 Task: Buy 3 Seat Belt Warning from Sensors section under best seller category for shipping address: Lorenzo Gonzalez, 303 Lake Floyd Circle, Hockessin, Delaware 19707, Cell Number 3022398079. Pay from credit card ending with 7965, CVV 549
Action: Key pressed amazon.com<Key.enter>
Screenshot: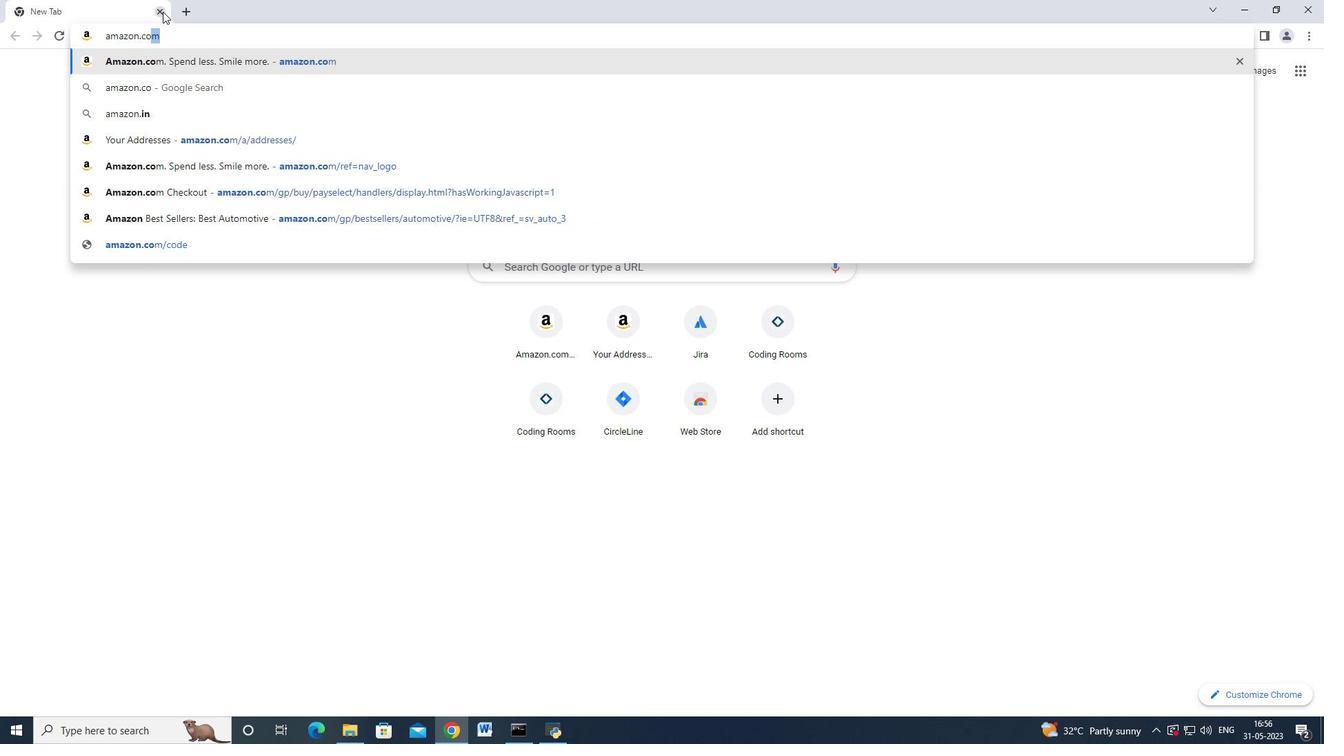 
Action: Mouse moved to (22, 106)
Screenshot: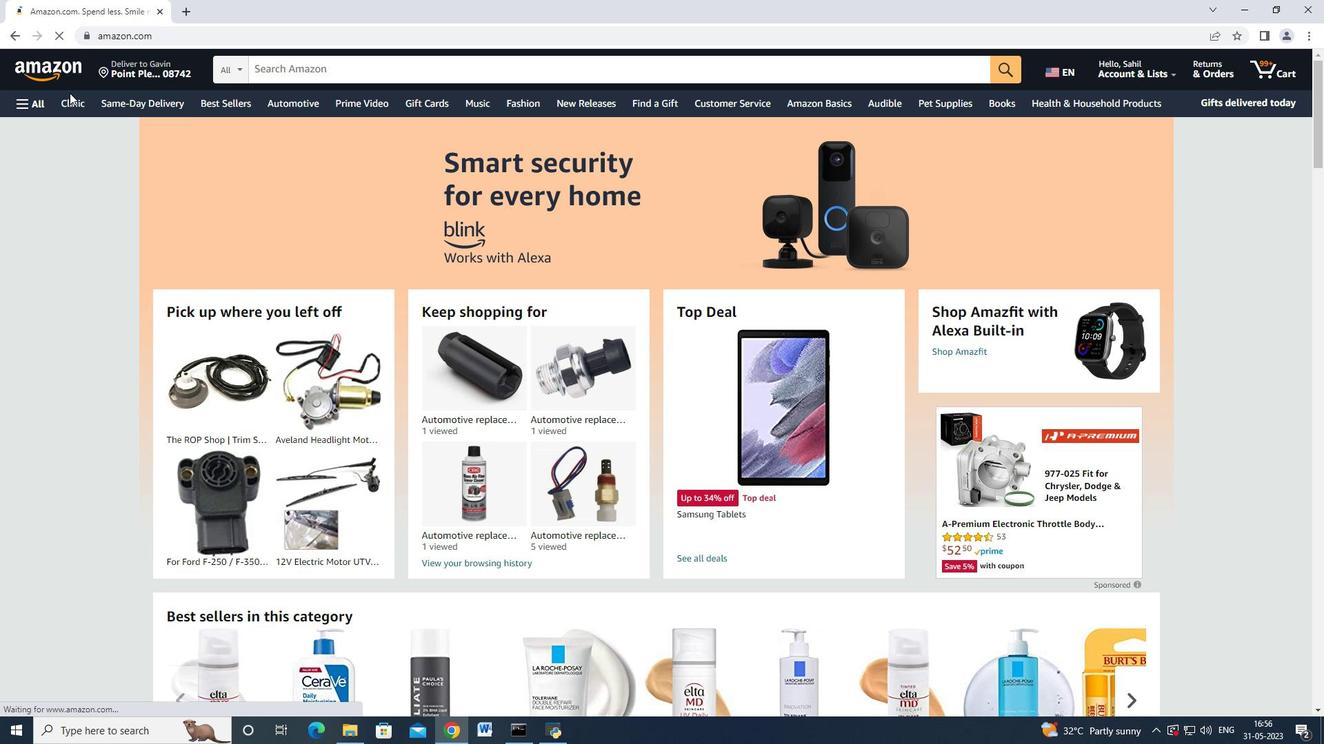 
Action: Mouse pressed left at (22, 106)
Screenshot: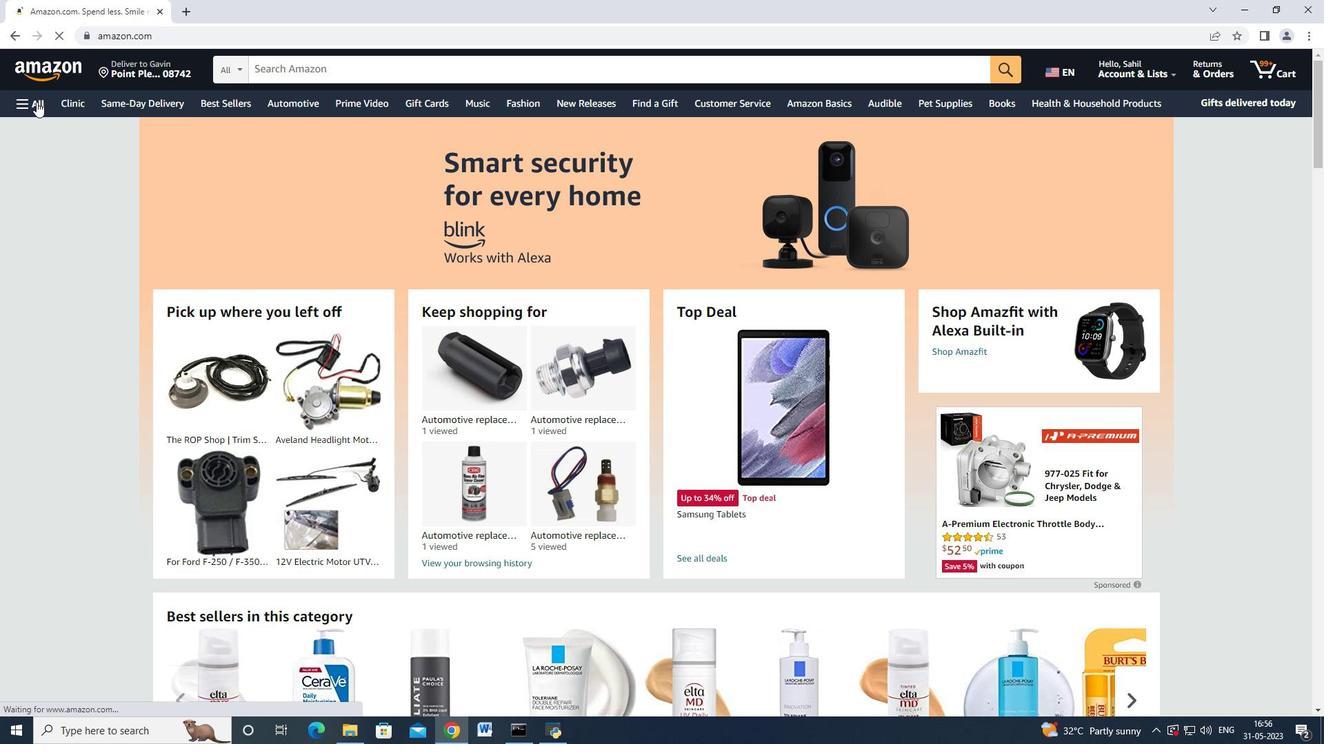
Action: Mouse moved to (64, 286)
Screenshot: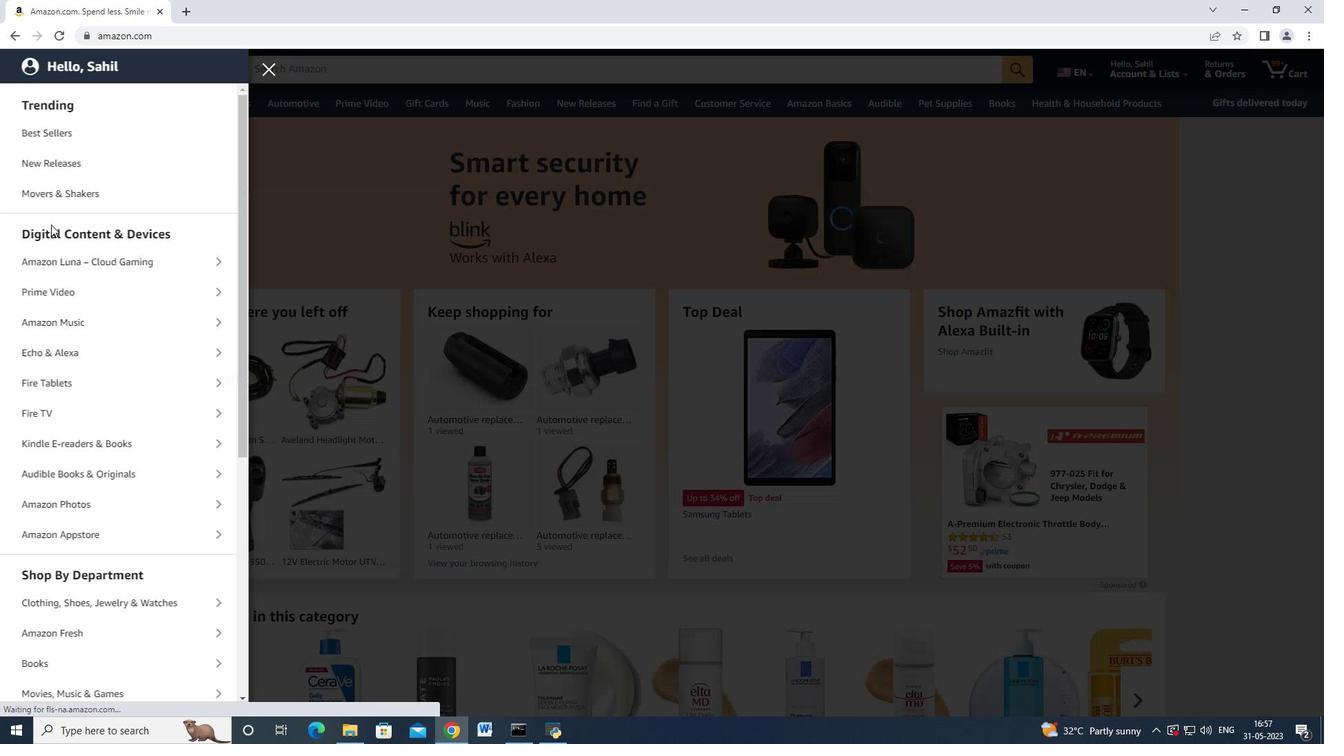
Action: Mouse scrolled (64, 286) with delta (0, 0)
Screenshot: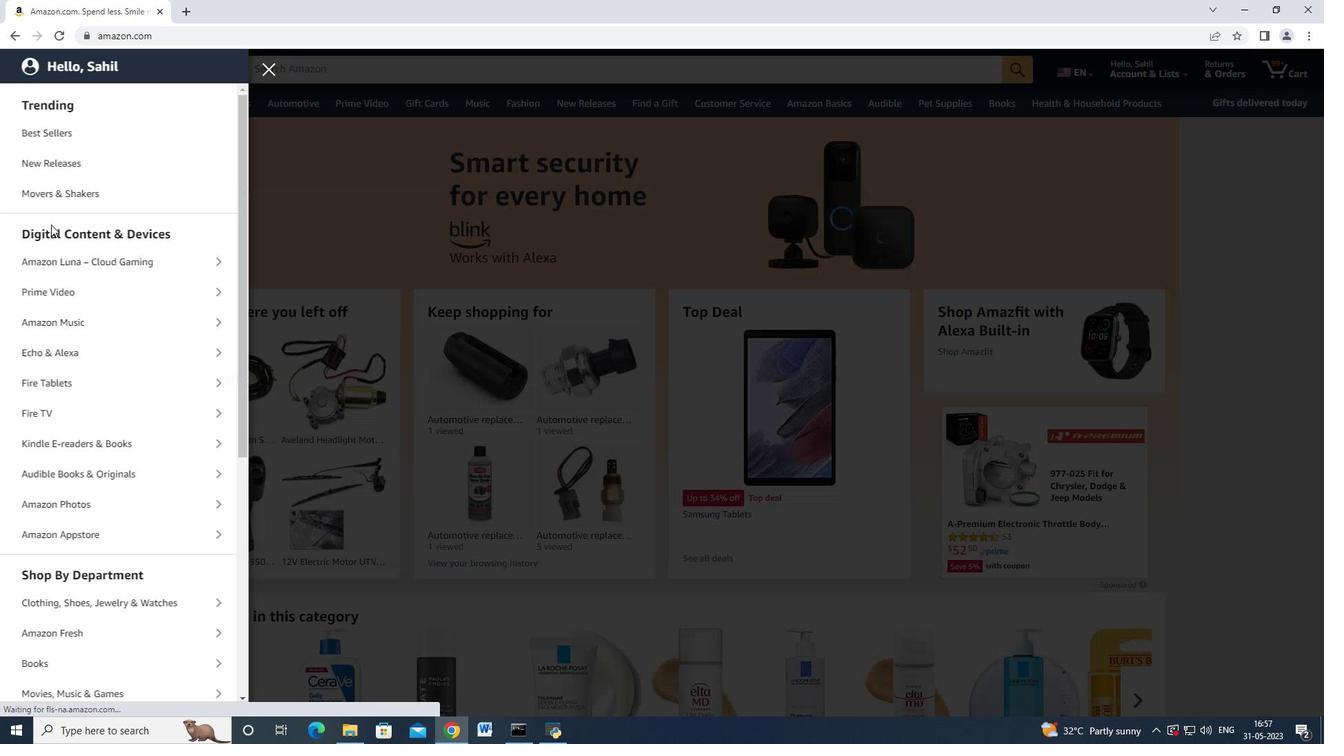 
Action: Mouse moved to (64, 289)
Screenshot: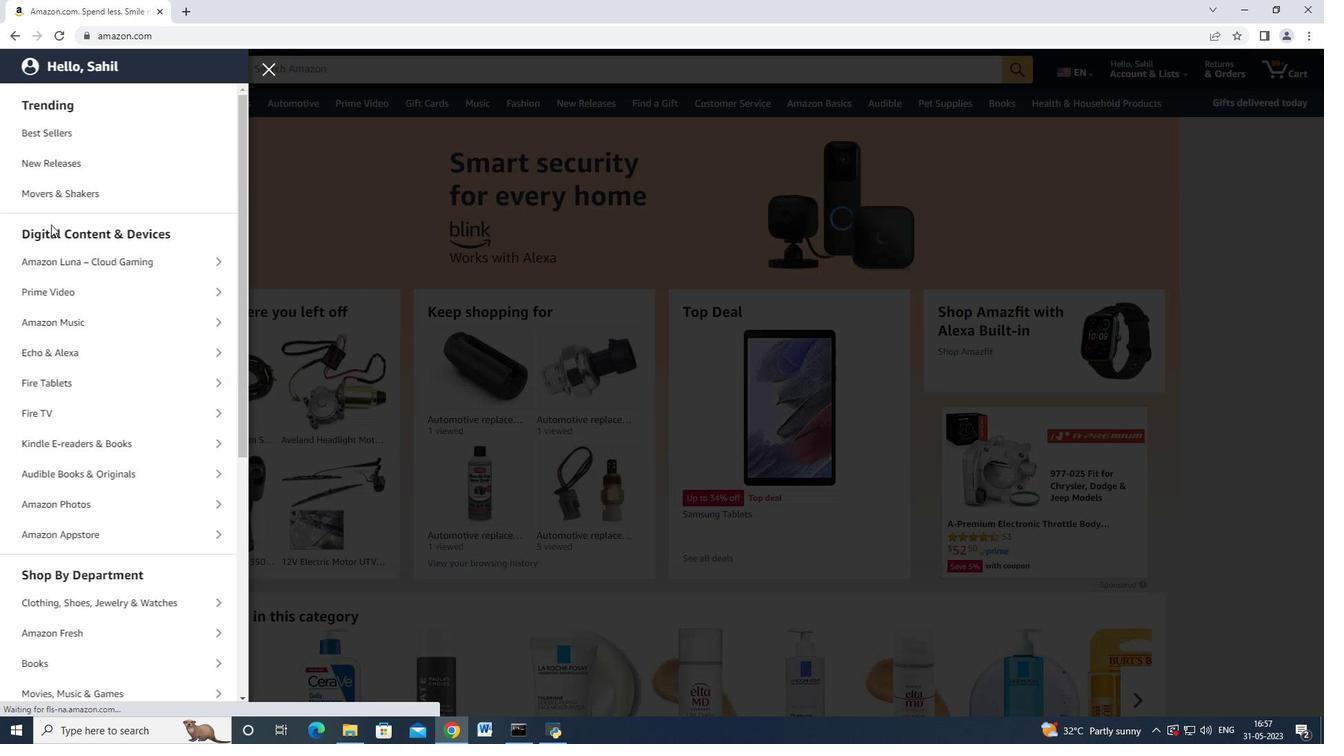 
Action: Mouse scrolled (64, 288) with delta (0, 0)
Screenshot: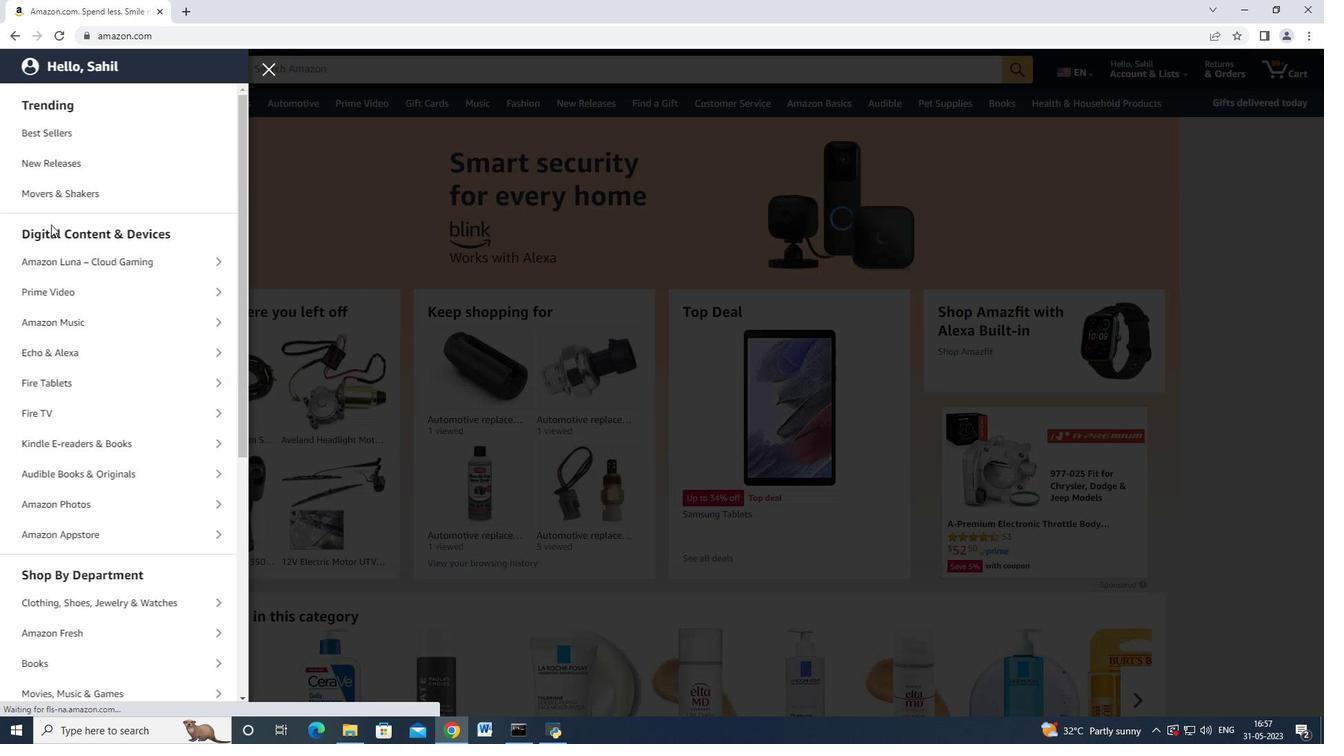 
Action: Mouse moved to (66, 292)
Screenshot: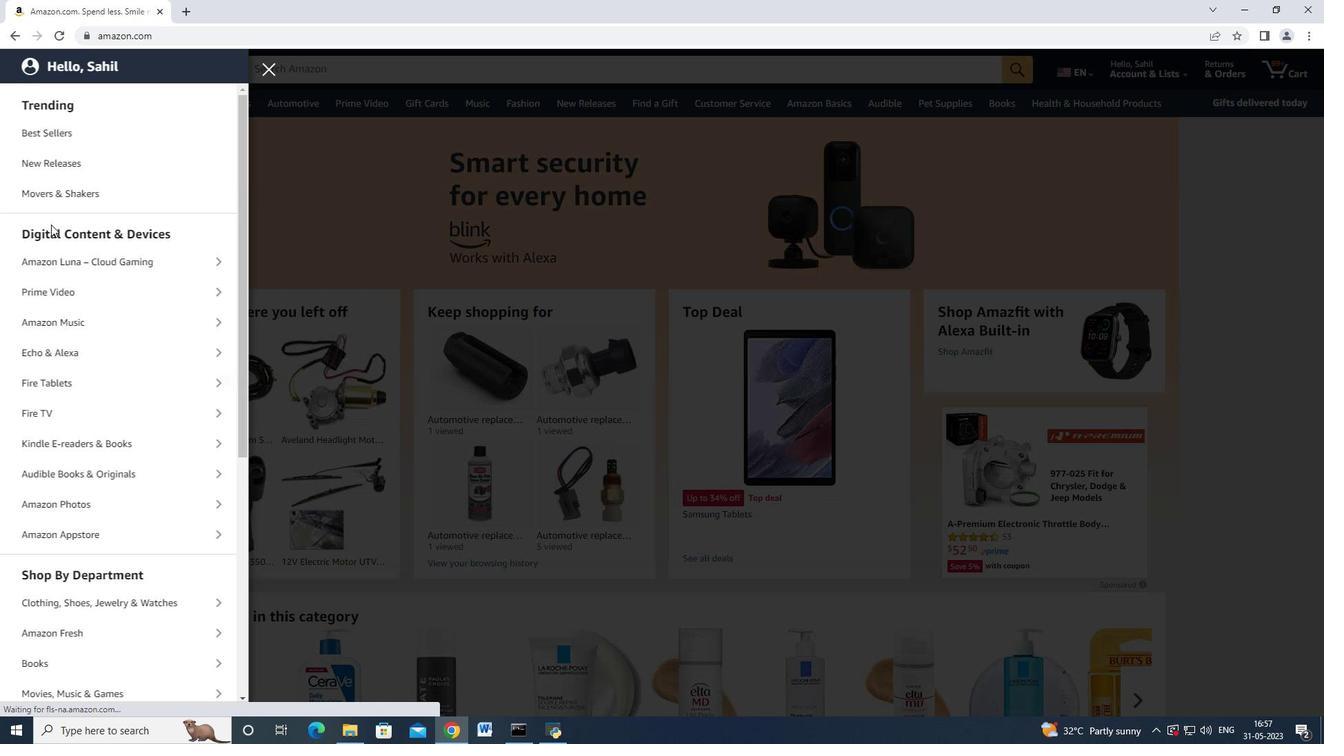 
Action: Mouse scrolled (66, 291) with delta (0, 0)
Screenshot: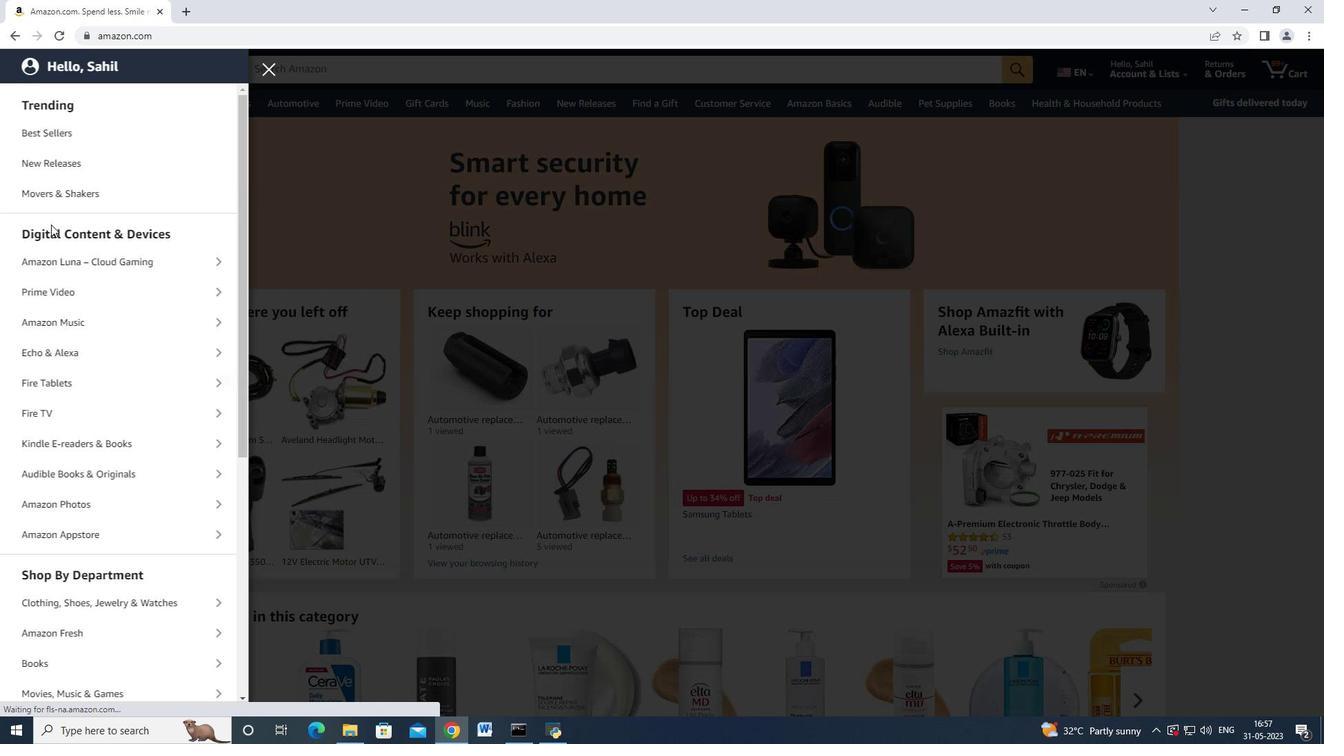 
Action: Mouse moved to (48, 517)
Screenshot: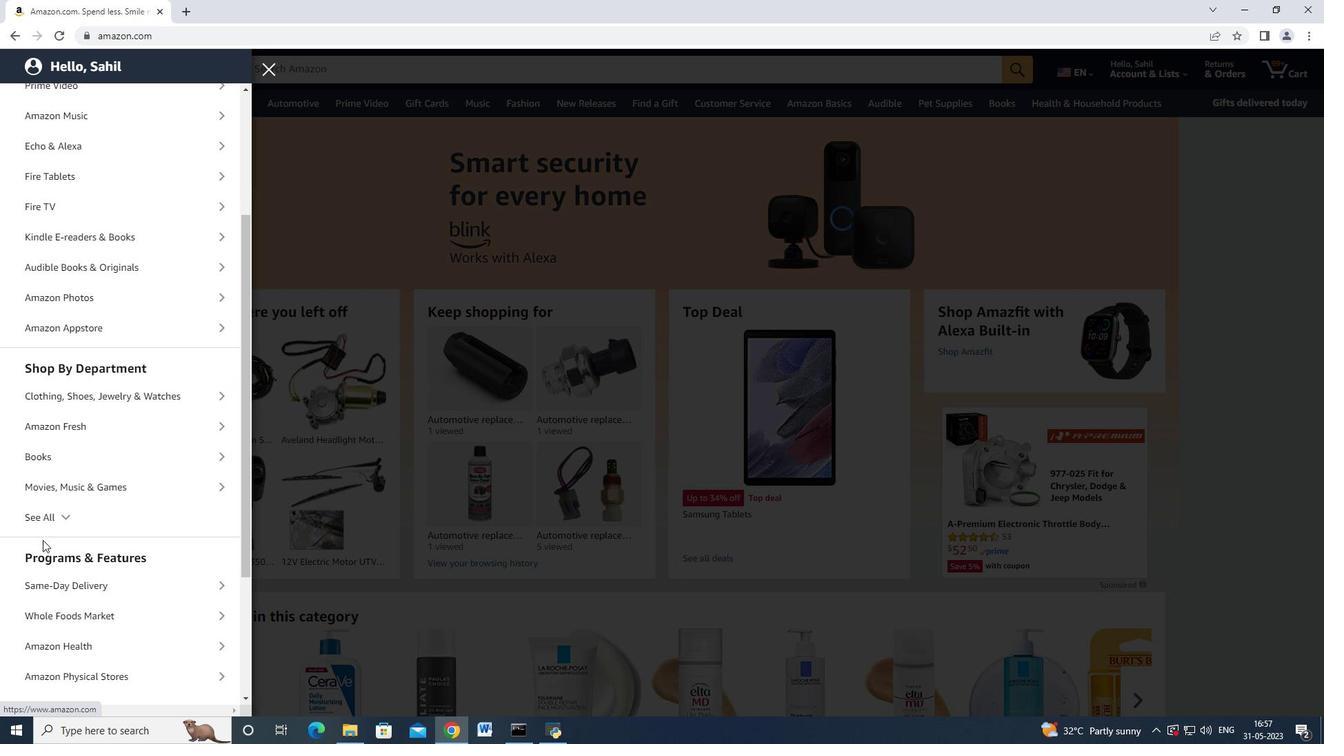 
Action: Mouse pressed left at (48, 517)
Screenshot: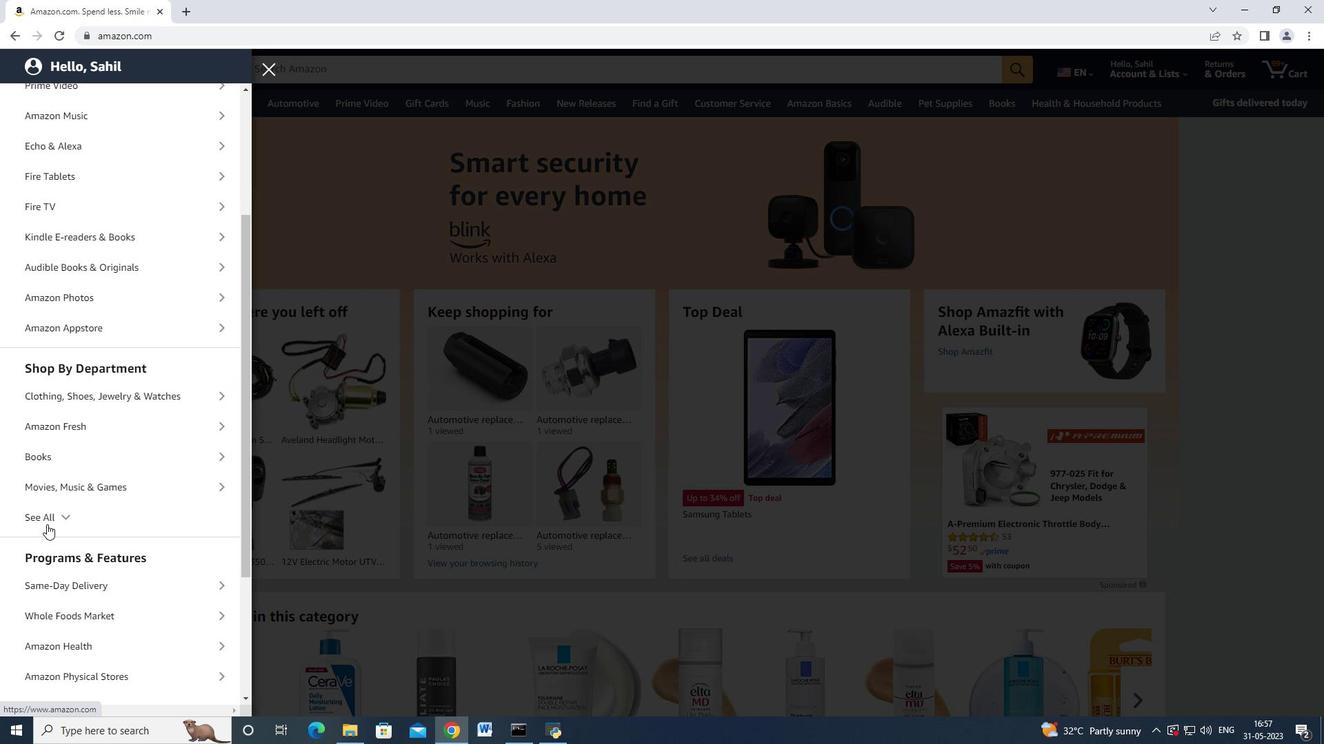 
Action: Mouse moved to (95, 442)
Screenshot: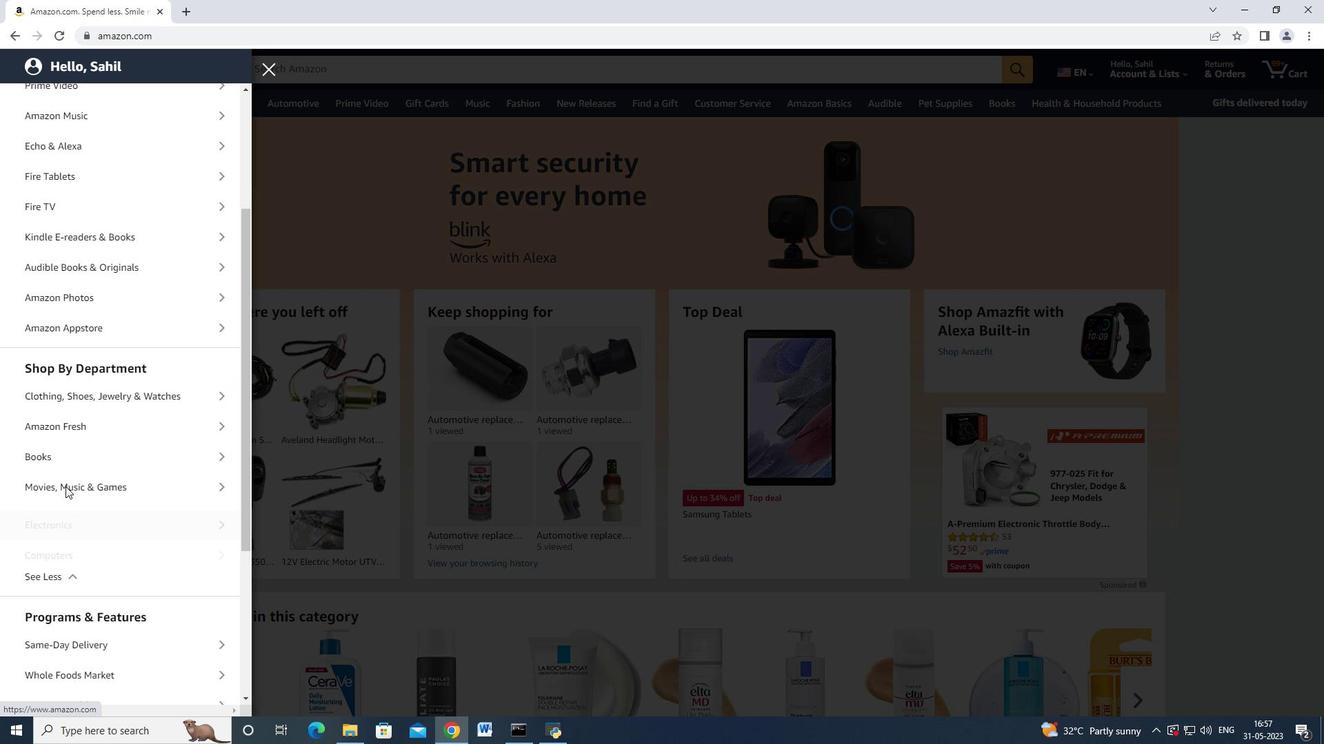 
Action: Mouse scrolled (95, 441) with delta (0, 0)
Screenshot: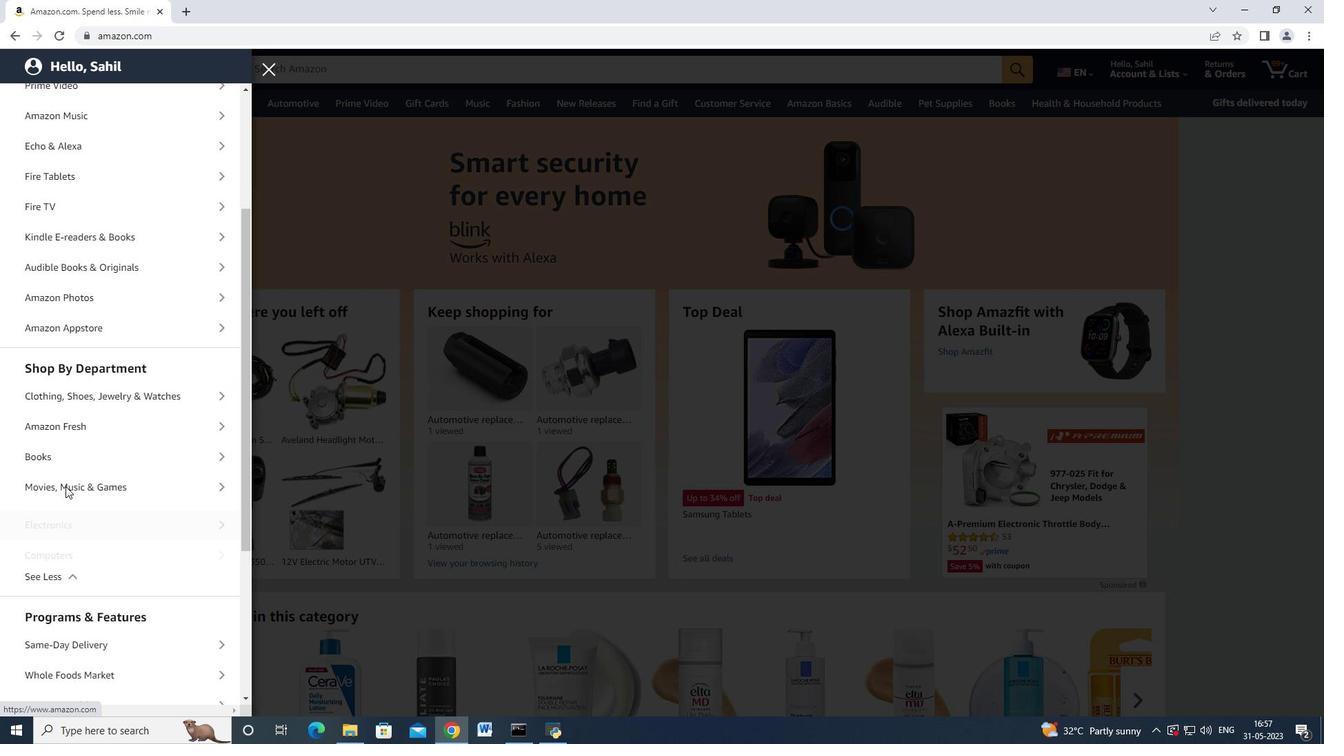 
Action: Mouse scrolled (95, 441) with delta (0, 0)
Screenshot: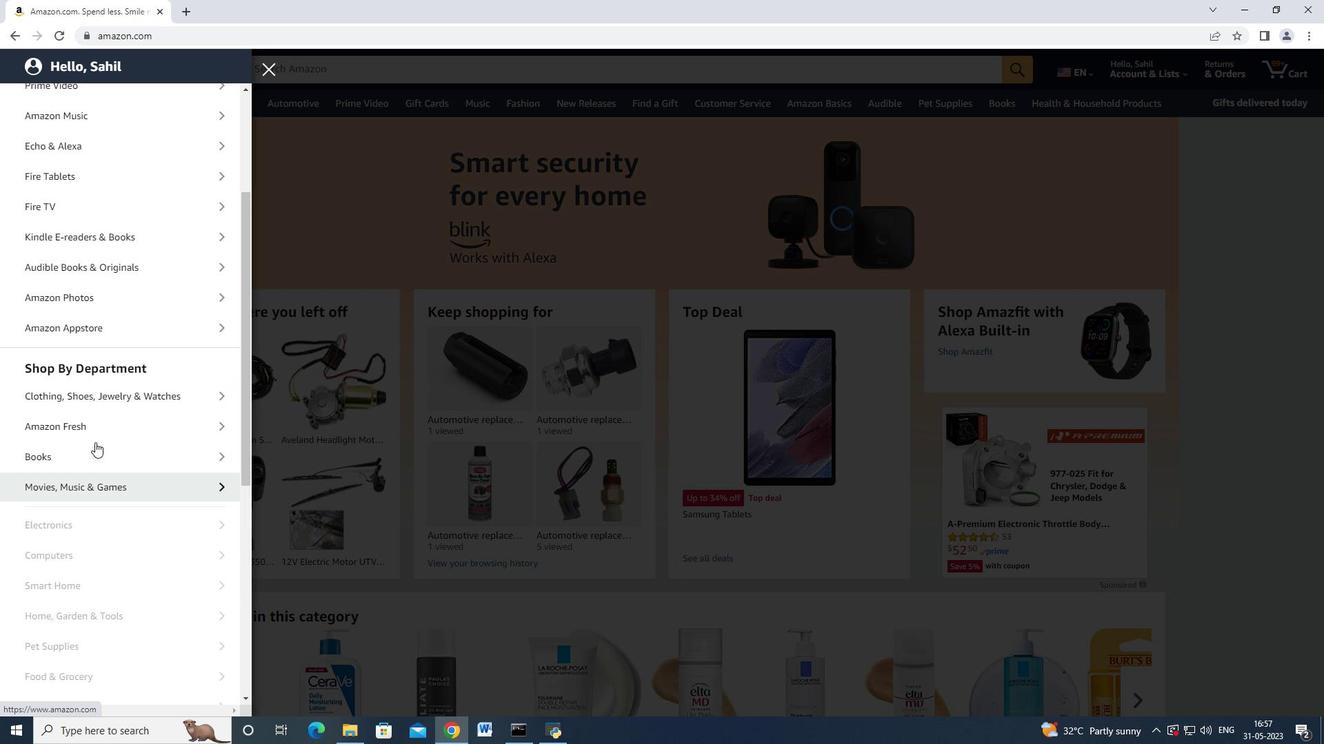 
Action: Mouse scrolled (95, 441) with delta (0, 0)
Screenshot: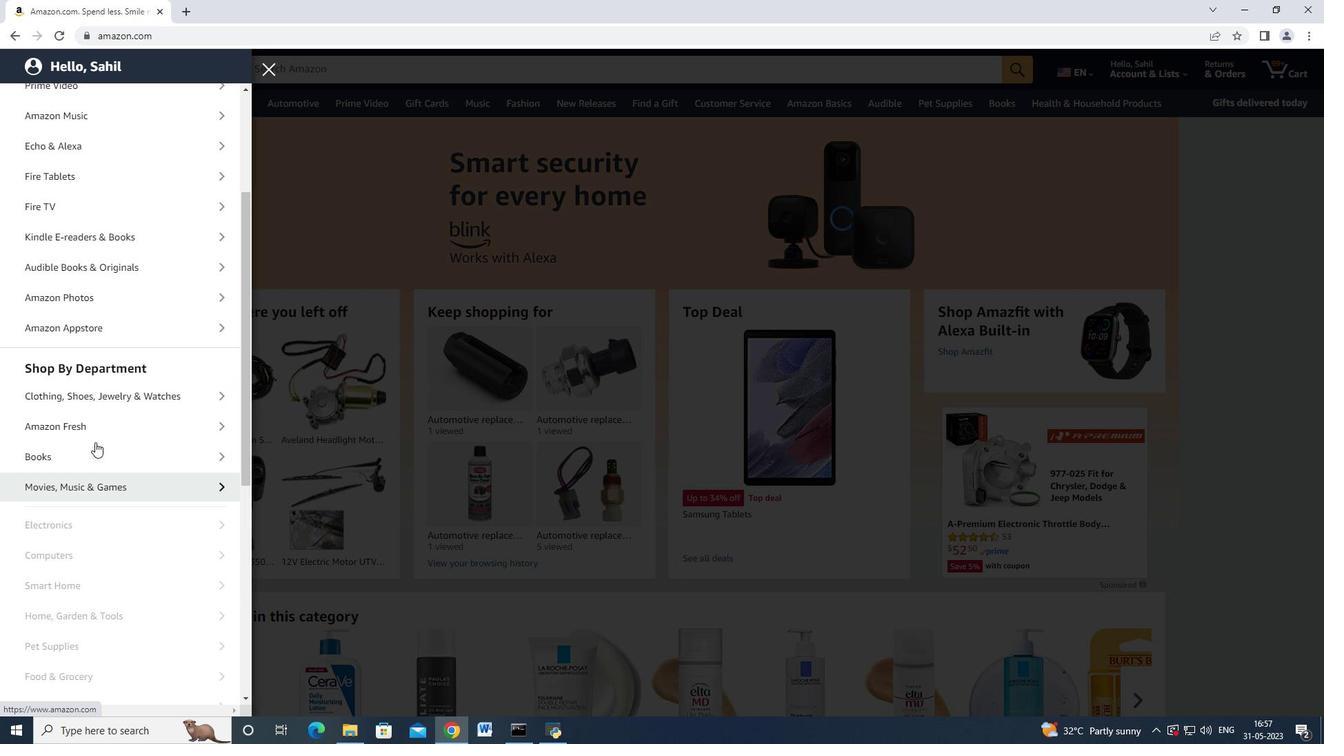 
Action: Mouse scrolled (95, 441) with delta (0, 0)
Screenshot: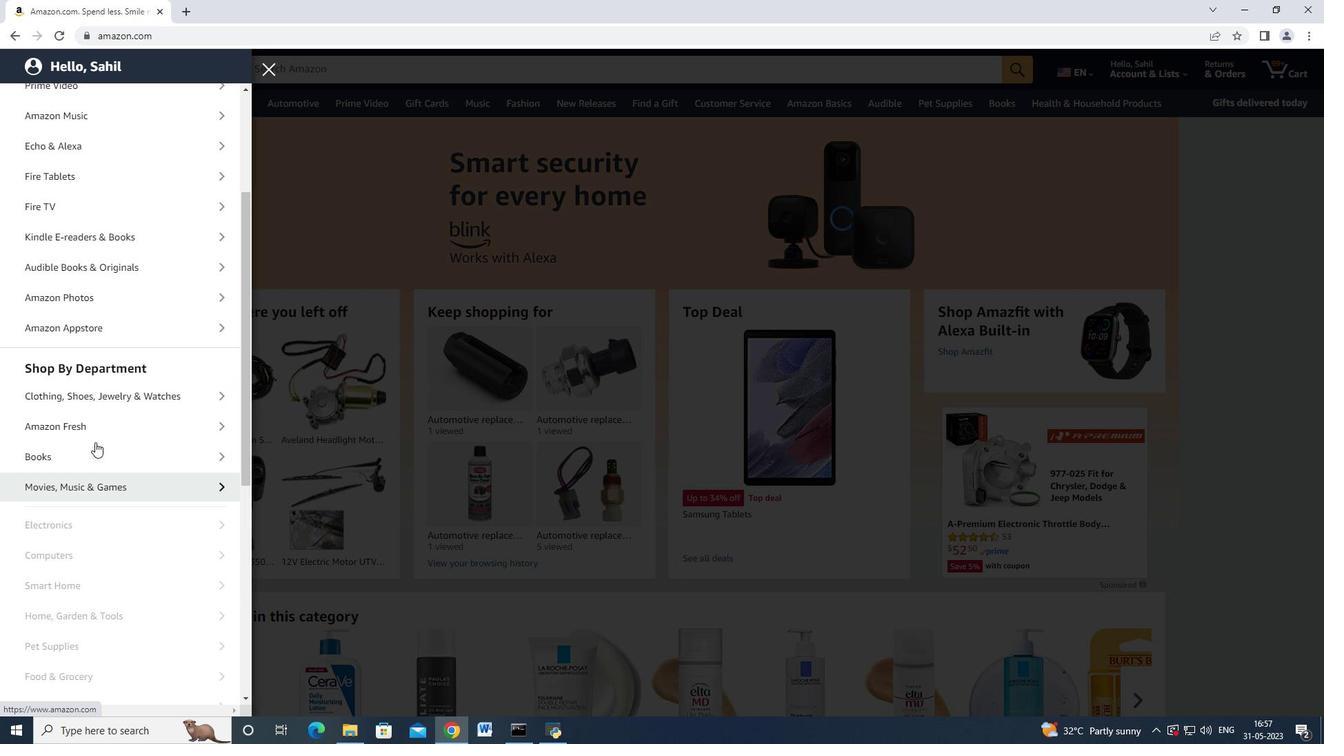 
Action: Mouse scrolled (95, 441) with delta (0, 0)
Screenshot: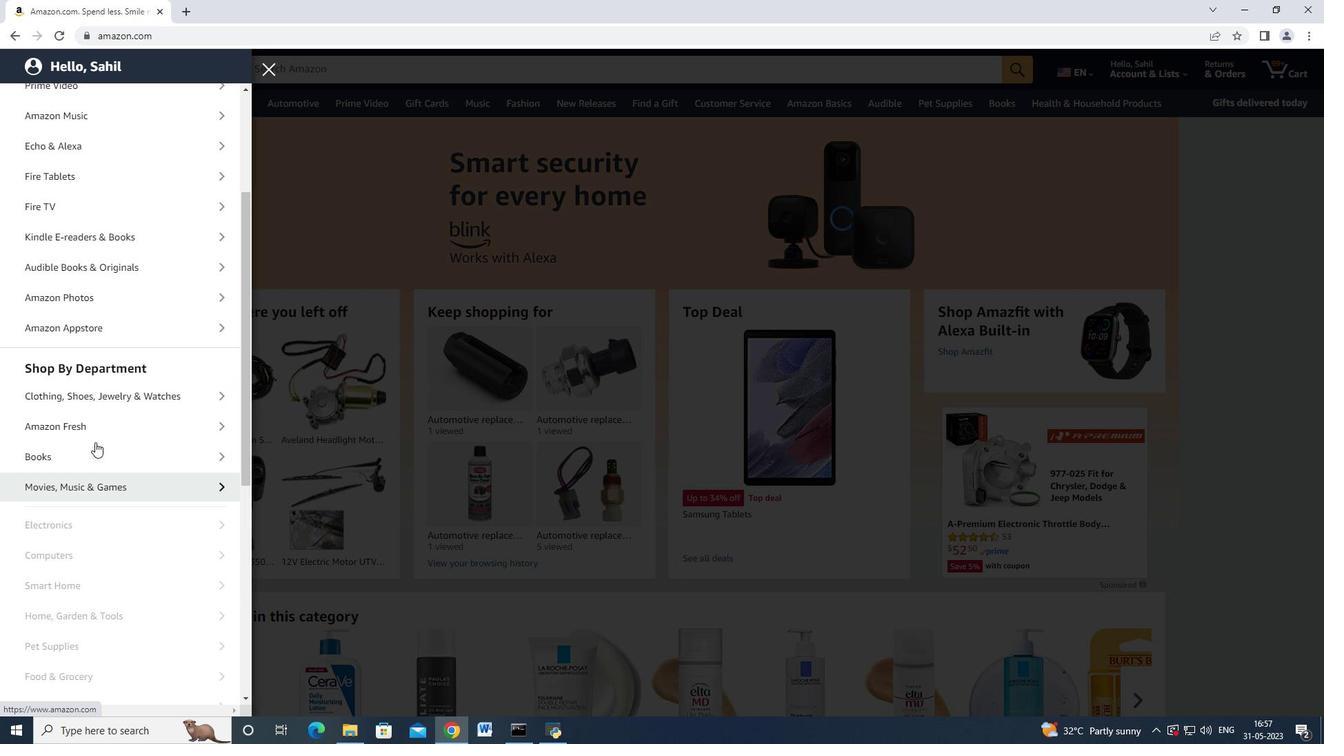 
Action: Mouse scrolled (95, 441) with delta (0, 0)
Screenshot: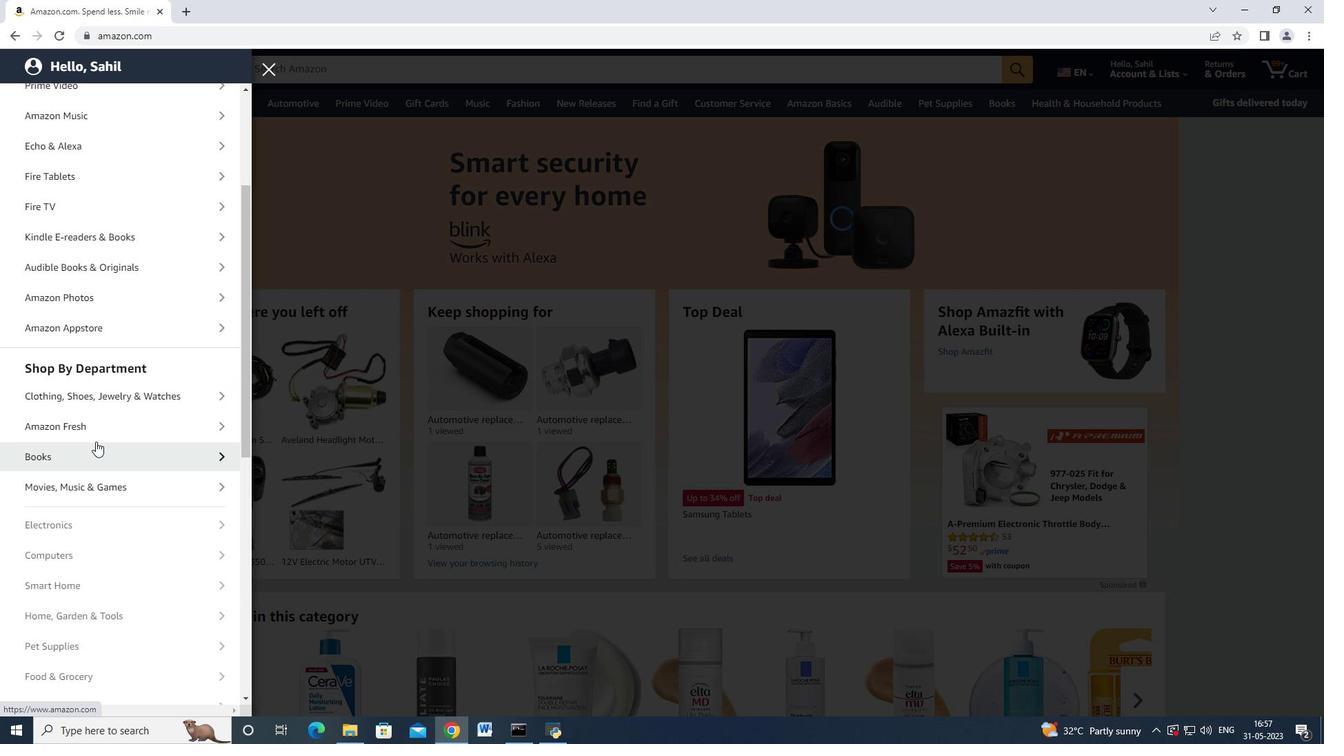 
Action: Mouse moved to (109, 449)
Screenshot: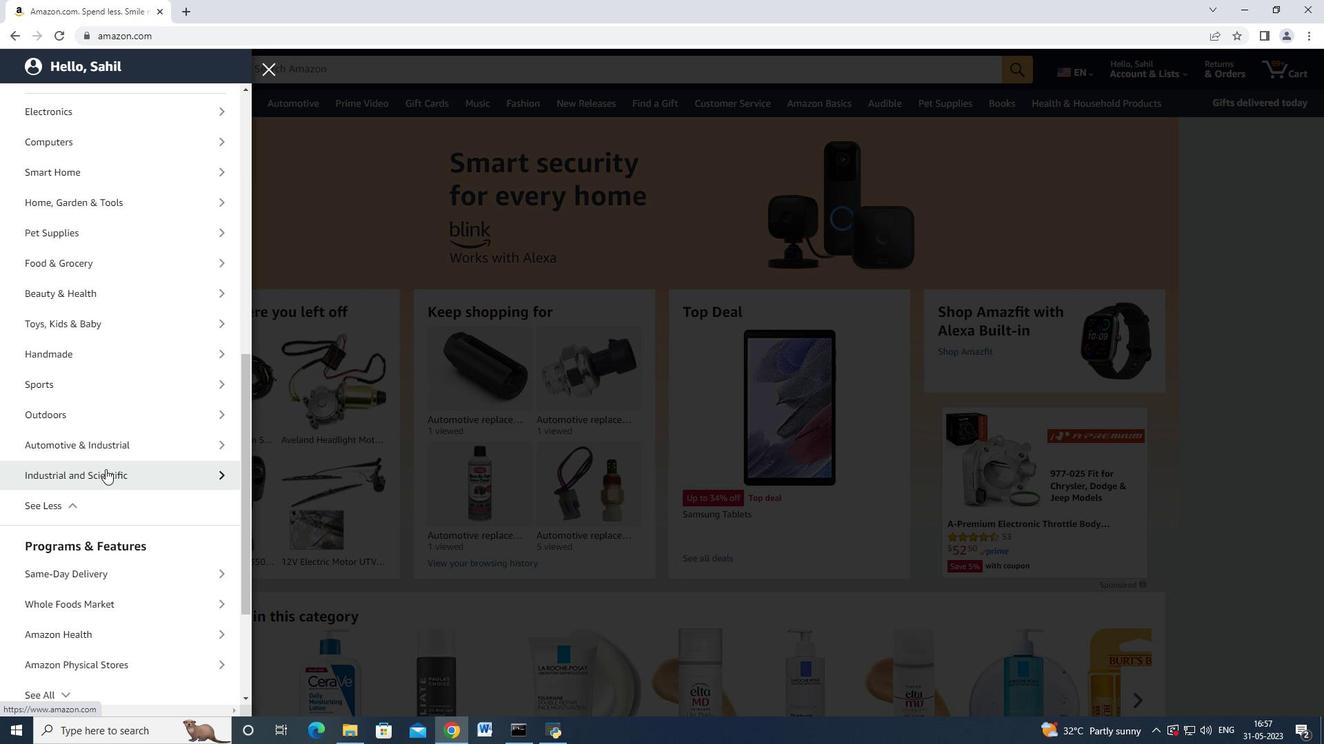 
Action: Mouse pressed left at (109, 449)
Screenshot: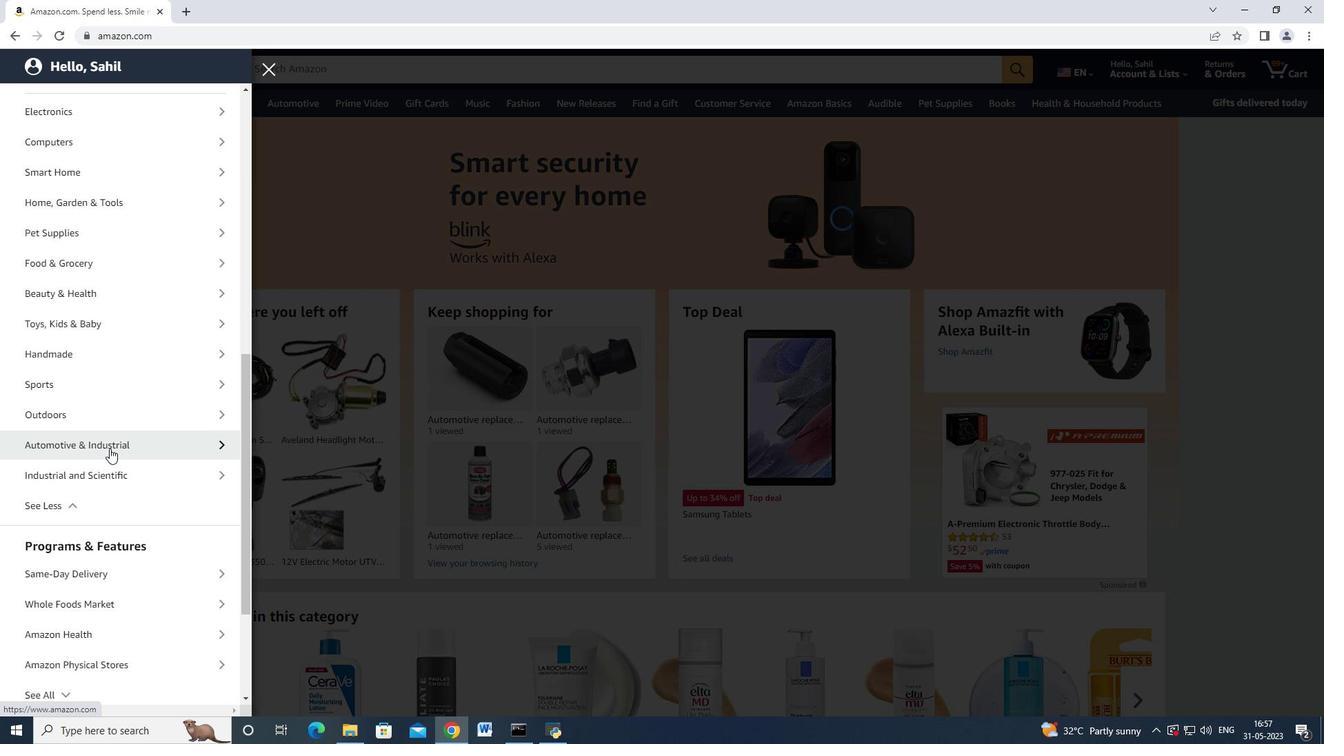 
Action: Mouse moved to (117, 168)
Screenshot: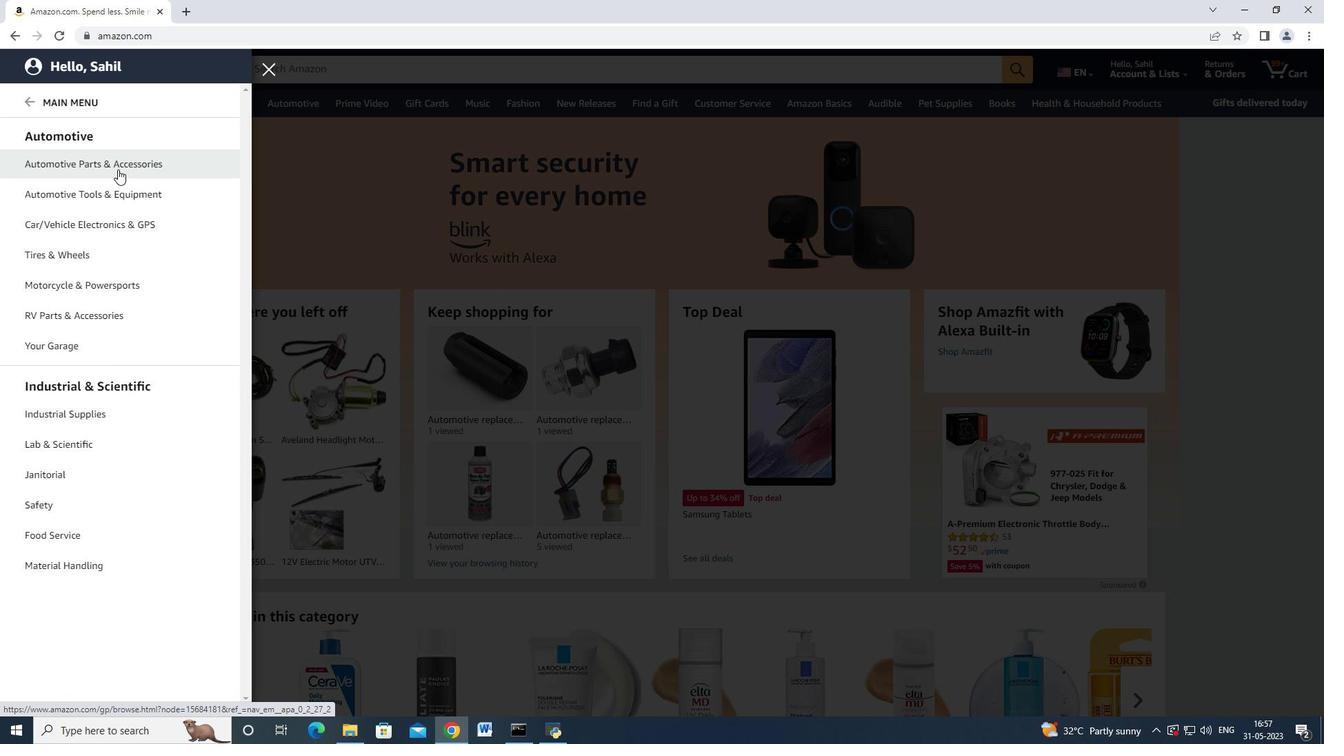 
Action: Mouse pressed left at (117, 168)
Screenshot: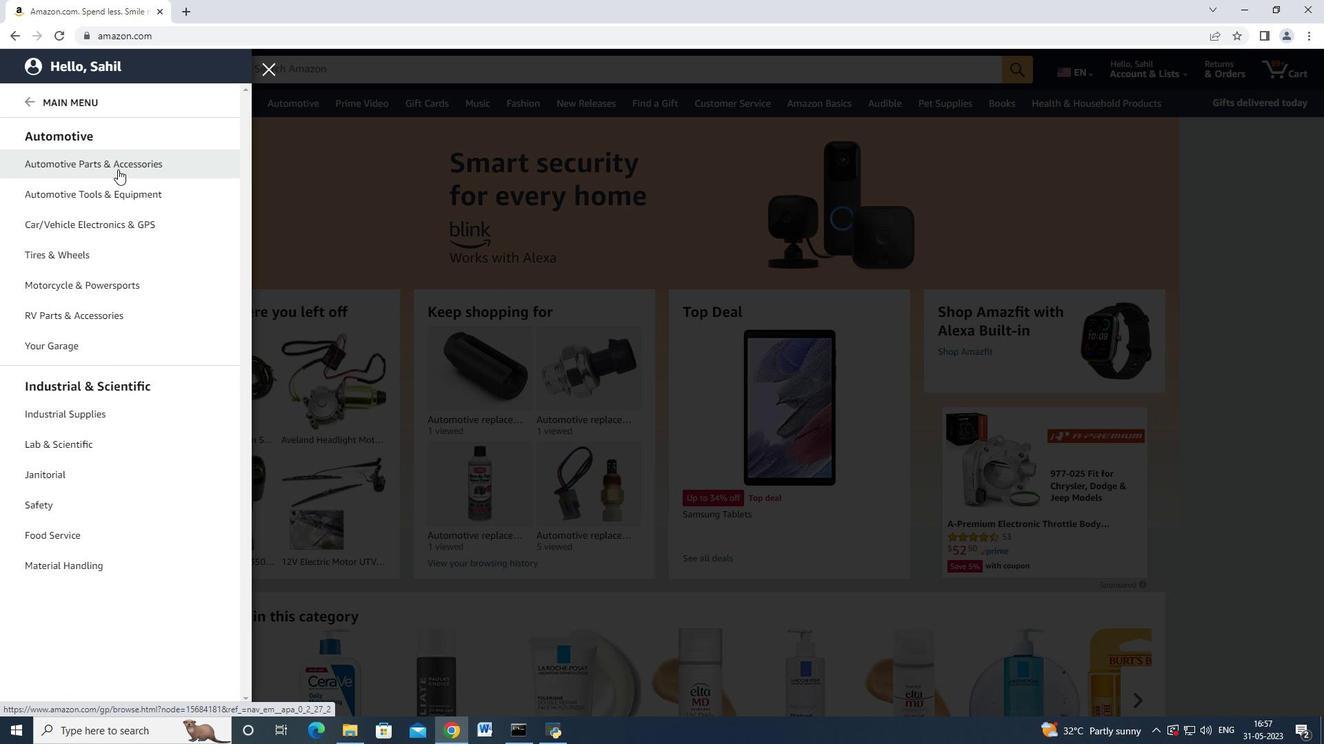 
Action: Mouse moved to (228, 124)
Screenshot: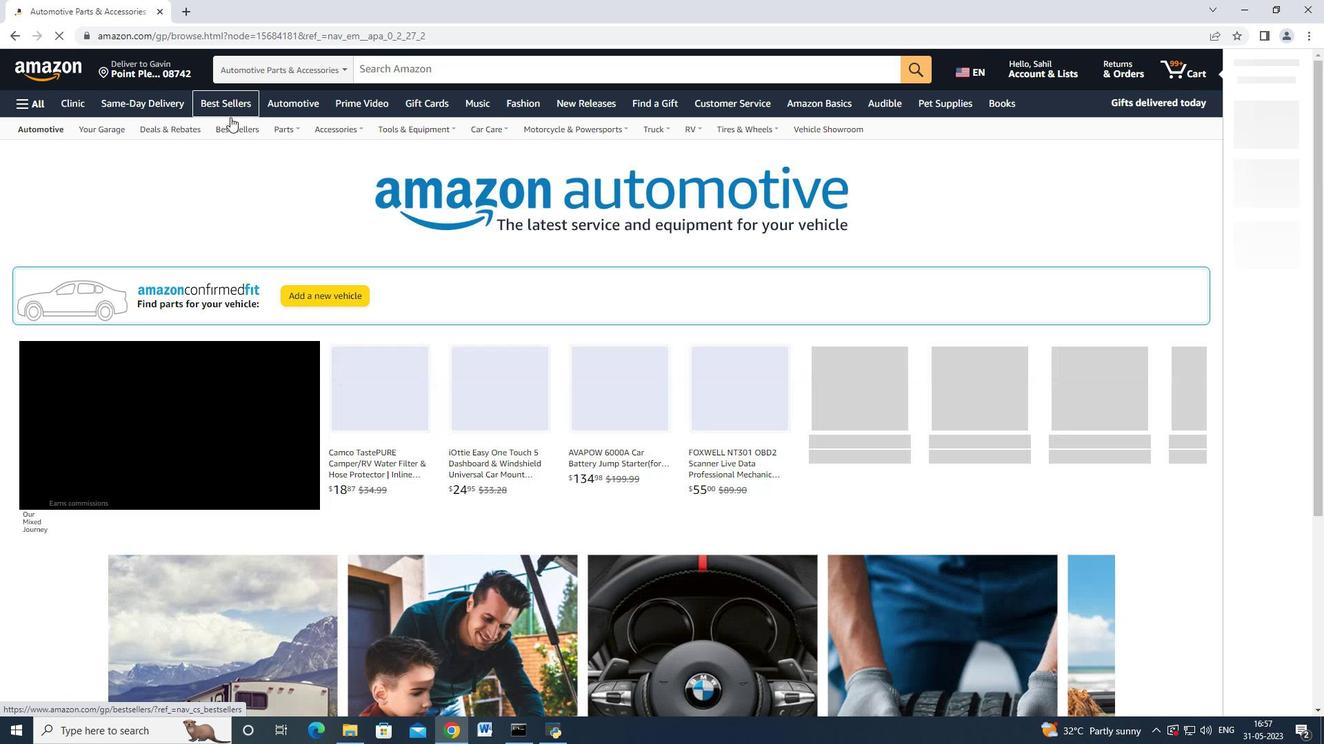 
Action: Mouse pressed left at (228, 124)
Screenshot: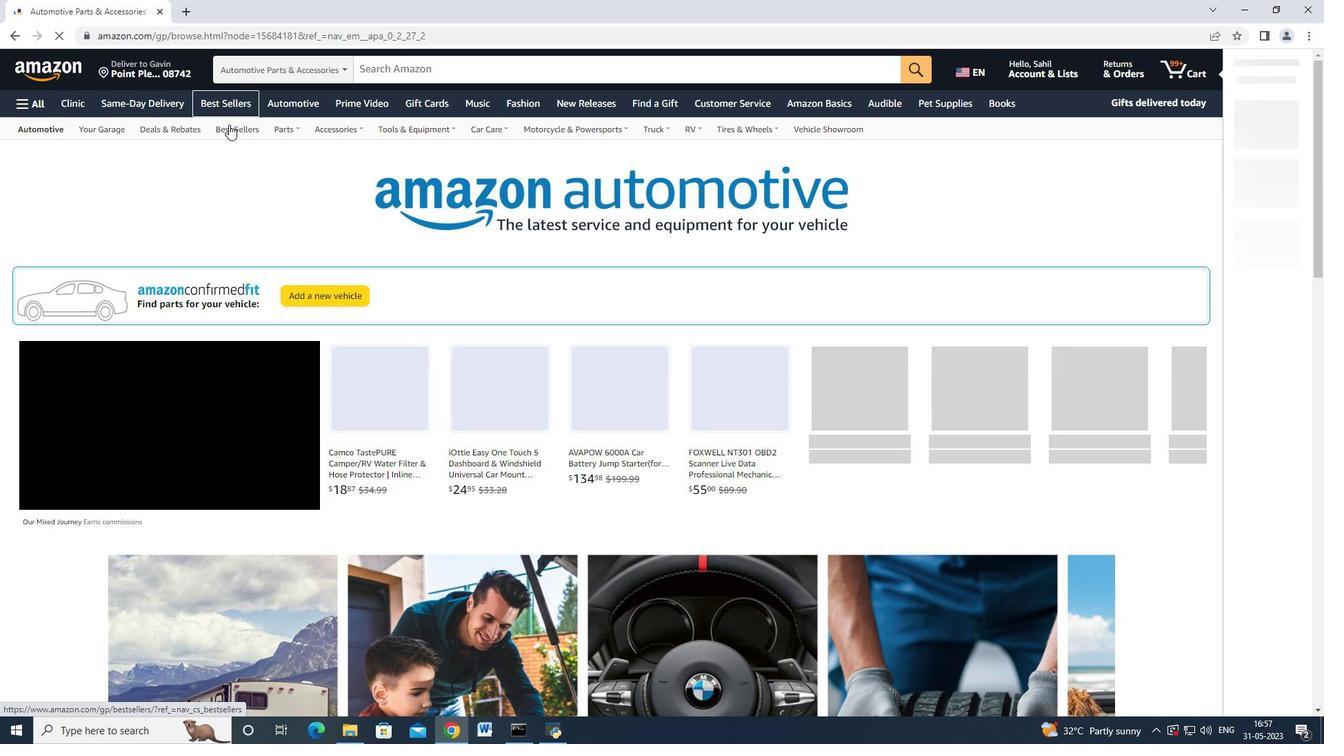 
Action: Mouse moved to (176, 210)
Screenshot: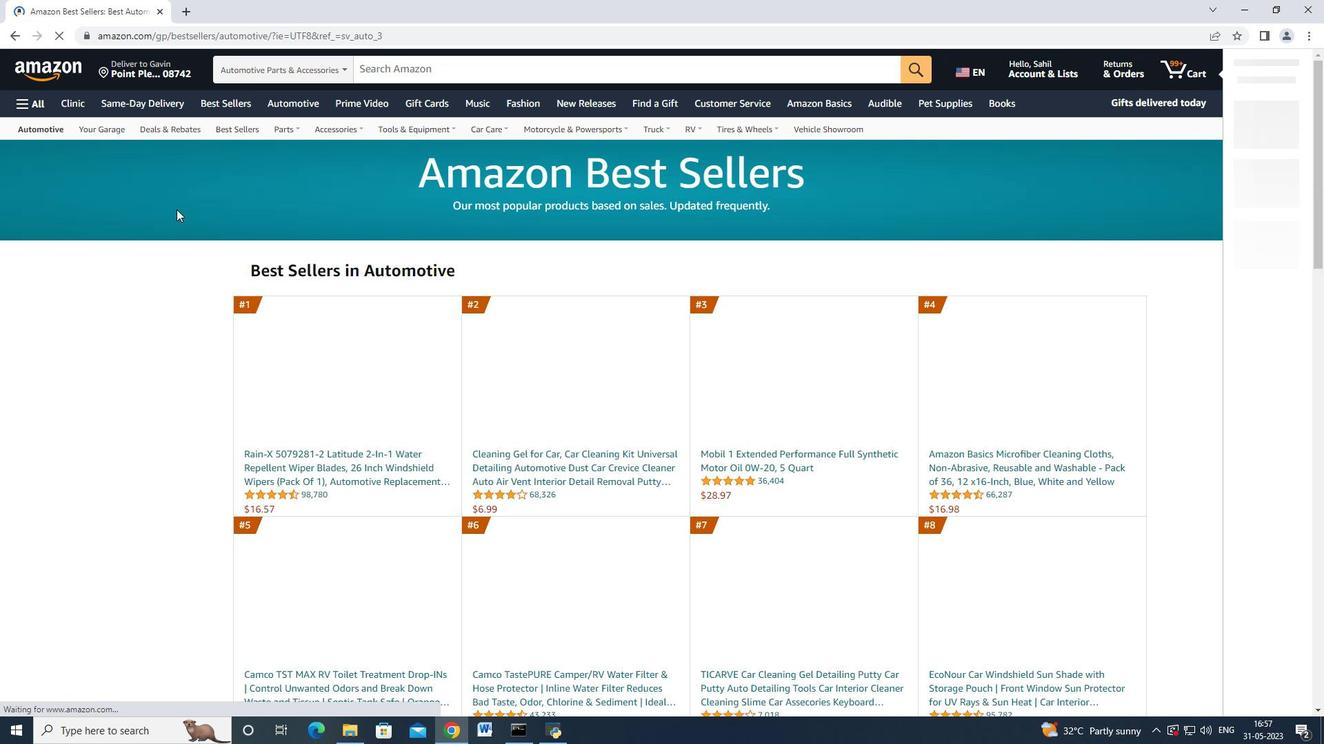 
Action: Mouse scrolled (176, 209) with delta (0, 0)
Screenshot: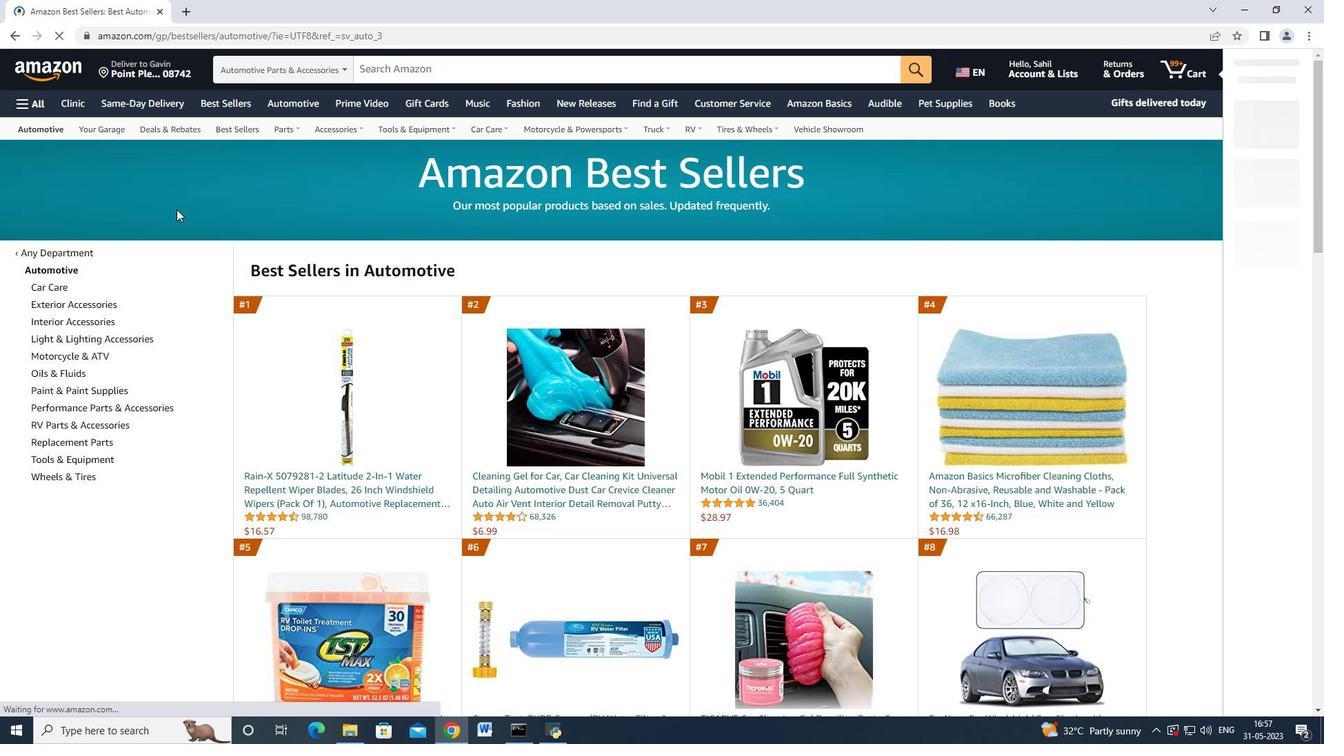 
Action: Mouse moved to (95, 377)
Screenshot: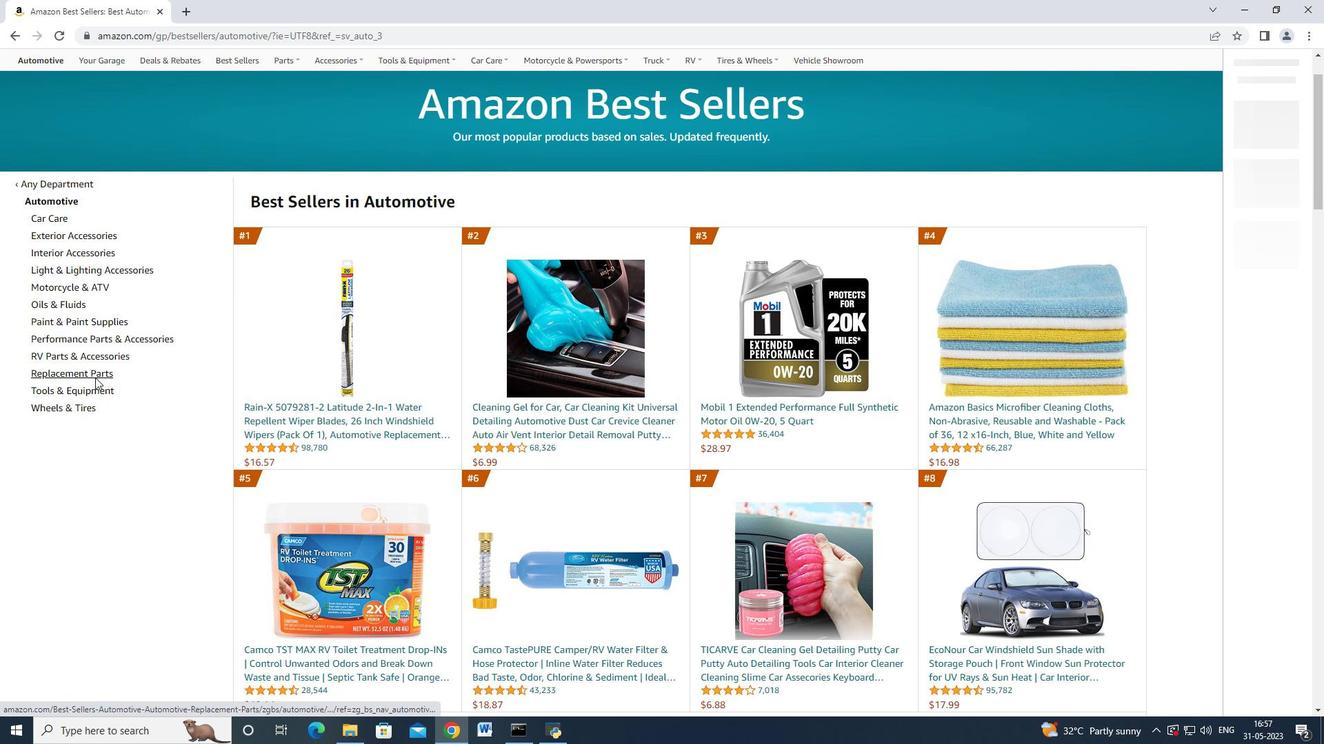 
Action: Mouse pressed left at (95, 377)
Screenshot: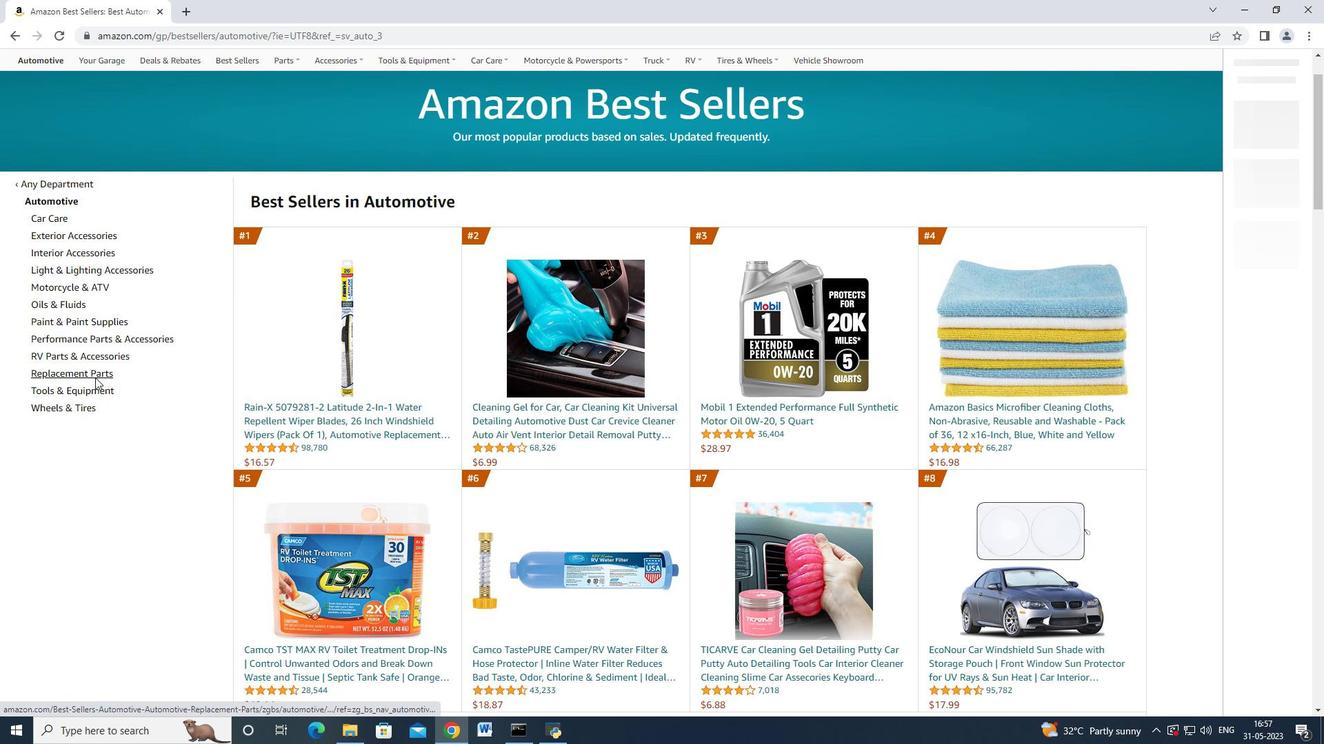 
Action: Mouse moved to (156, 282)
Screenshot: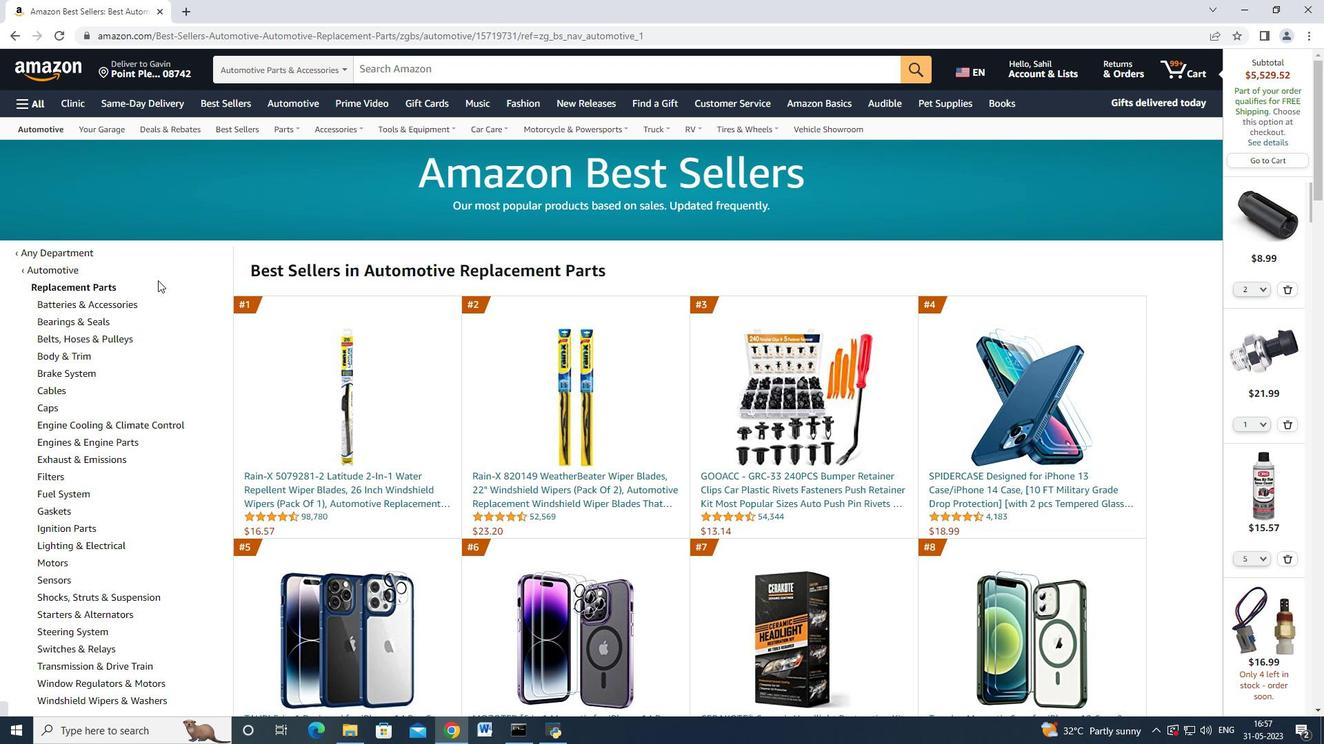 
Action: Mouse scrolled (156, 282) with delta (0, 0)
Screenshot: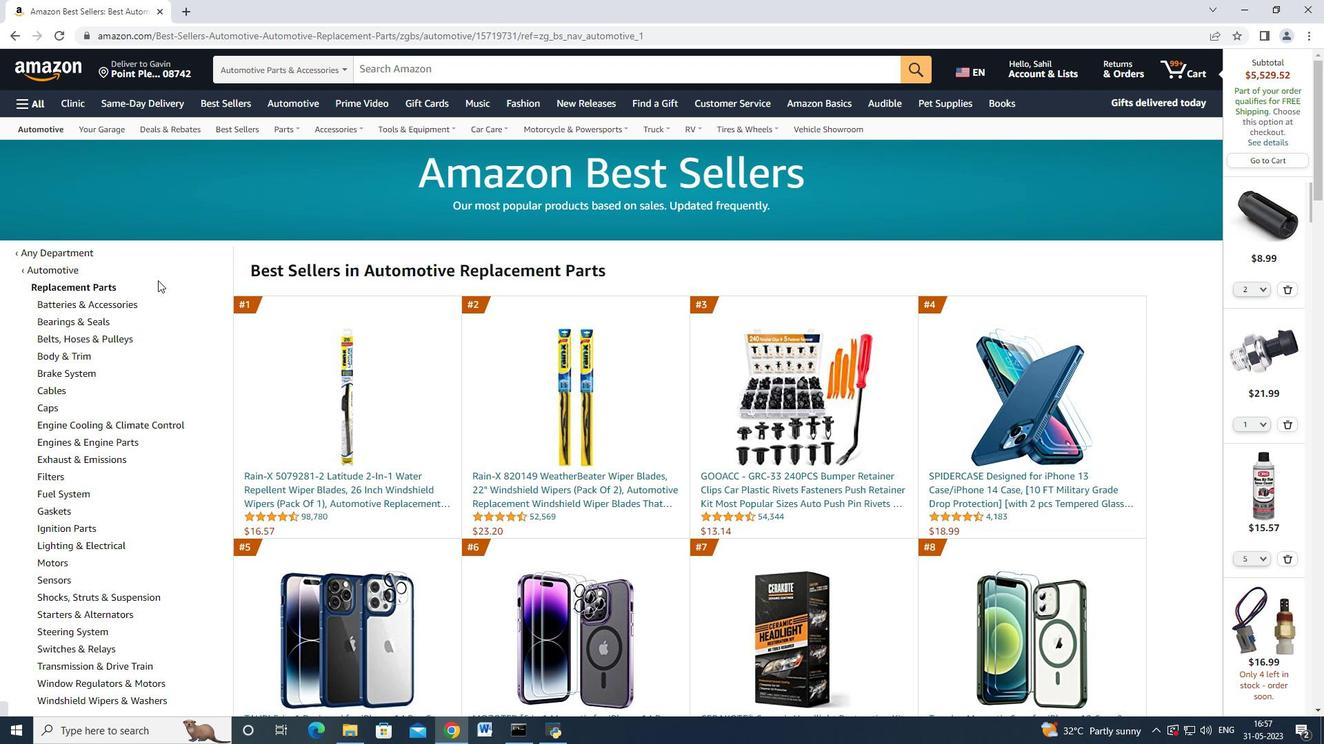 
Action: Mouse scrolled (156, 282) with delta (0, 0)
Screenshot: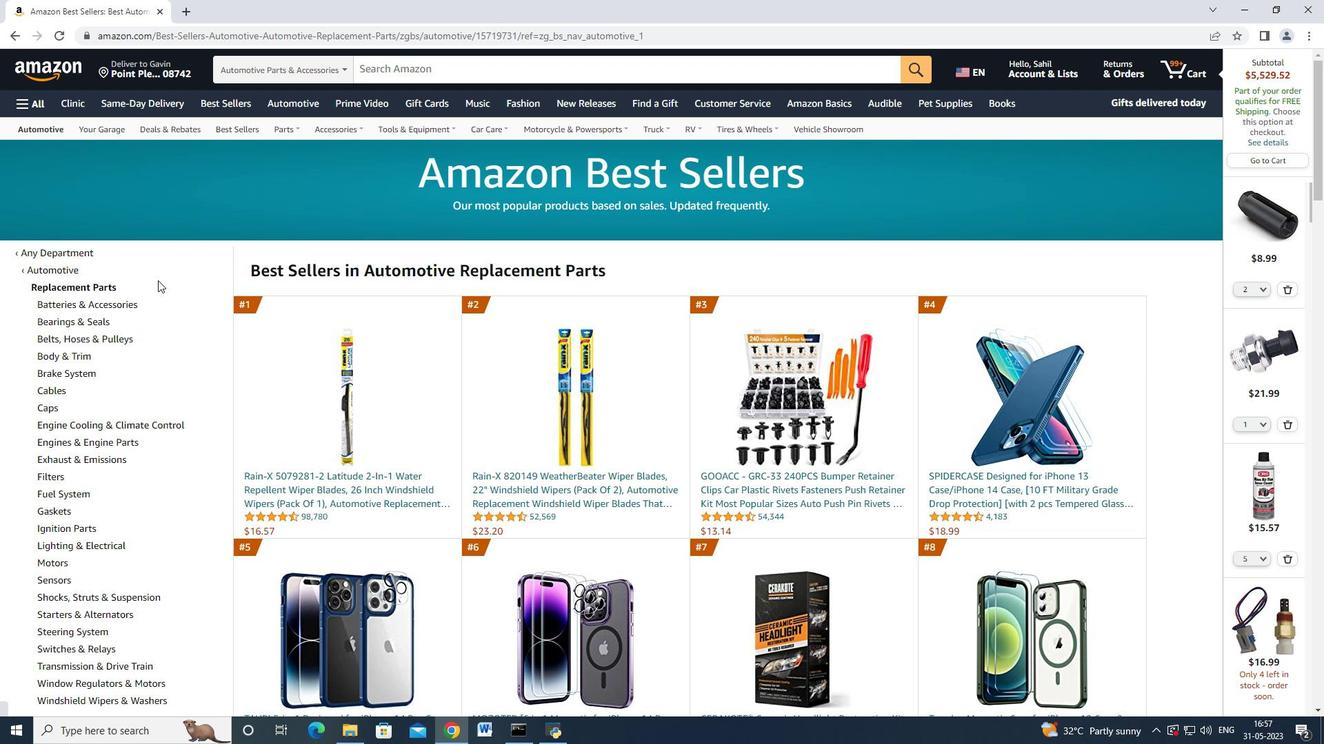 
Action: Mouse scrolled (156, 282) with delta (0, 0)
Screenshot: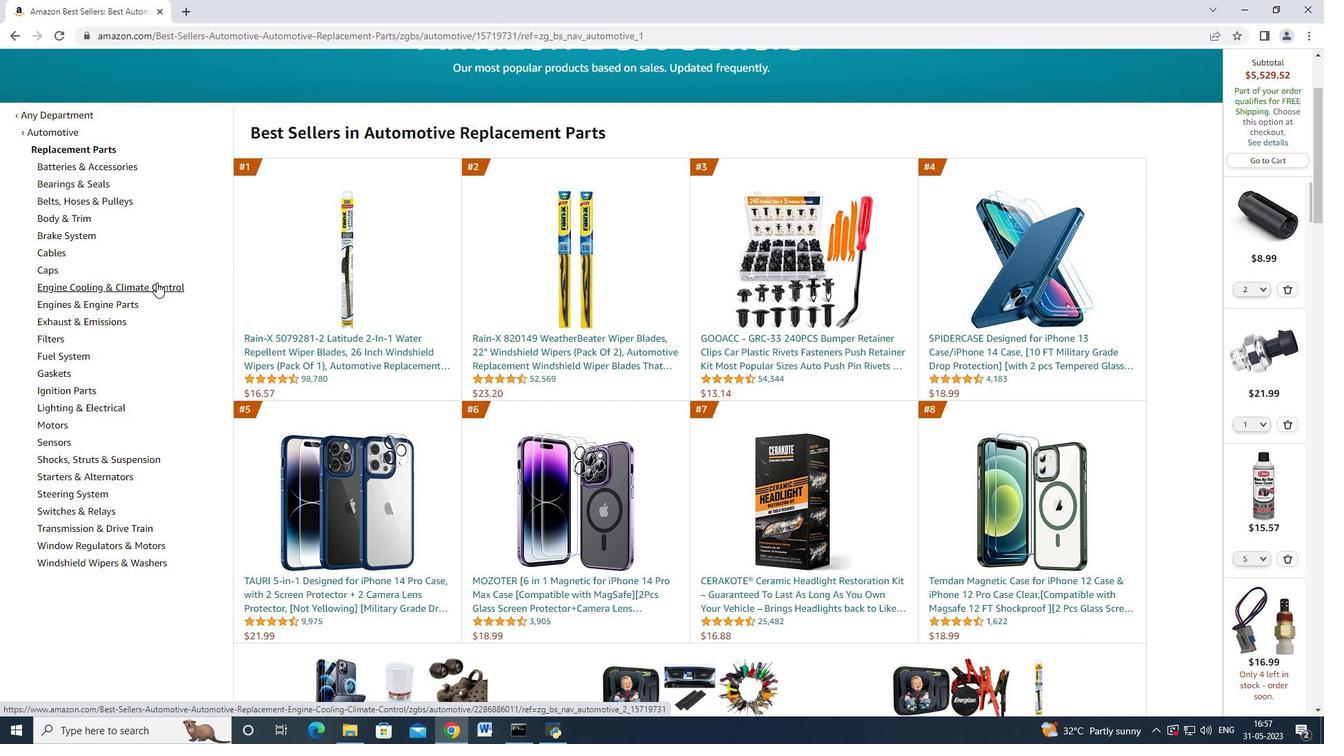 
Action: Mouse moved to (57, 374)
Screenshot: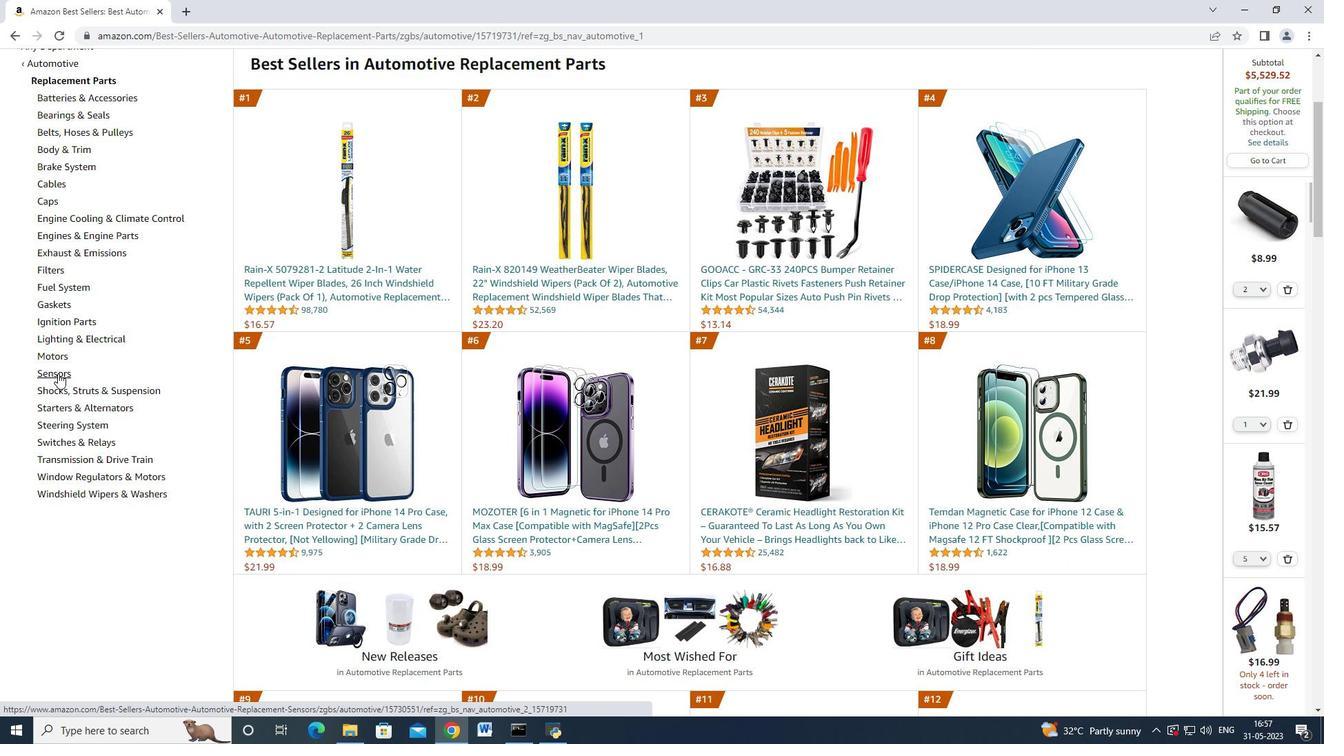 
Action: Mouse pressed left at (57, 374)
Screenshot: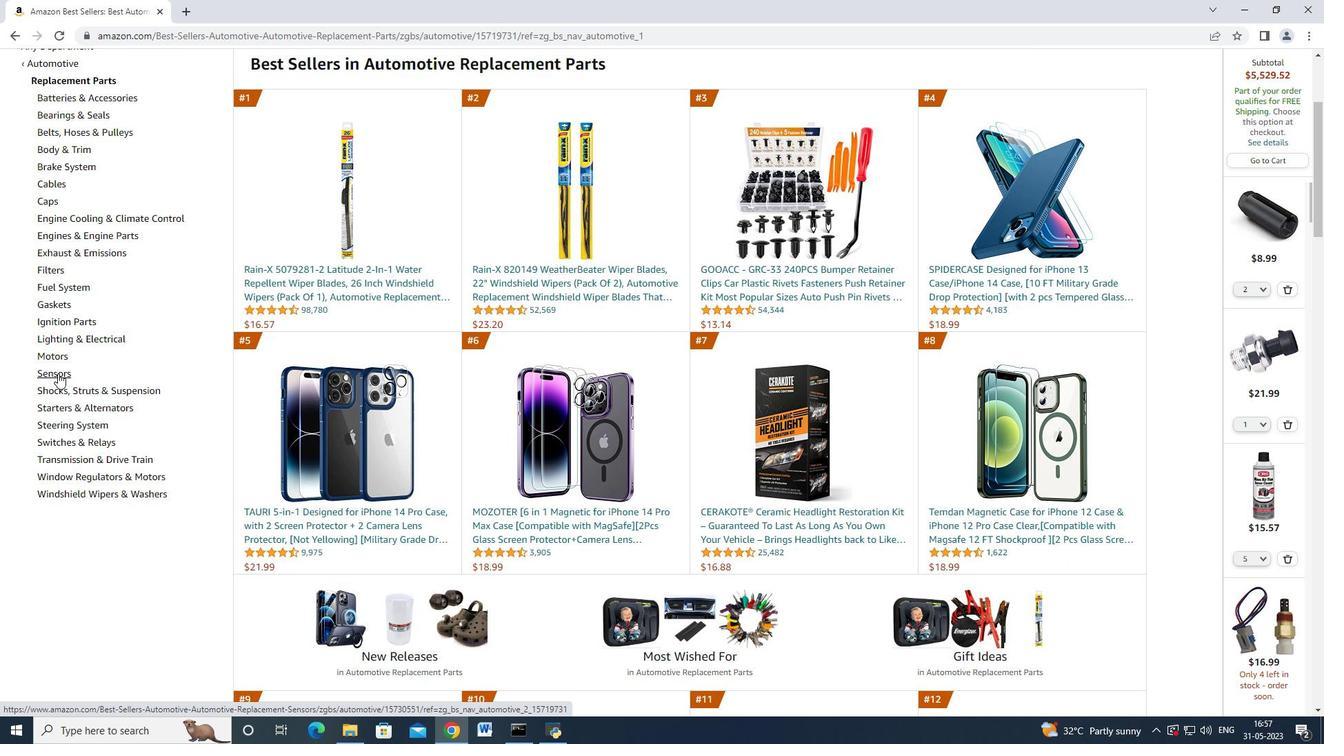 
Action: Mouse moved to (152, 313)
Screenshot: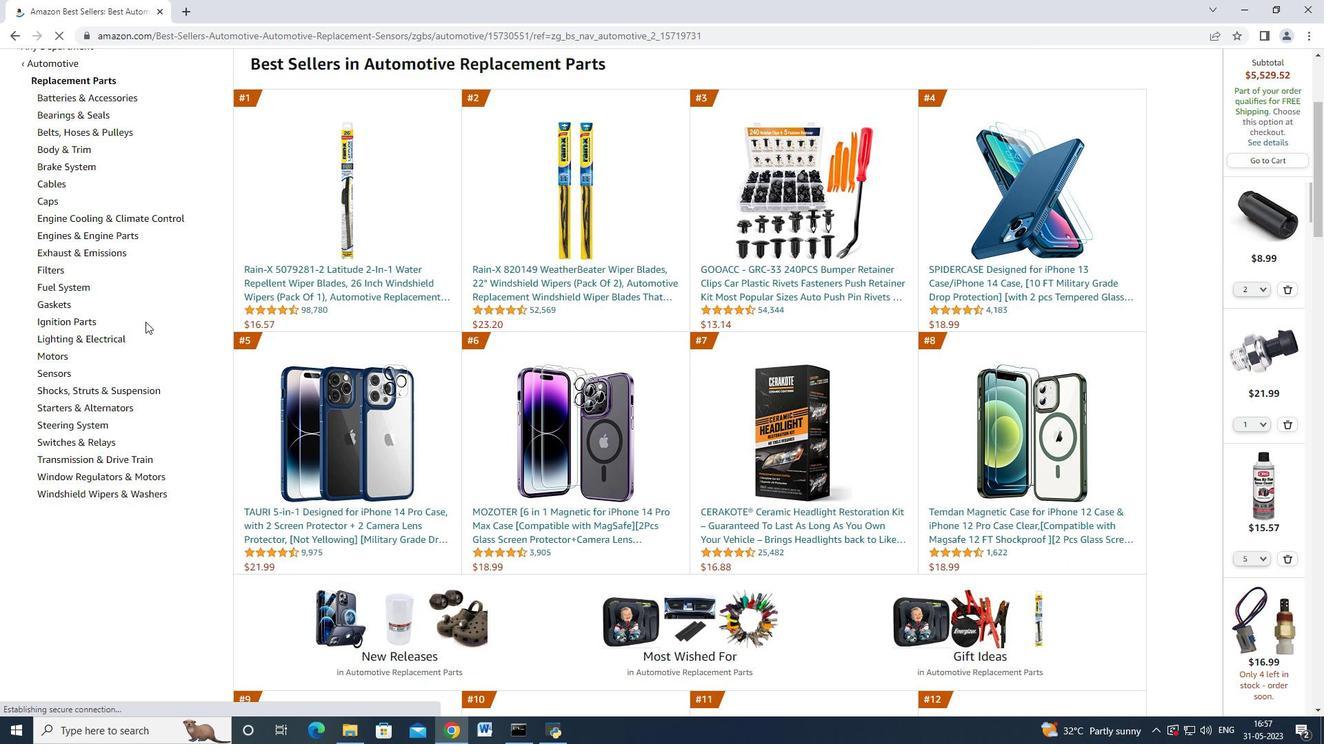 
Action: Mouse scrolled (152, 312) with delta (0, 0)
Screenshot: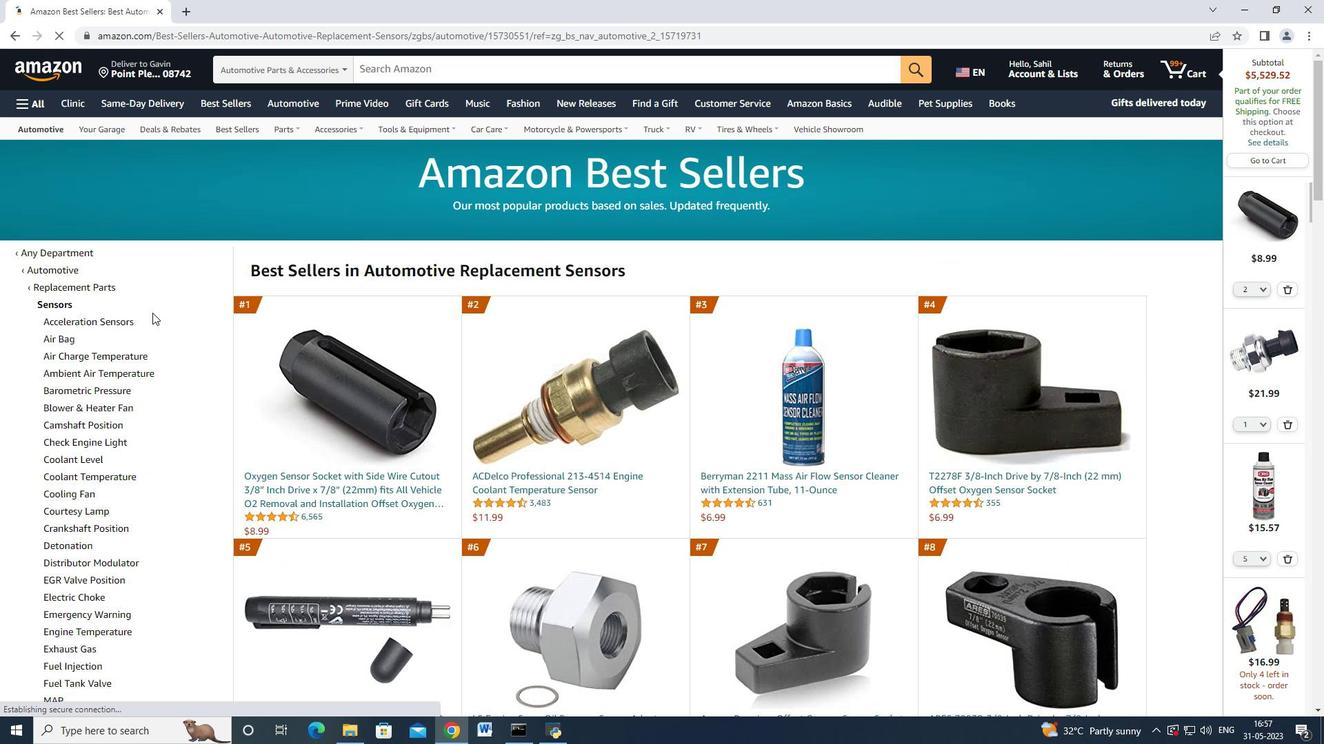 
Action: Mouse scrolled (152, 312) with delta (0, 0)
Screenshot: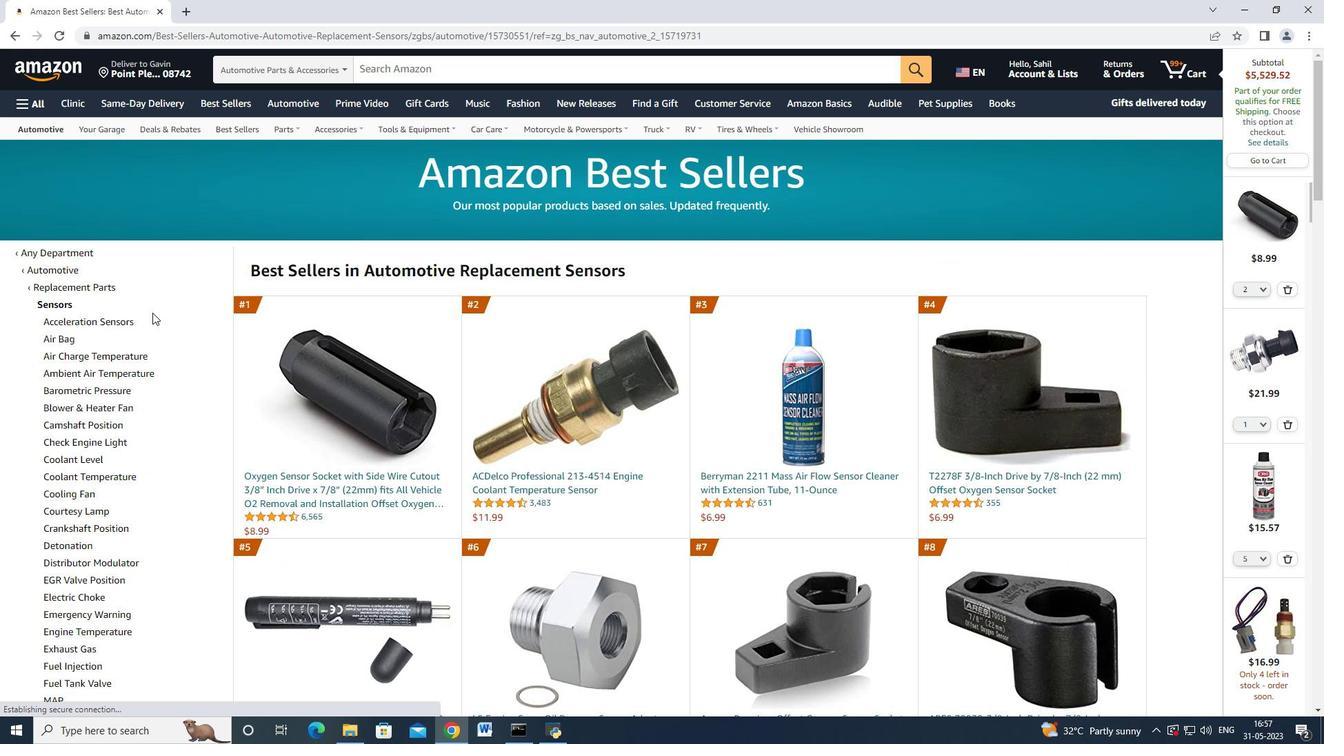 
Action: Mouse moved to (152, 313)
Screenshot: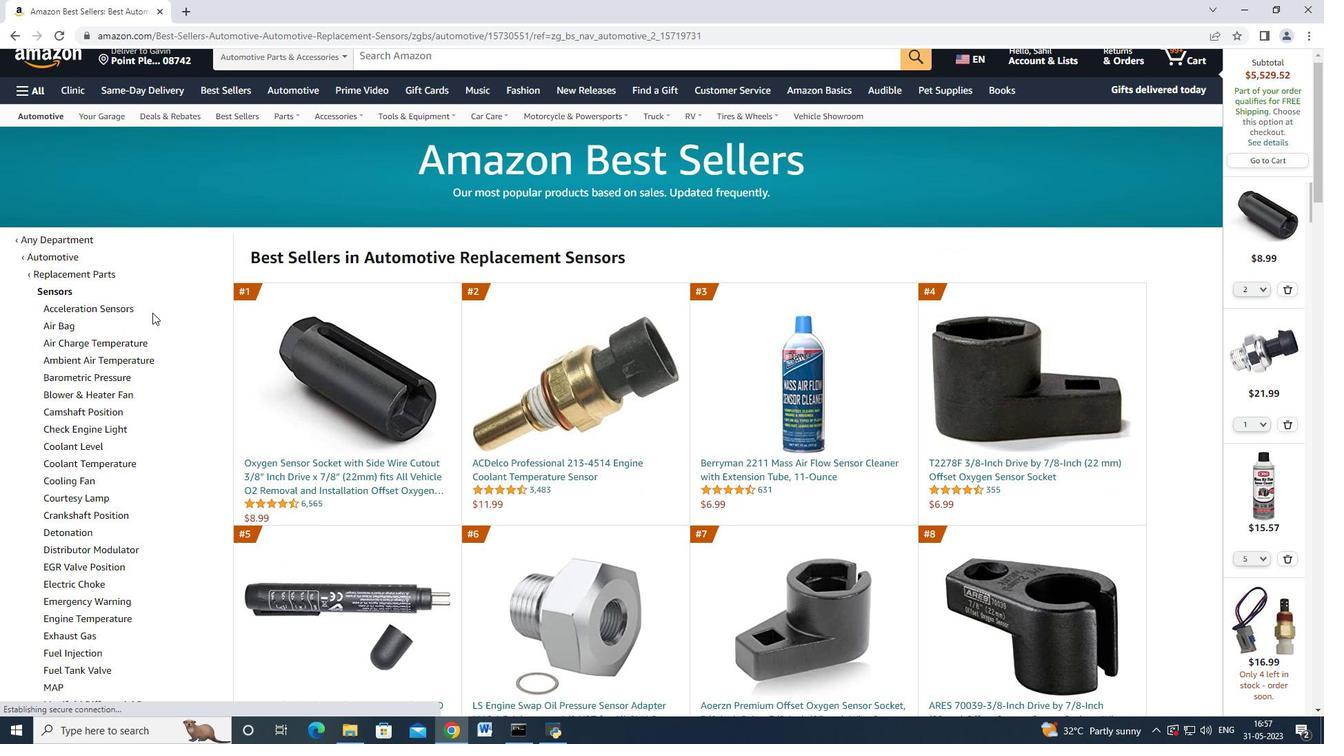 
Action: Mouse scrolled (152, 312) with delta (0, 0)
Screenshot: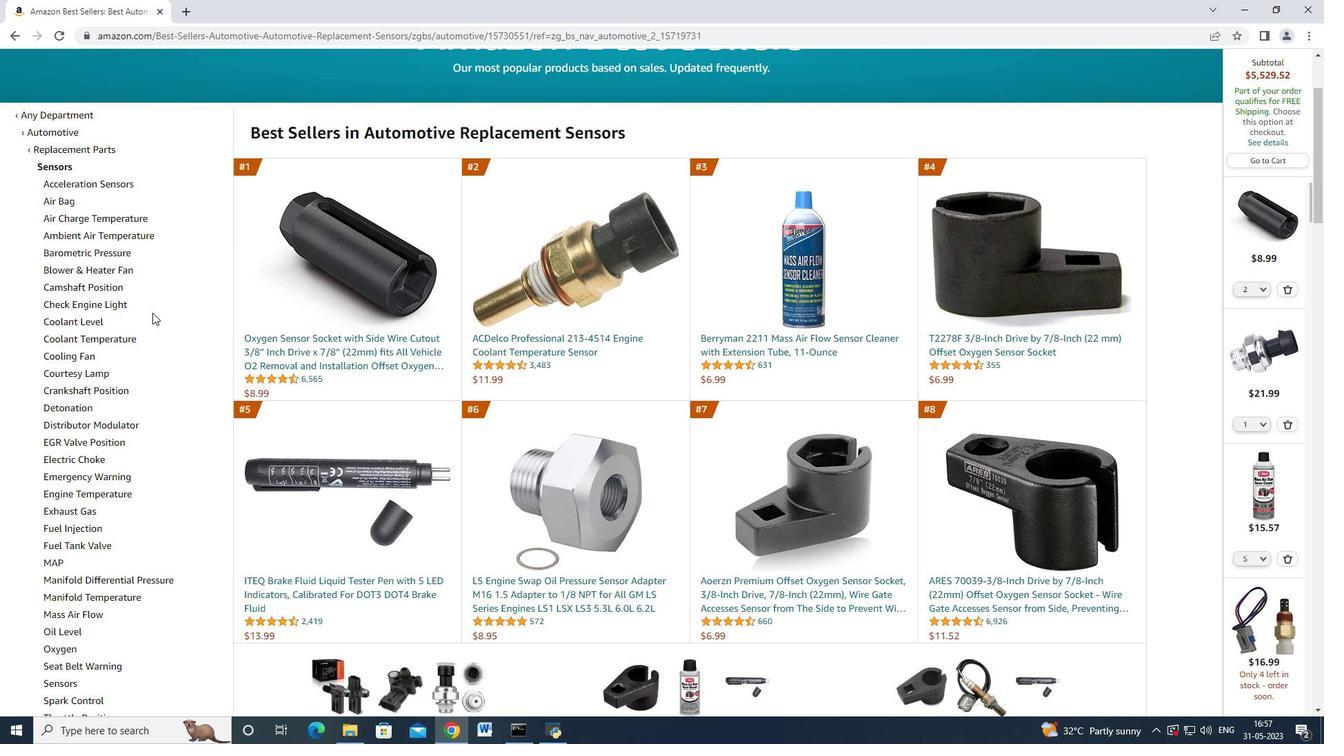 
Action: Mouse scrolled (152, 312) with delta (0, 0)
Screenshot: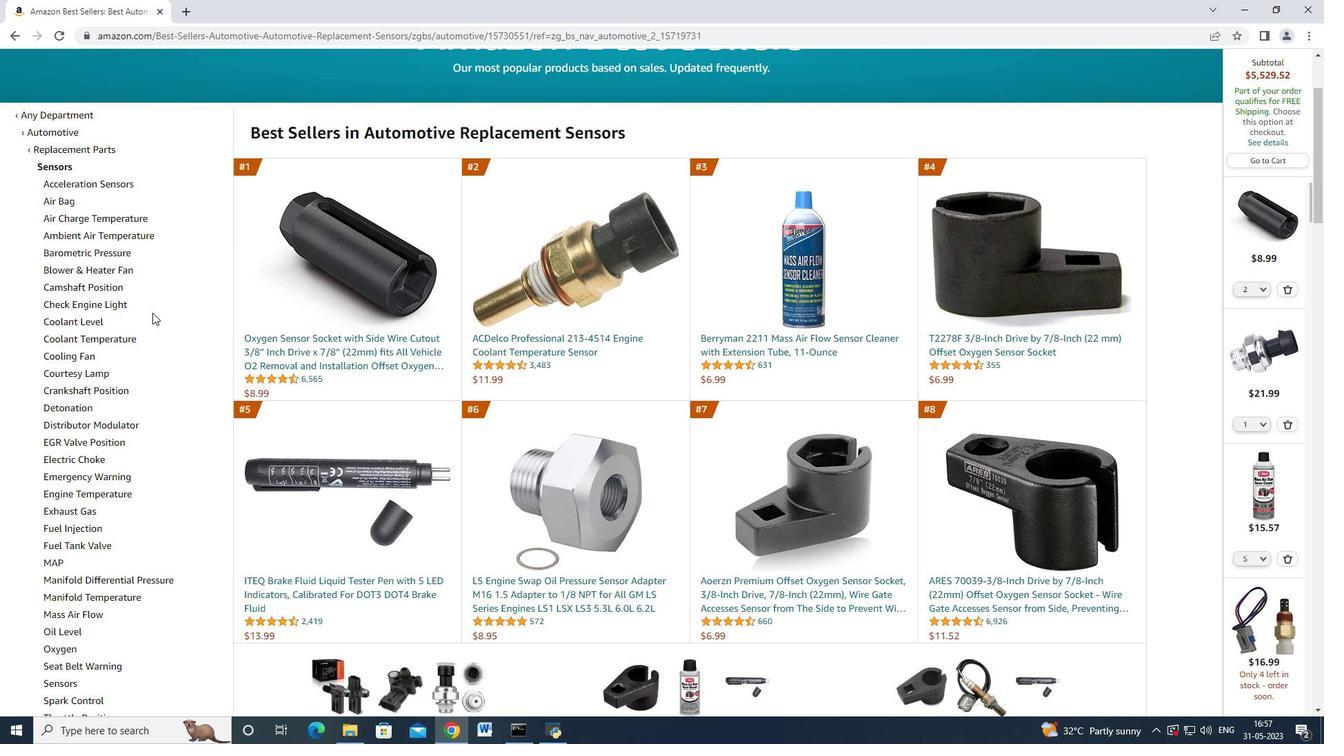 
Action: Mouse scrolled (152, 312) with delta (0, 0)
Screenshot: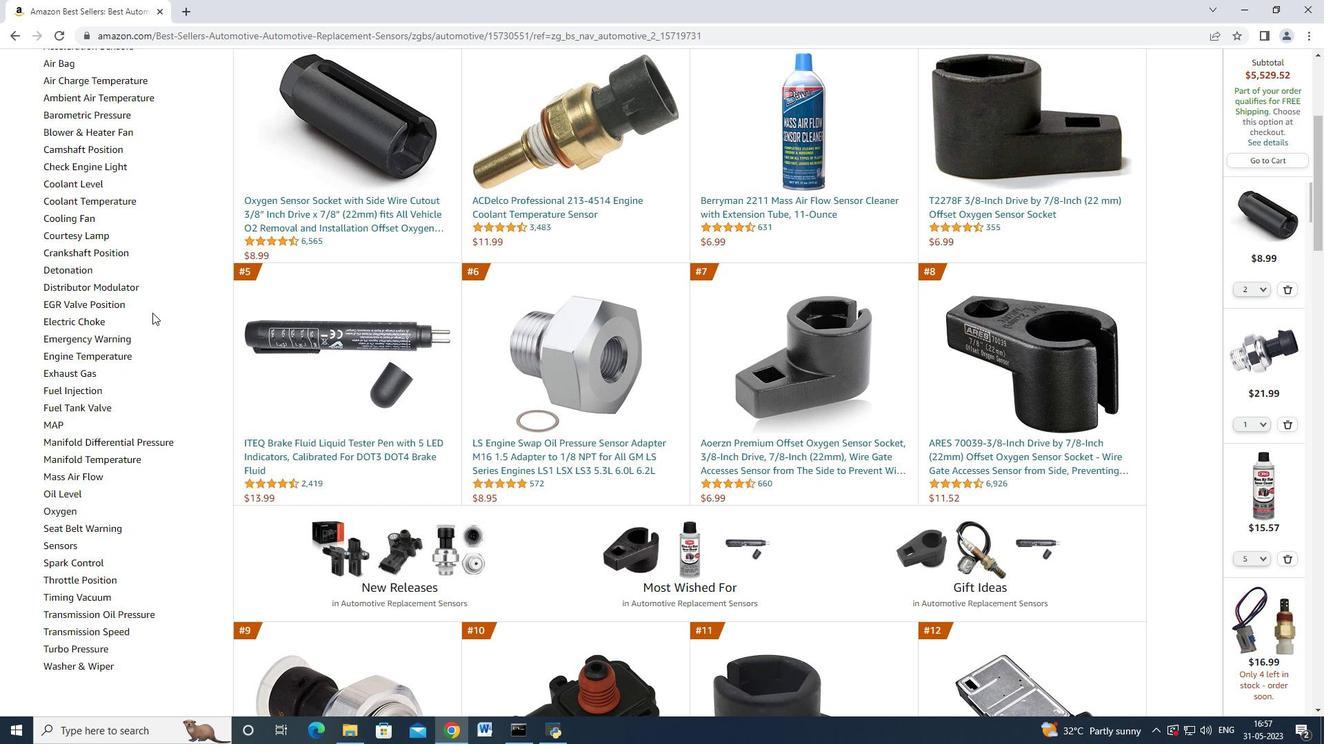 
Action: Mouse scrolled (152, 312) with delta (0, 0)
Screenshot: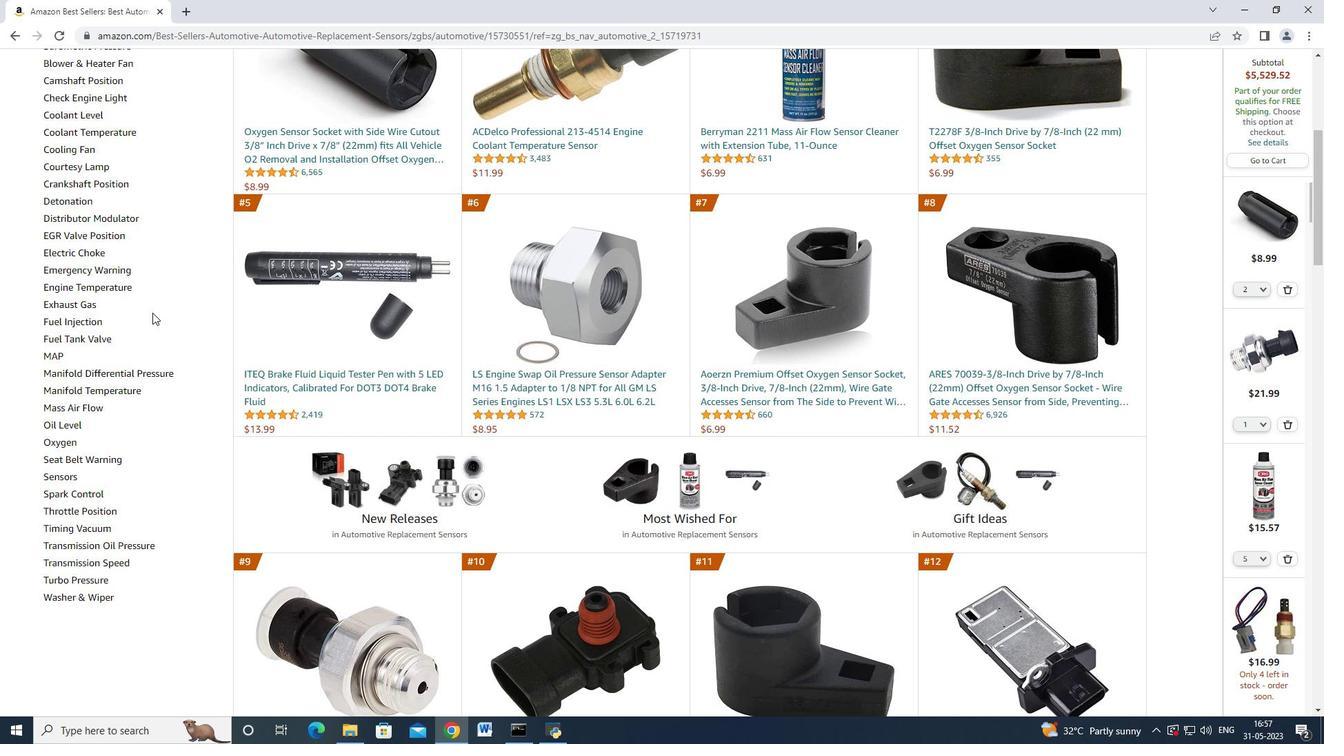 
Action: Mouse scrolled (152, 312) with delta (0, 0)
Screenshot: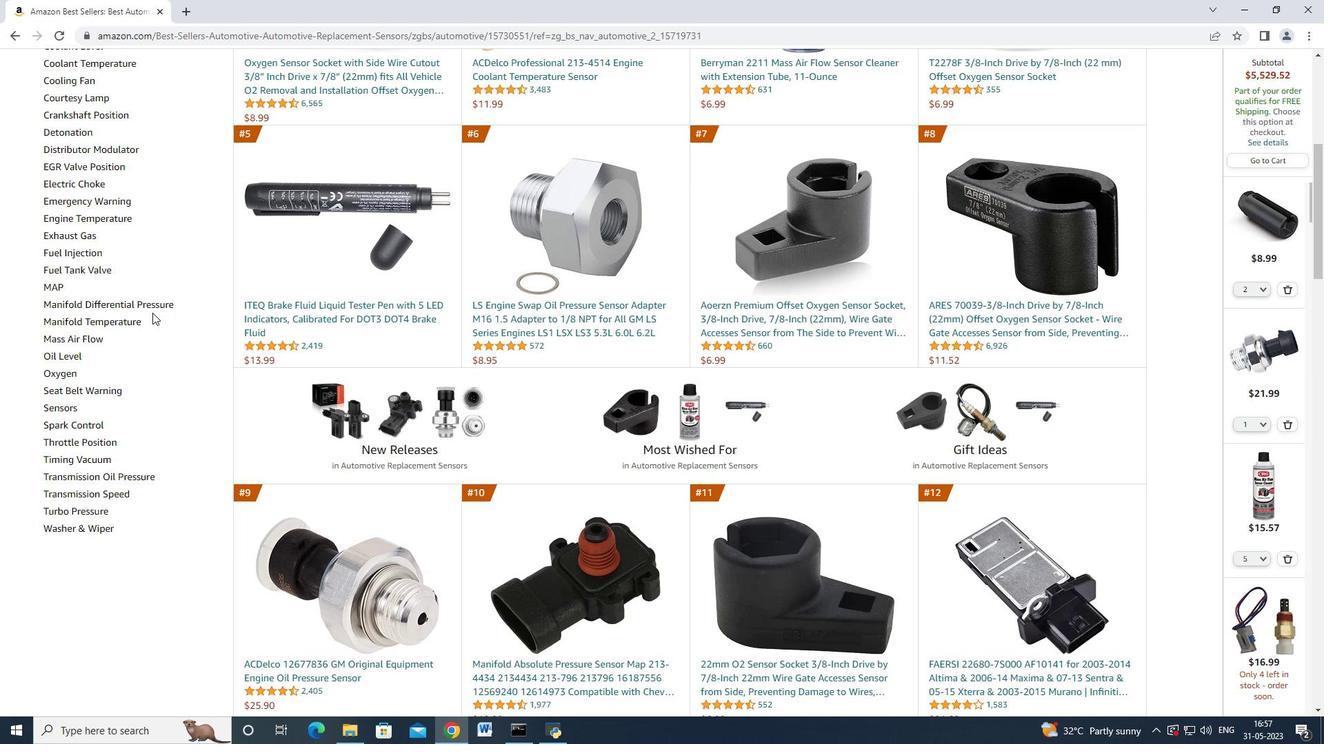 
Action: Mouse moved to (86, 320)
Screenshot: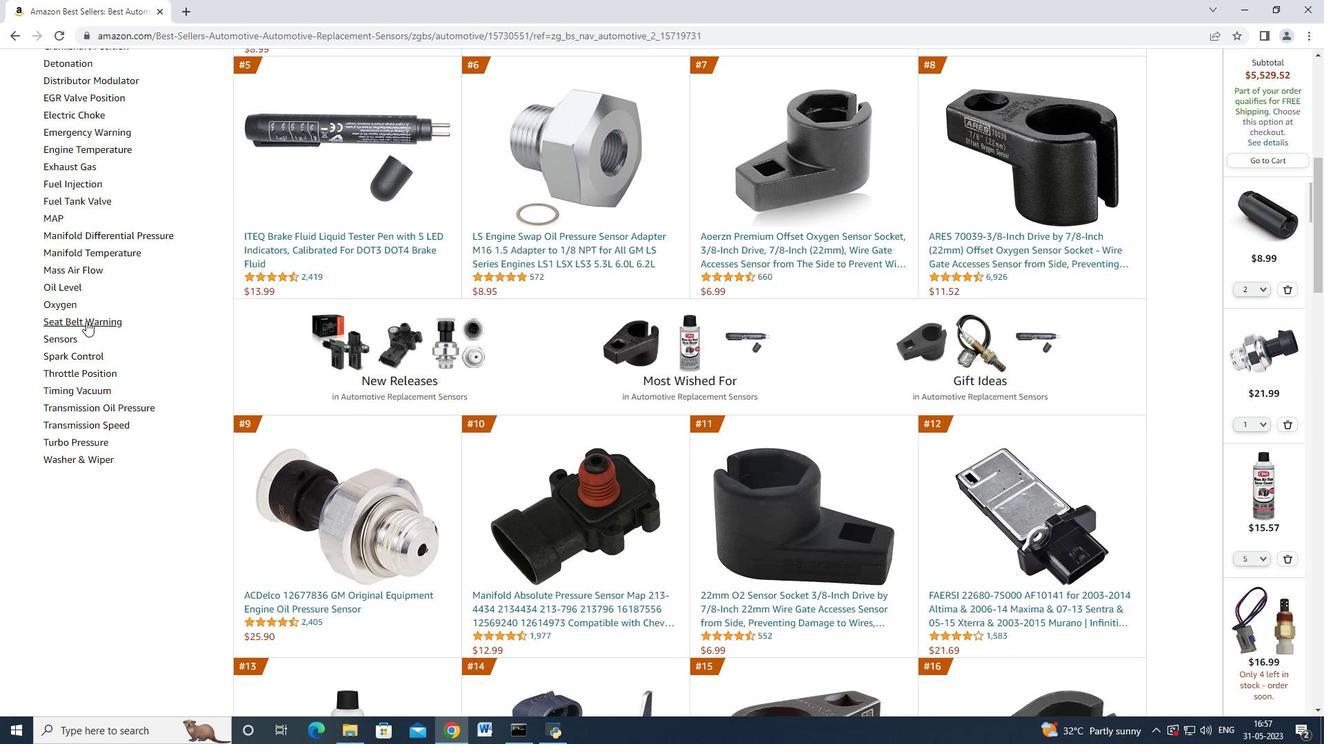 
Action: Mouse pressed left at (86, 320)
Screenshot: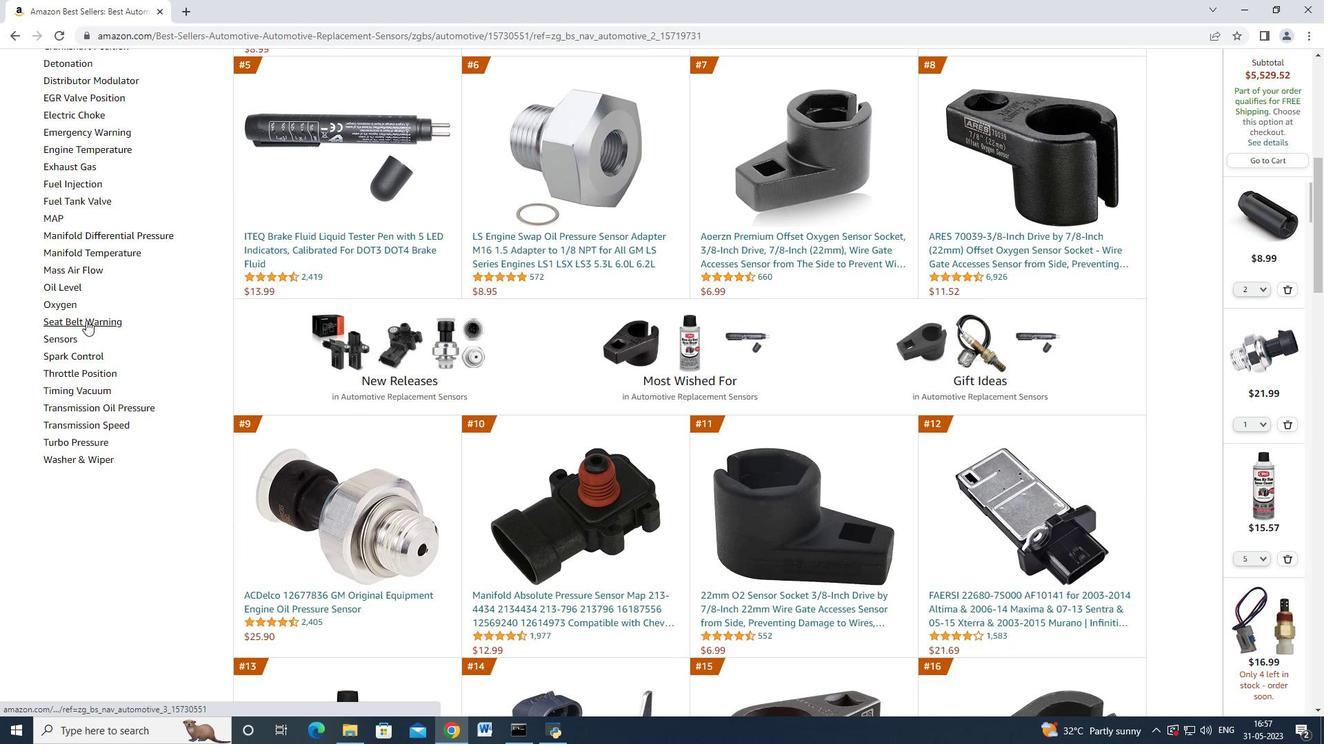 
Action: Mouse moved to (449, 398)
Screenshot: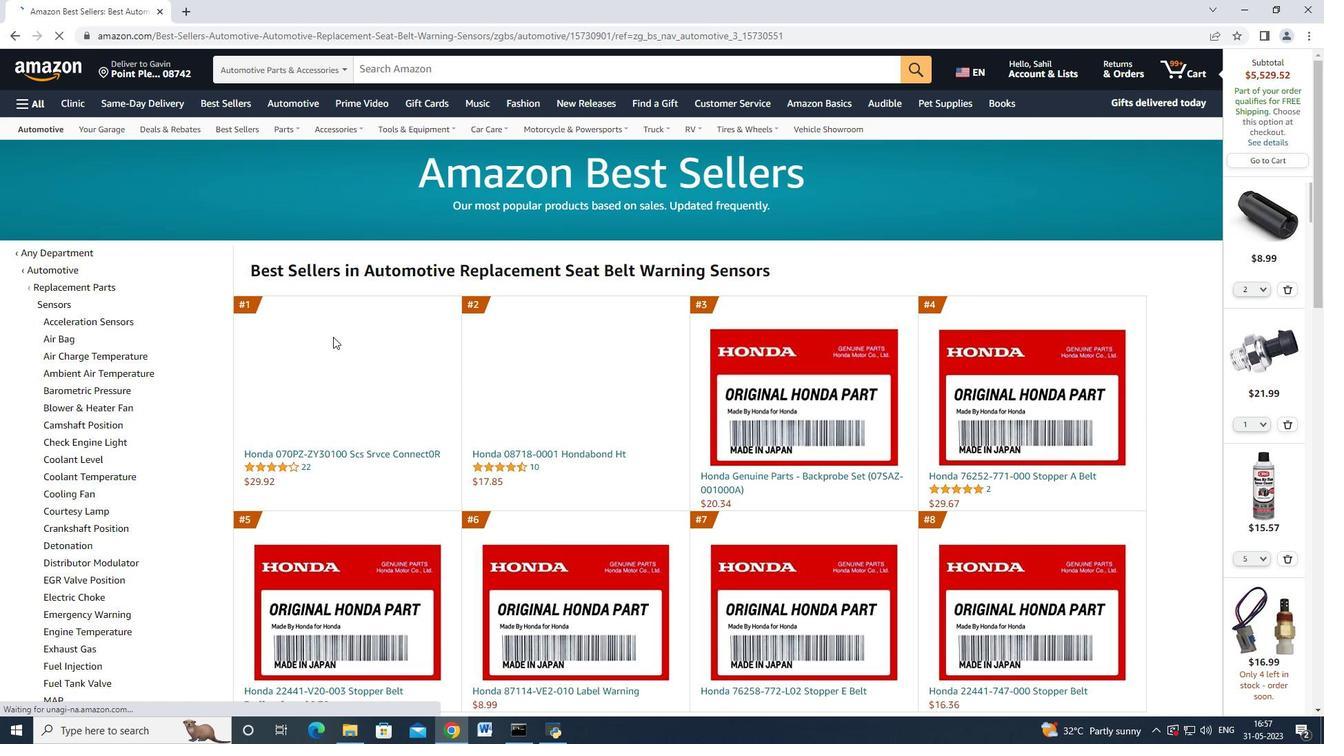 
Action: Mouse scrolled (449, 397) with delta (0, 0)
Screenshot: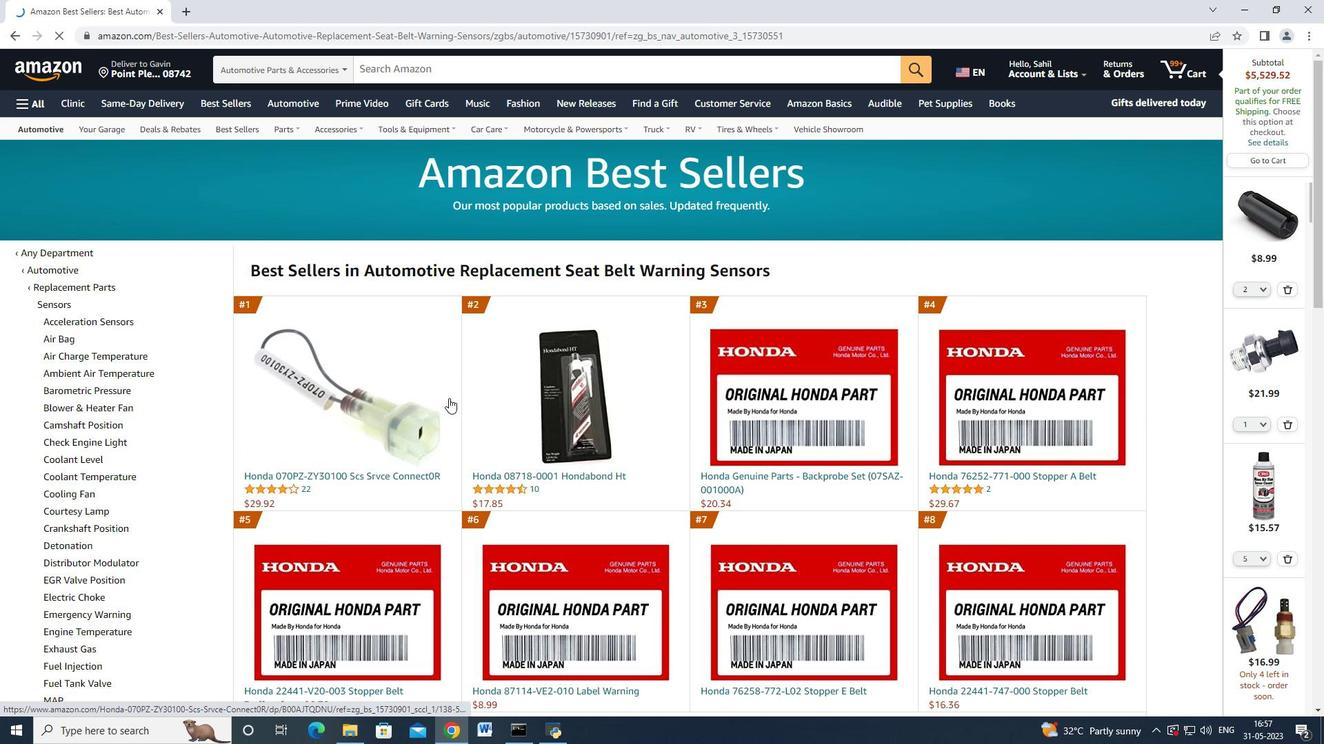 
Action: Mouse moved to (486, 401)
Screenshot: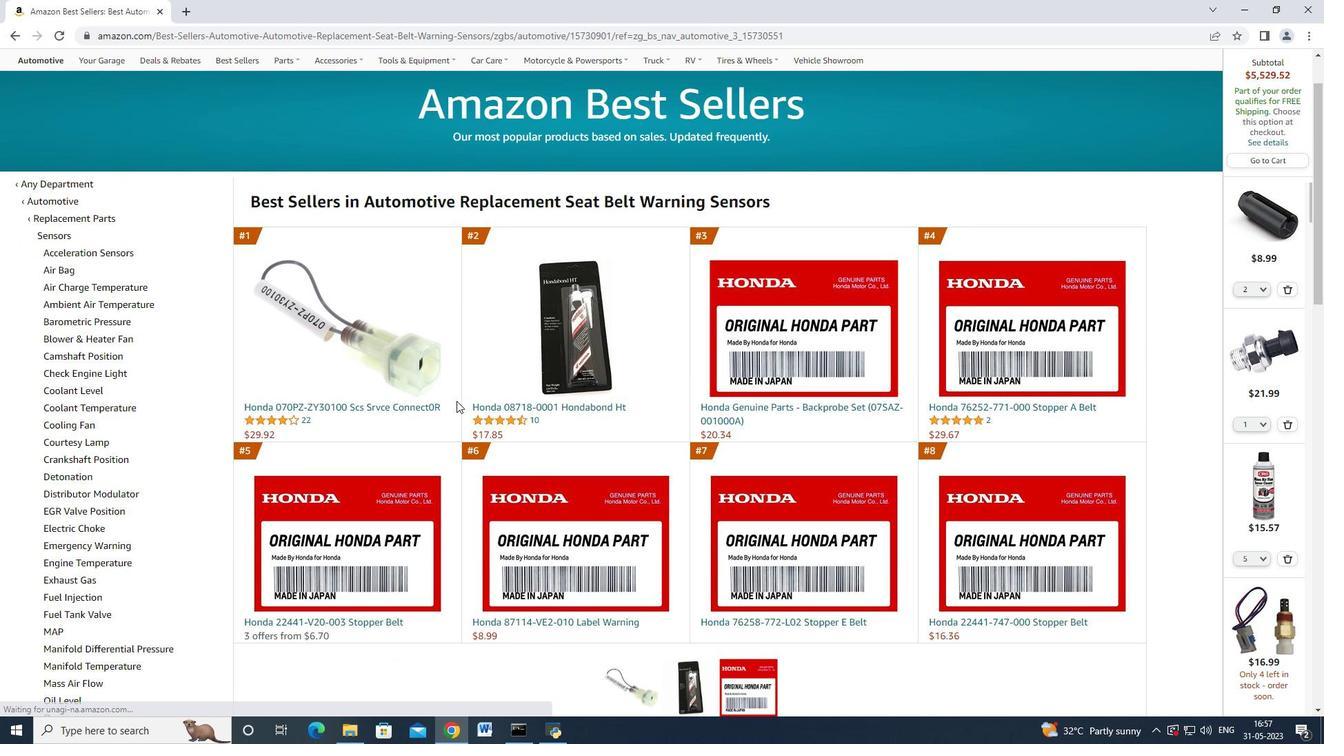 
Action: Mouse pressed left at (486, 401)
Screenshot: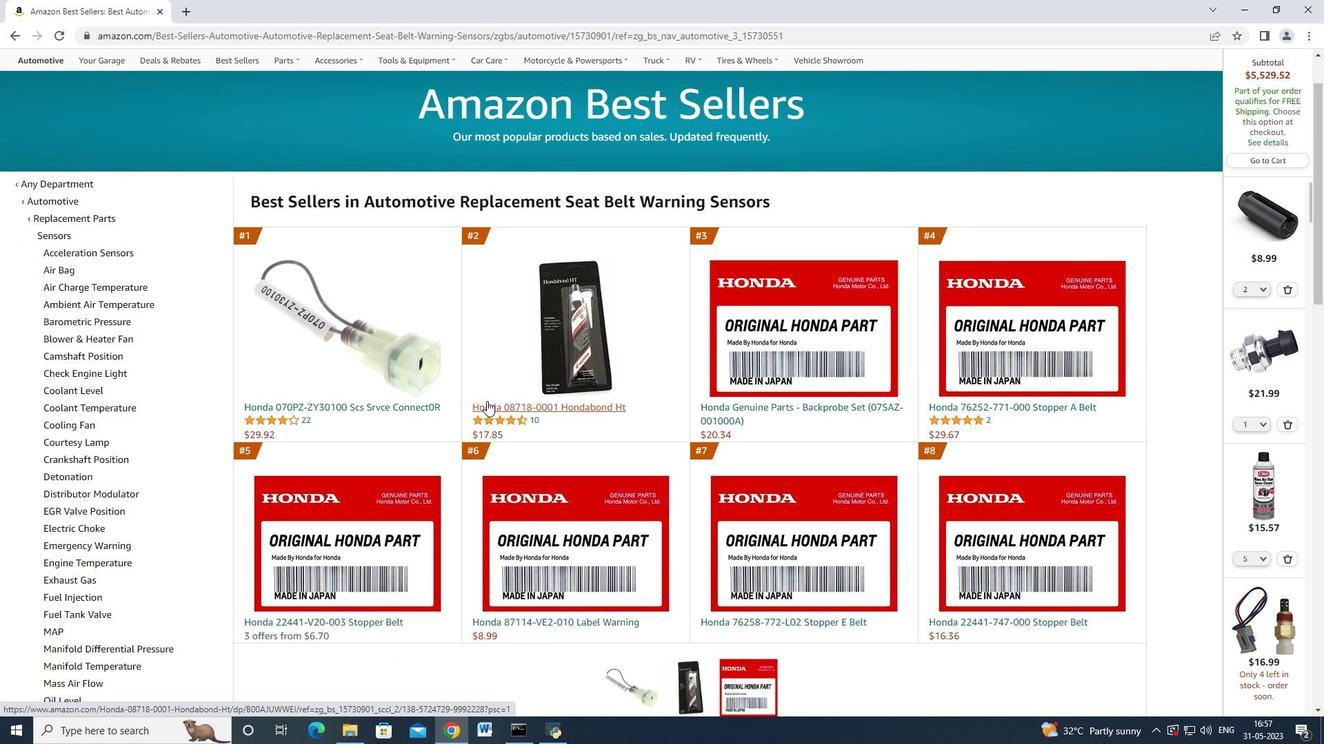 
Action: Mouse moved to (977, 368)
Screenshot: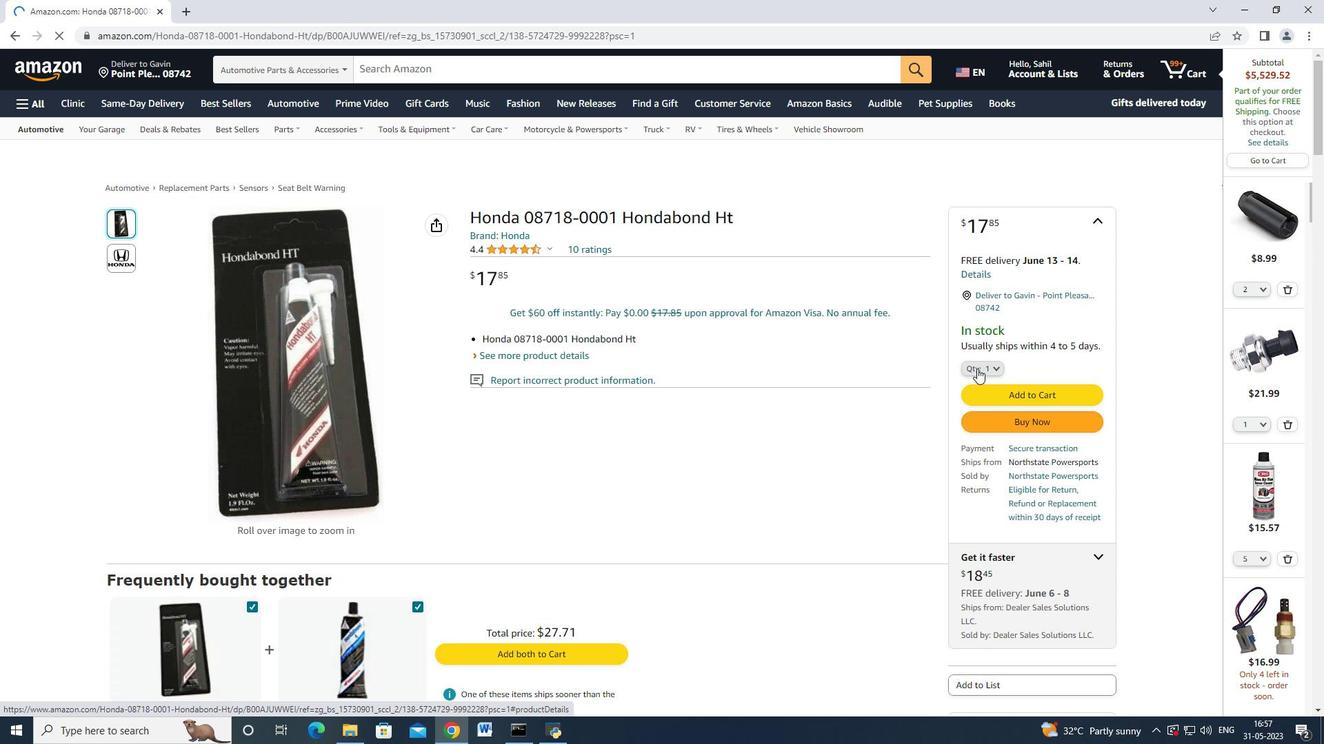 
Action: Mouse pressed left at (977, 368)
Screenshot: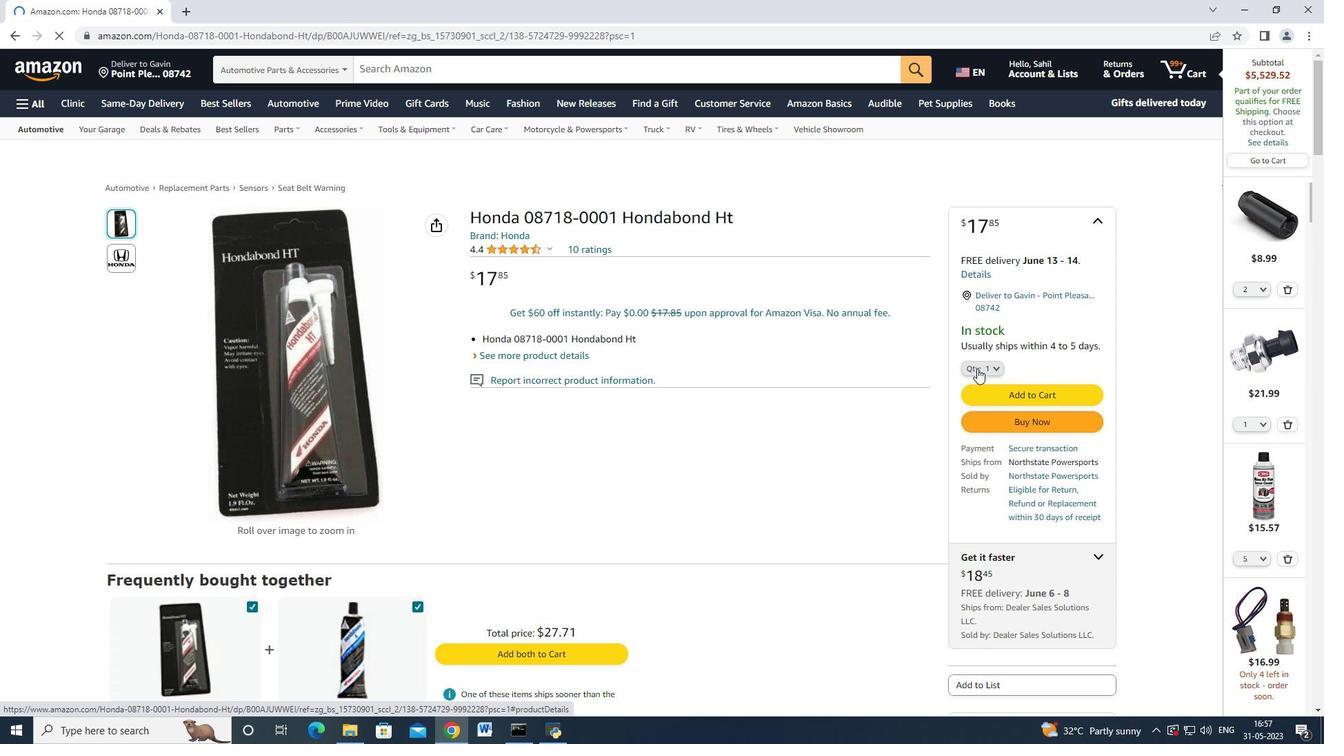 
Action: Mouse moved to (978, 411)
Screenshot: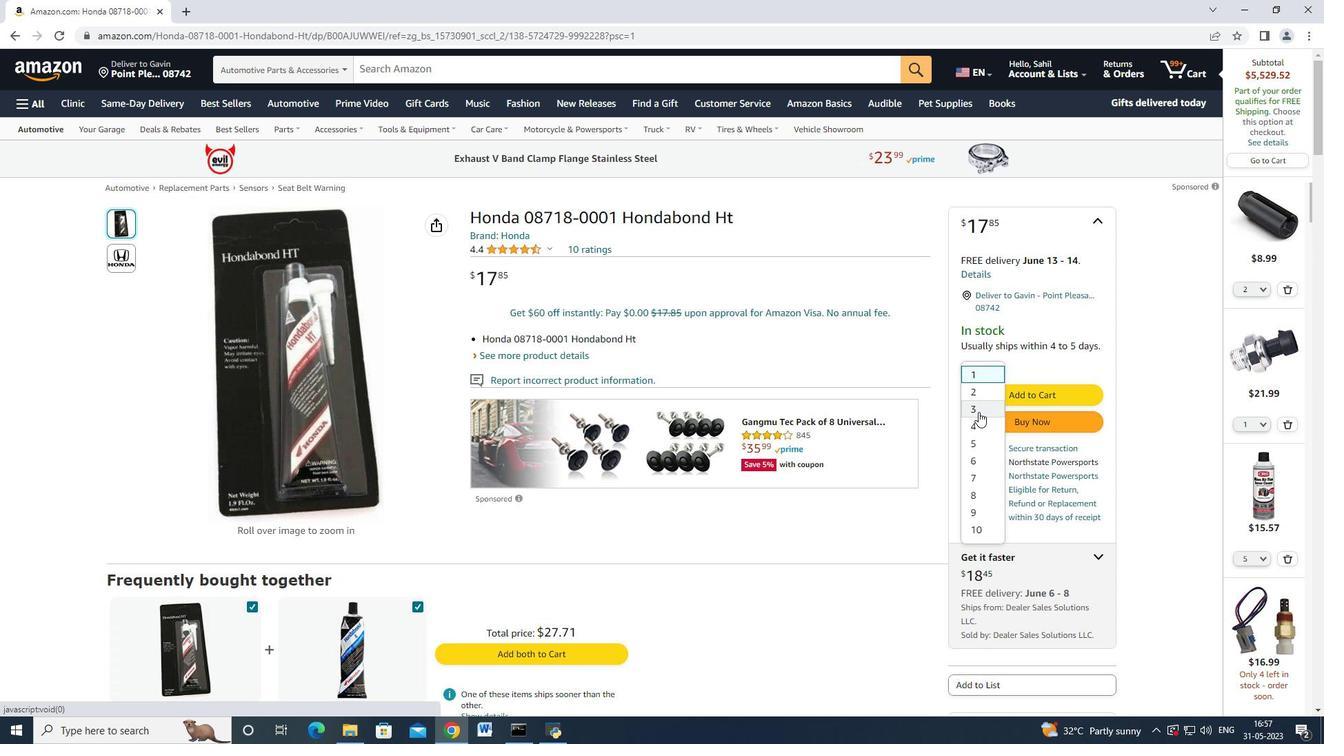 
Action: Mouse pressed left at (978, 411)
Screenshot: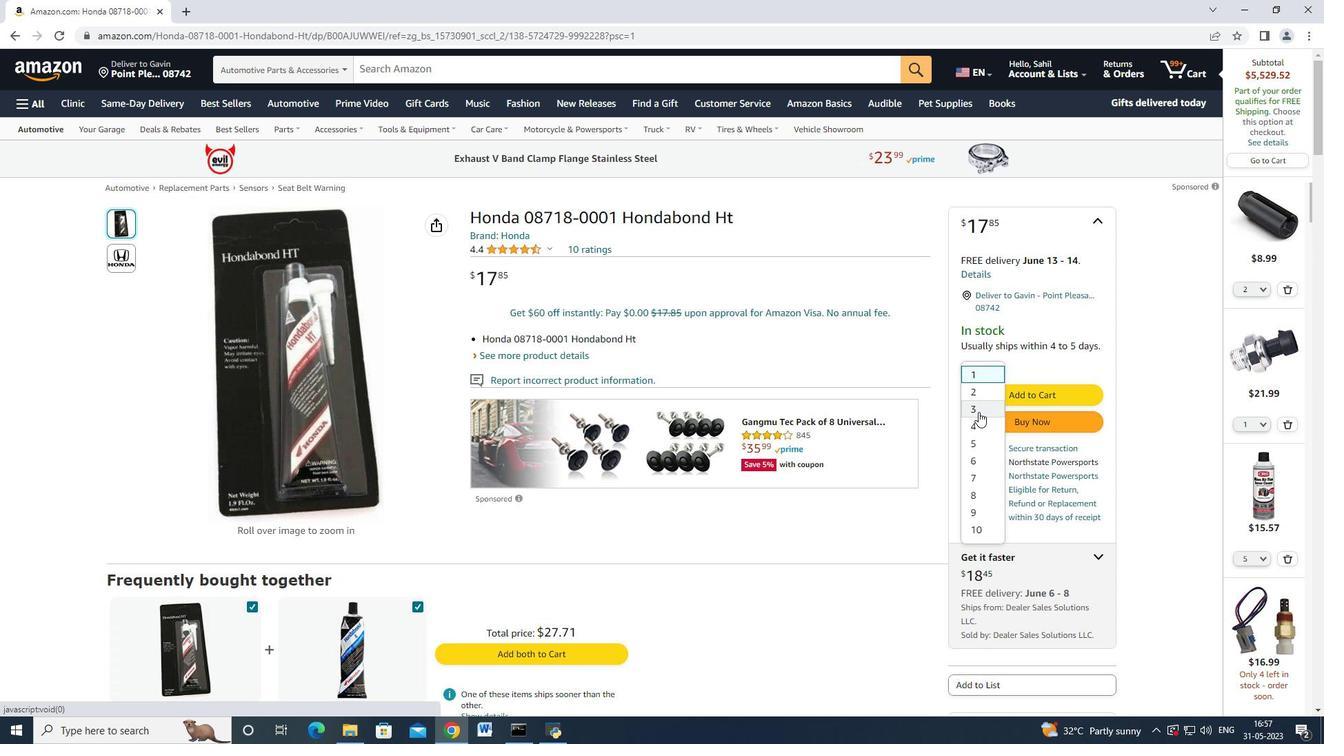 
Action: Mouse moved to (1009, 420)
Screenshot: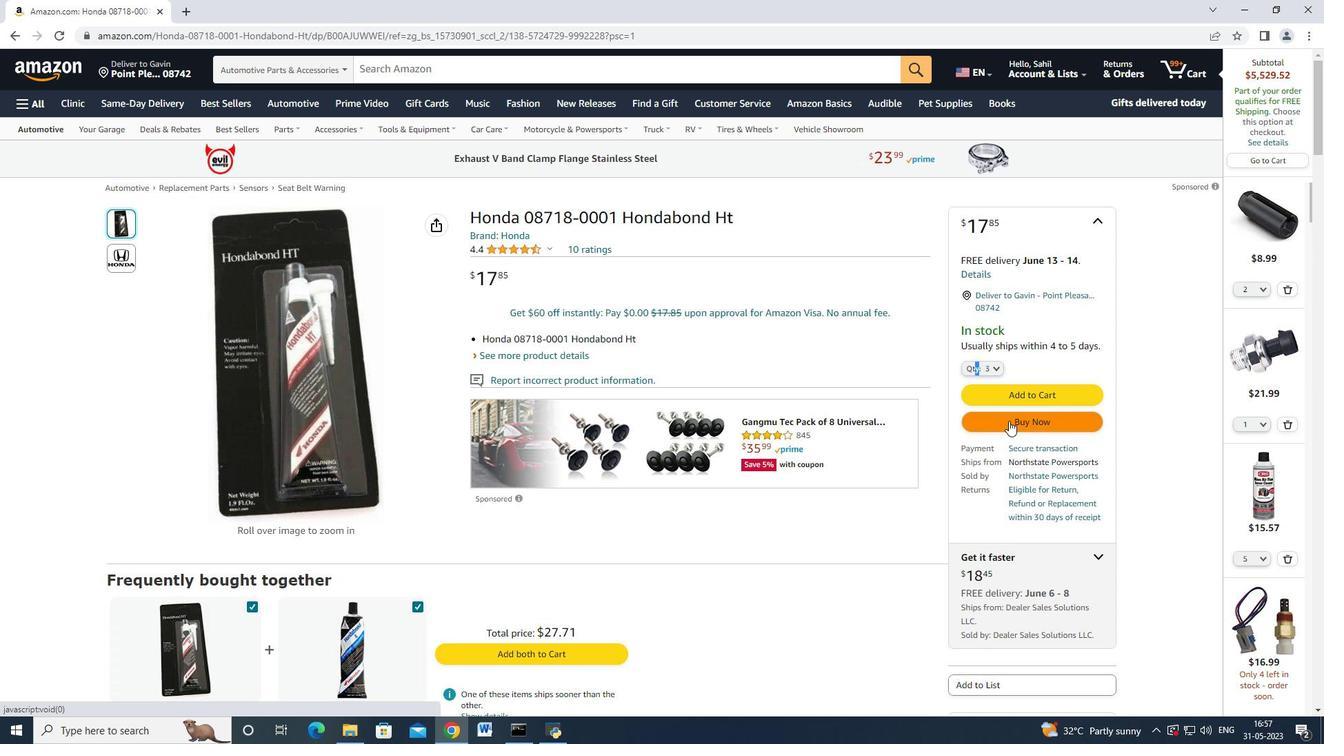 
Action: Mouse pressed left at (1009, 420)
Screenshot: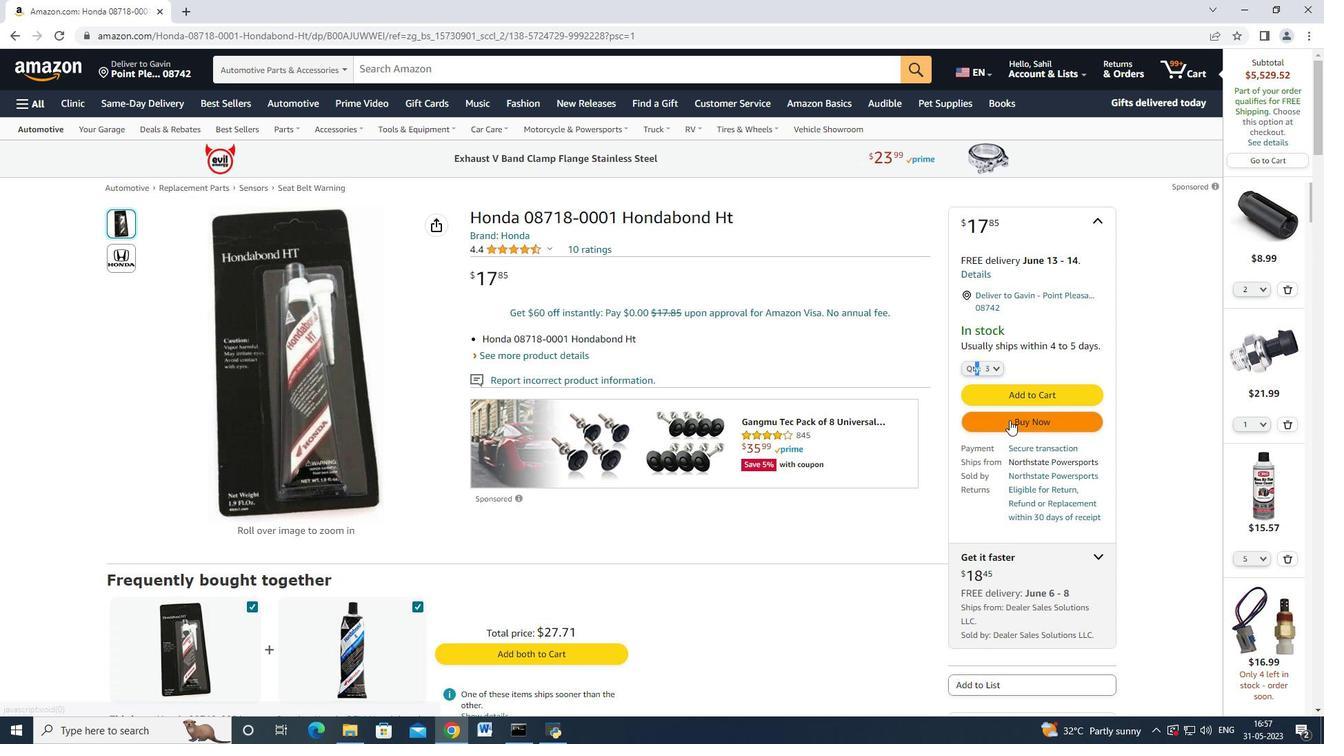 
Action: Mouse moved to (626, 288)
Screenshot: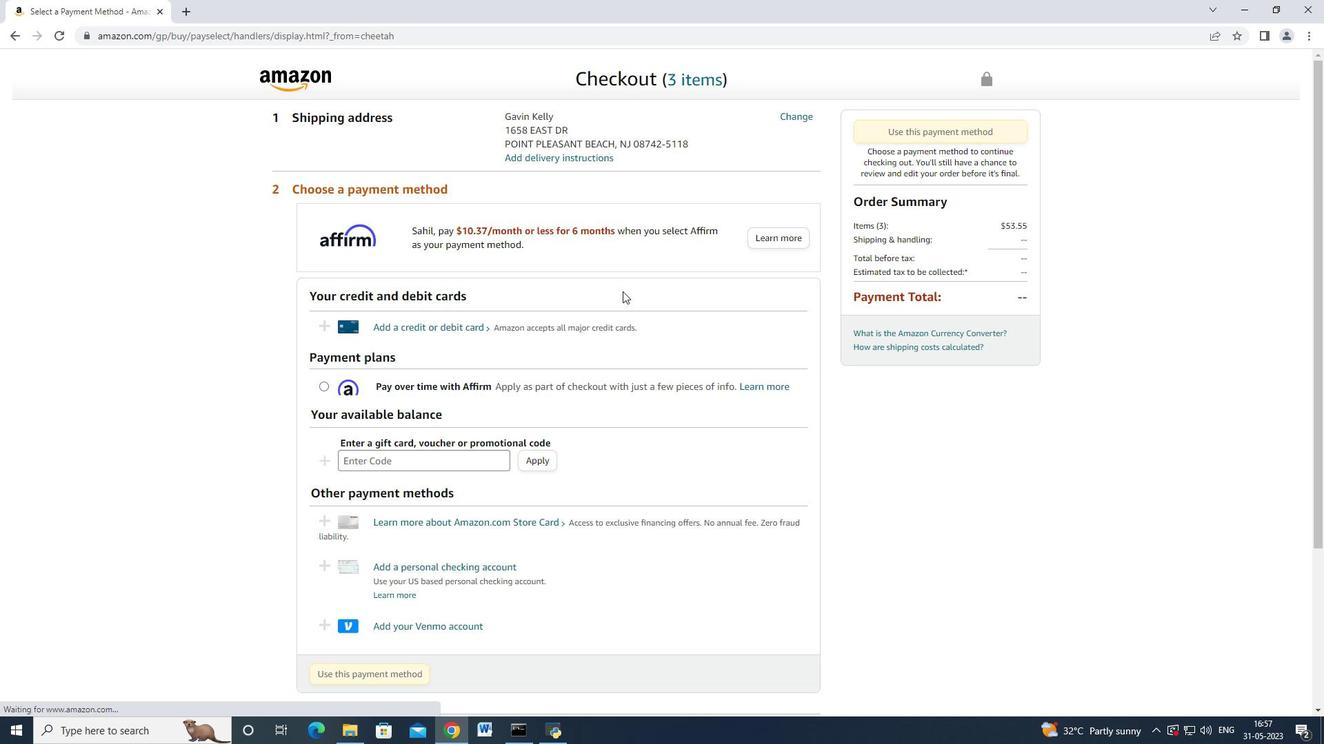 
Action: Mouse scrolled (626, 288) with delta (0, 0)
Screenshot: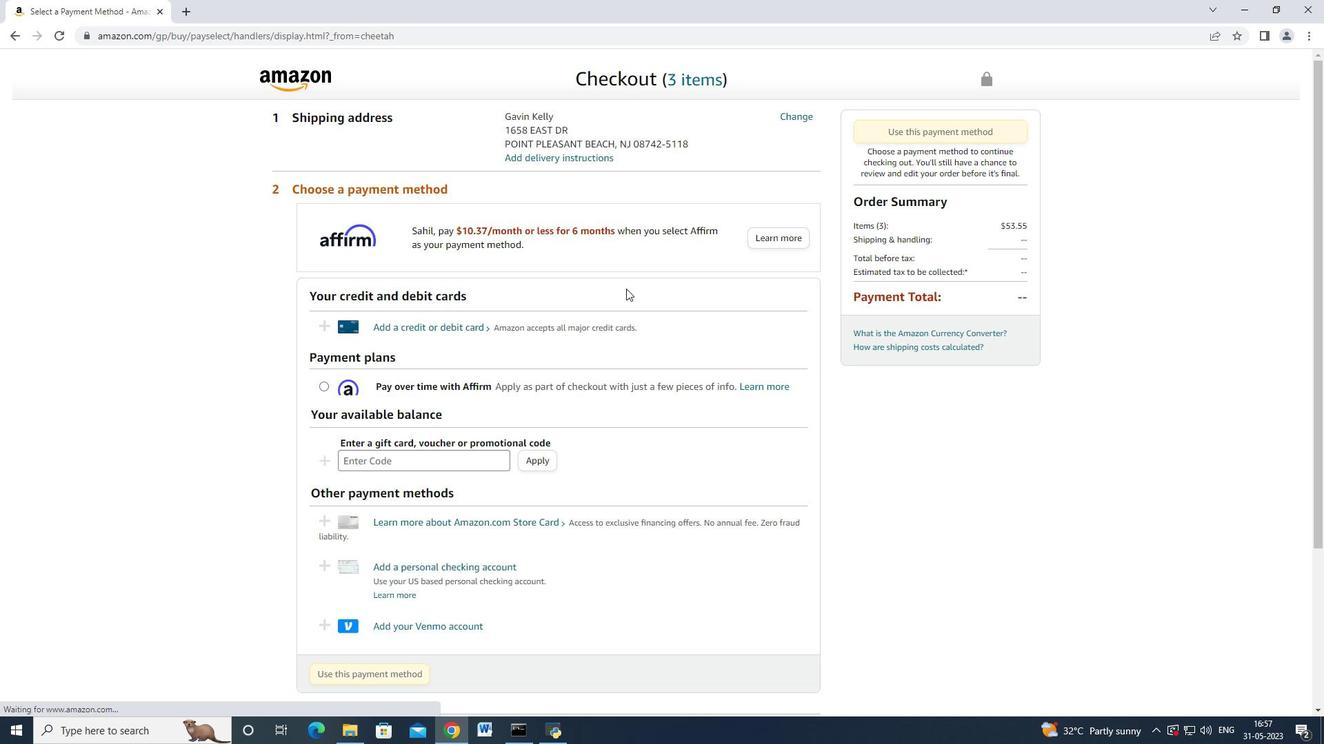 
Action: Mouse scrolled (626, 289) with delta (0, 0)
Screenshot: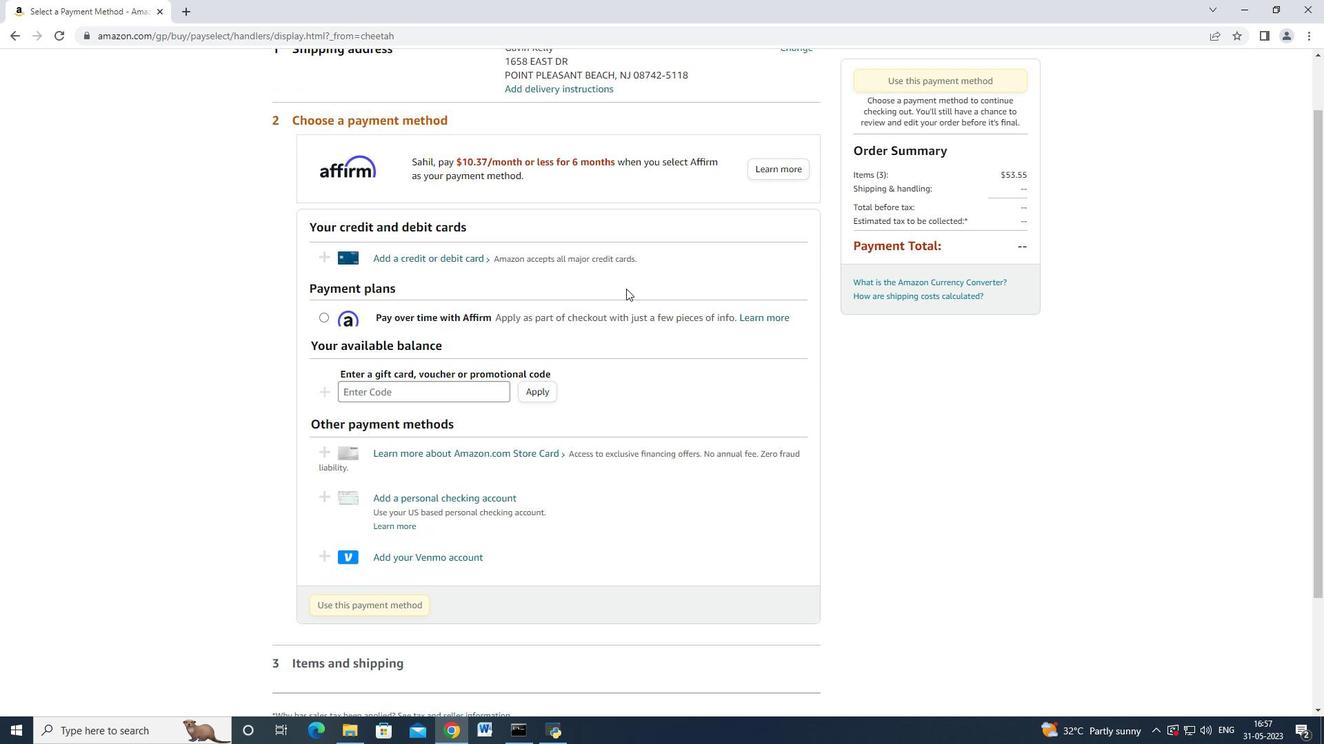 
Action: Mouse scrolled (626, 288) with delta (0, 0)
Screenshot: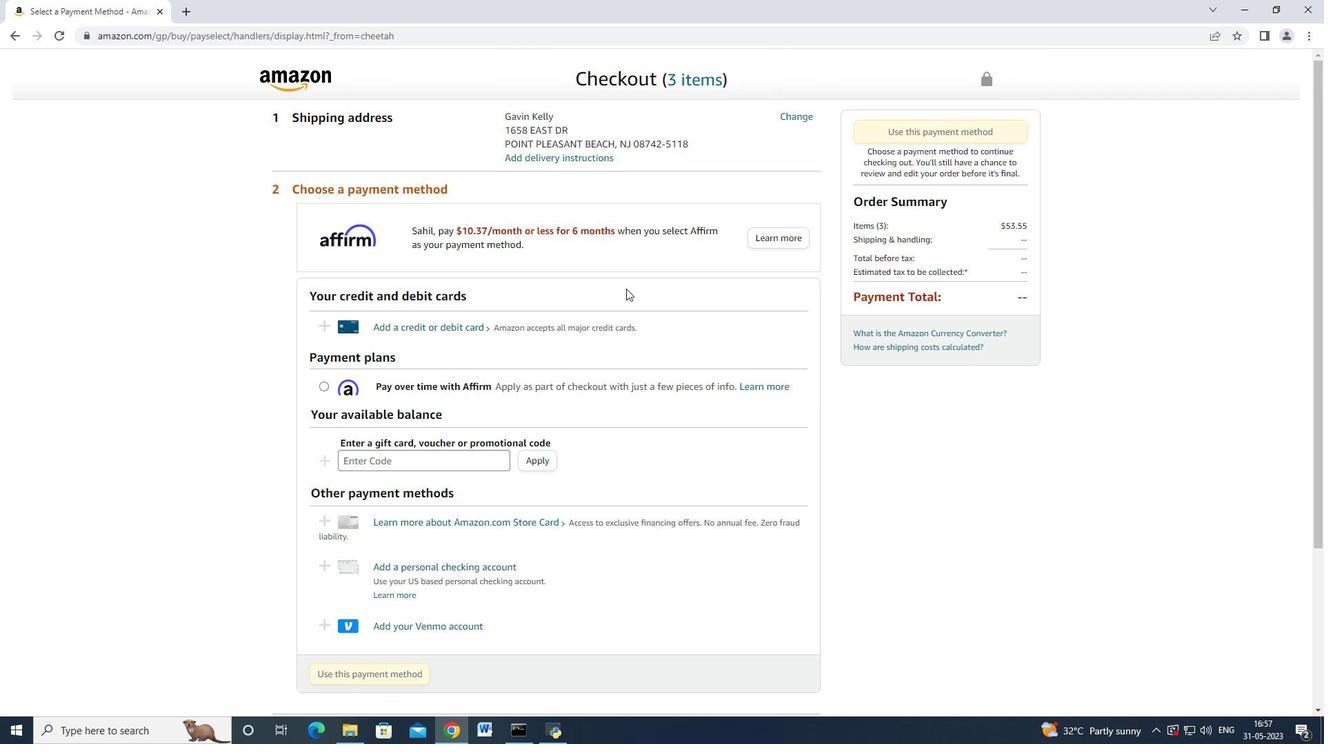 
Action: Mouse moved to (504, 255)
Screenshot: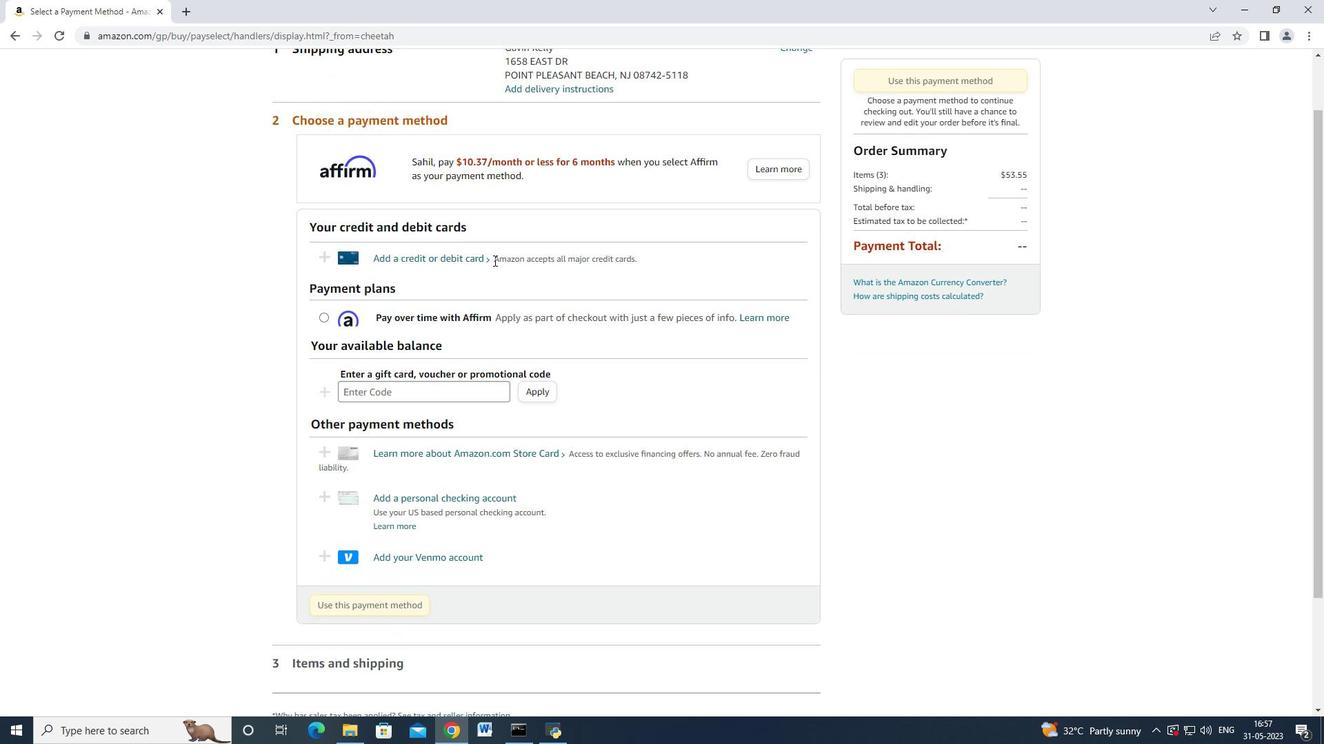 
Action: Mouse scrolled (504, 256) with delta (0, 0)
Screenshot: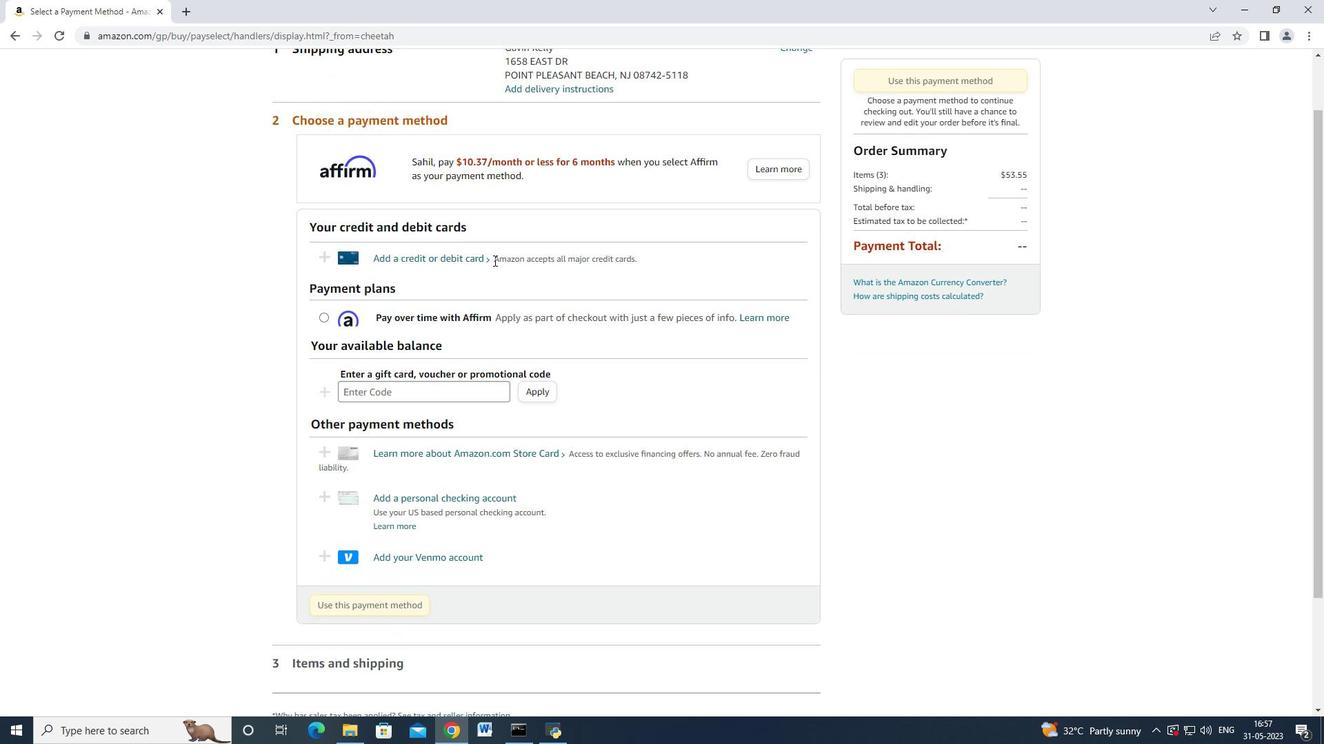 
Action: Mouse moved to (766, 116)
Screenshot: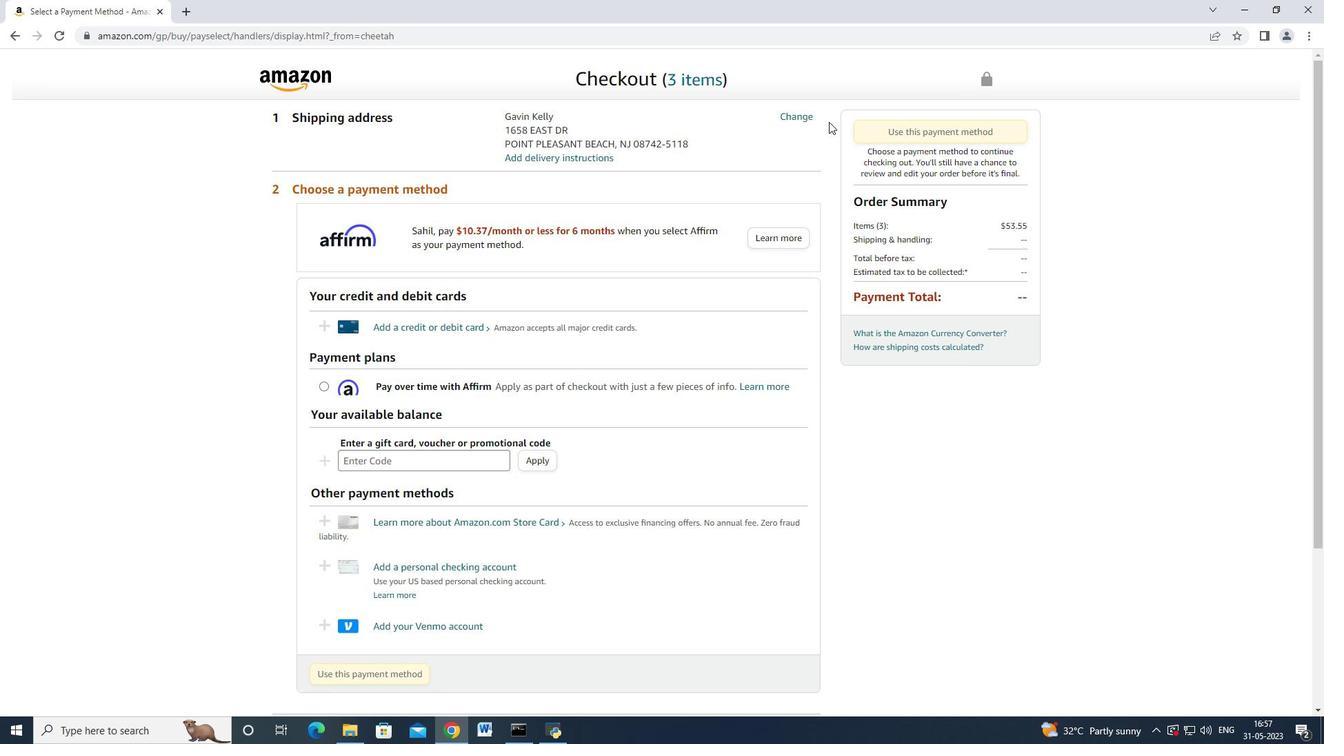 
Action: Mouse pressed left at (766, 116)
Screenshot: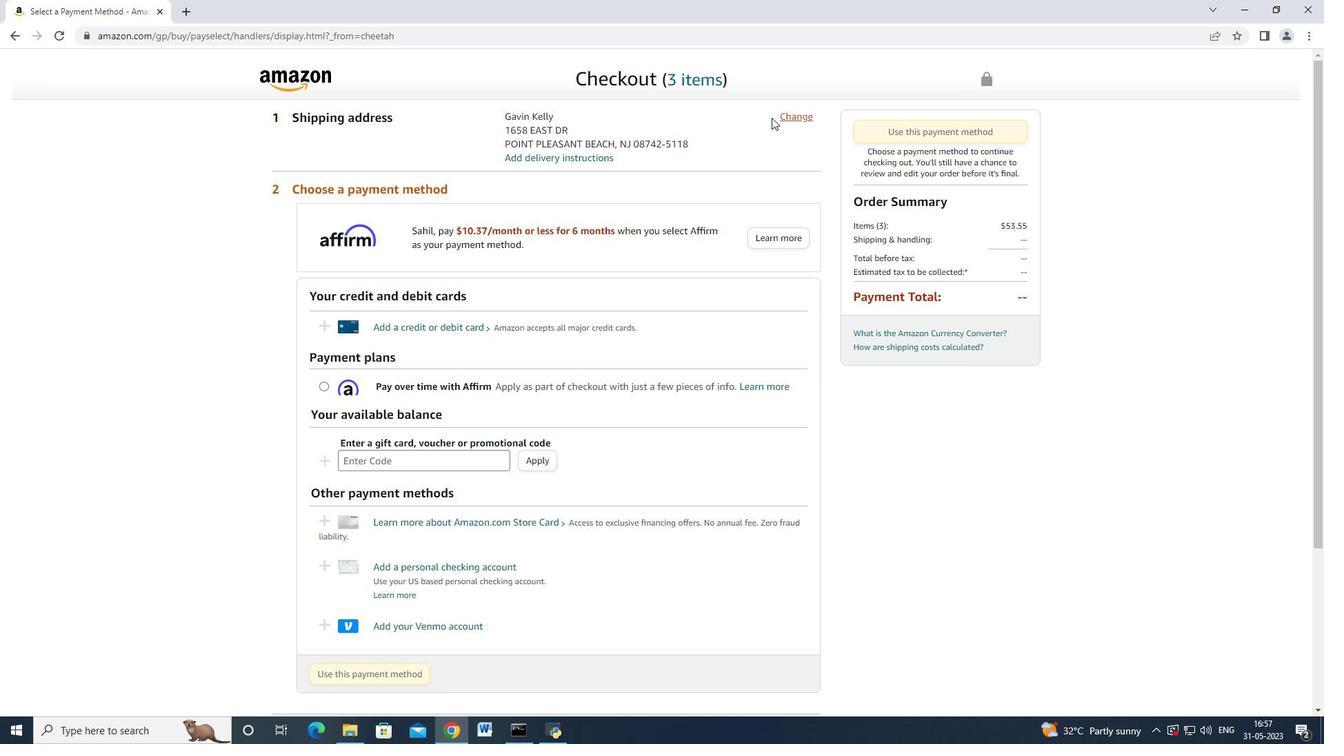 
Action: Mouse moved to (786, 115)
Screenshot: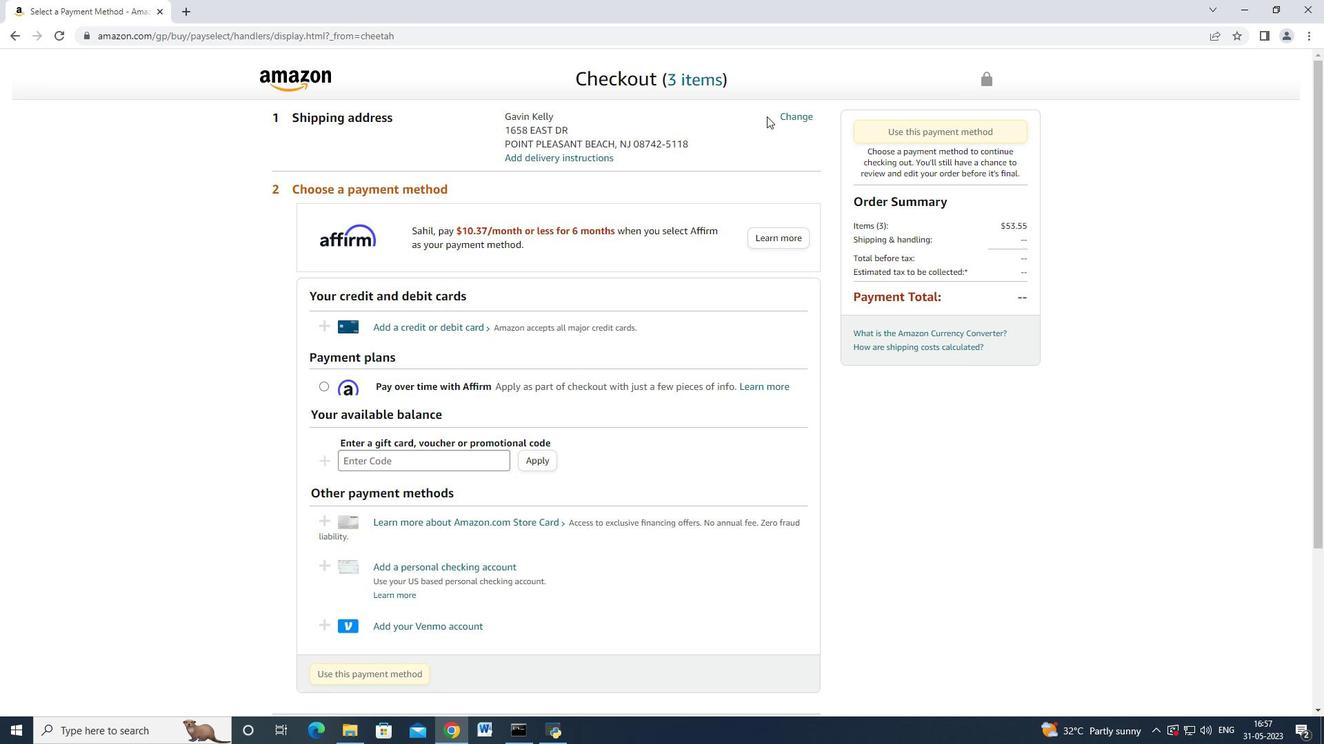 
Action: Mouse pressed left at (786, 115)
Screenshot: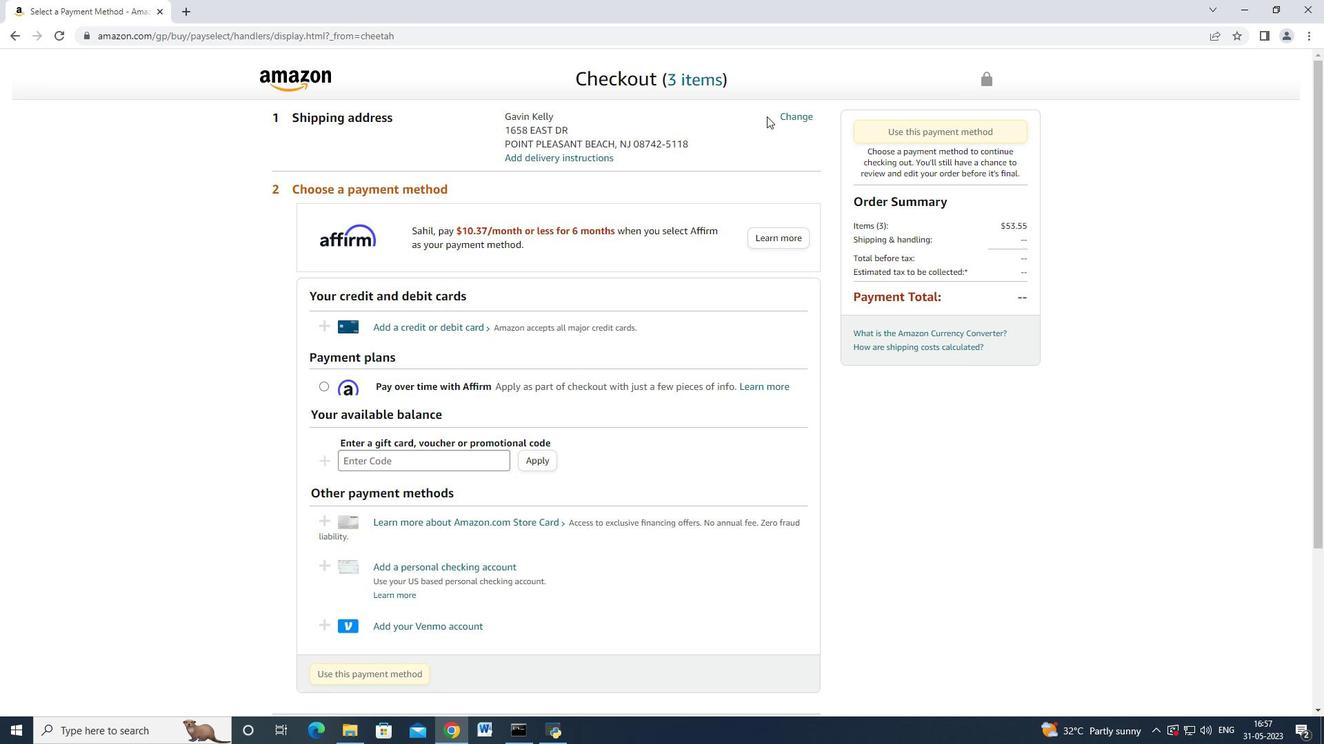 
Action: Mouse moved to (568, 277)
Screenshot: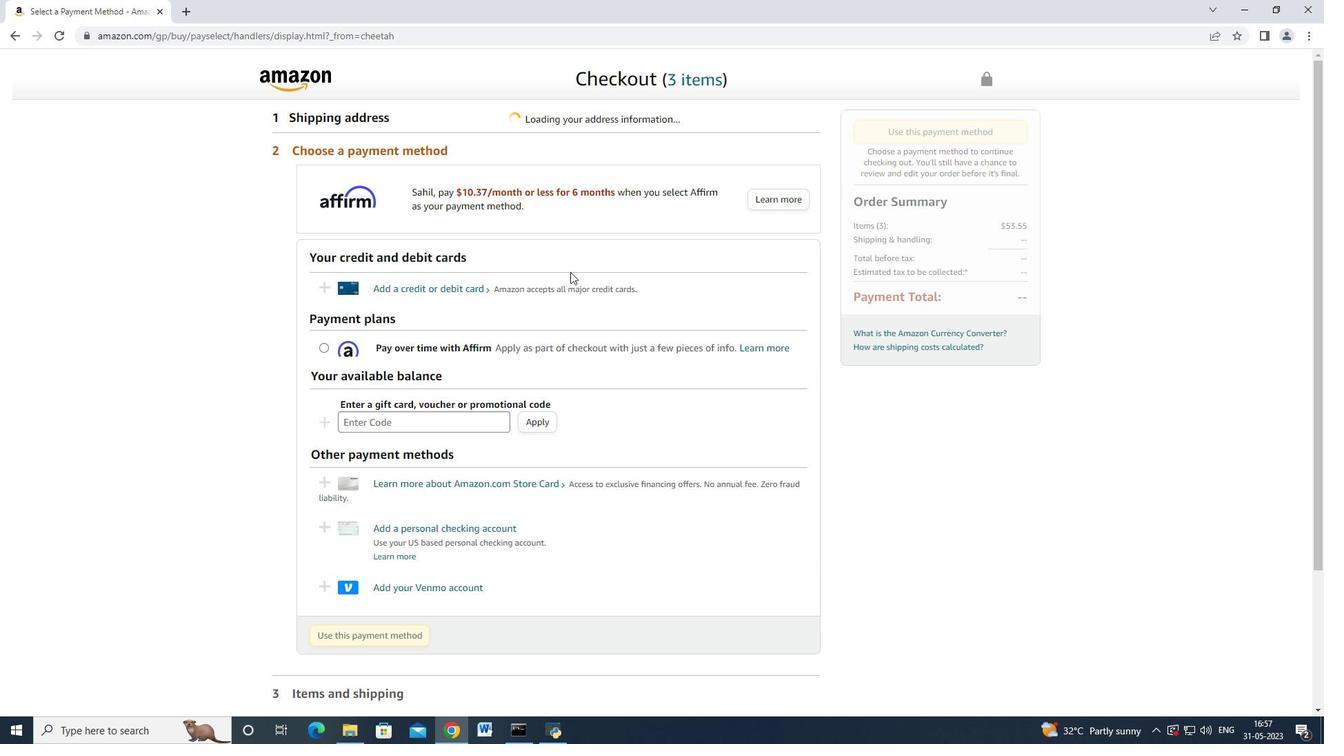 
Action: Mouse scrolled (568, 276) with delta (0, 0)
Screenshot: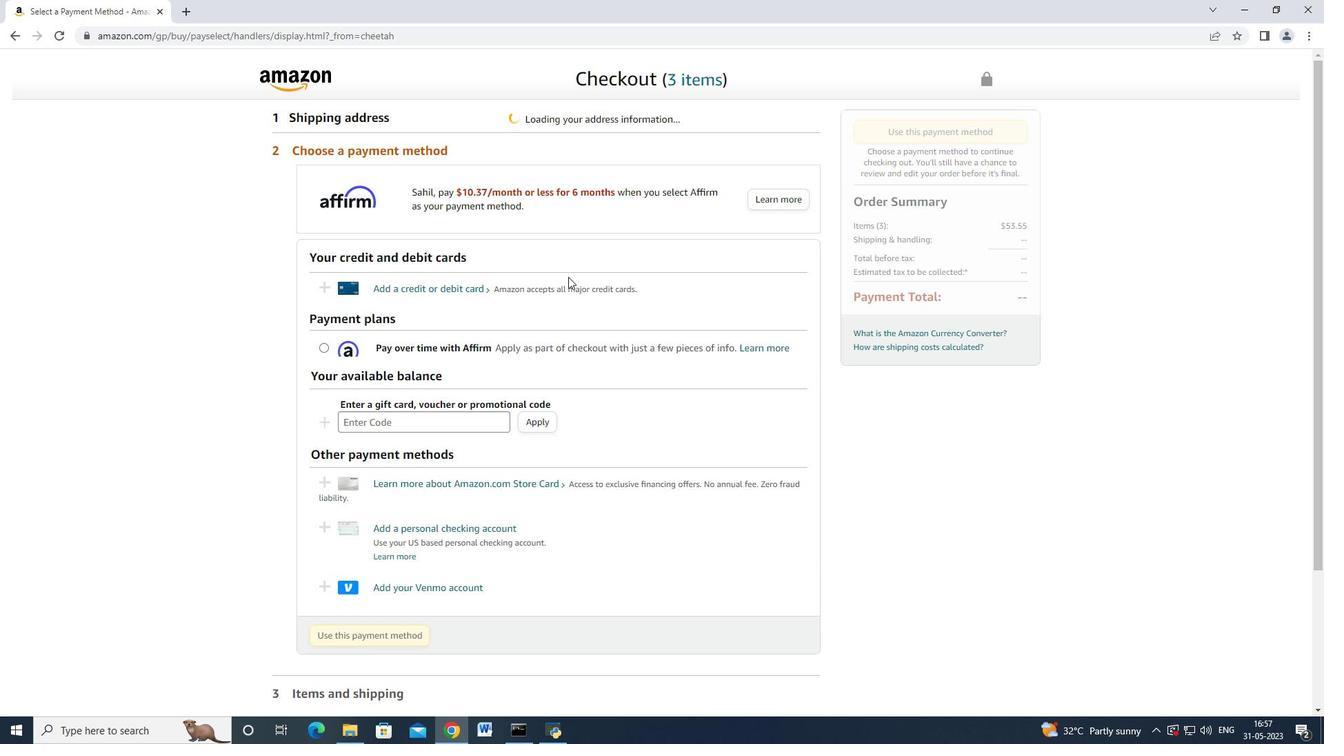 
Action: Mouse scrolled (568, 276) with delta (0, 0)
Screenshot: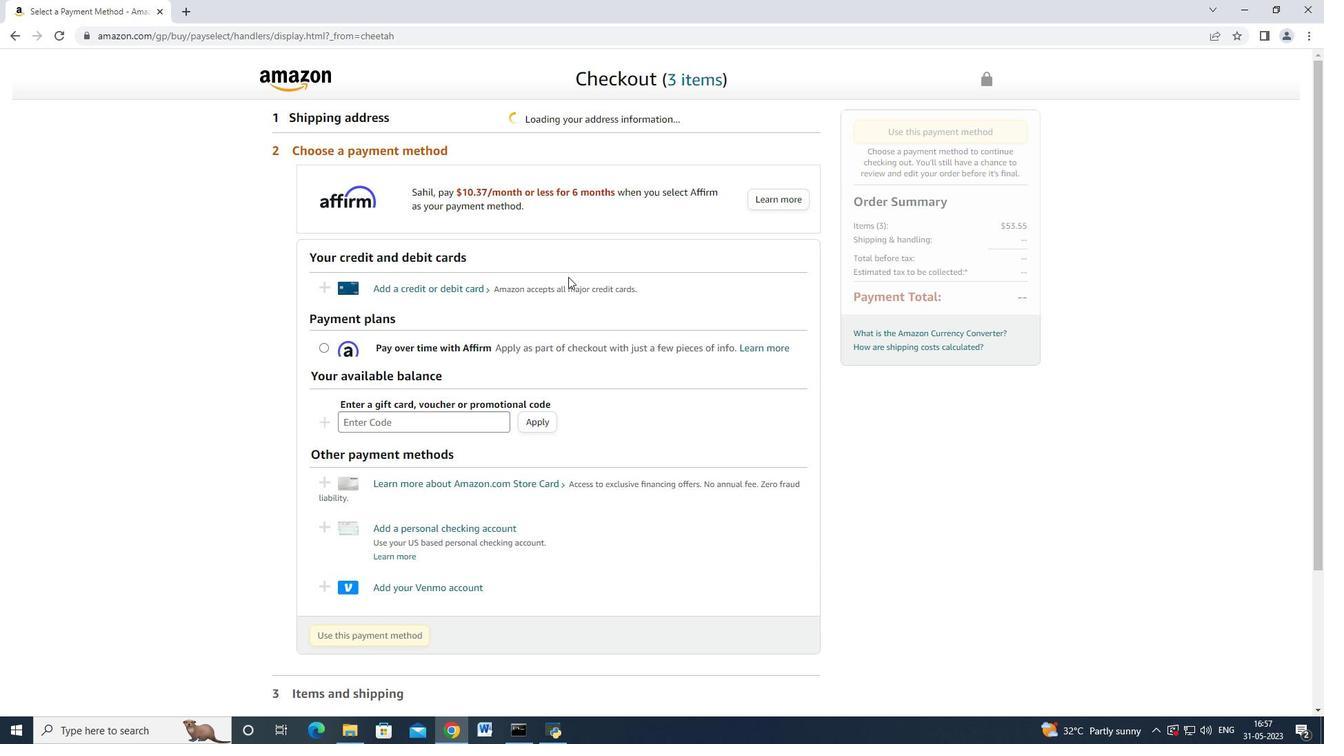 
Action: Mouse scrolled (568, 276) with delta (0, 0)
Screenshot: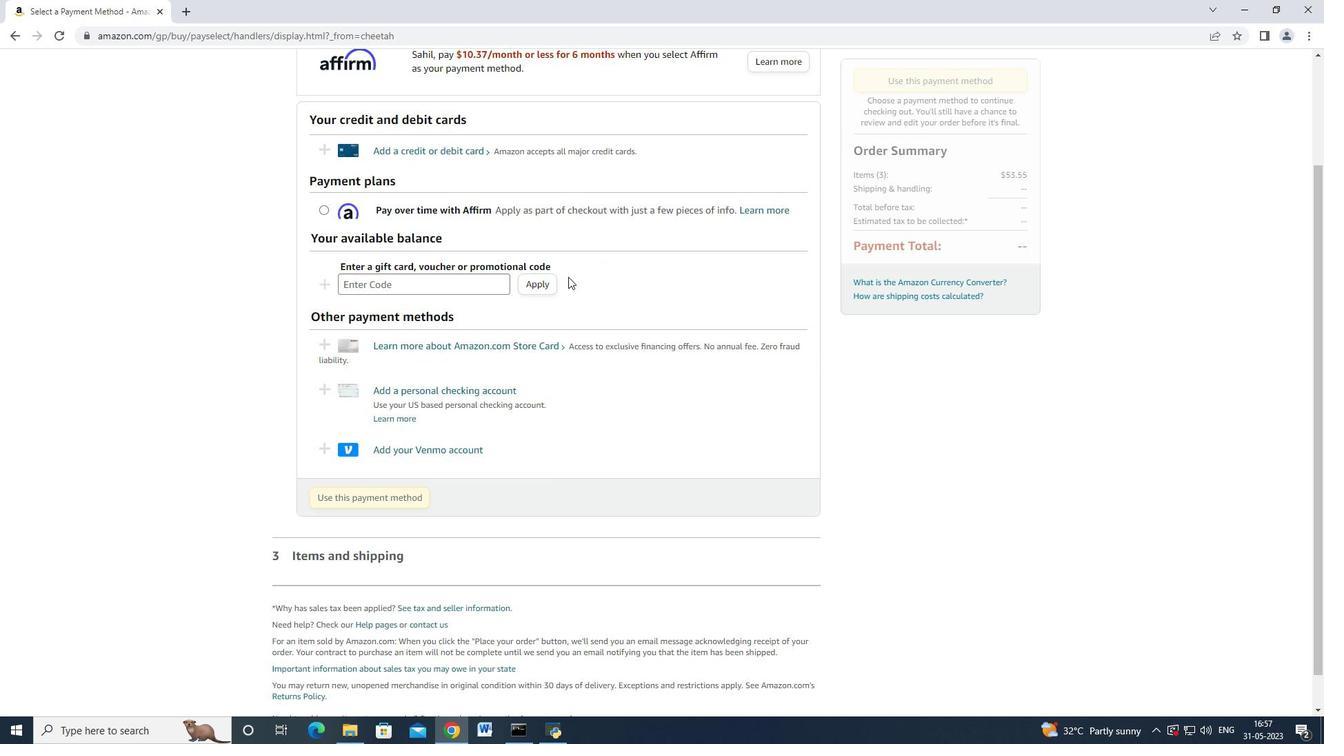 
Action: Mouse scrolled (568, 277) with delta (0, 0)
Screenshot: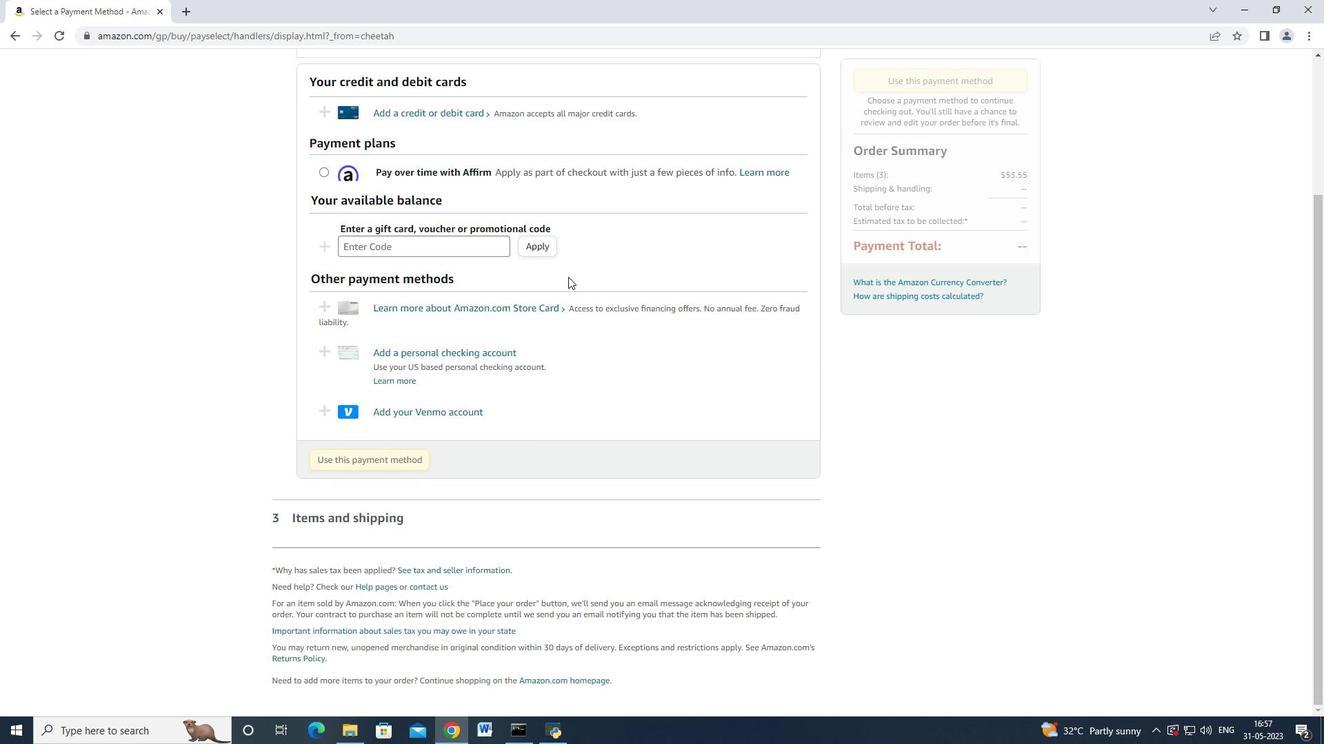 
Action: Mouse scrolled (568, 277) with delta (0, 0)
Screenshot: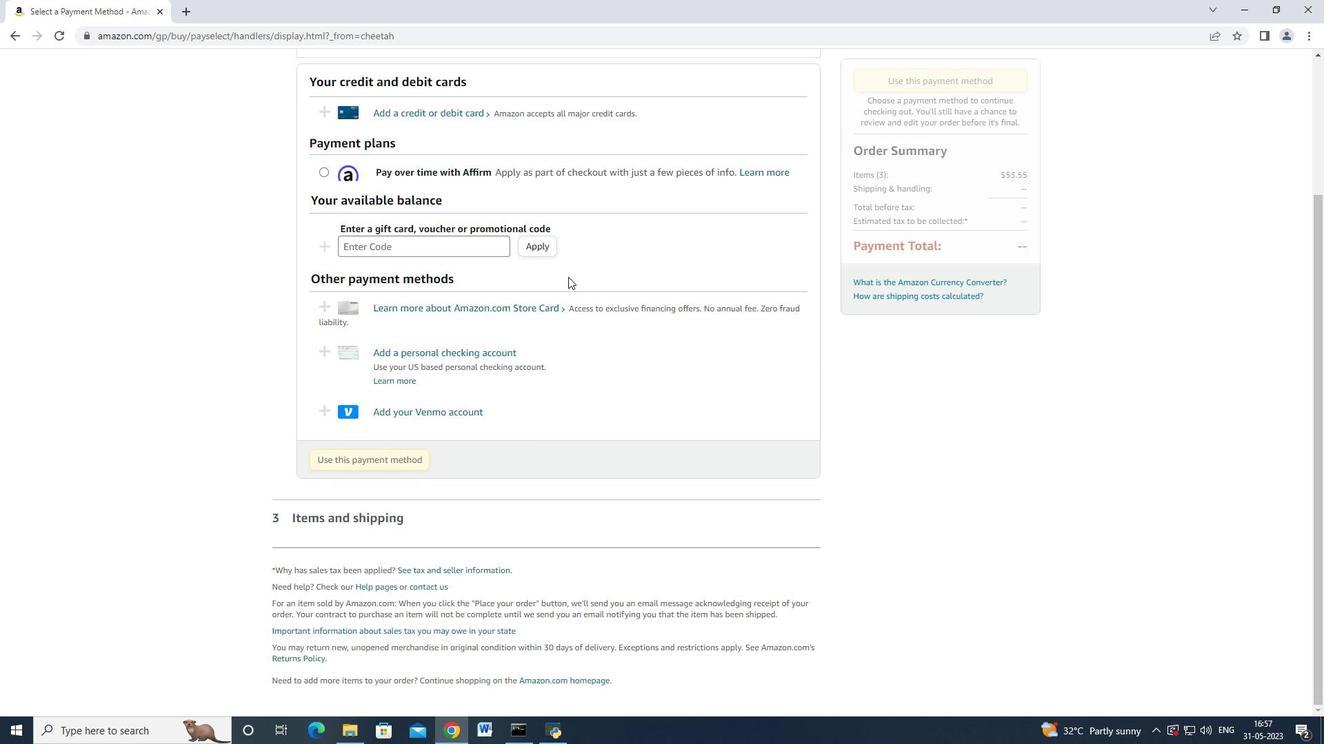 
Action: Mouse scrolled (568, 277) with delta (0, 0)
Screenshot: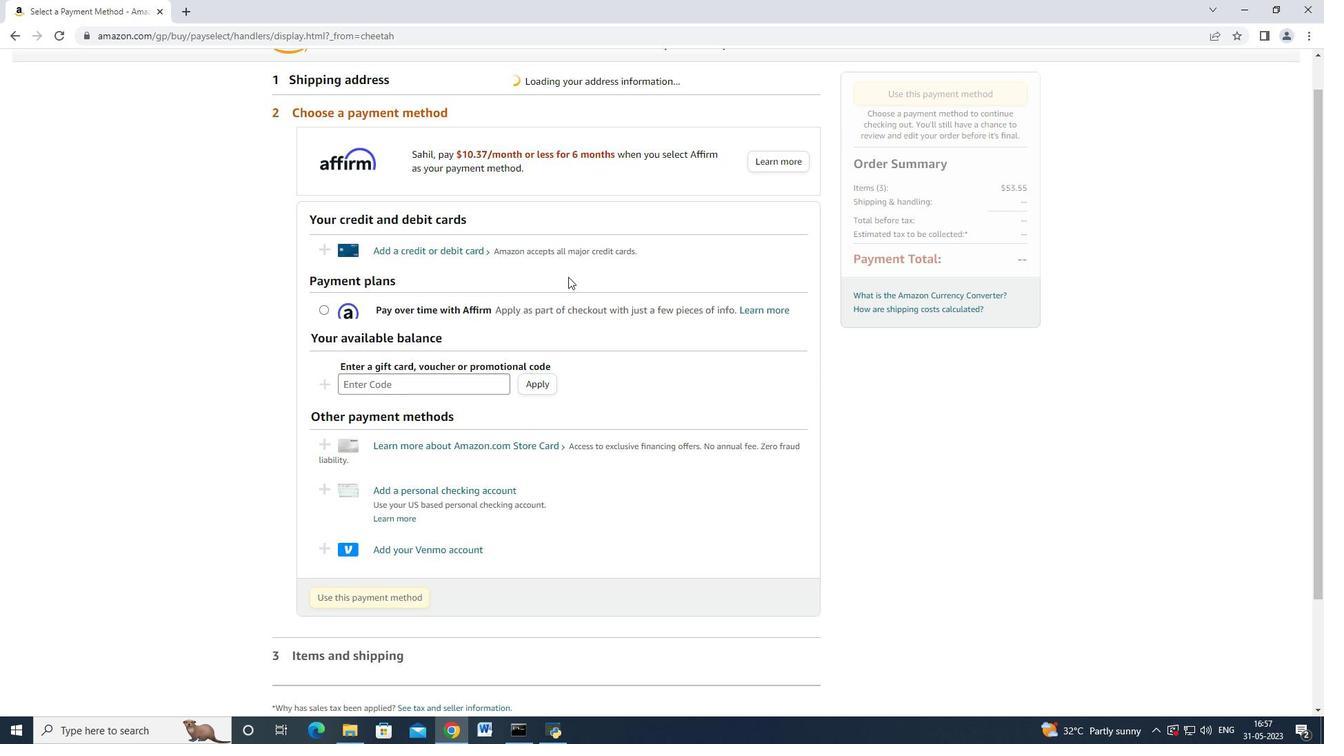 
Action: Mouse scrolled (568, 276) with delta (0, 0)
Screenshot: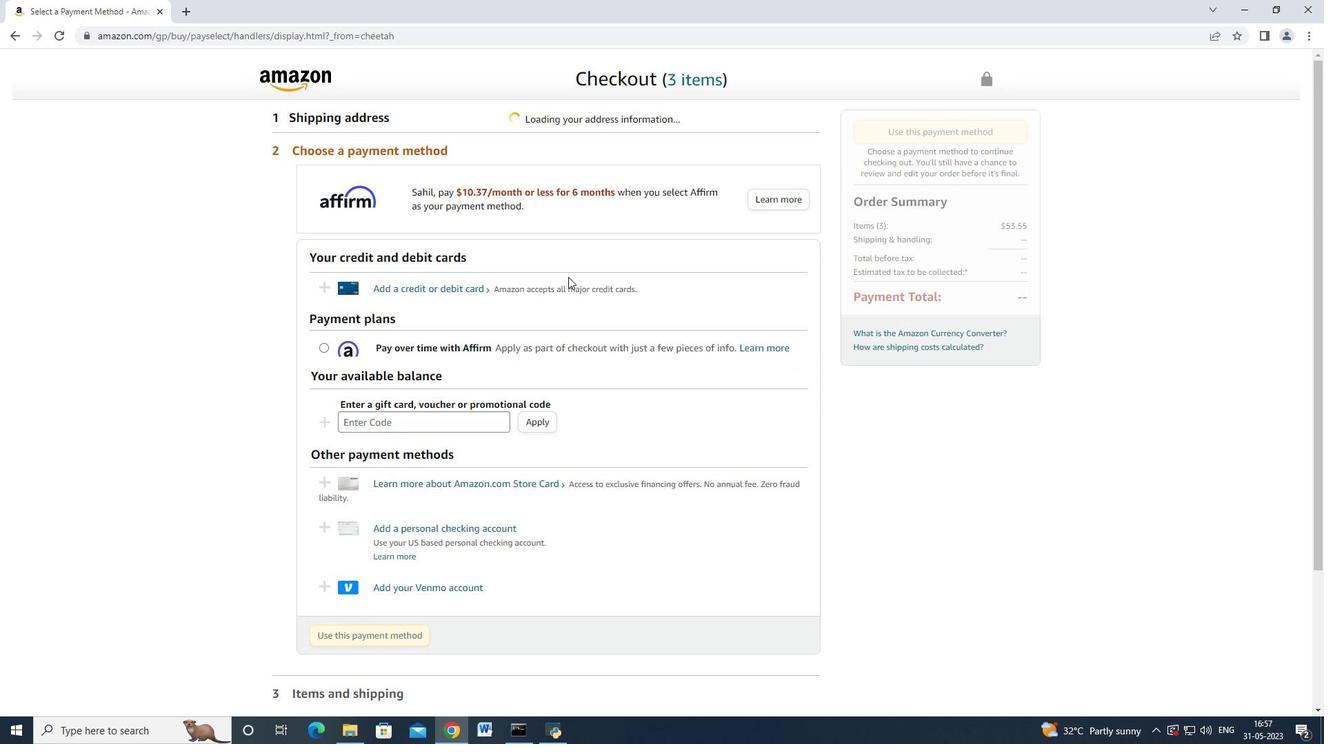 
Action: Mouse scrolled (568, 277) with delta (0, 0)
Screenshot: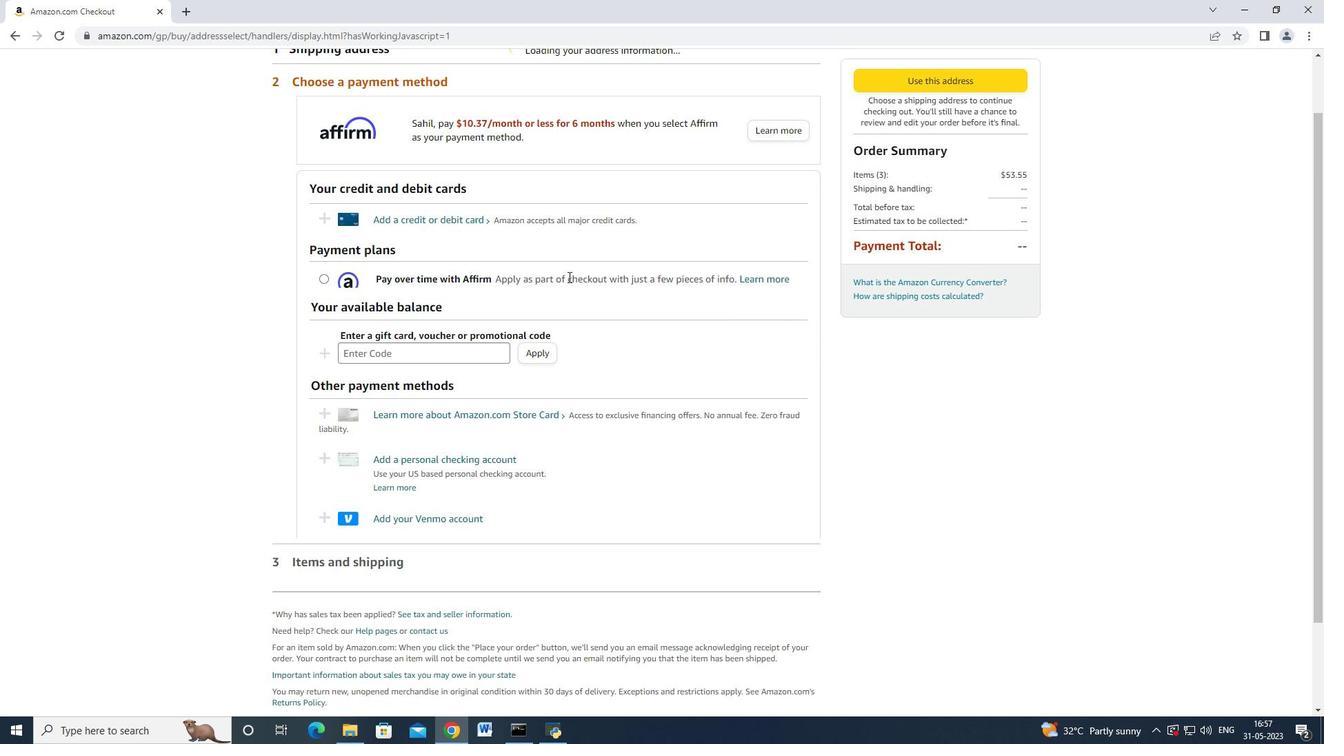 
Action: Mouse moved to (567, 364)
Screenshot: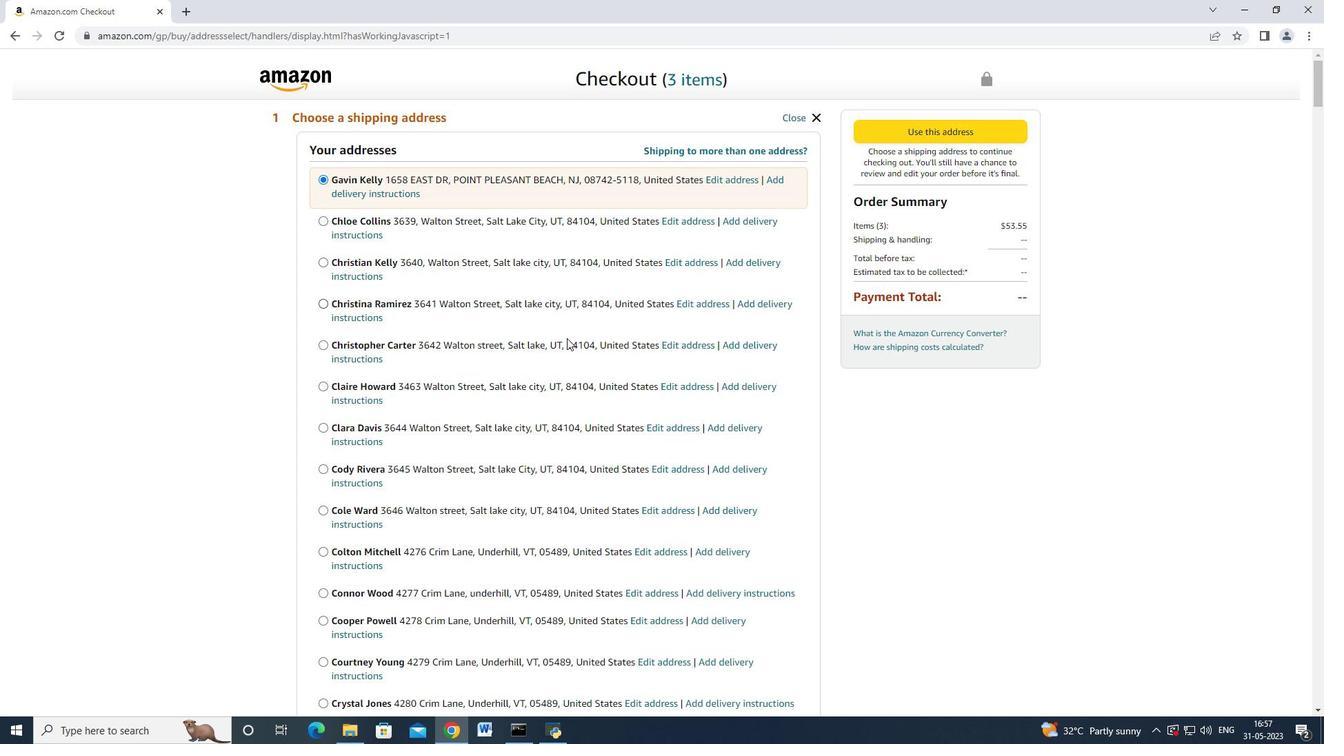 
Action: Mouse scrolled (567, 363) with delta (0, 0)
Screenshot: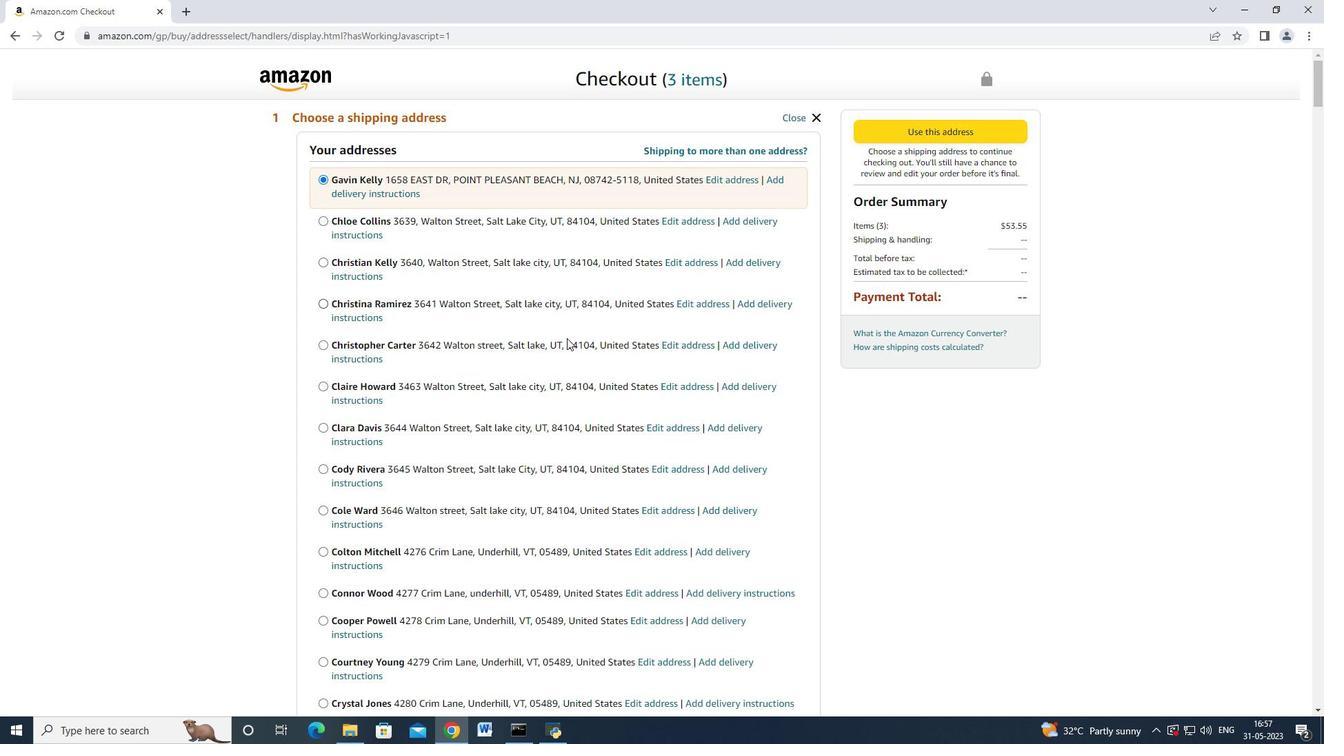 
Action: Mouse moved to (567, 366)
Screenshot: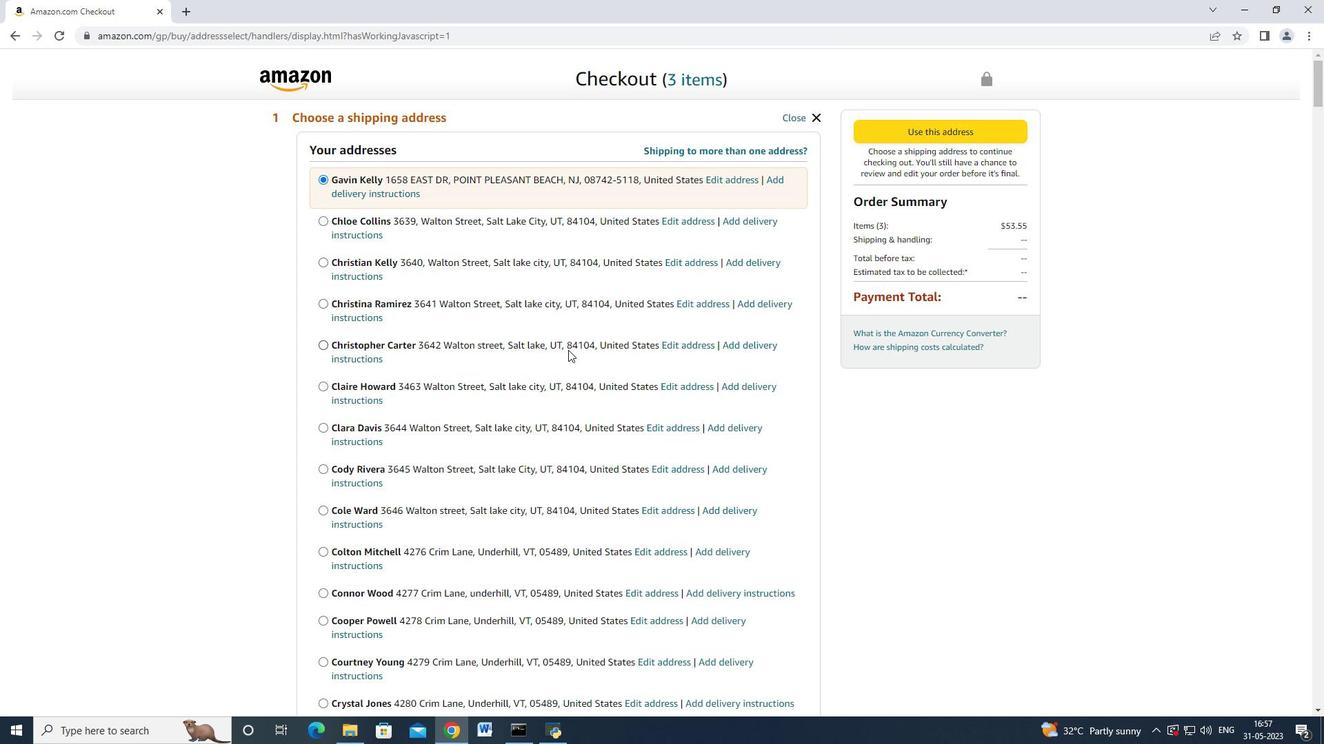 
Action: Mouse scrolled (567, 365) with delta (0, 0)
Screenshot: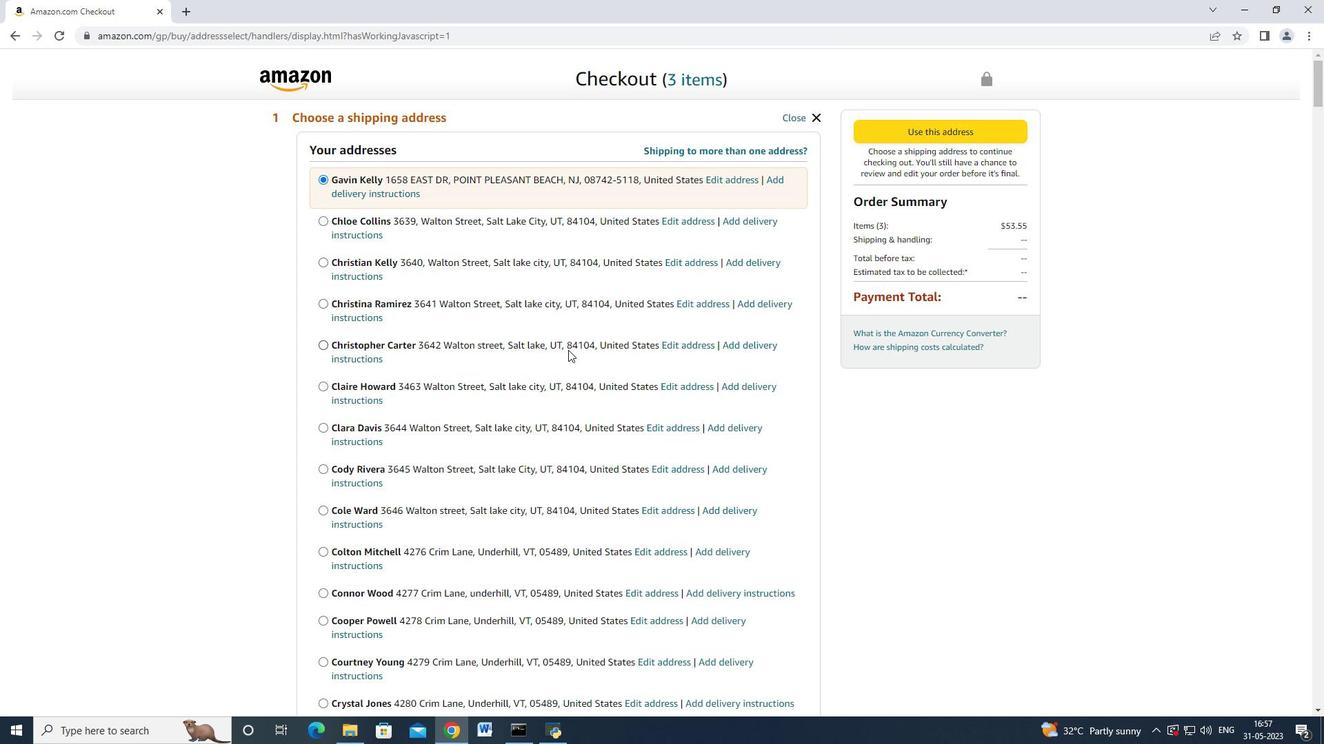 
Action: Mouse moved to (566, 369)
Screenshot: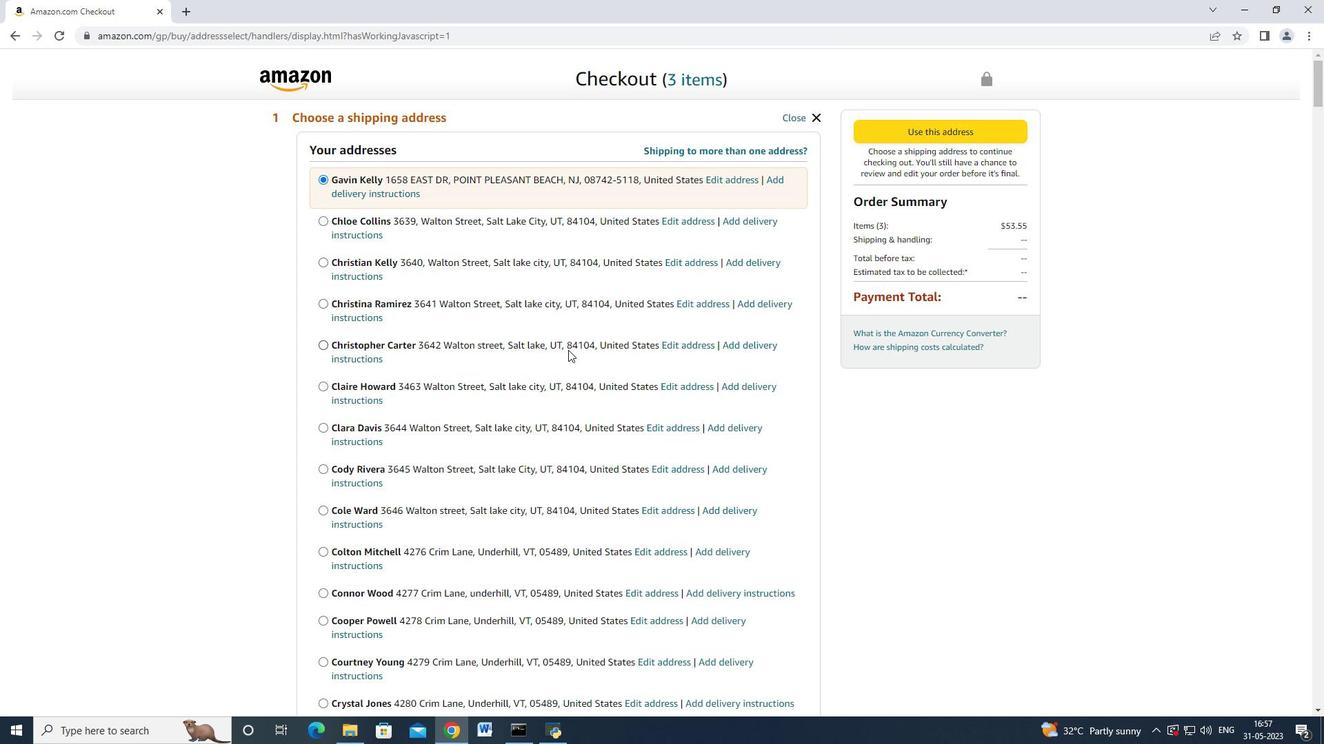 
Action: Mouse scrolled (566, 366) with delta (0, 0)
Screenshot: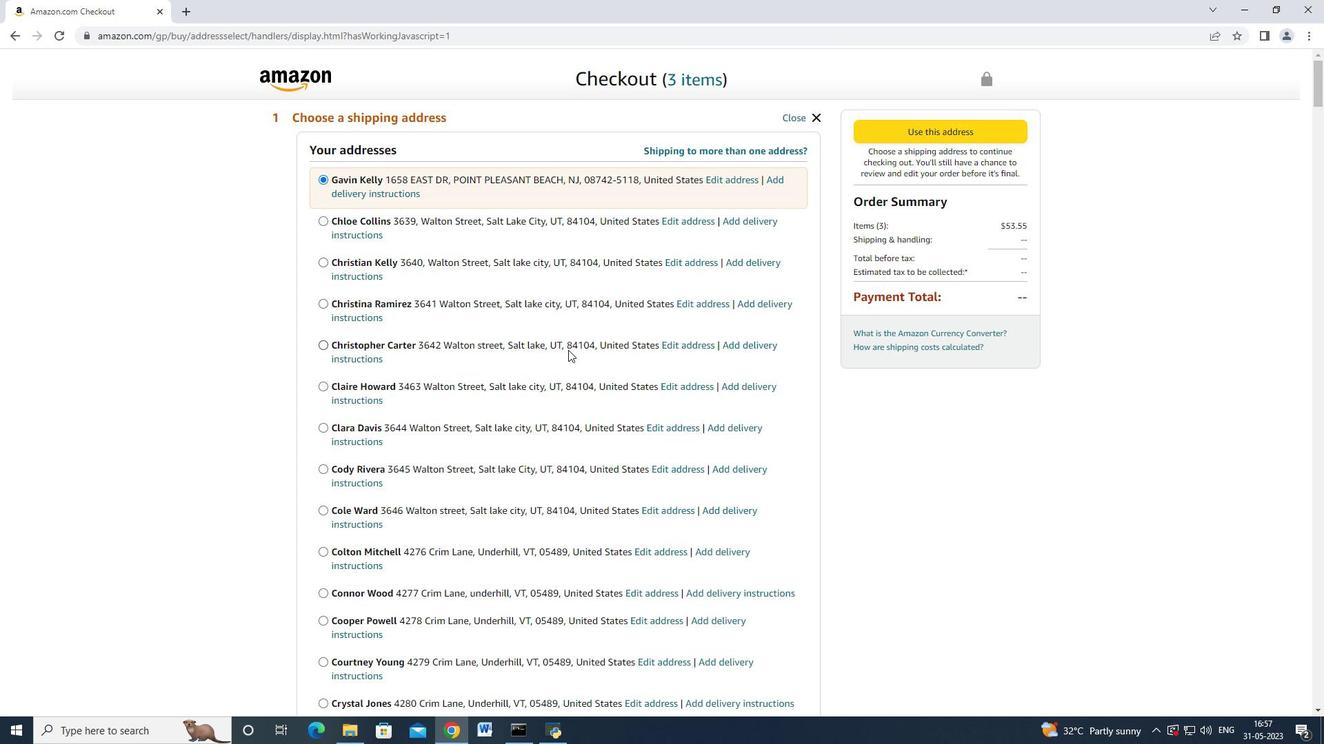 
Action: Mouse moved to (566, 370)
Screenshot: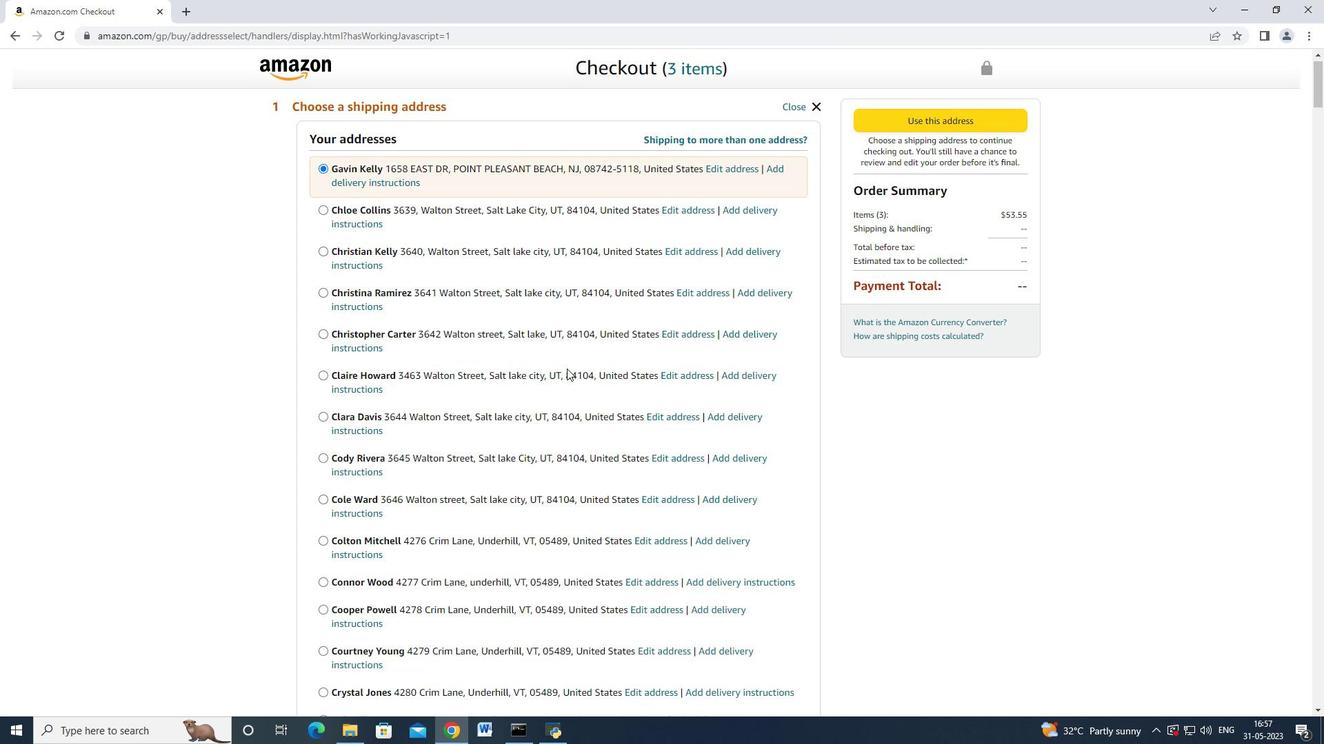 
Action: Mouse scrolled (566, 369) with delta (0, 0)
Screenshot: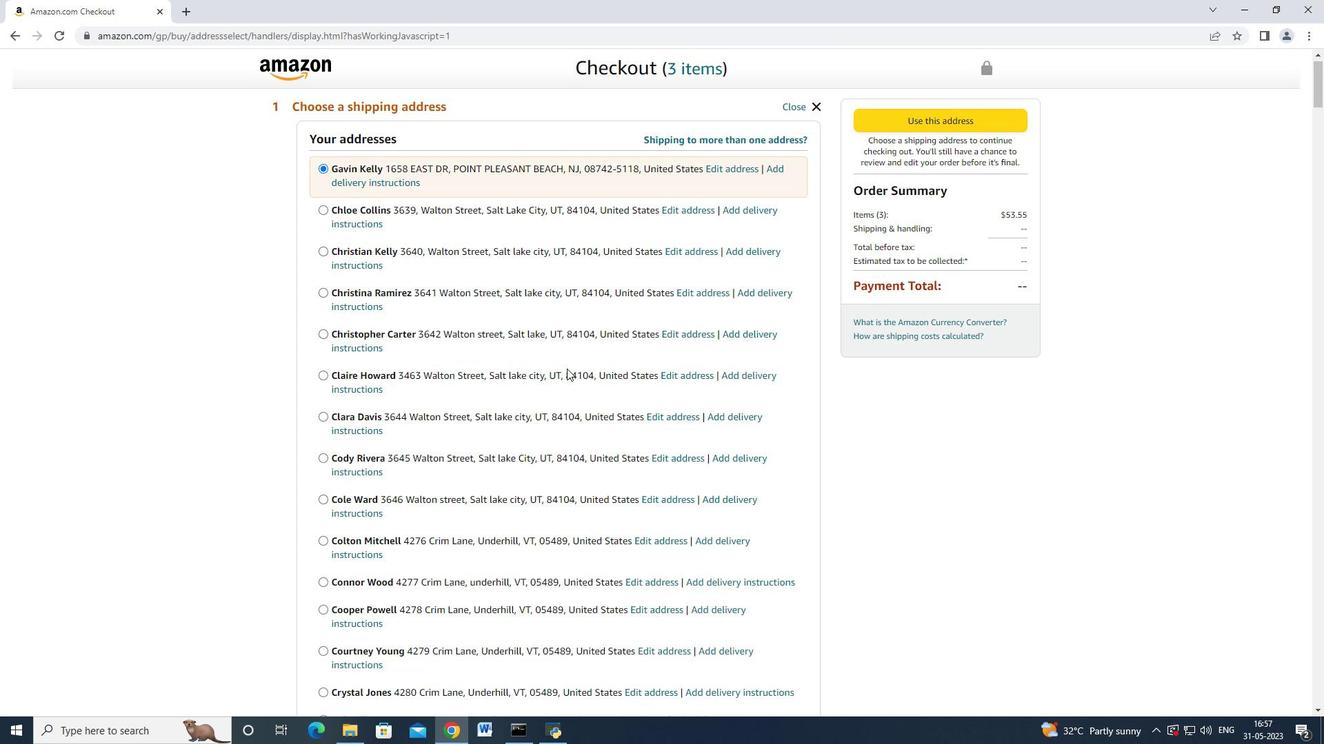 
Action: Mouse moved to (566, 370)
Screenshot: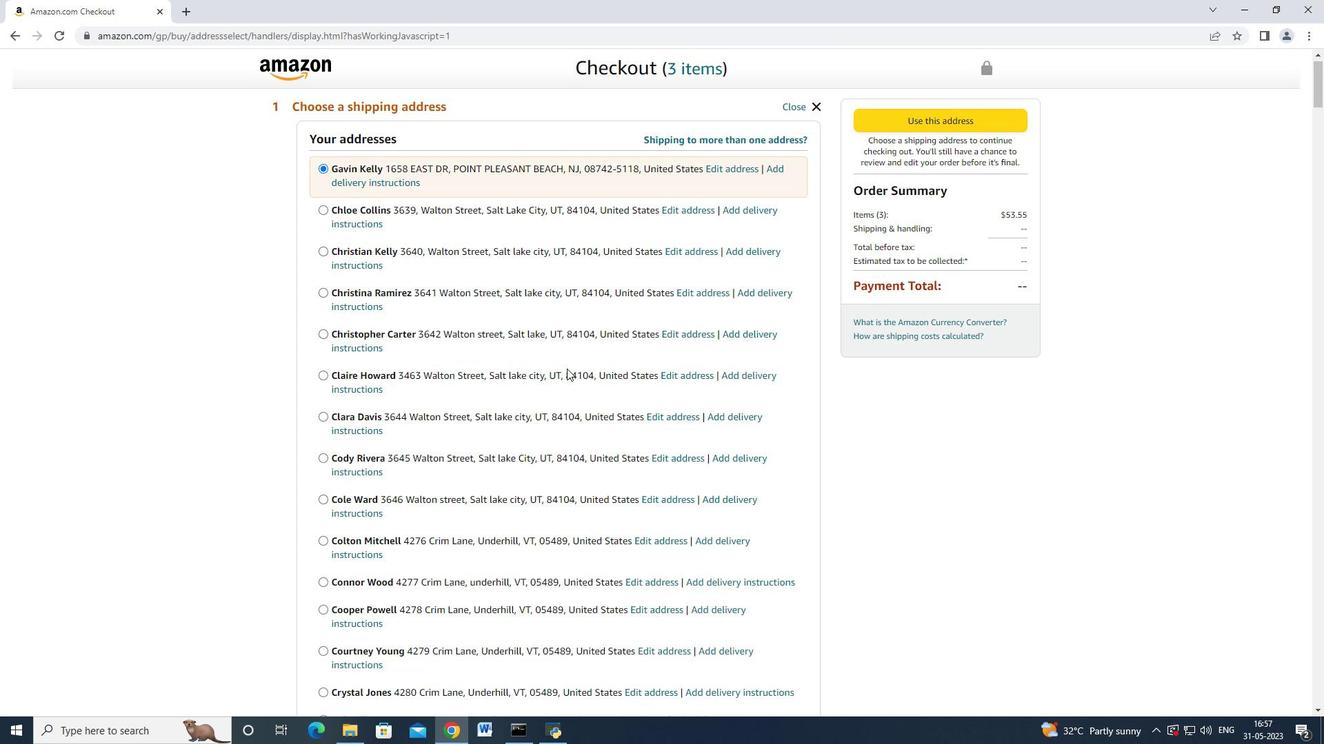 
Action: Mouse scrolled (566, 369) with delta (0, 0)
Screenshot: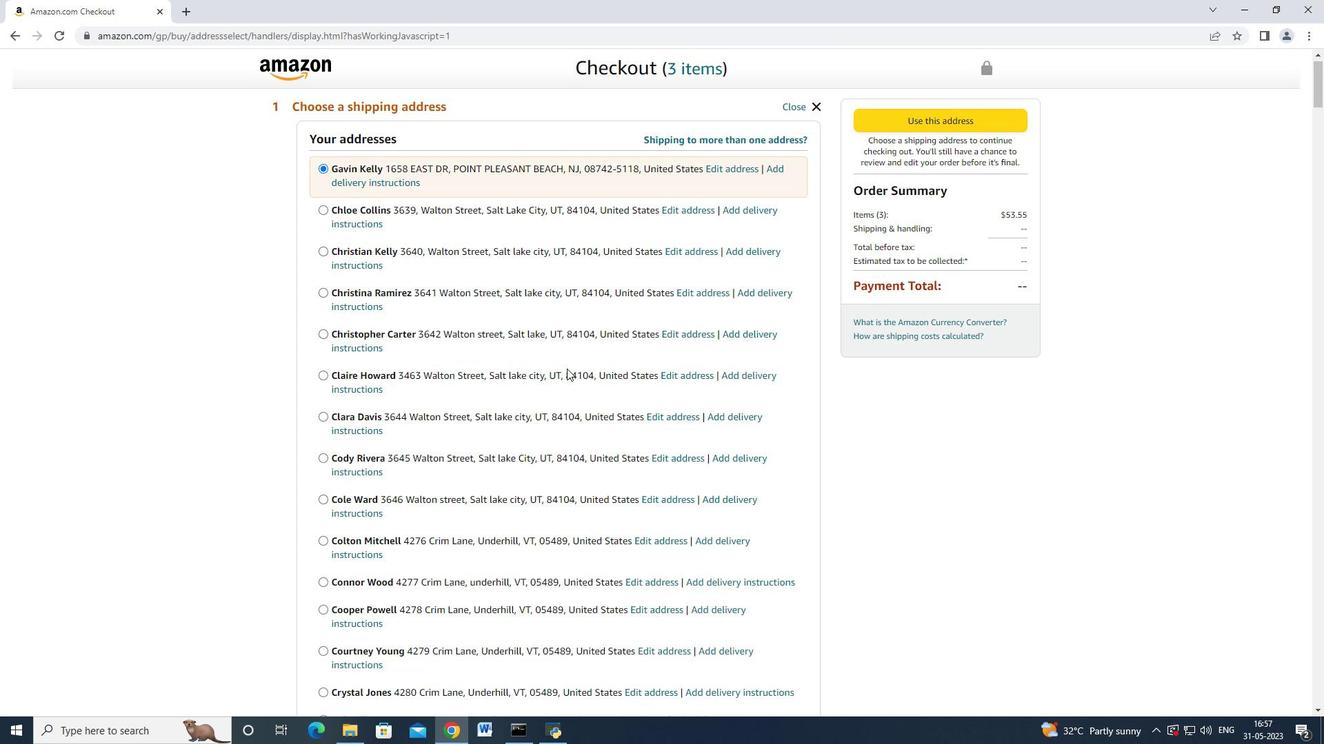 
Action: Mouse scrolled (566, 369) with delta (0, 0)
Screenshot: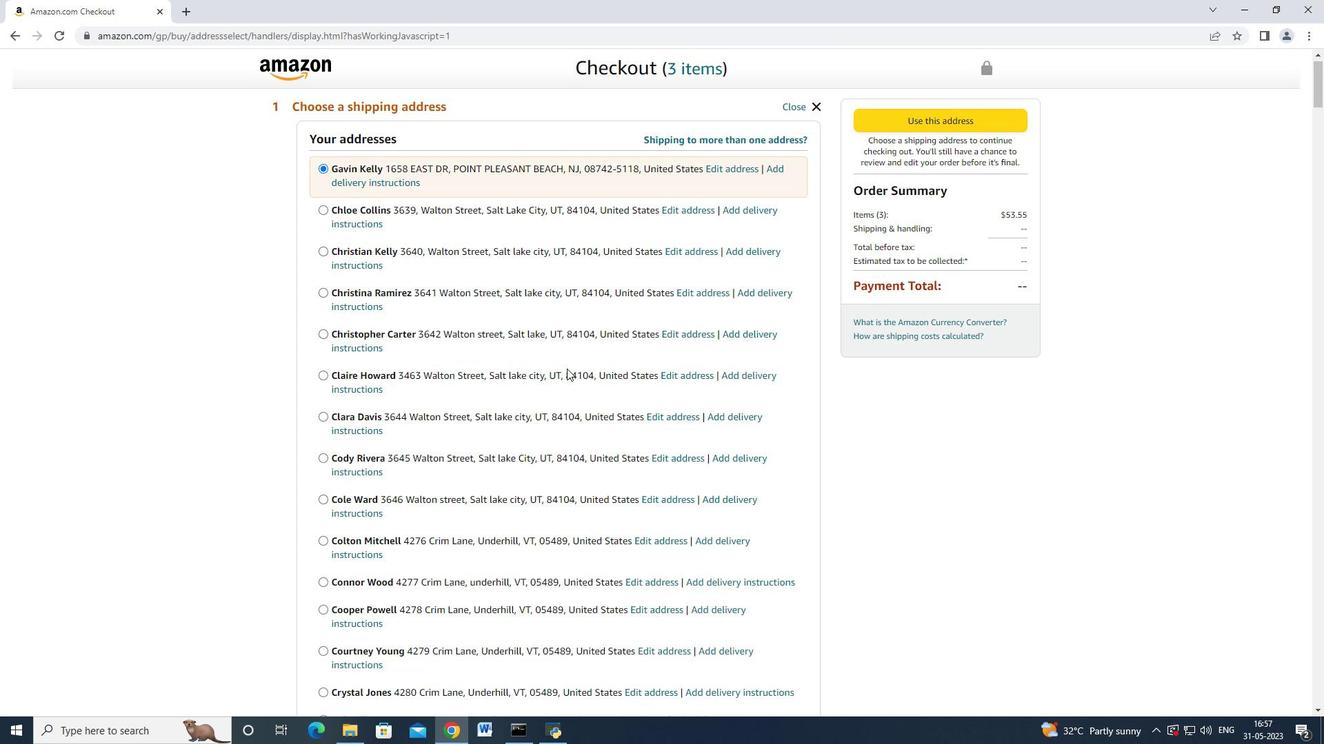 
Action: Mouse scrolled (566, 369) with delta (0, 0)
Screenshot: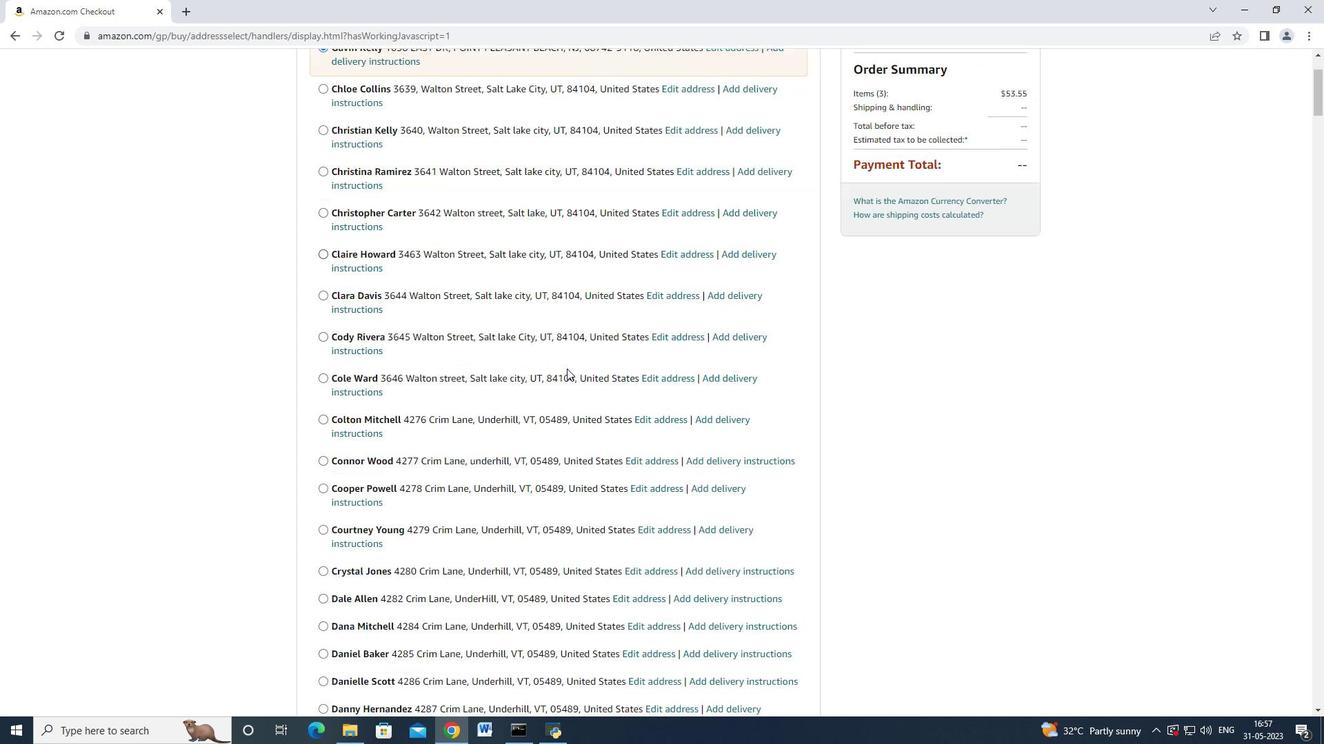 
Action: Mouse scrolled (566, 369) with delta (0, 0)
Screenshot: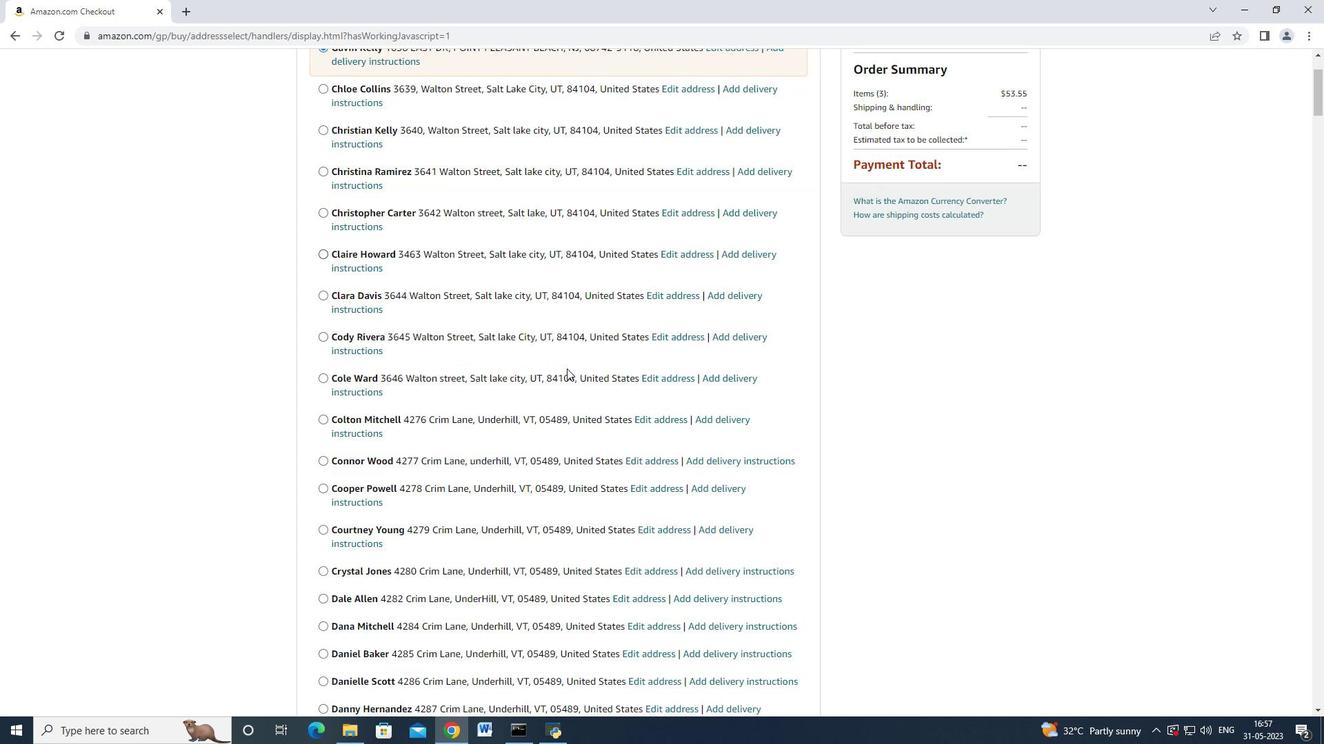 
Action: Mouse scrolled (566, 369) with delta (0, 0)
Screenshot: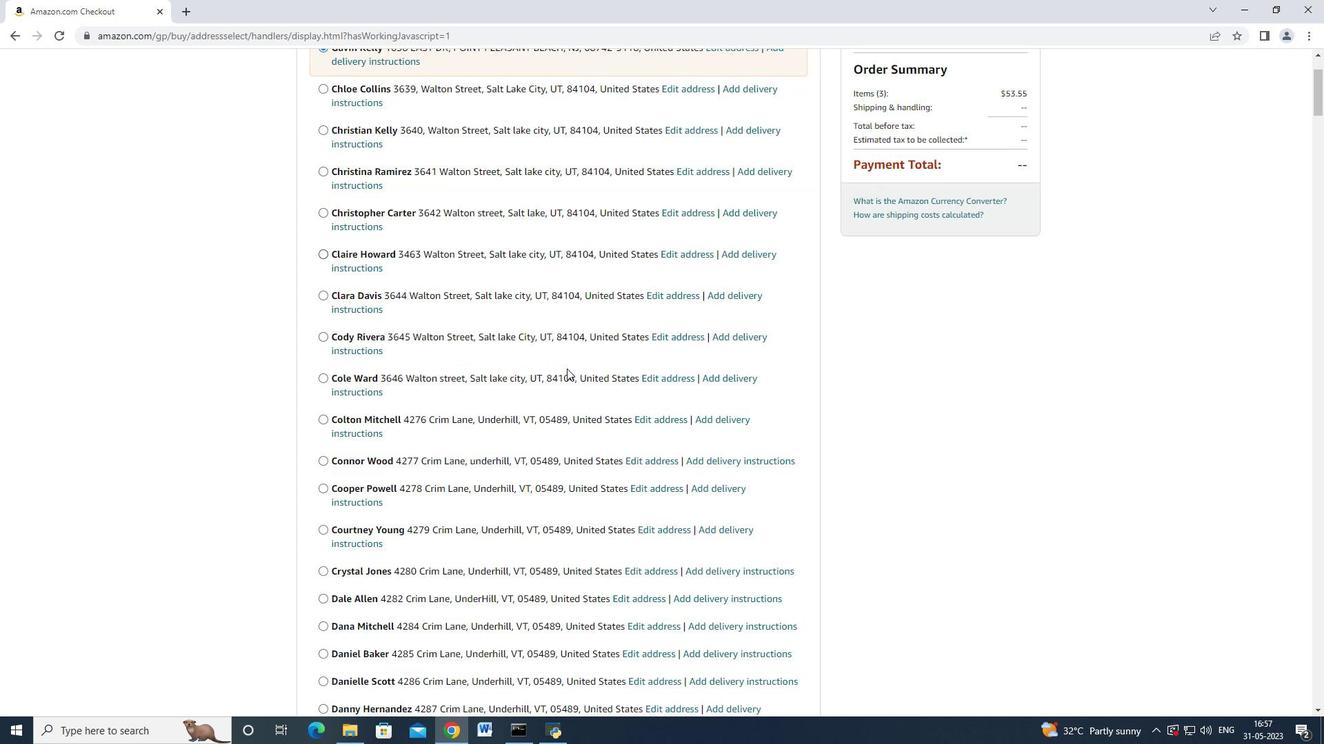 
Action: Mouse scrolled (566, 369) with delta (0, 0)
Screenshot: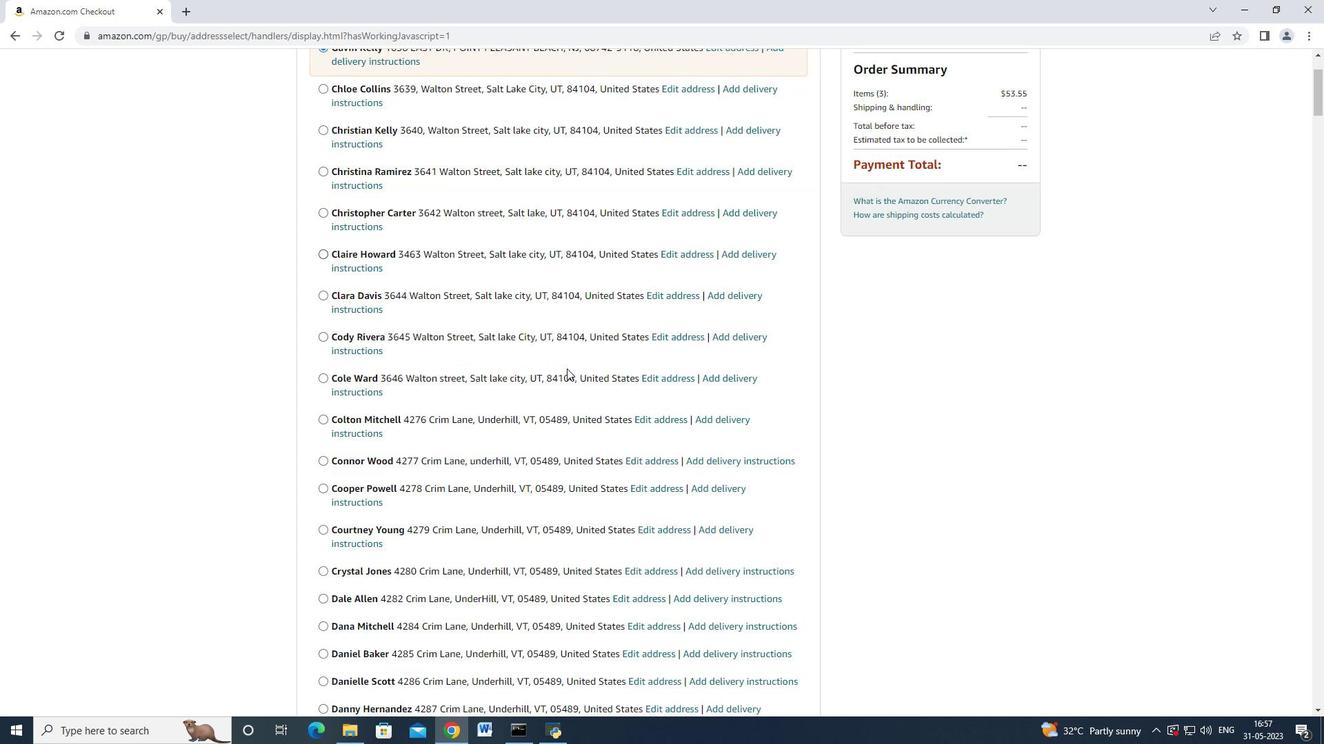 
Action: Mouse scrolled (566, 369) with delta (0, 0)
Screenshot: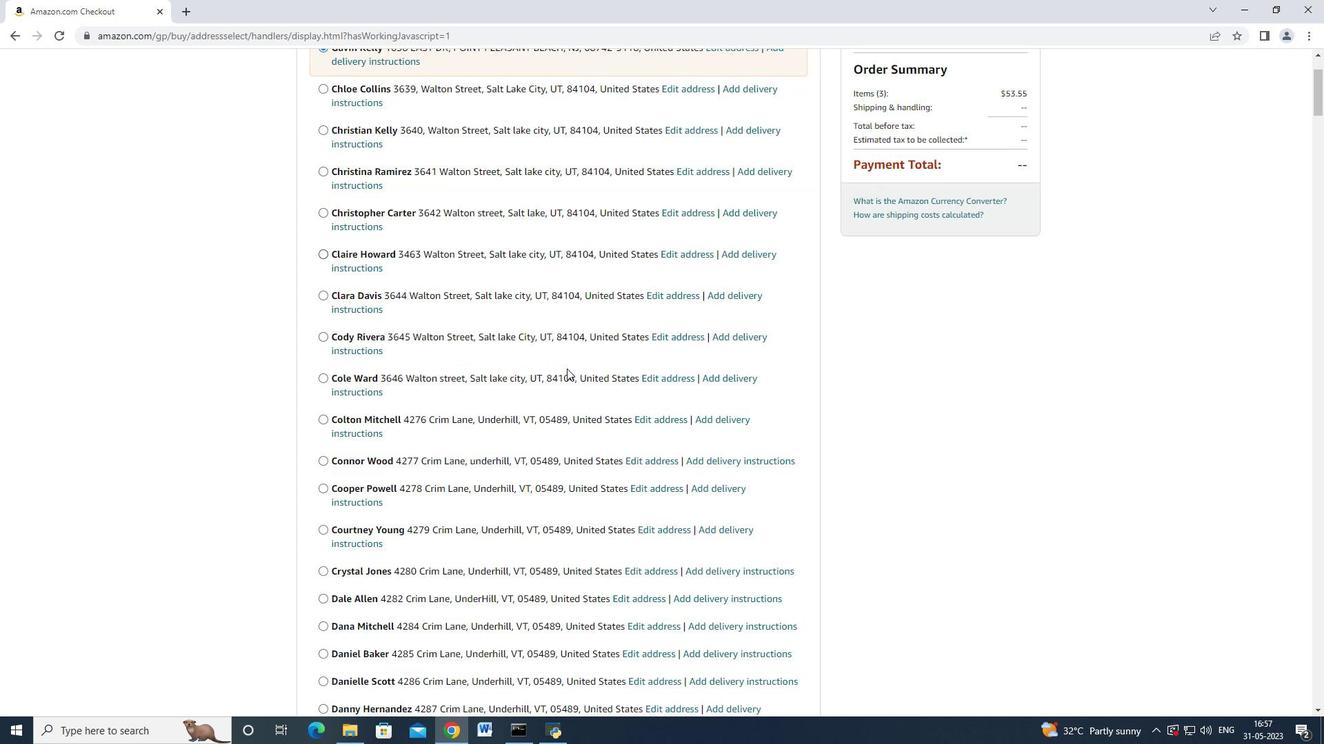 
Action: Mouse scrolled (566, 369) with delta (0, 0)
Screenshot: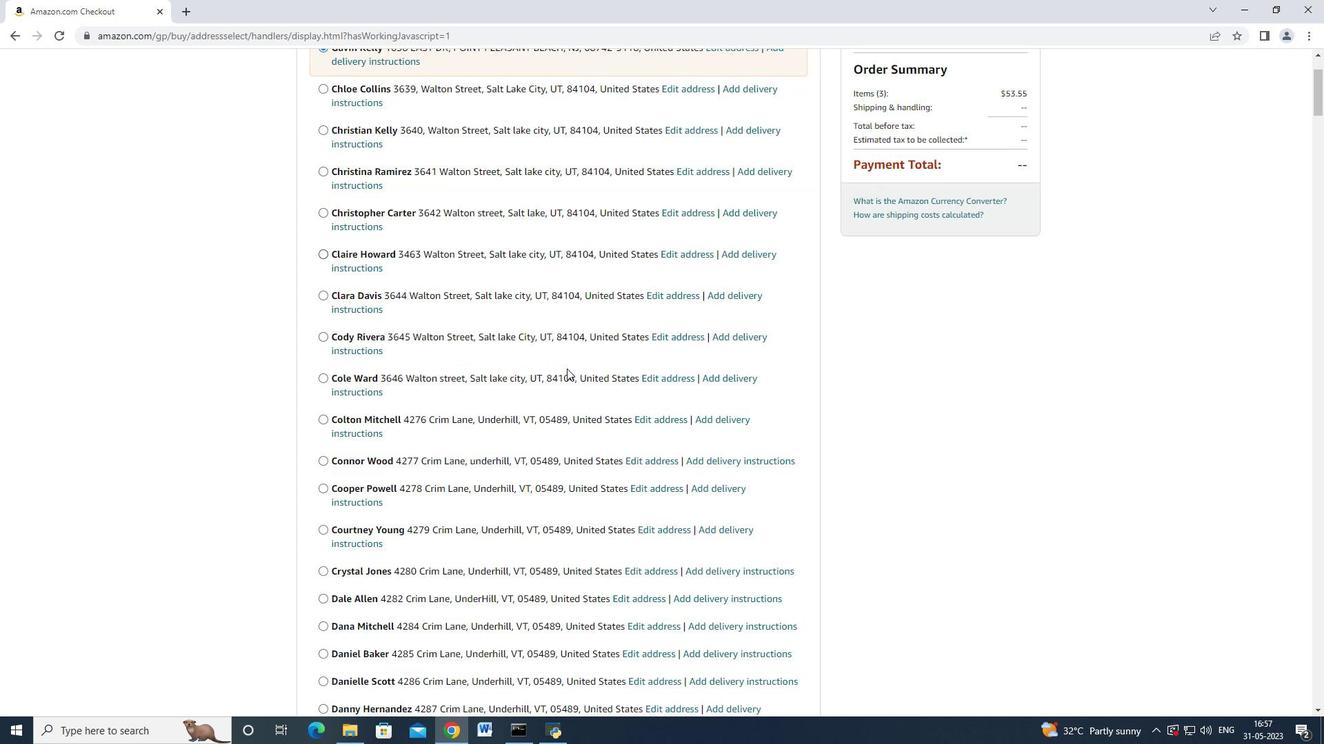 
Action: Mouse scrolled (566, 369) with delta (0, 0)
Screenshot: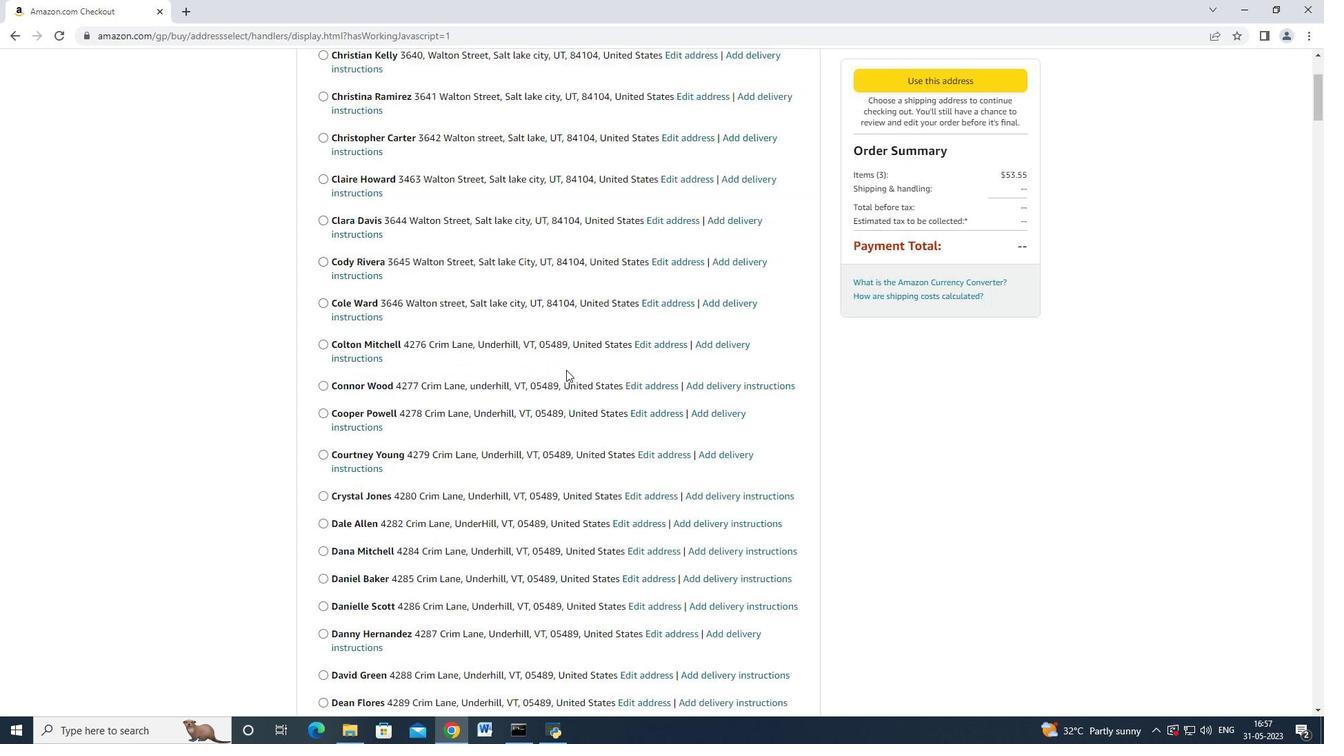 
Action: Mouse scrolled (566, 369) with delta (0, 0)
Screenshot: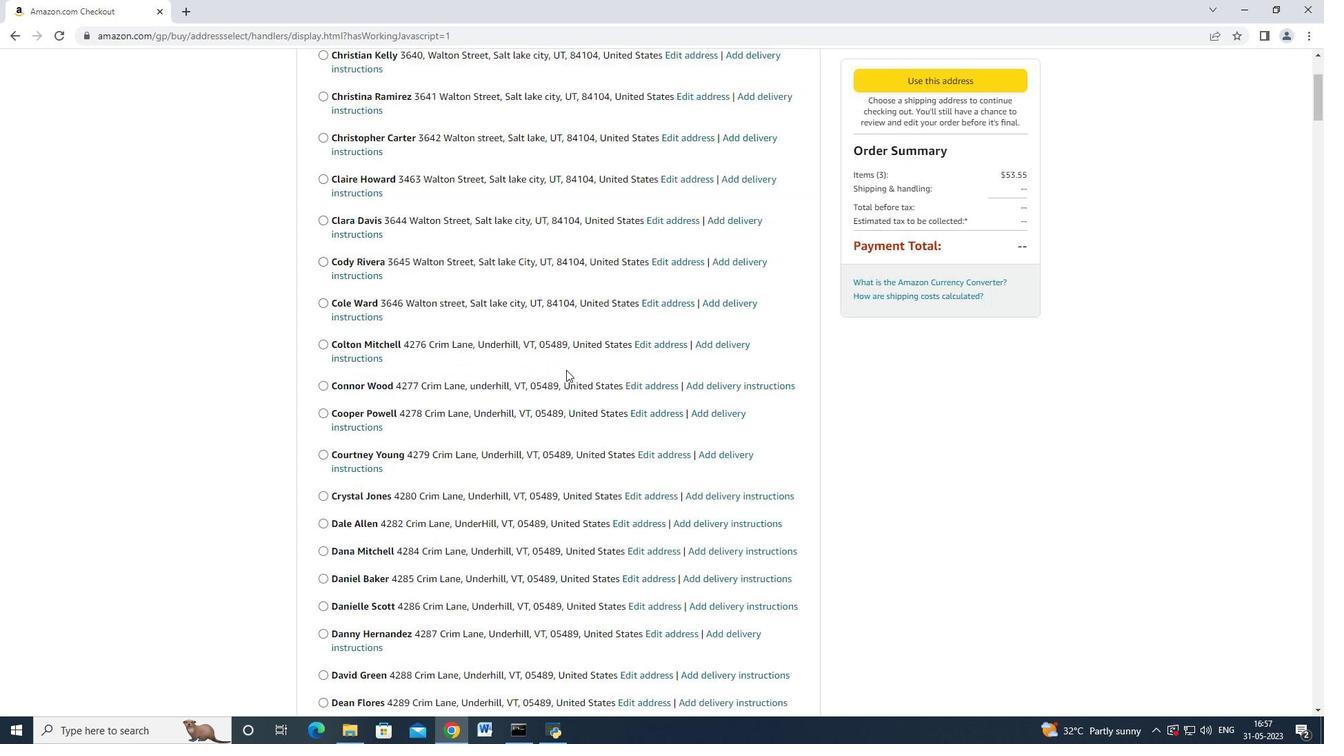 
Action: Mouse scrolled (566, 369) with delta (0, 0)
Screenshot: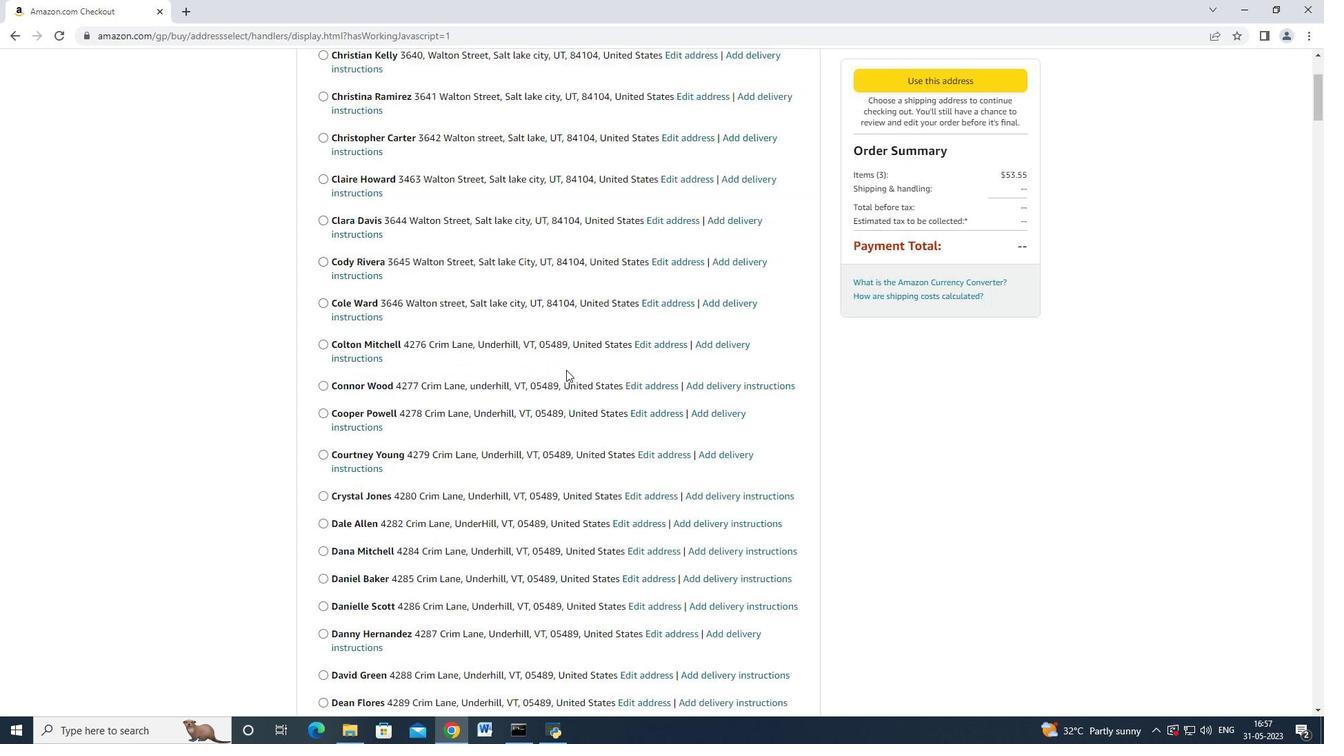
Action: Mouse scrolled (566, 369) with delta (0, 0)
Screenshot: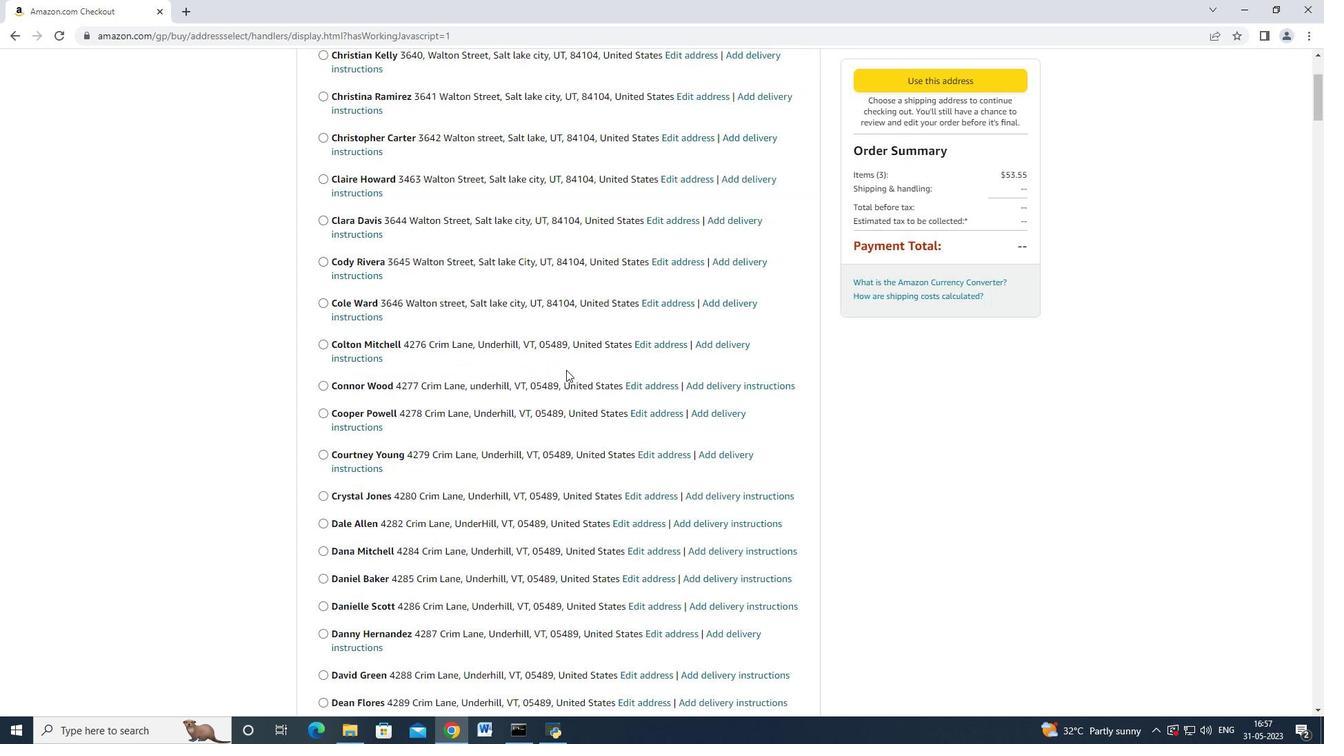 
Action: Mouse scrolled (566, 369) with delta (0, 0)
Screenshot: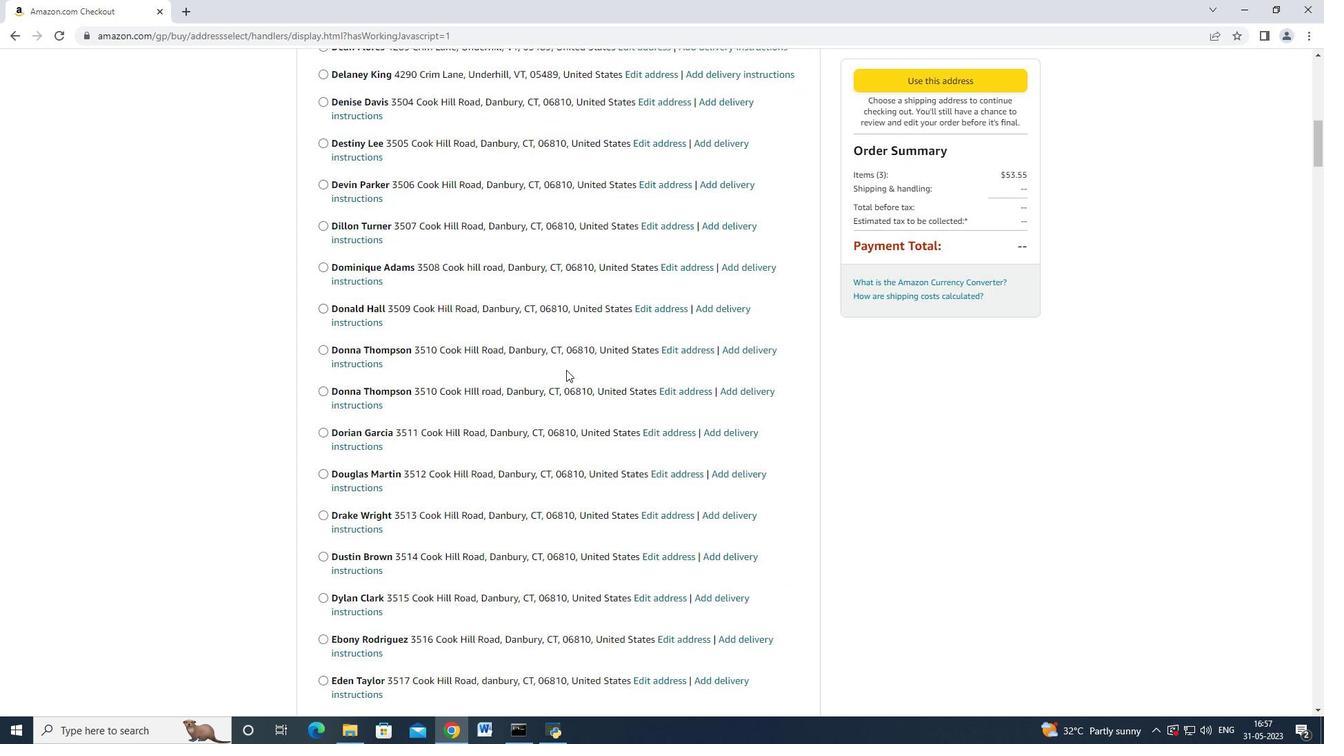 
Action: Mouse scrolled (566, 369) with delta (0, 0)
Screenshot: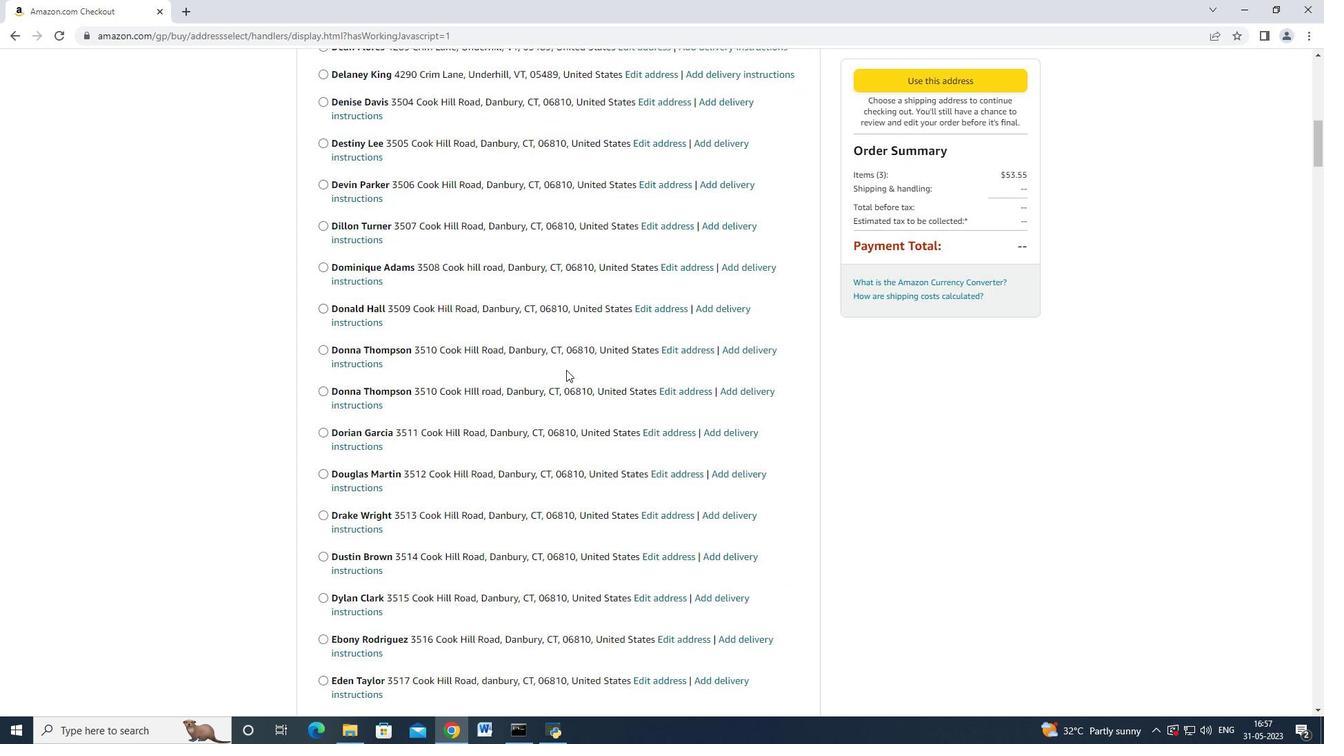
Action: Mouse scrolled (566, 369) with delta (0, 0)
Screenshot: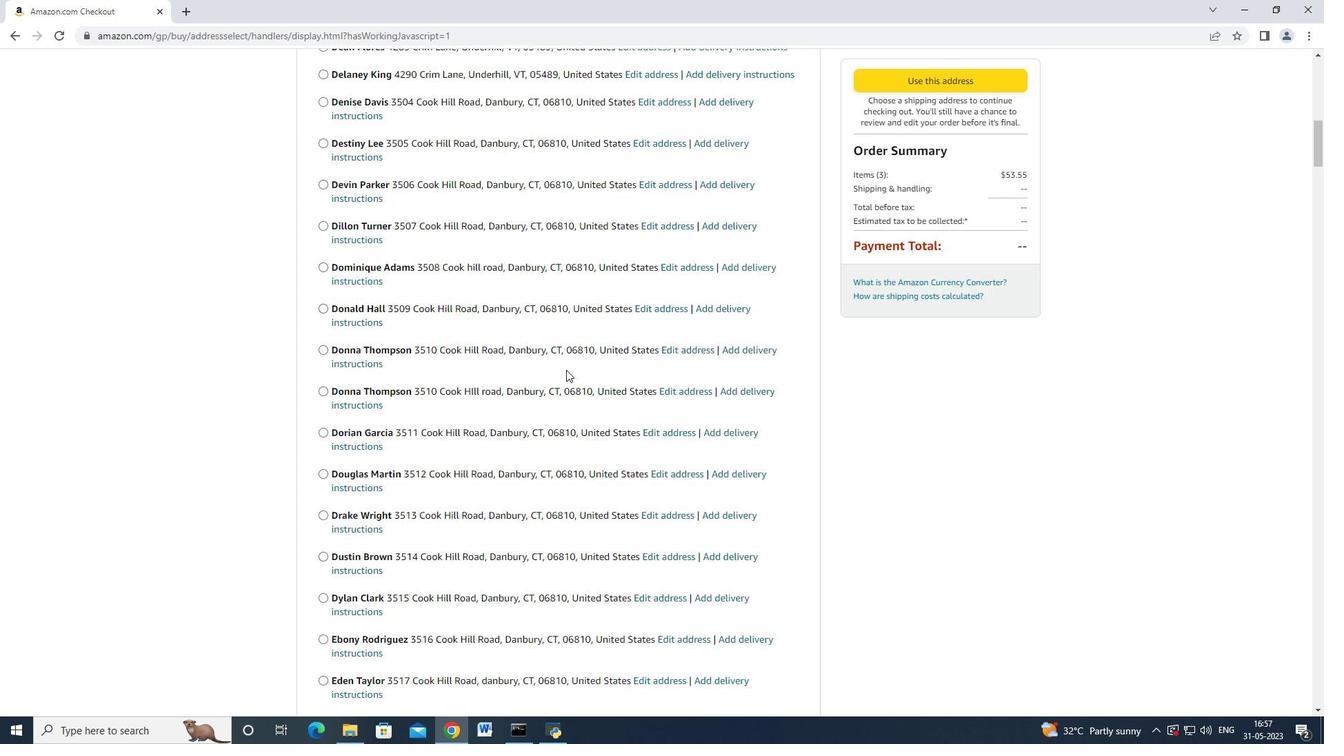 
Action: Mouse scrolled (566, 369) with delta (0, -1)
Screenshot: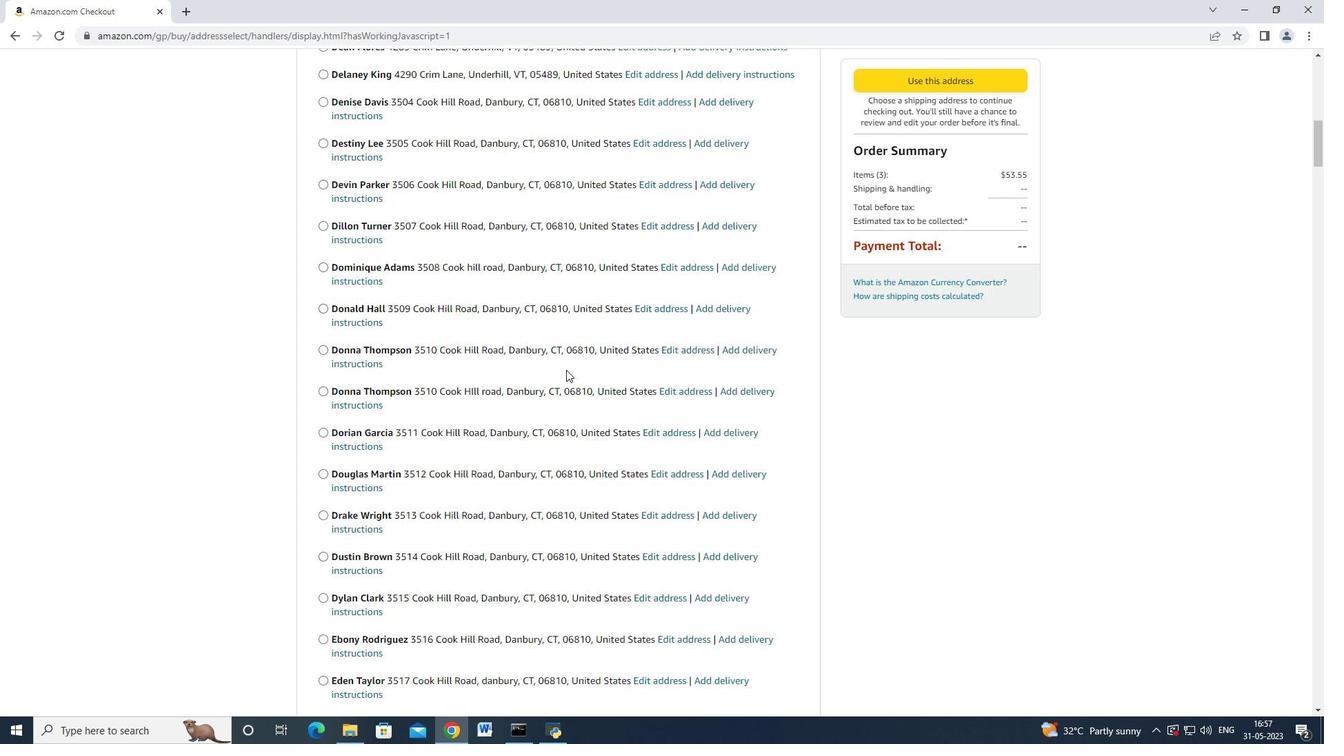 
Action: Mouse scrolled (566, 369) with delta (0, 0)
Screenshot: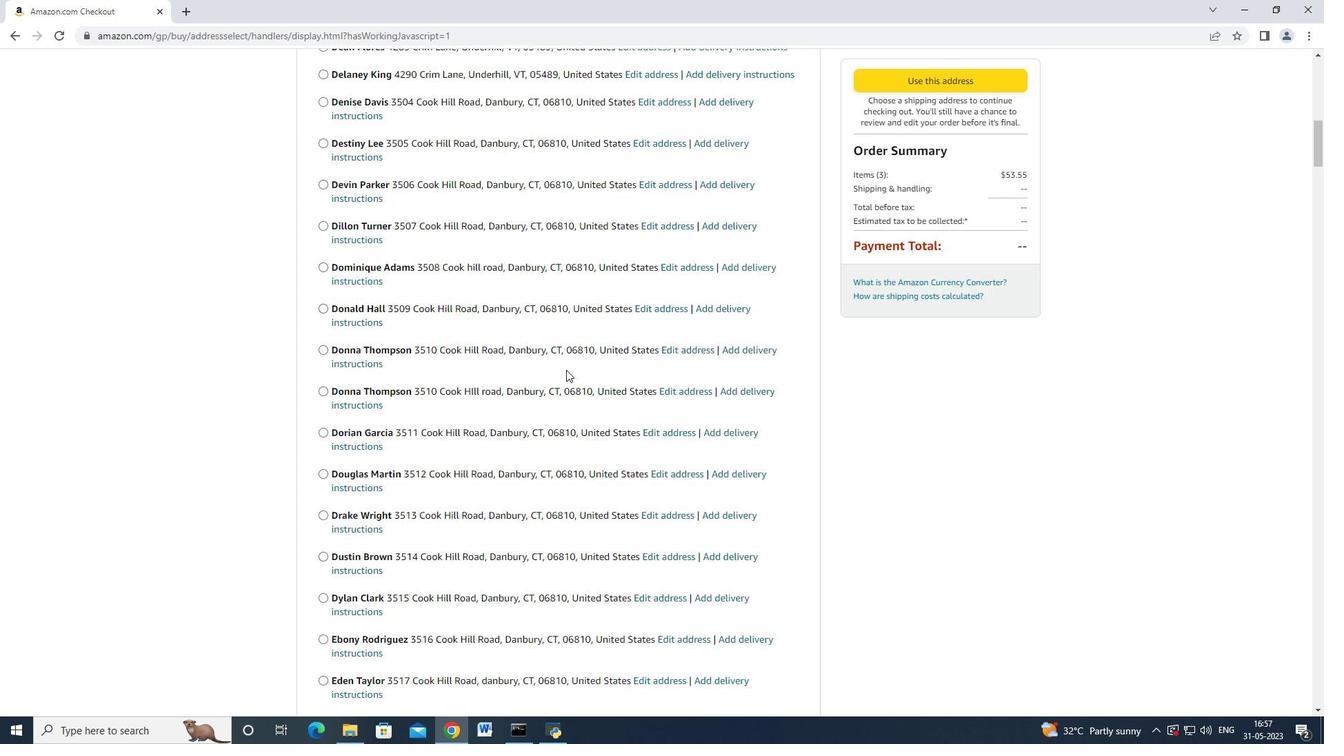 
Action: Mouse scrolled (566, 369) with delta (0, -1)
Screenshot: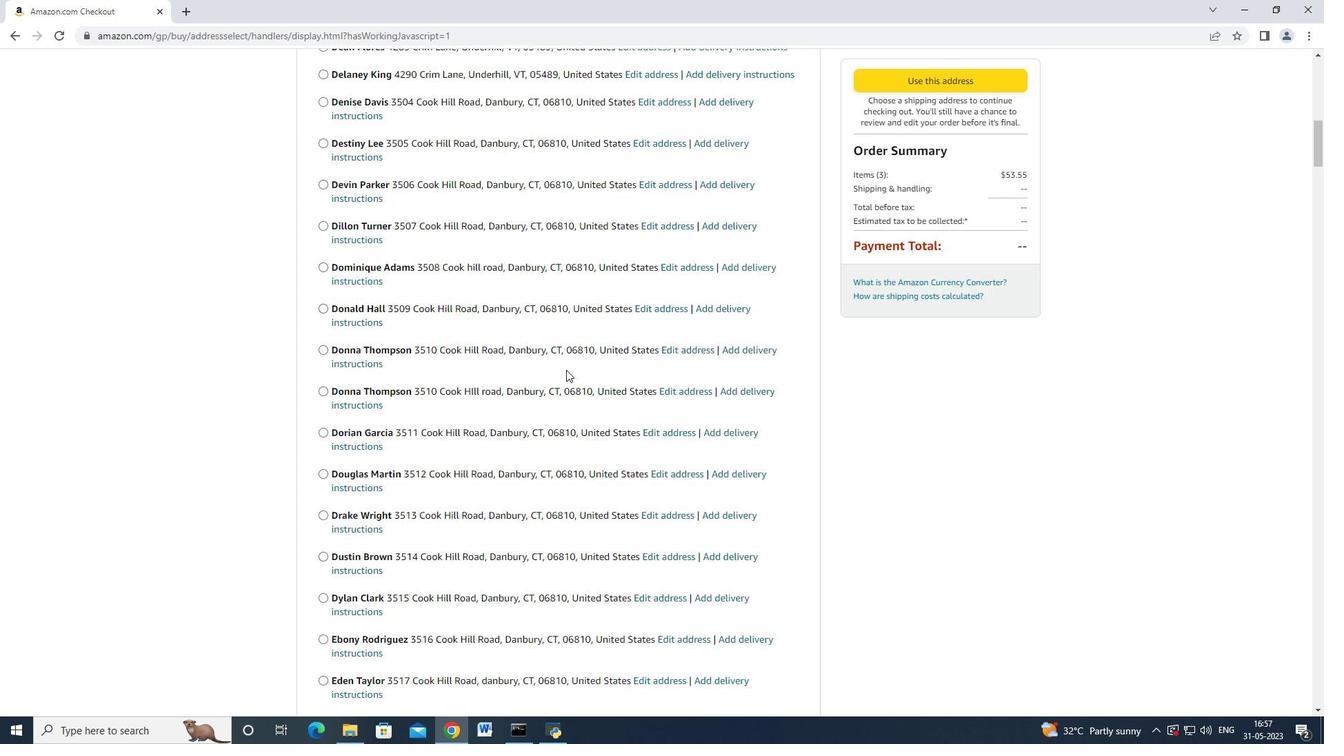 
Action: Mouse scrolled (566, 369) with delta (0, 0)
Screenshot: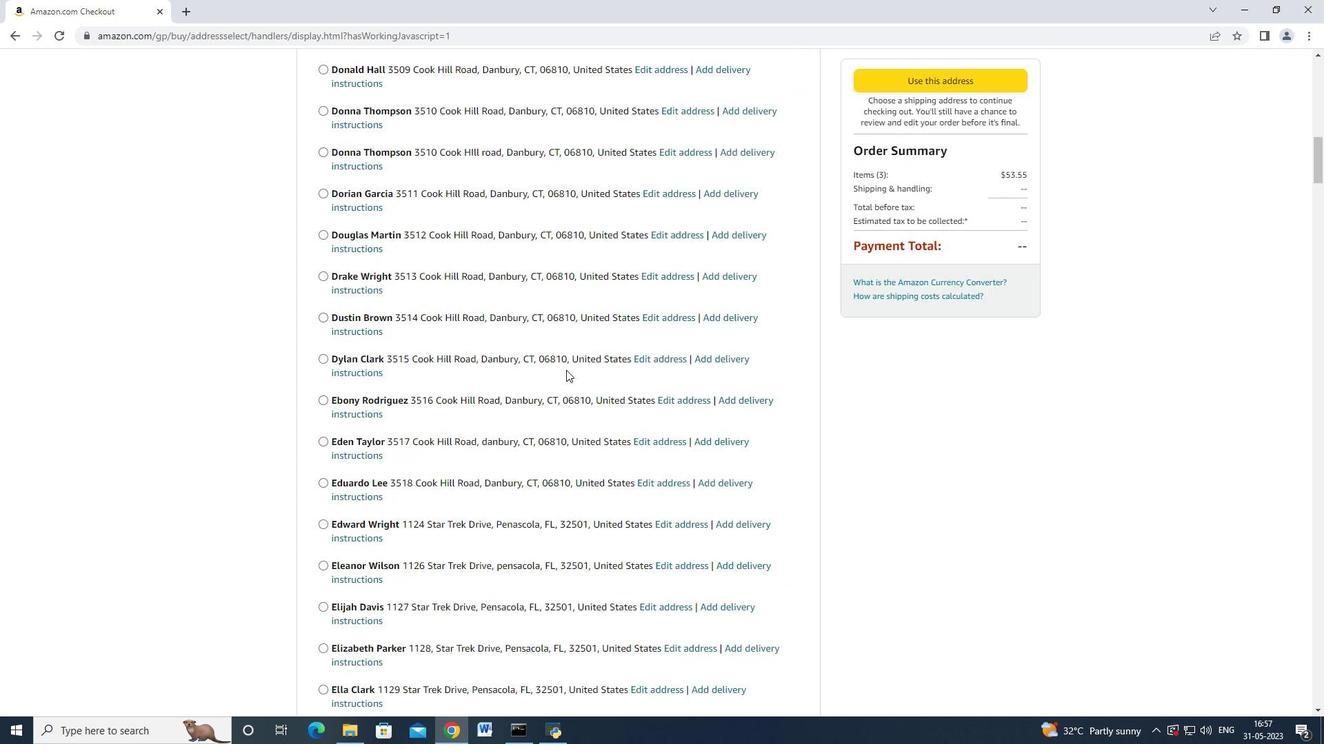 
Action: Mouse scrolled (566, 369) with delta (0, 0)
Screenshot: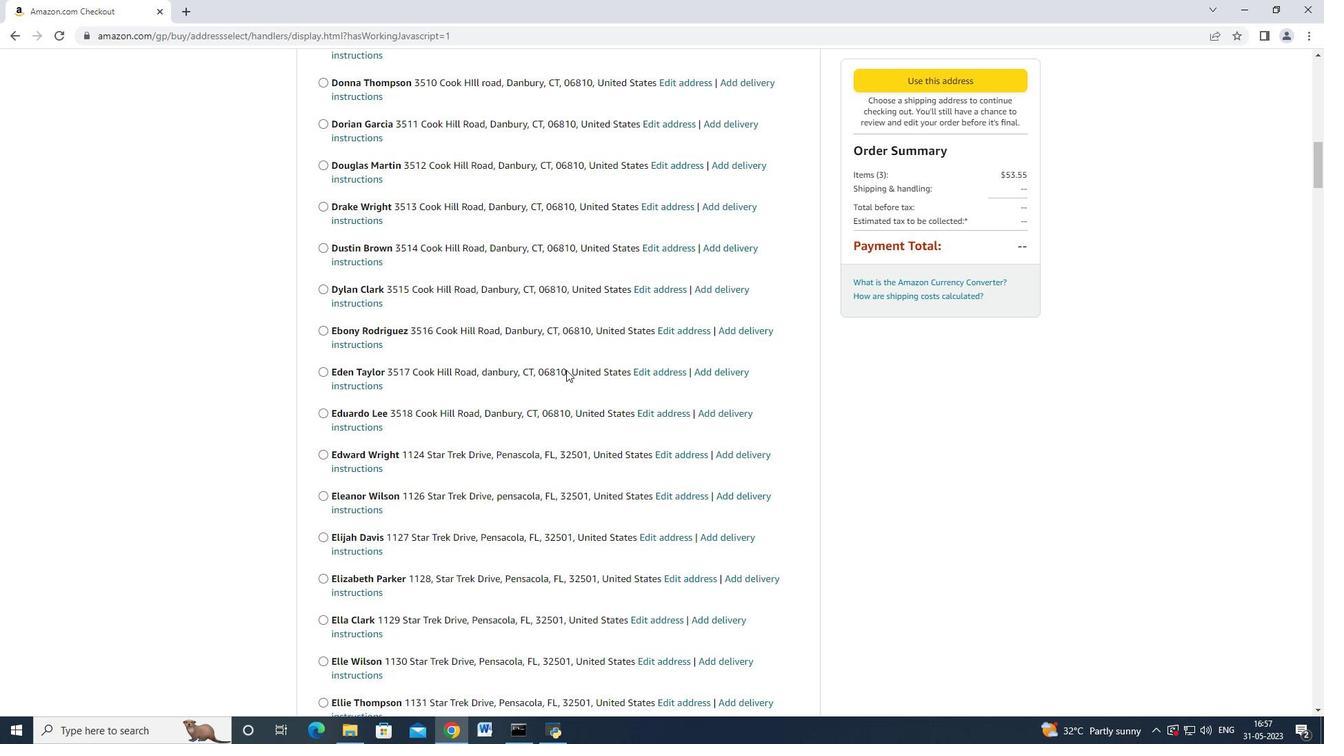 
Action: Mouse scrolled (566, 369) with delta (0, 0)
Screenshot: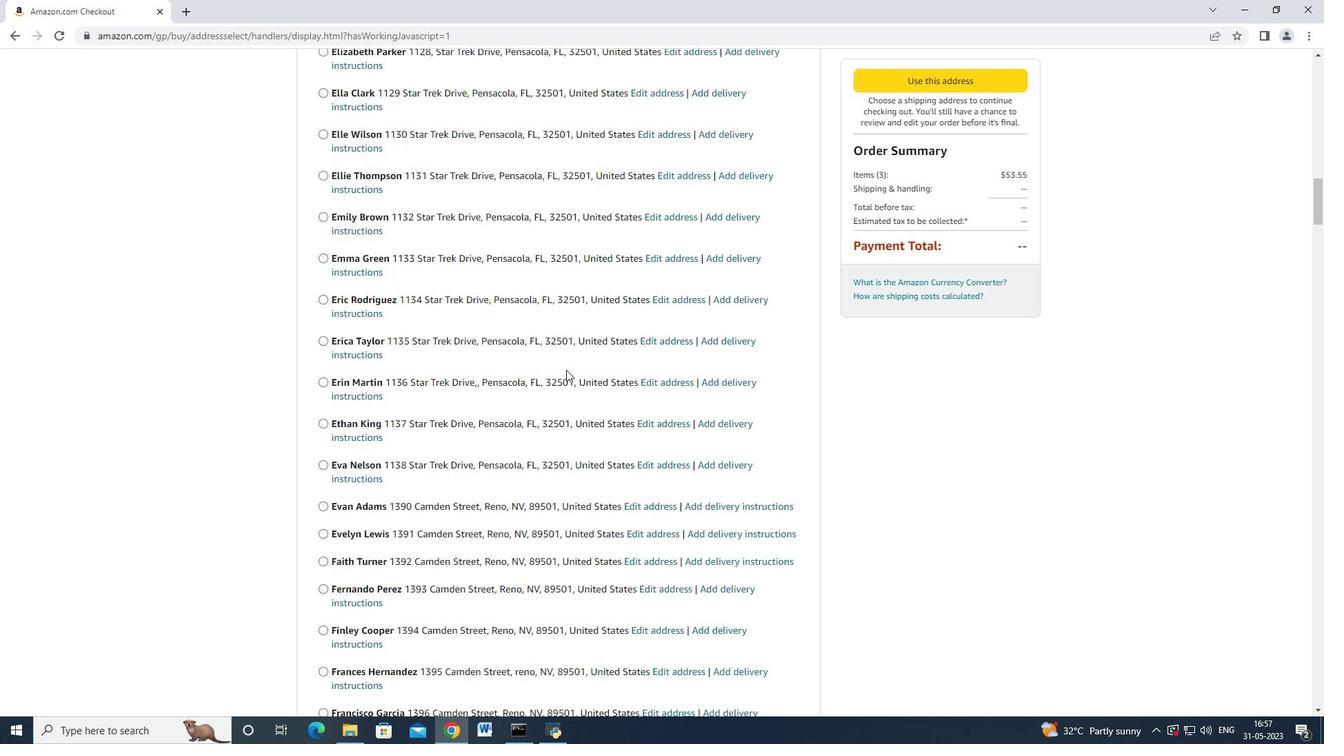 
Action: Mouse scrolled (566, 369) with delta (0, 0)
Screenshot: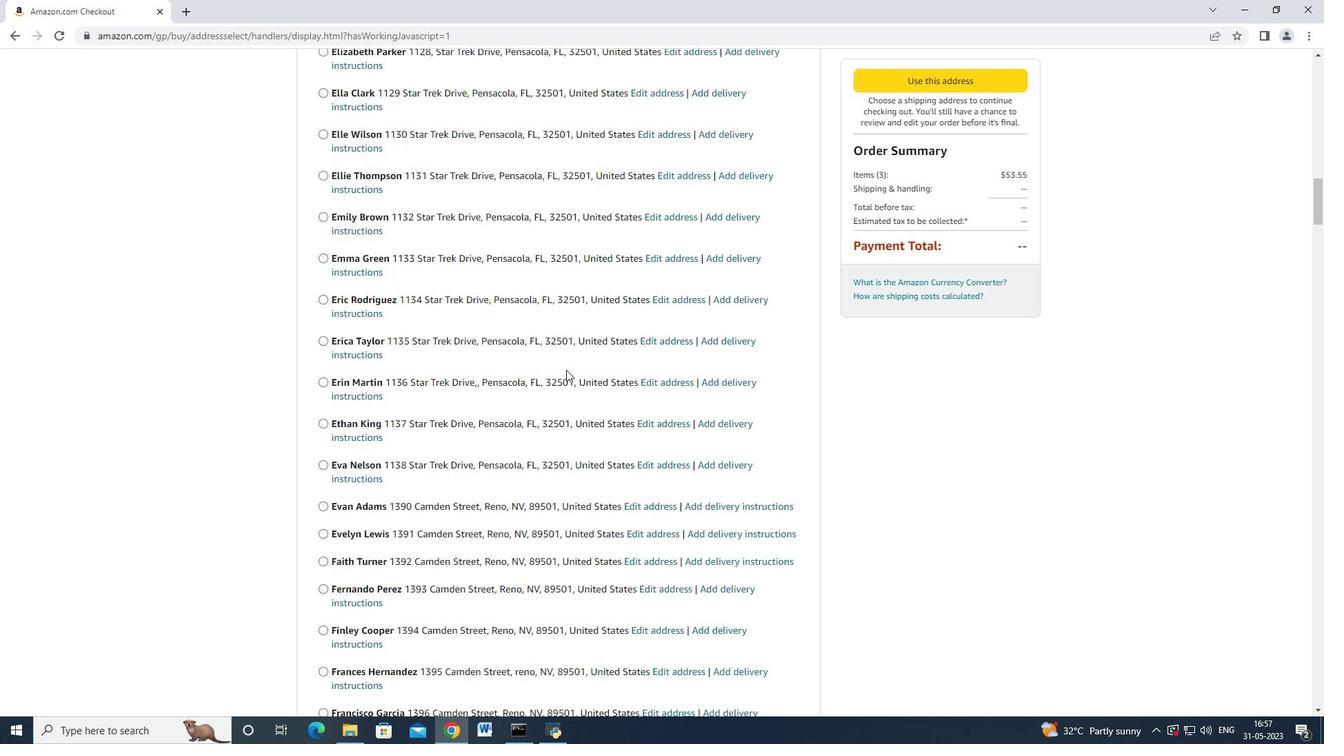 
Action: Mouse scrolled (566, 369) with delta (0, 0)
Screenshot: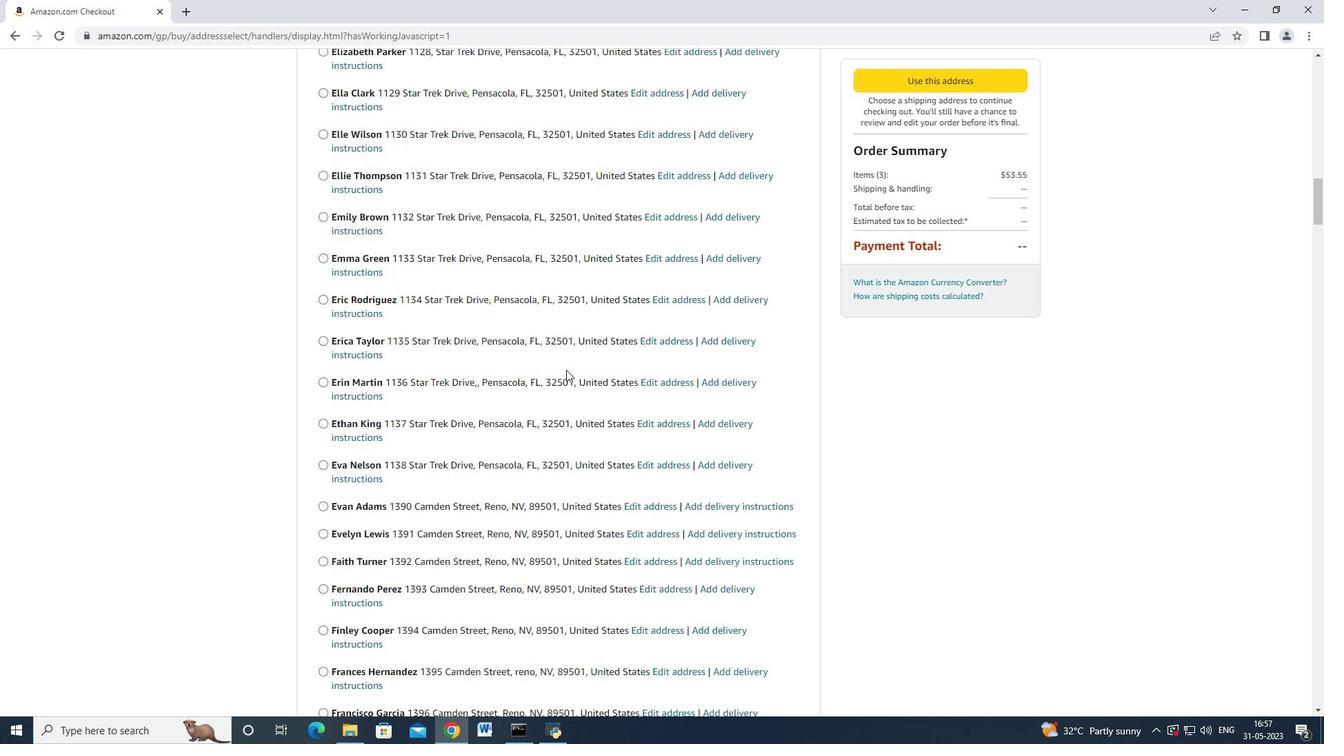 
Action: Mouse scrolled (566, 369) with delta (0, 0)
Screenshot: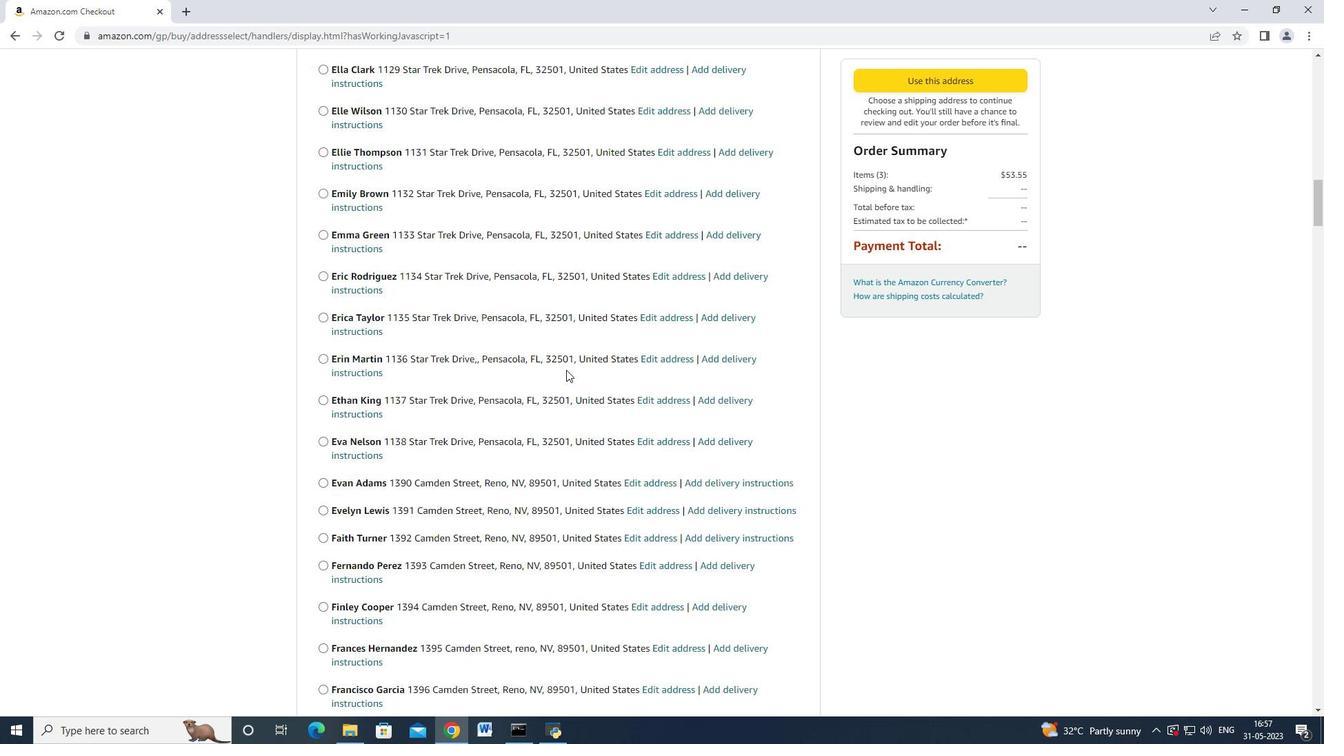 
Action: Mouse scrolled (566, 369) with delta (0, -1)
Screenshot: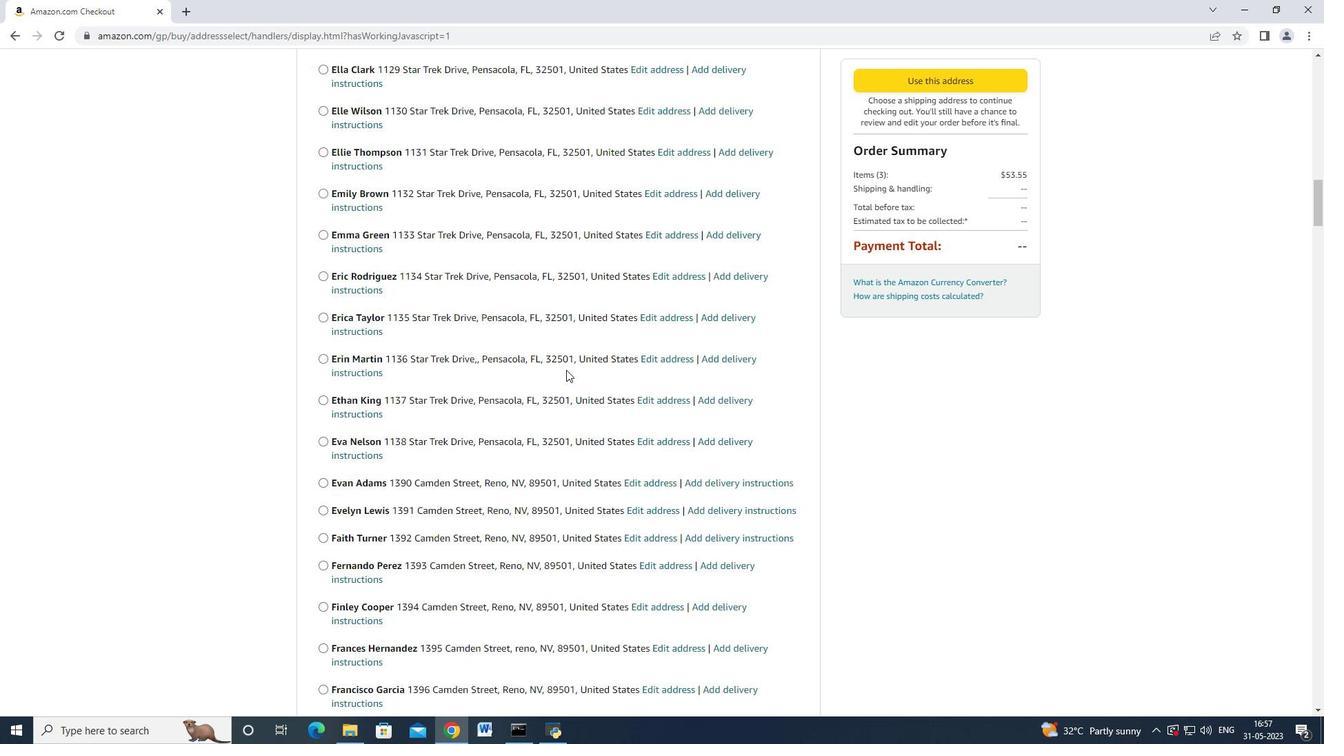 
Action: Mouse scrolled (566, 369) with delta (0, 0)
Screenshot: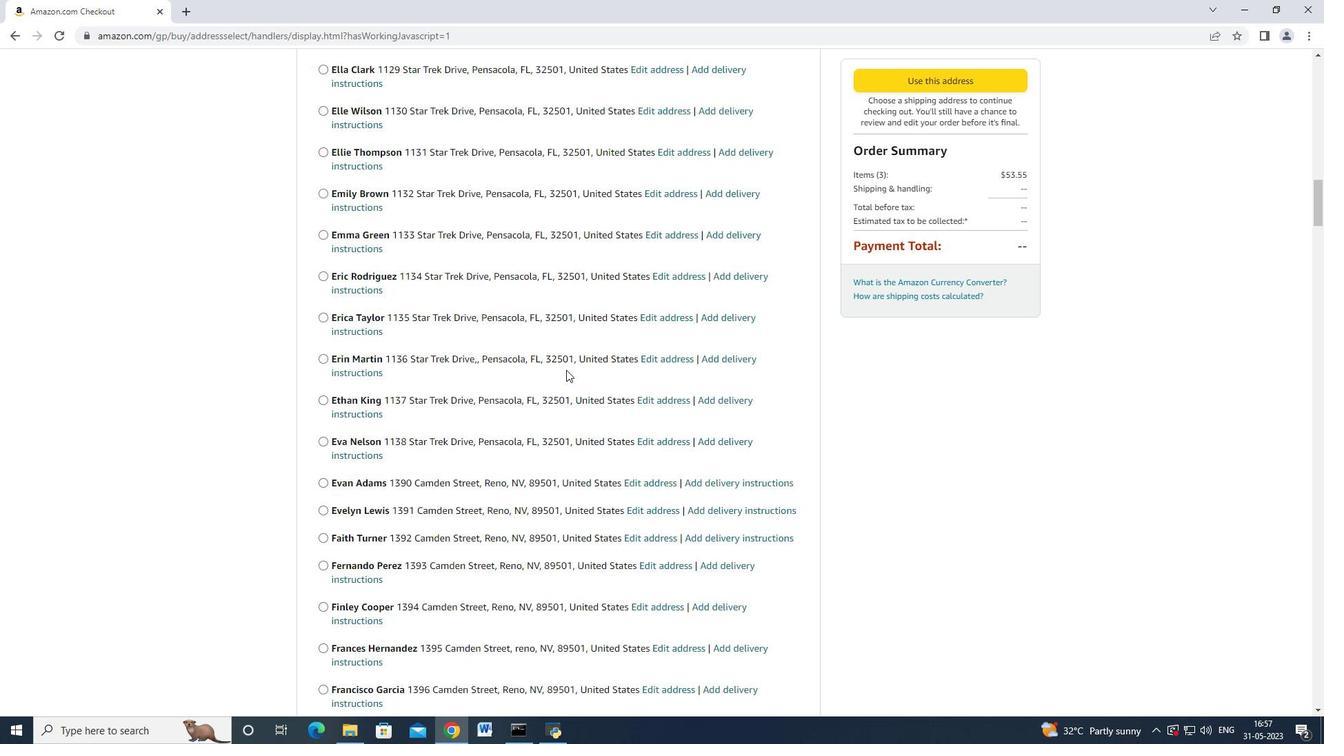 
Action: Mouse scrolled (566, 369) with delta (0, 0)
Screenshot: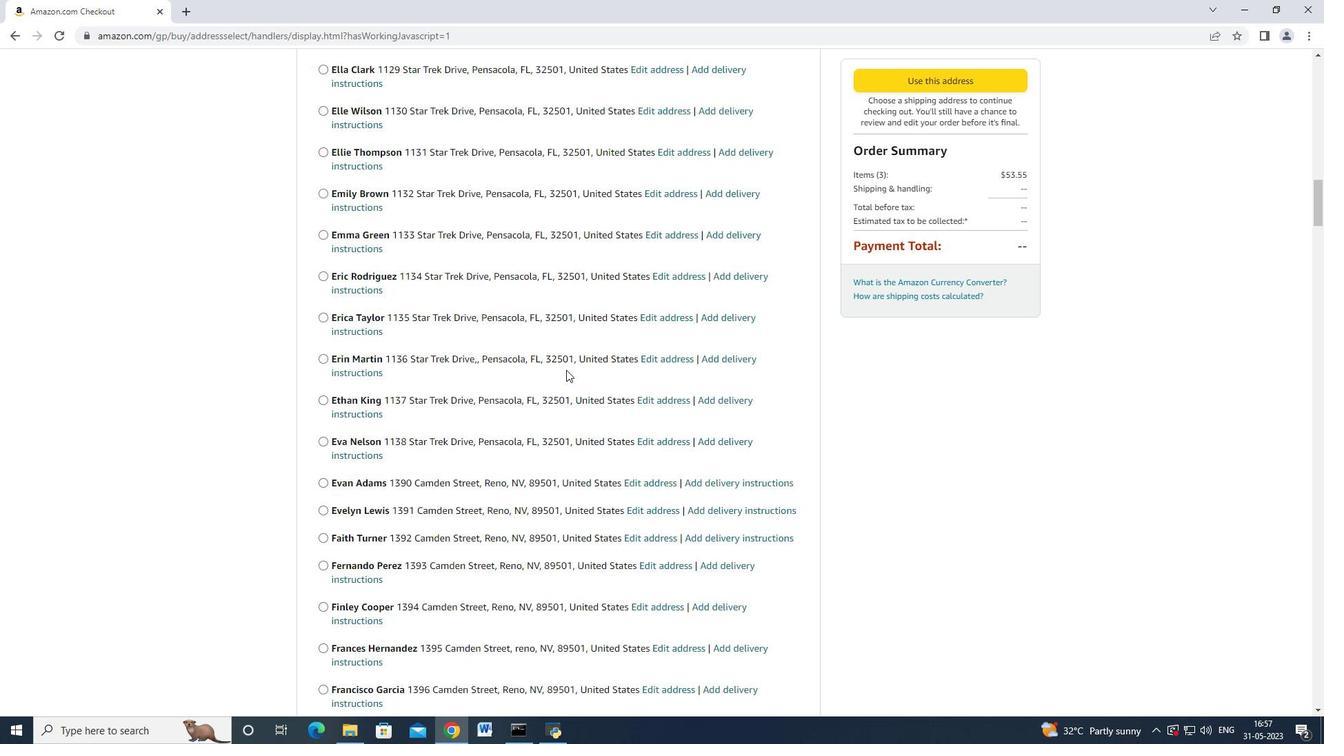 
Action: Mouse scrolled (566, 369) with delta (0, 0)
Screenshot: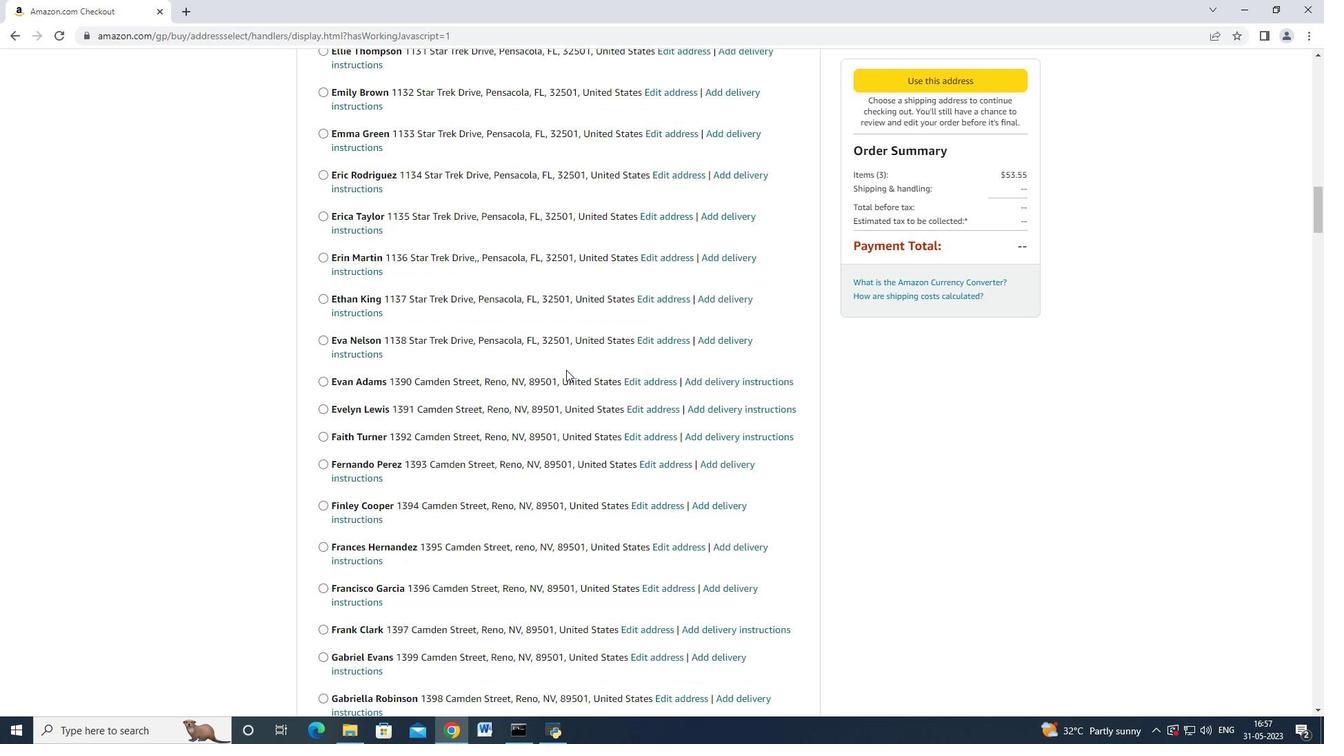 
Action: Mouse scrolled (566, 369) with delta (0, 0)
Screenshot: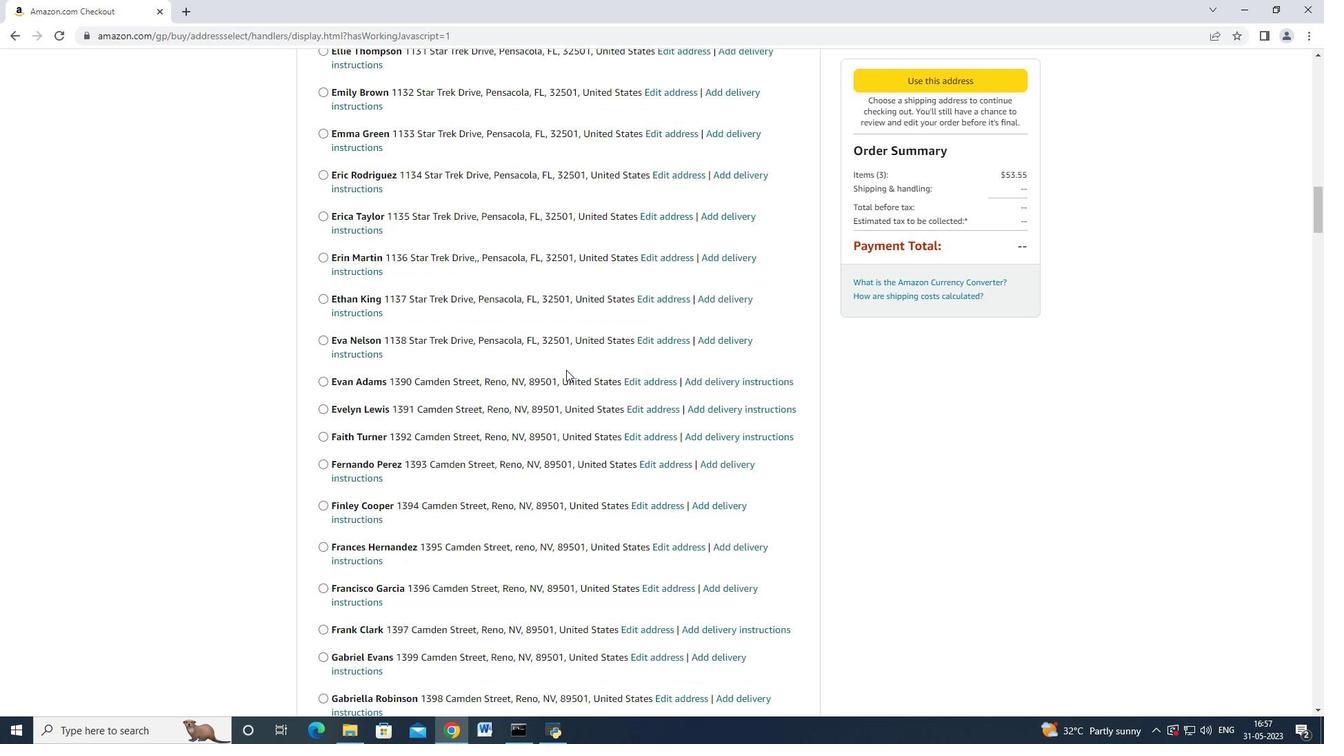 
Action: Mouse scrolled (566, 369) with delta (0, -1)
Screenshot: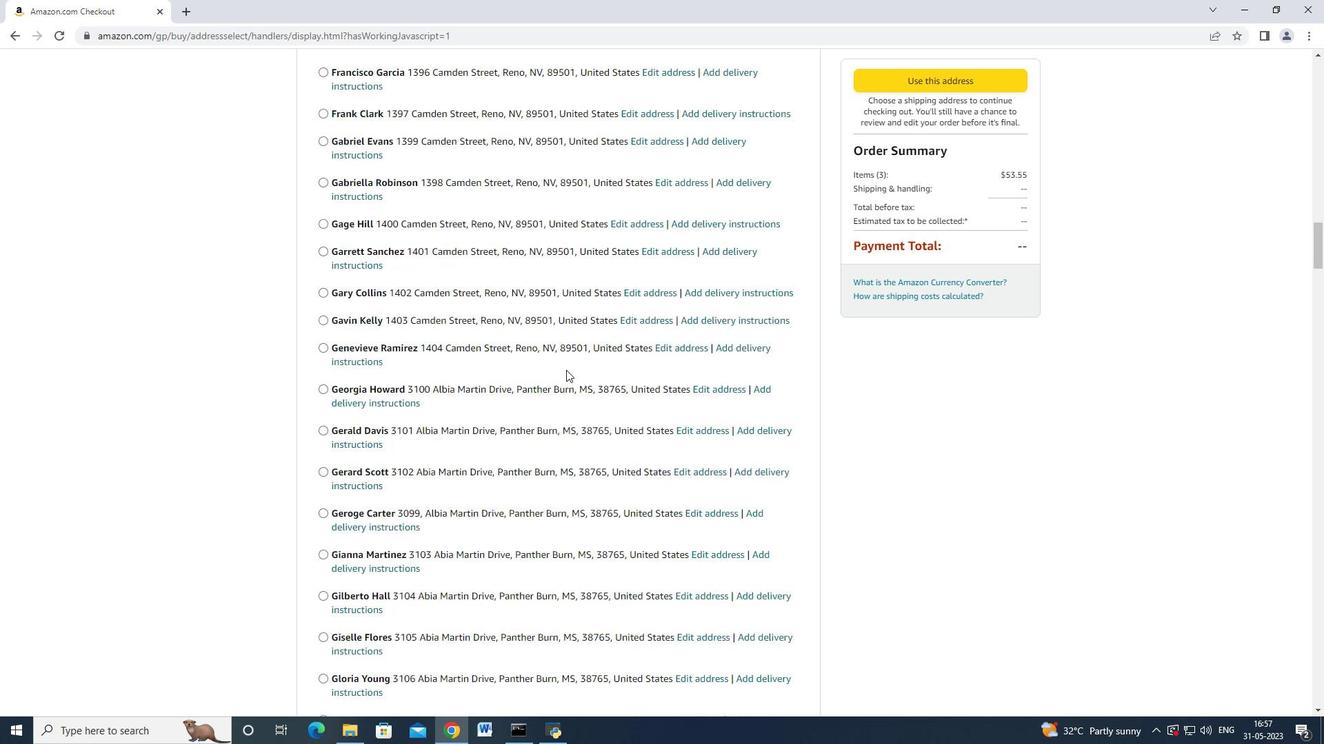 
Action: Mouse scrolled (566, 369) with delta (0, -1)
Screenshot: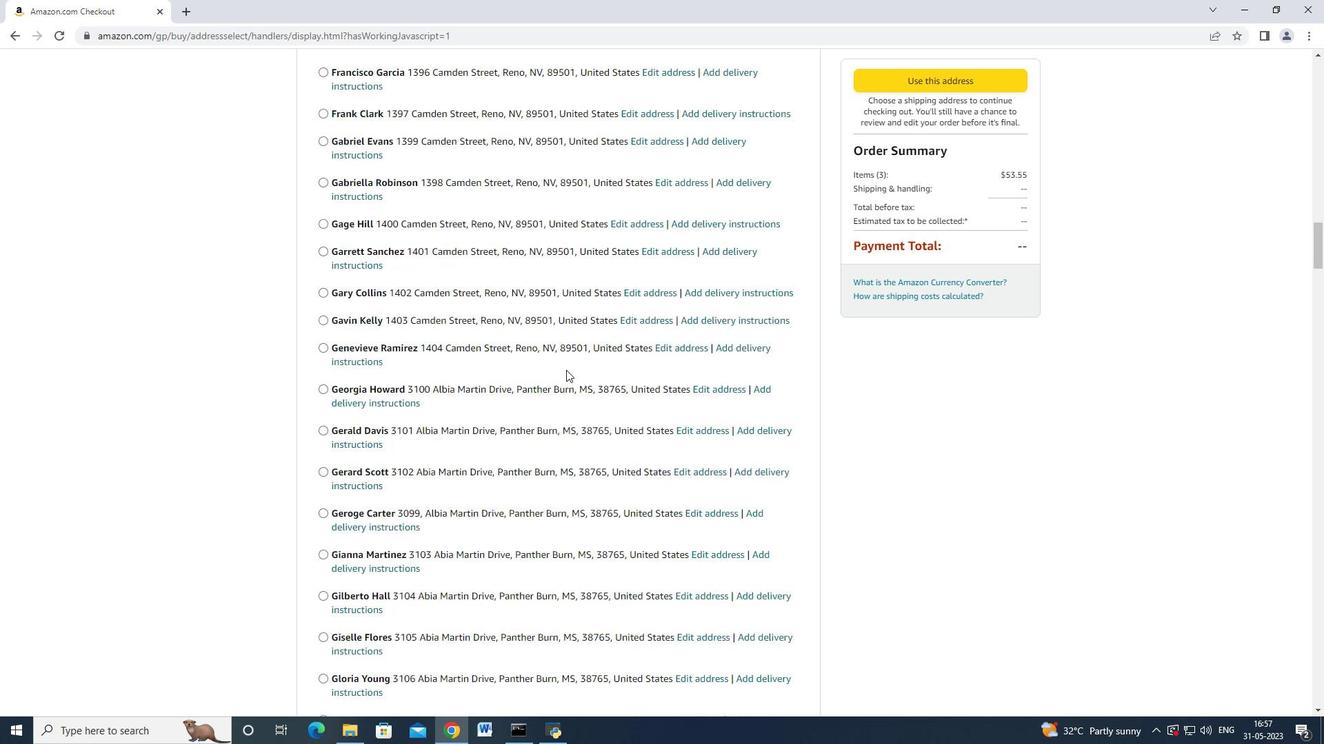 
Action: Mouse scrolled (566, 369) with delta (0, 0)
Screenshot: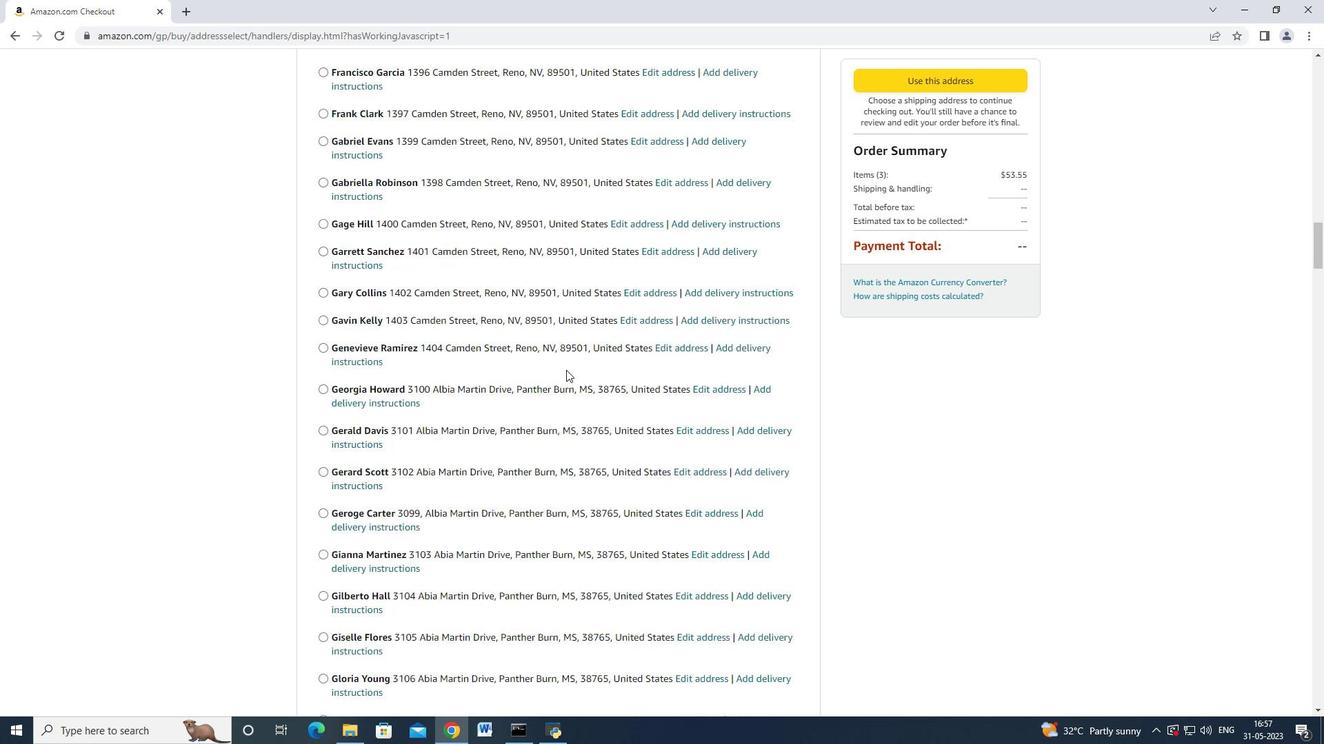 
Action: Mouse scrolled (566, 369) with delta (0, -1)
Screenshot: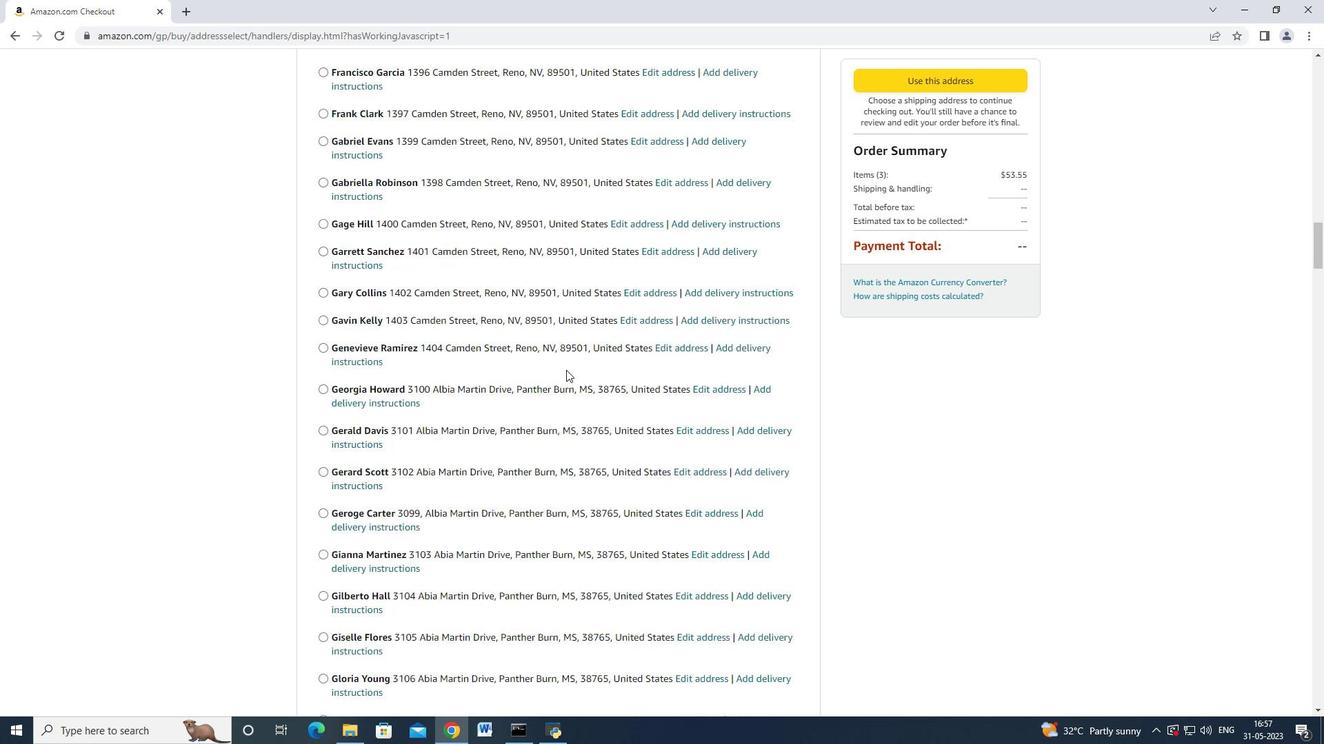 
Action: Mouse scrolled (566, 369) with delta (0, 0)
Screenshot: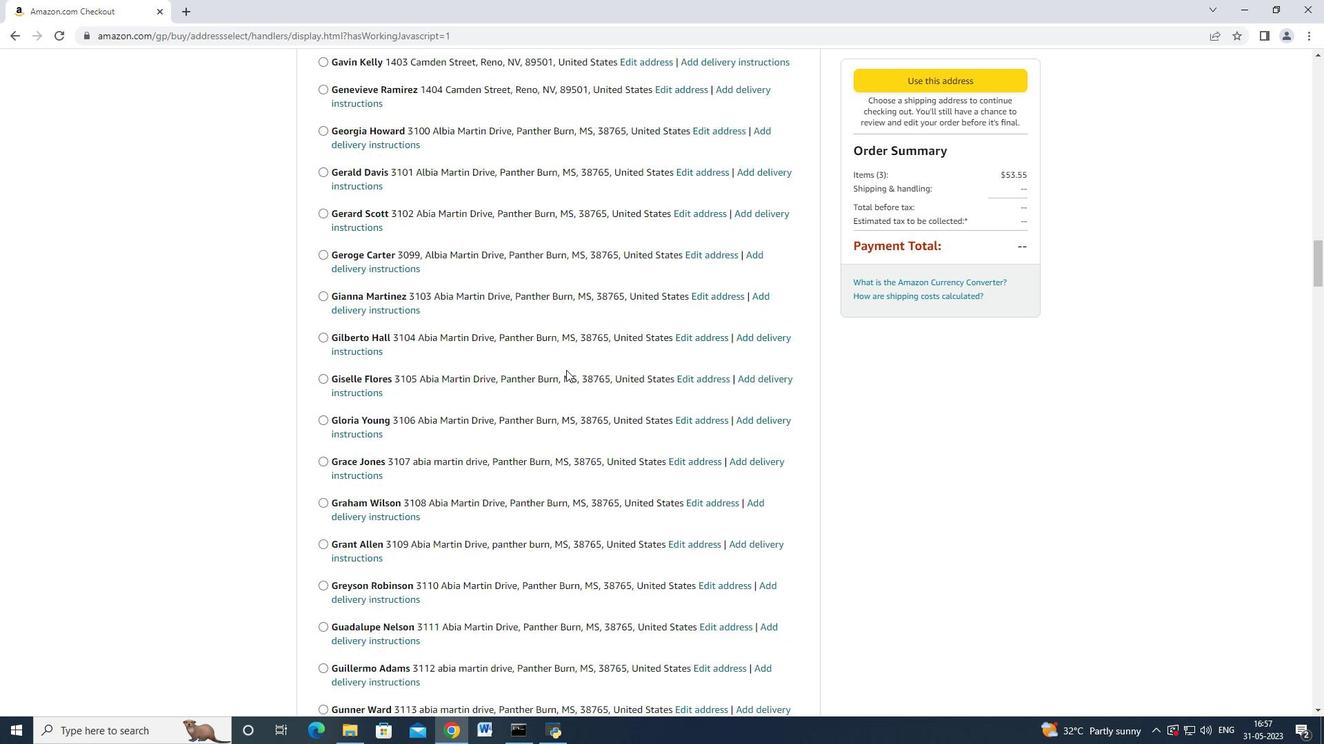 
Action: Mouse scrolled (566, 369) with delta (0, 0)
Screenshot: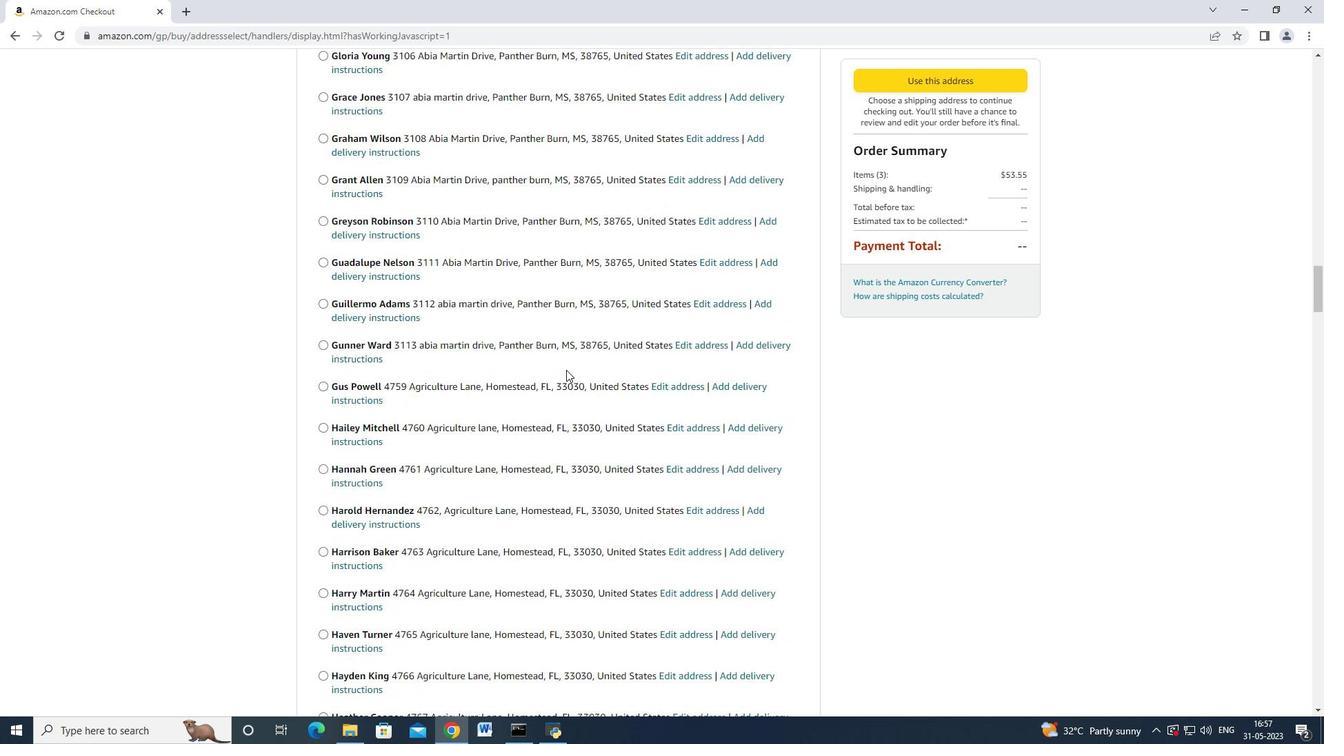 
Action: Mouse scrolled (566, 369) with delta (0, -1)
Screenshot: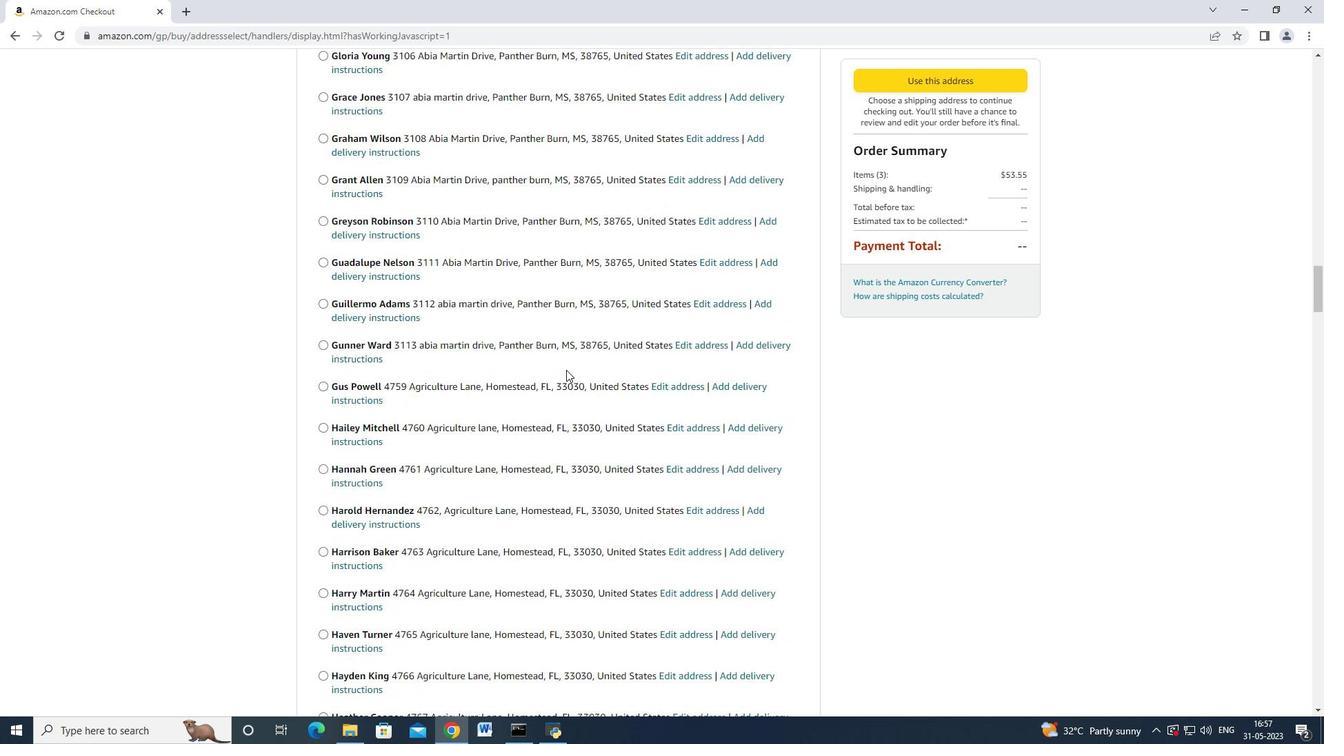 
Action: Mouse scrolled (566, 369) with delta (0, -1)
Screenshot: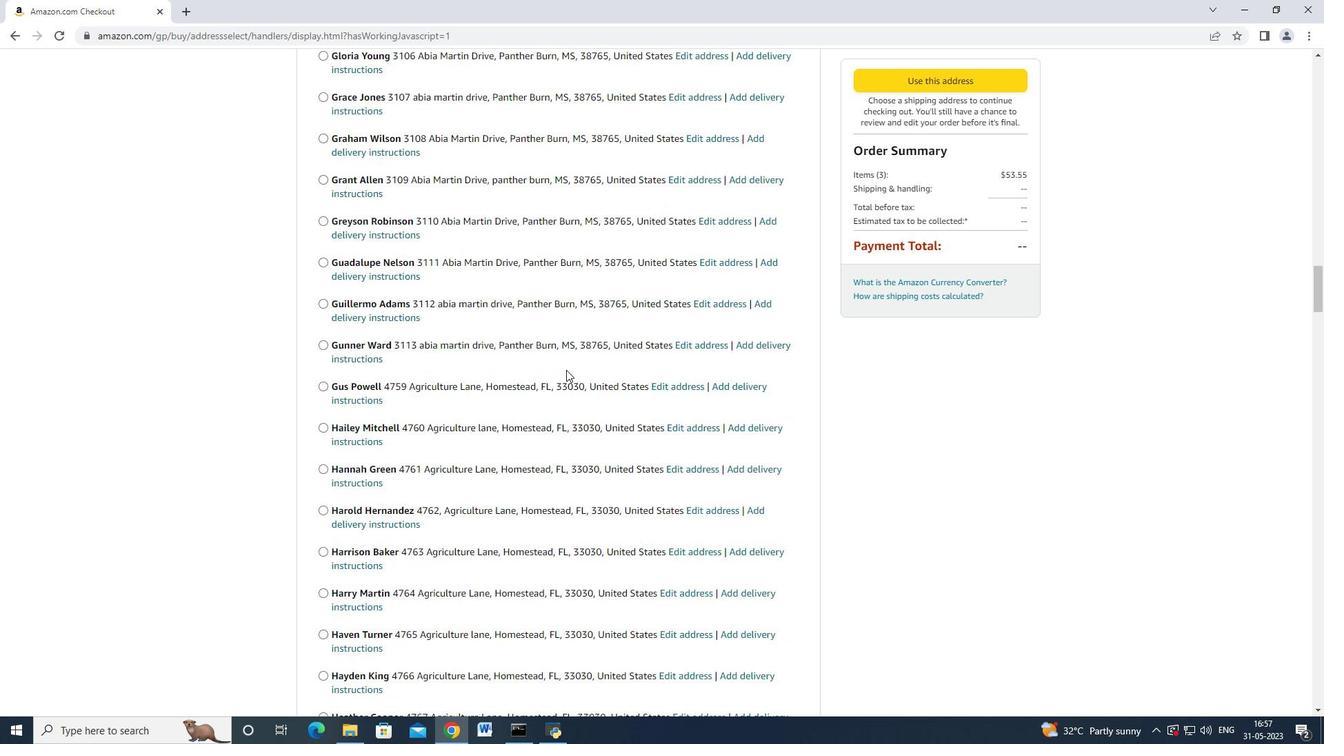 
Action: Mouse scrolled (566, 369) with delta (0, 0)
Screenshot: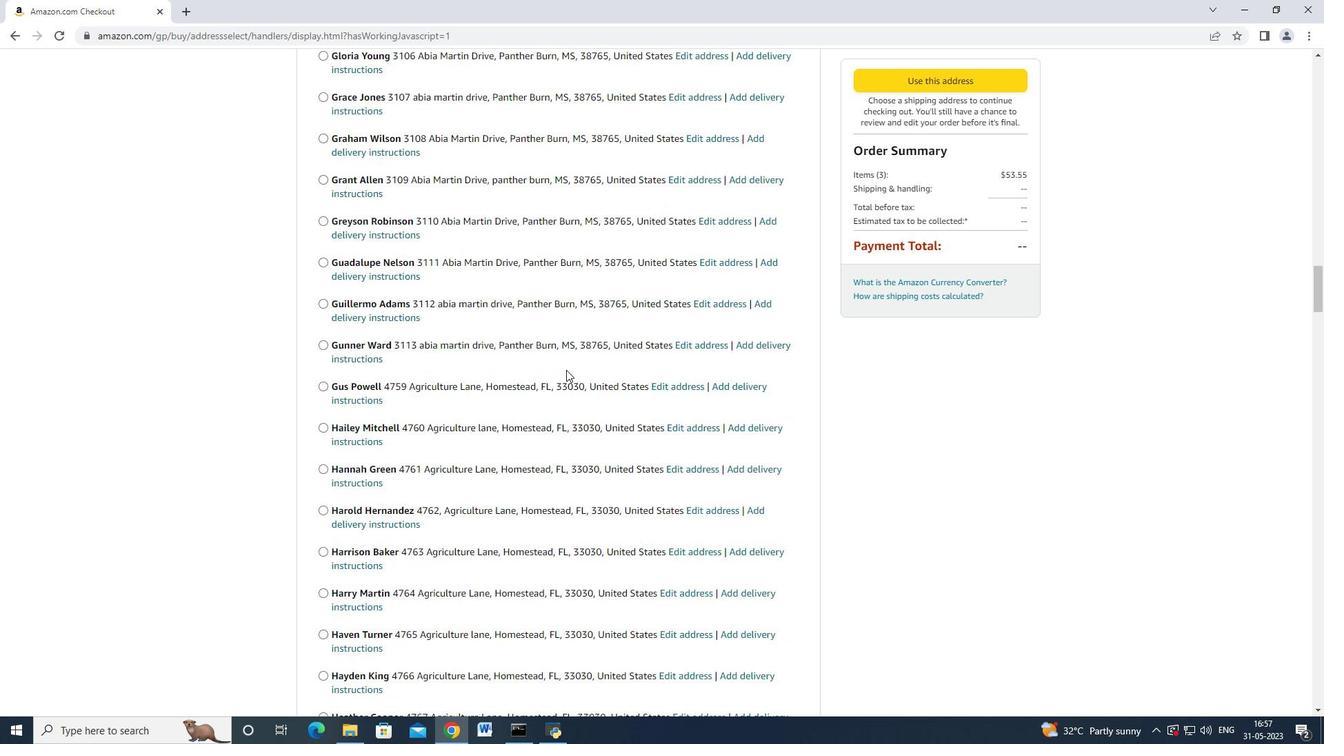 
Action: Mouse scrolled (566, 369) with delta (0, -1)
Screenshot: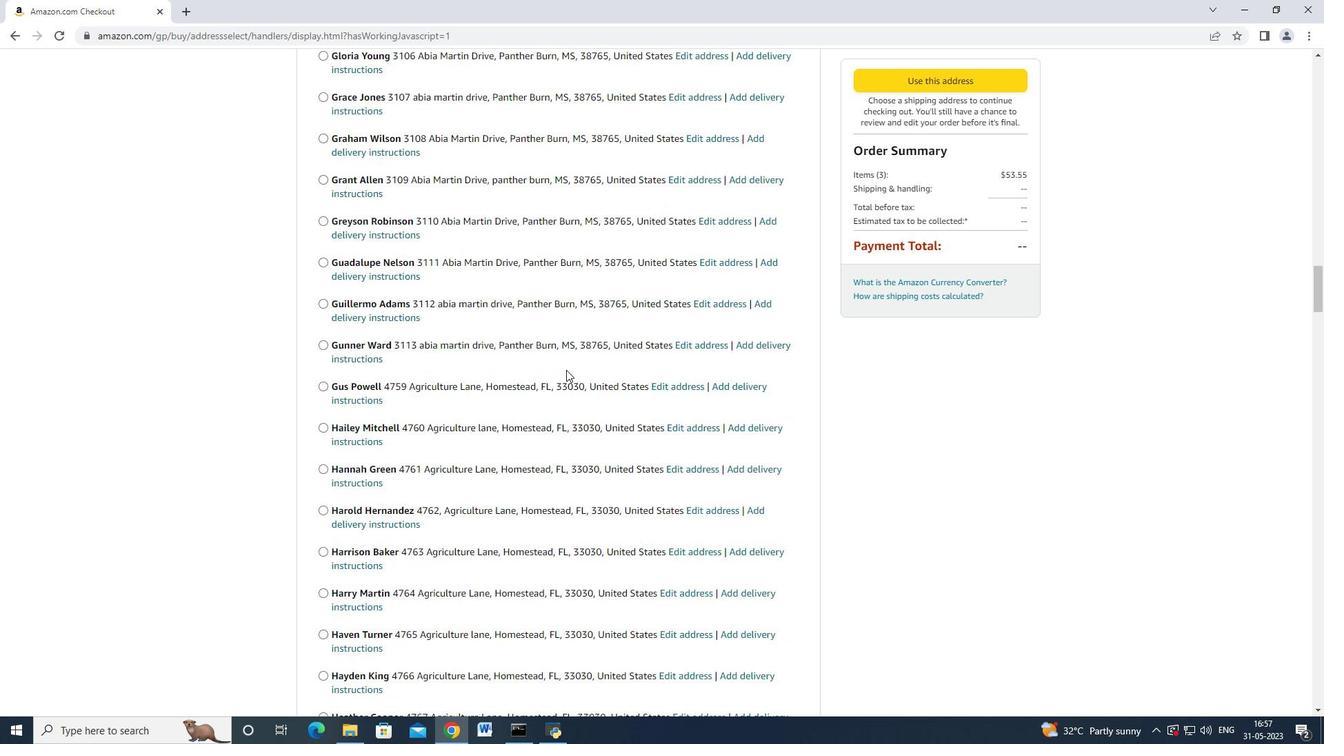 
Action: Mouse scrolled (566, 369) with delta (0, 0)
Screenshot: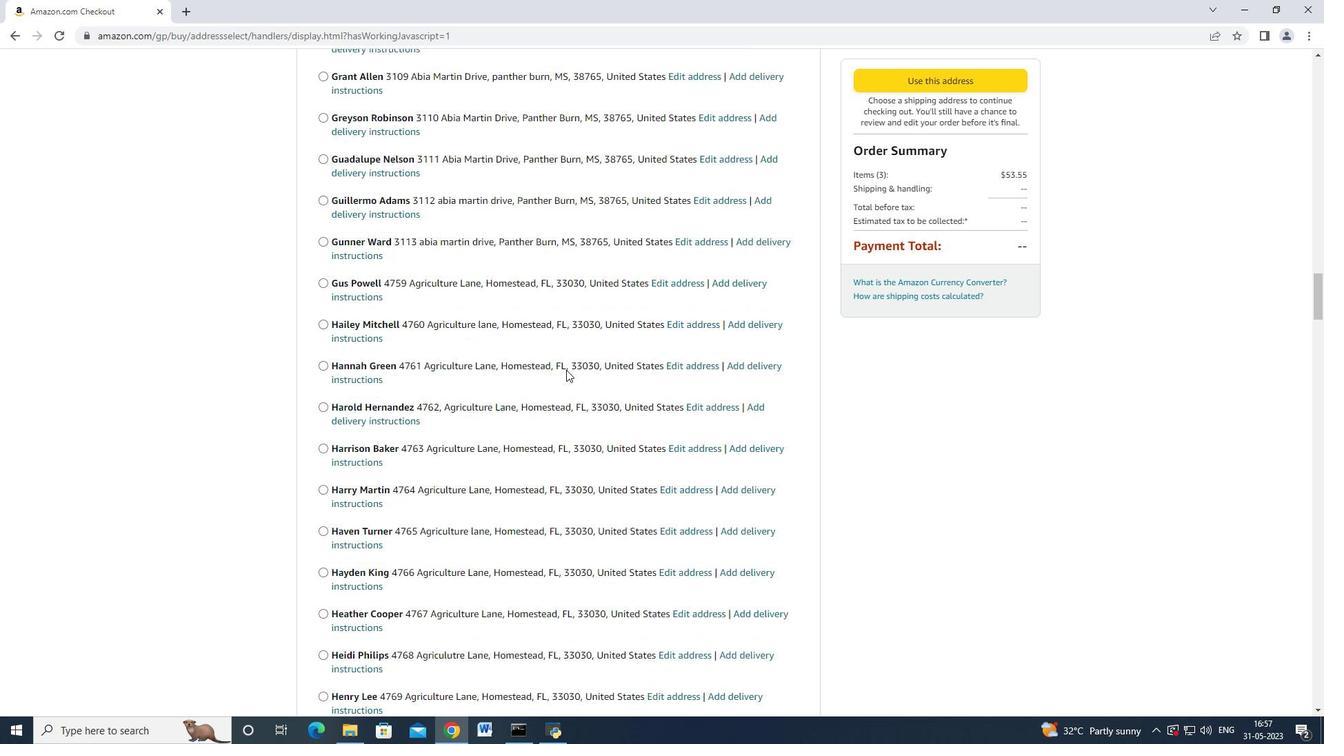 
Action: Mouse scrolled (566, 369) with delta (0, 0)
Screenshot: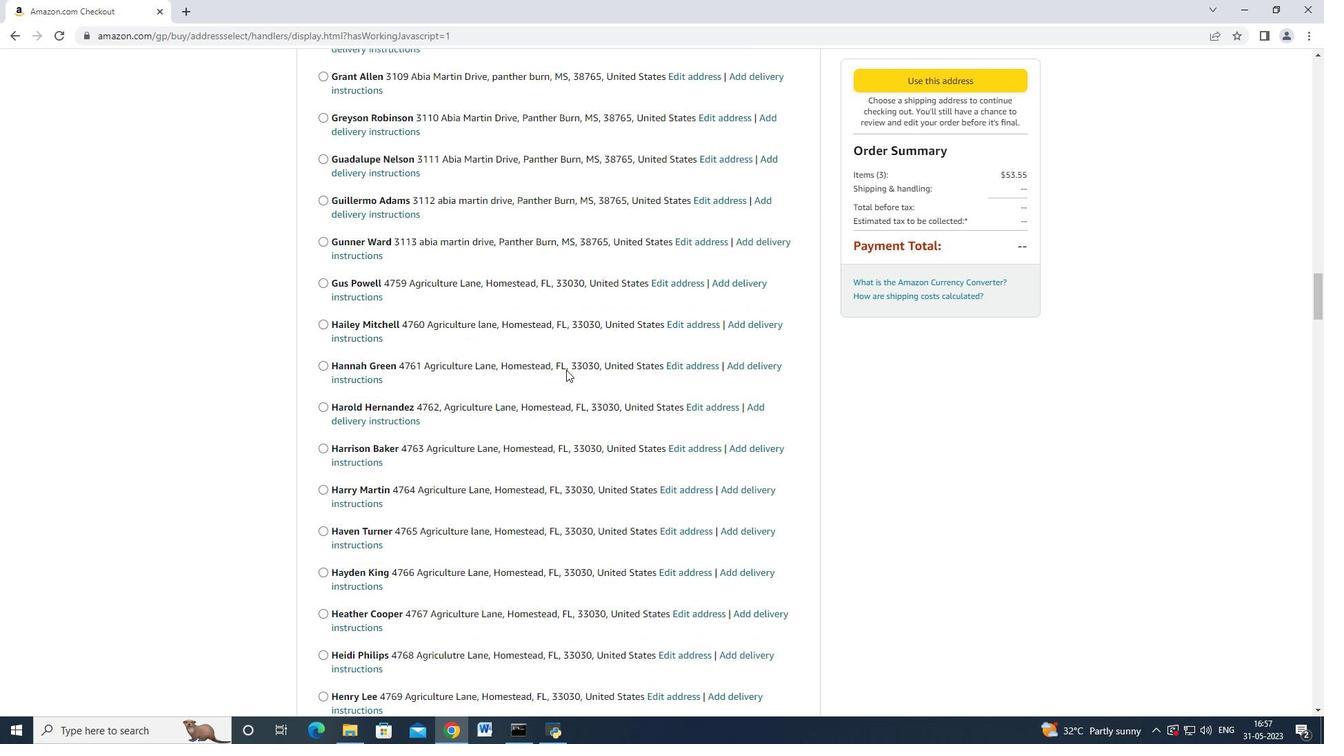 
Action: Mouse scrolled (566, 369) with delta (0, 0)
Screenshot: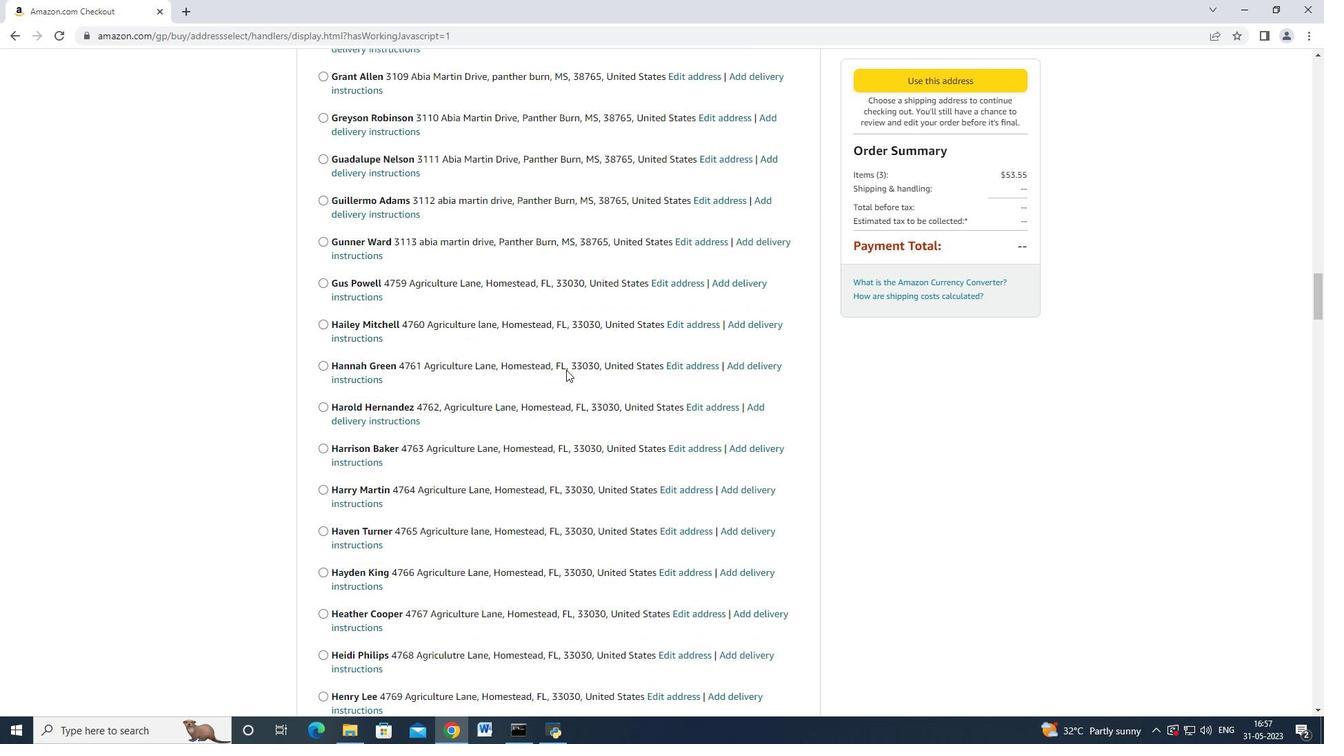 
Action: Mouse scrolled (566, 369) with delta (0, -1)
Screenshot: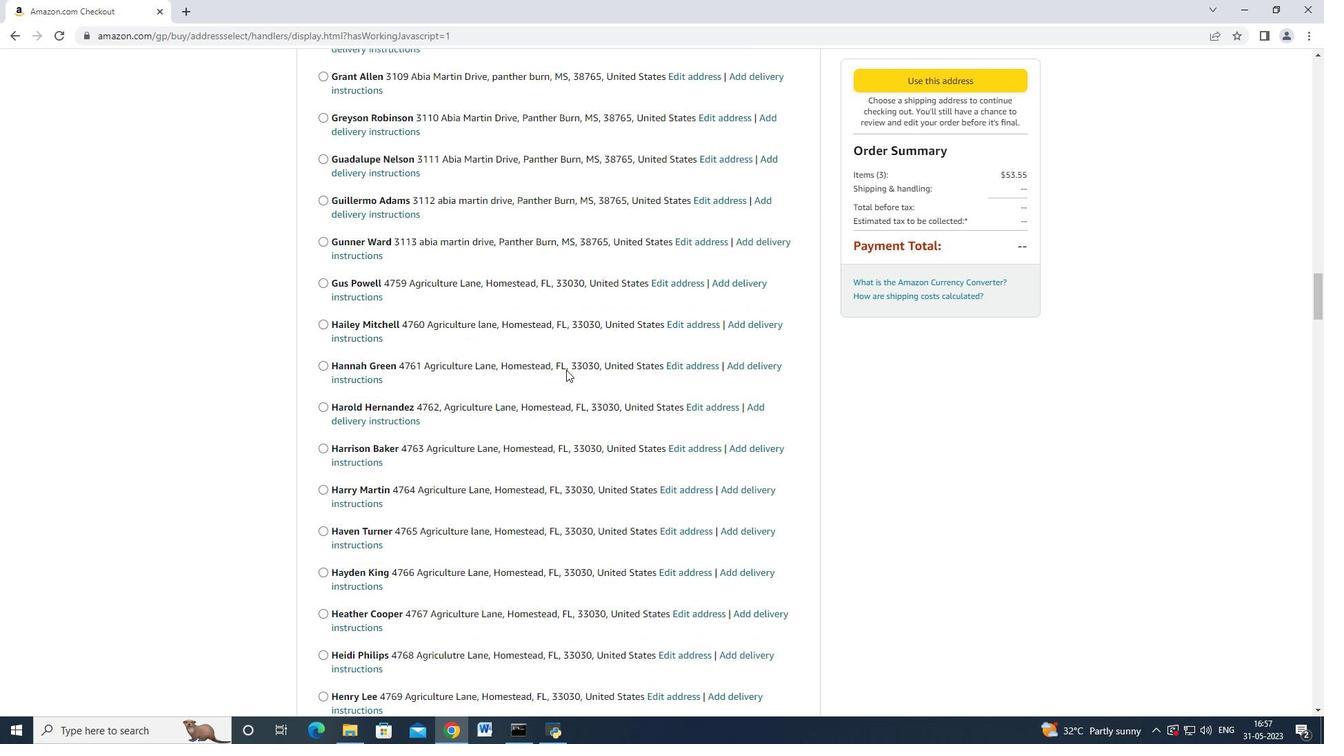 
Action: Mouse scrolled (566, 369) with delta (0, -1)
Screenshot: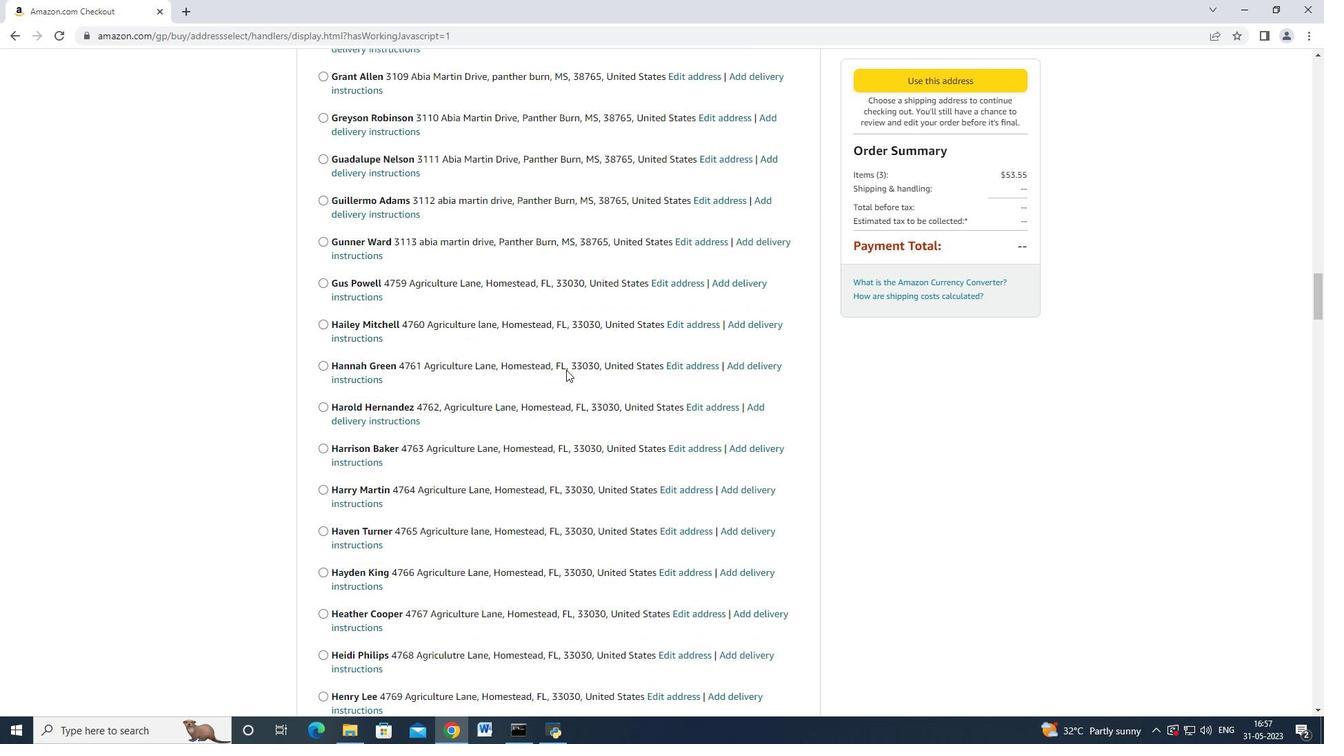 
Action: Mouse scrolled (566, 369) with delta (0, 0)
Screenshot: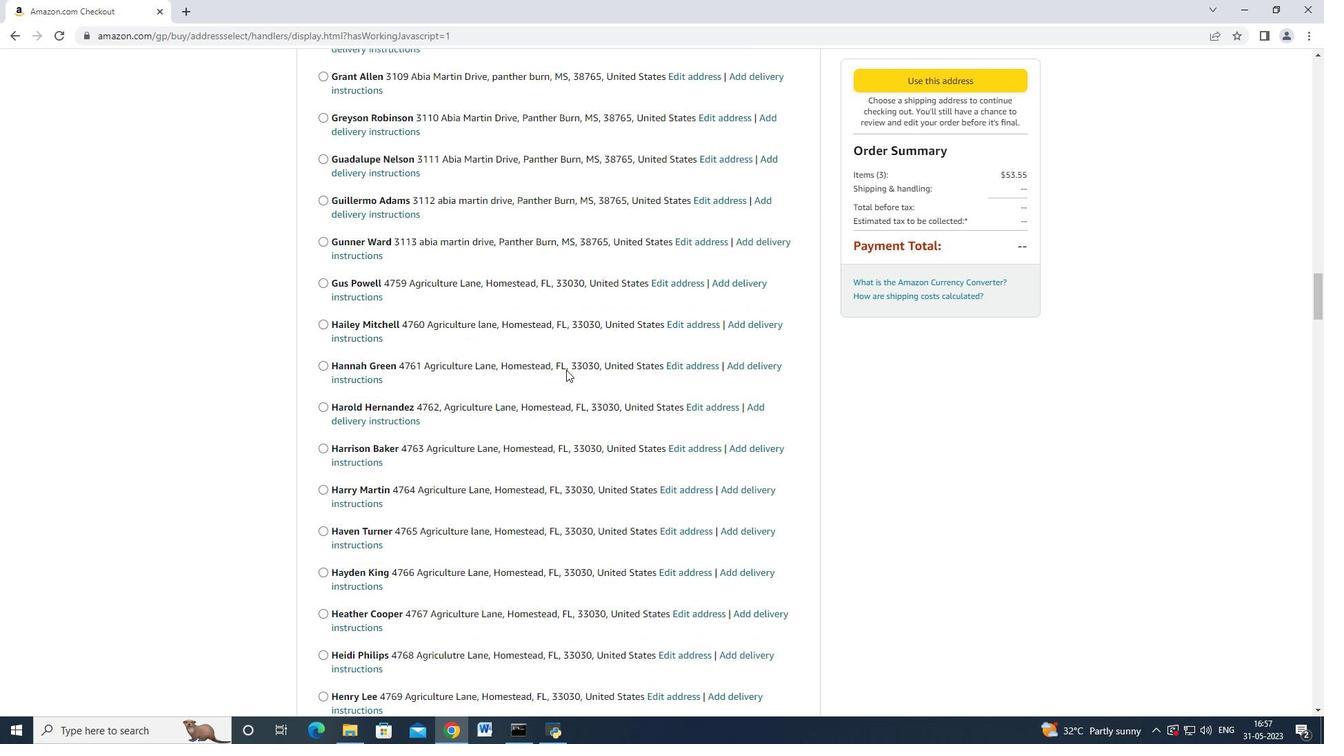 
Action: Mouse scrolled (566, 369) with delta (0, 0)
Screenshot: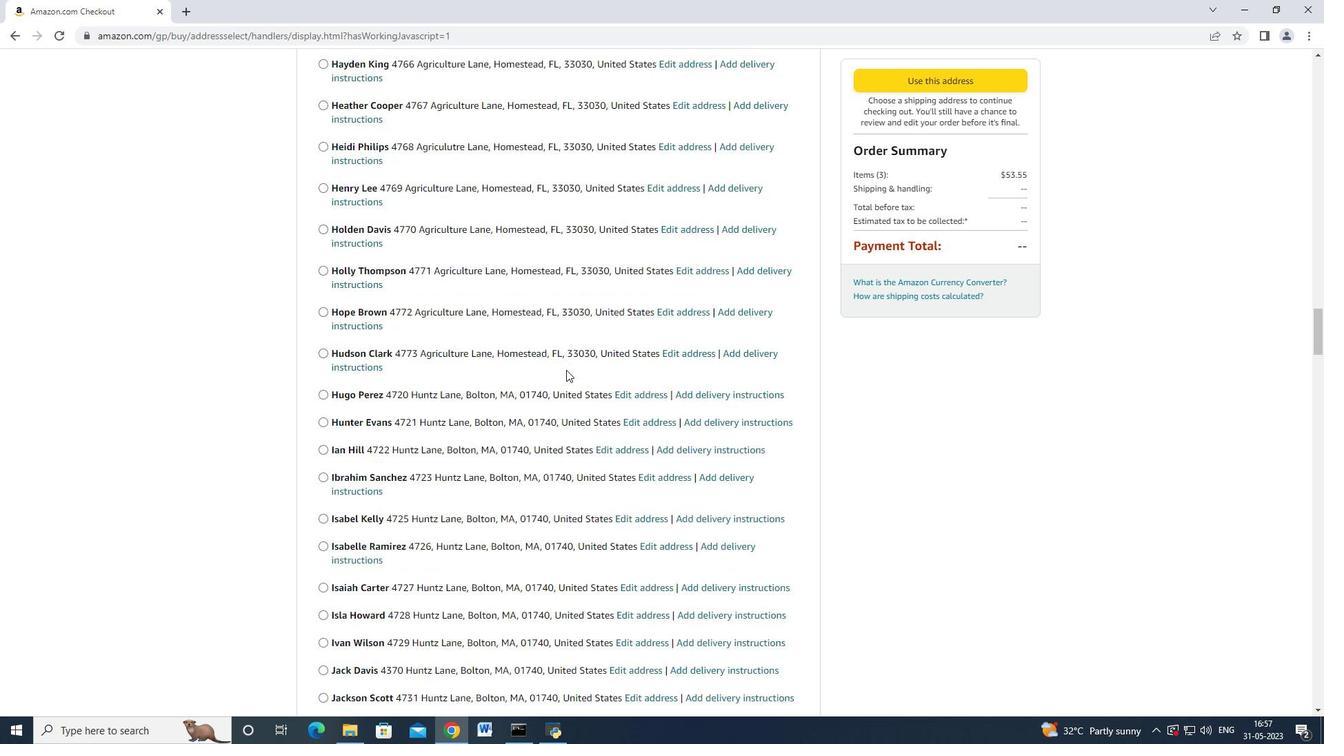 
Action: Mouse scrolled (566, 369) with delta (0, 0)
Screenshot: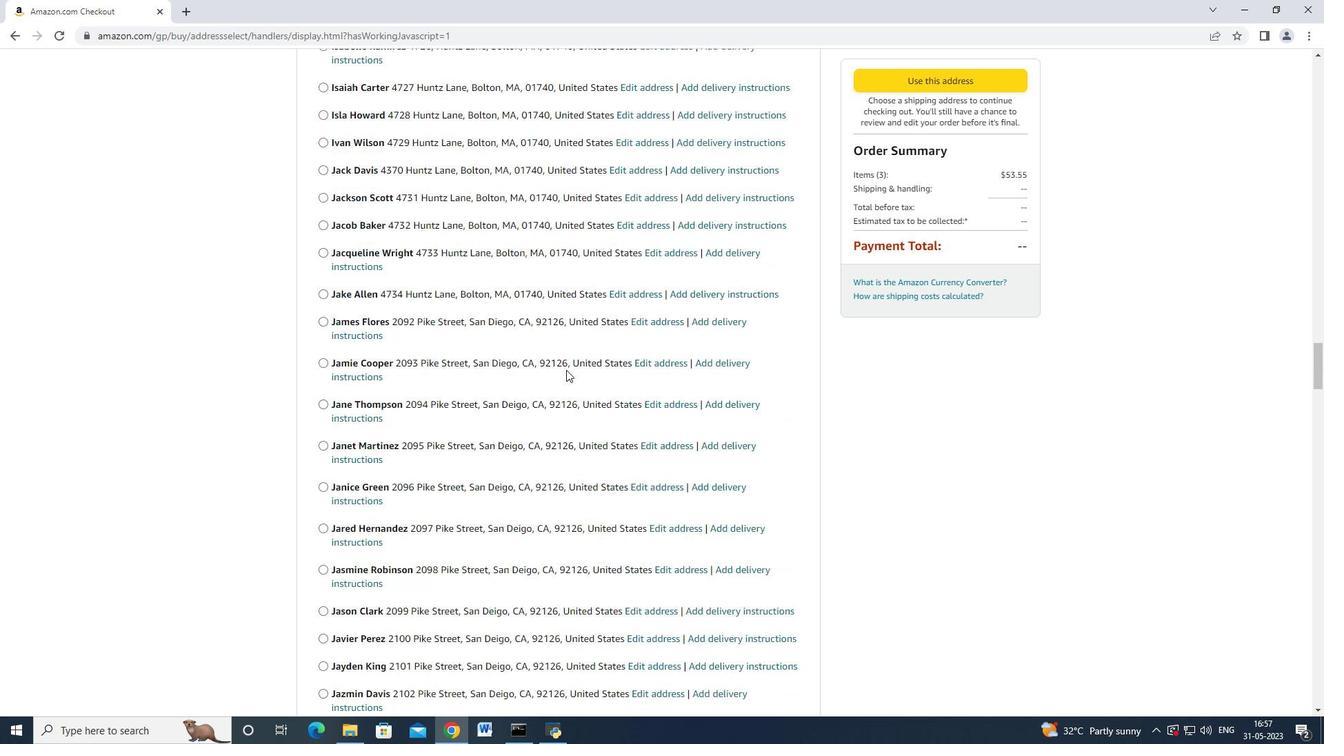 
Action: Mouse scrolled (566, 369) with delta (0, 0)
Screenshot: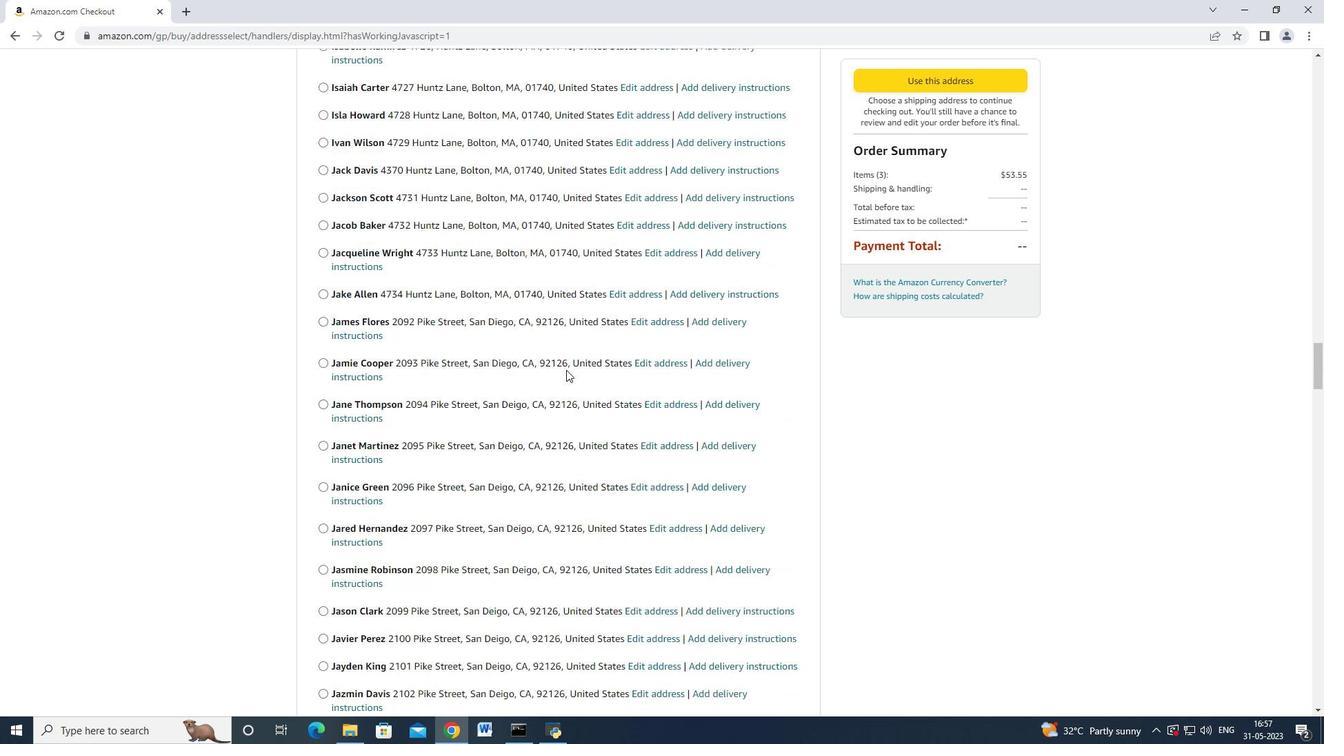 
Action: Mouse scrolled (566, 369) with delta (0, 0)
Screenshot: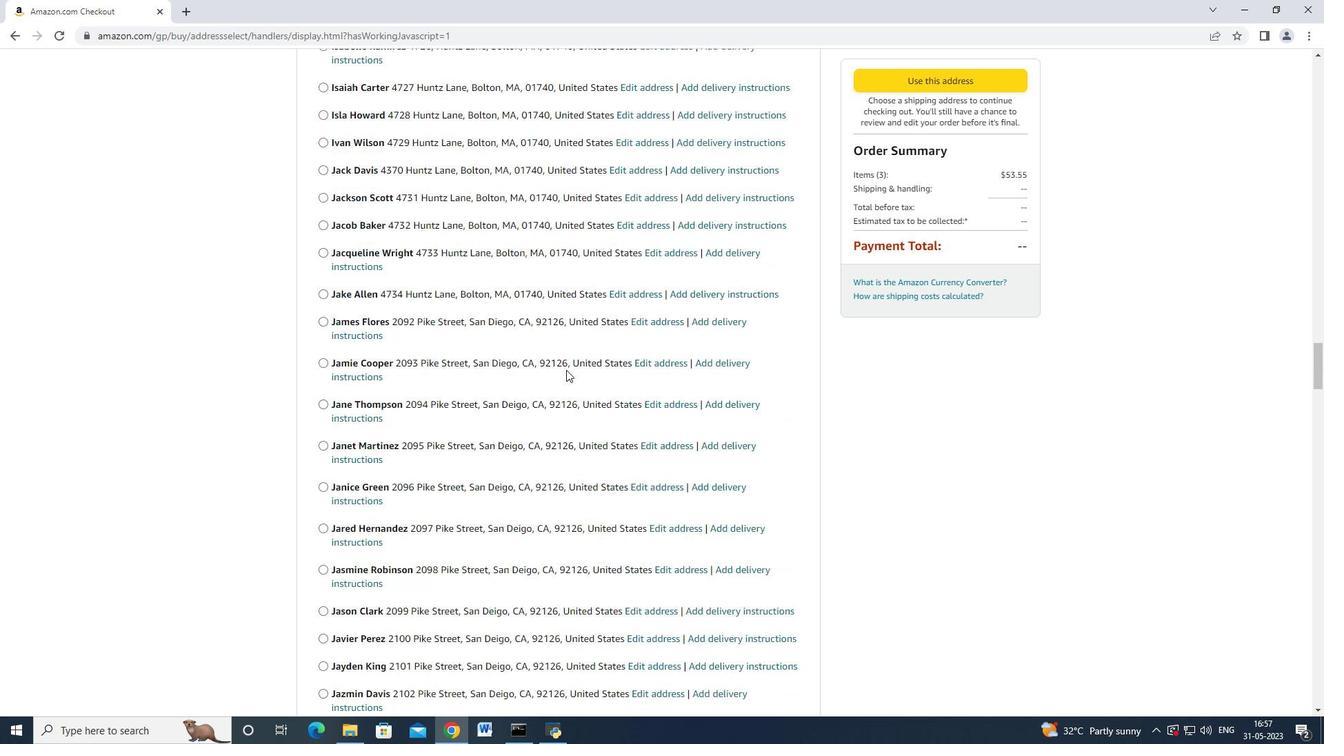 
Action: Mouse scrolled (566, 369) with delta (0, -1)
Screenshot: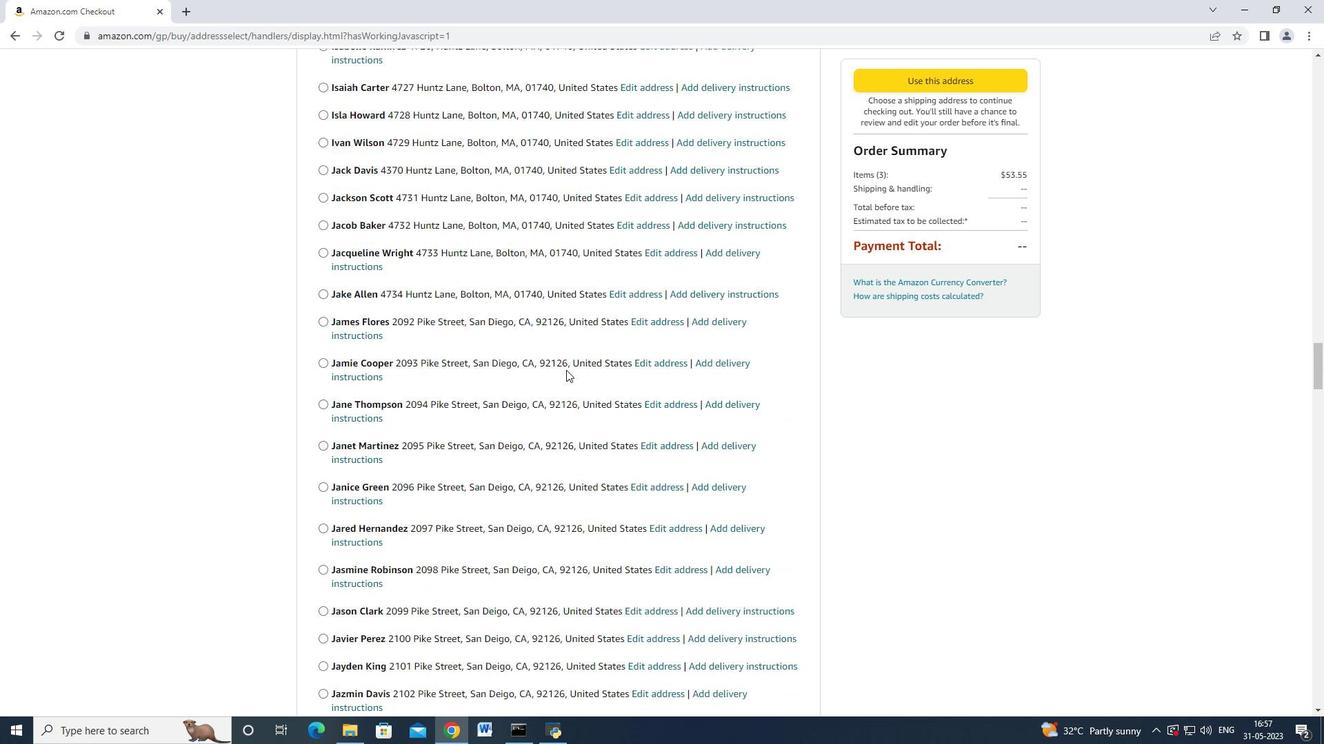 
Action: Mouse scrolled (566, 369) with delta (0, 0)
Screenshot: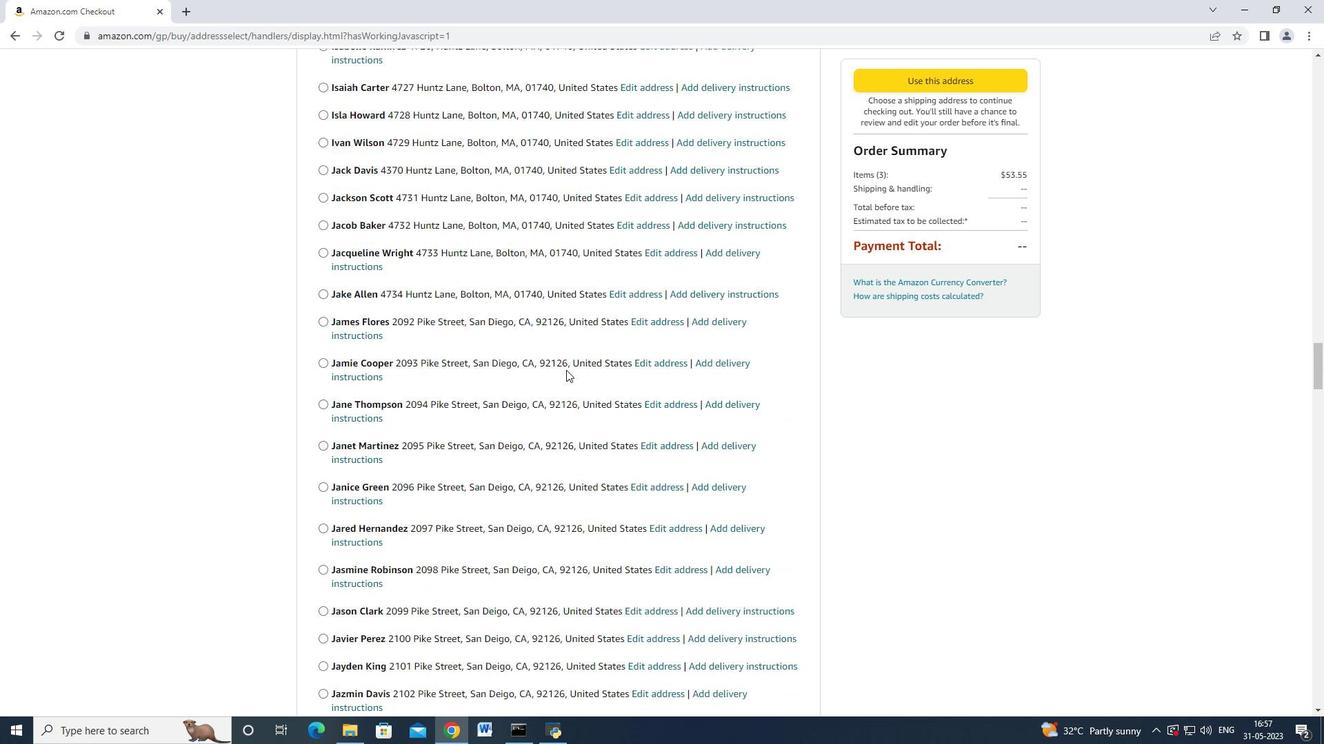 
Action: Mouse scrolled (566, 369) with delta (0, -1)
Screenshot: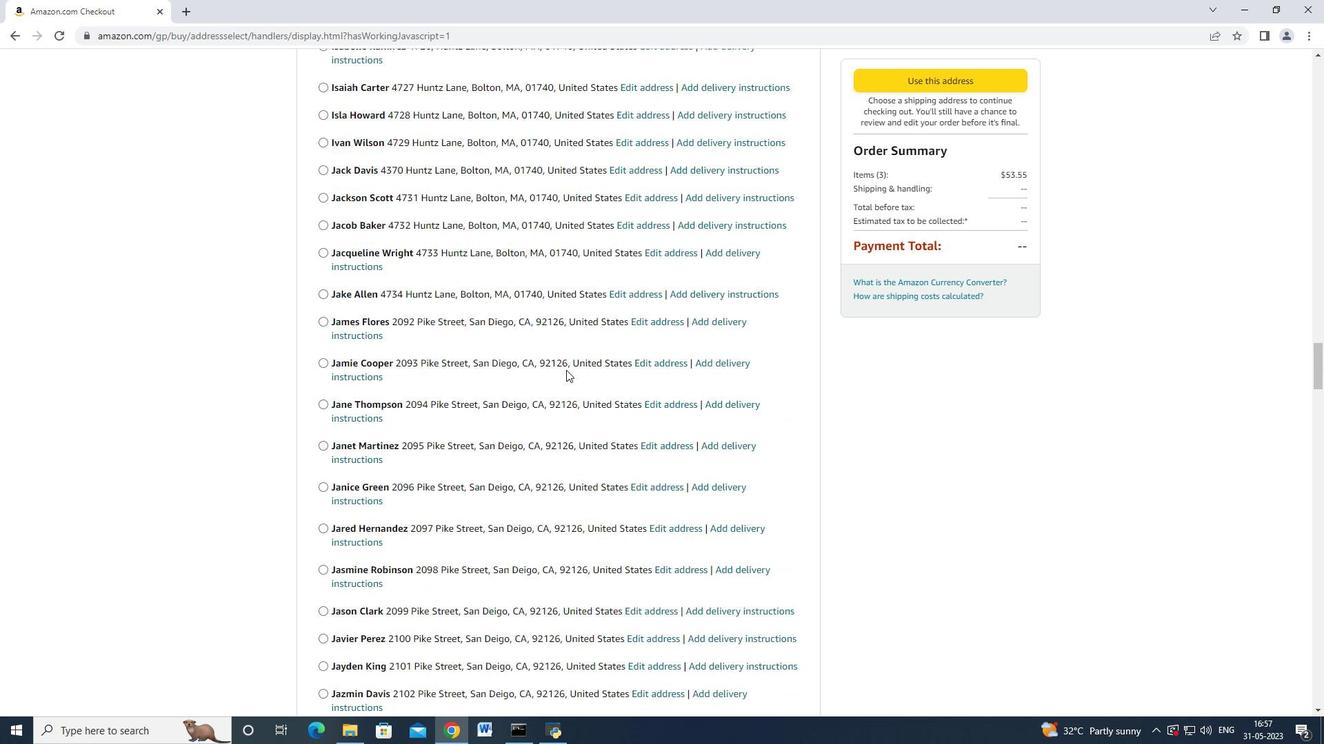 
Action: Mouse scrolled (566, 369) with delta (0, 0)
Screenshot: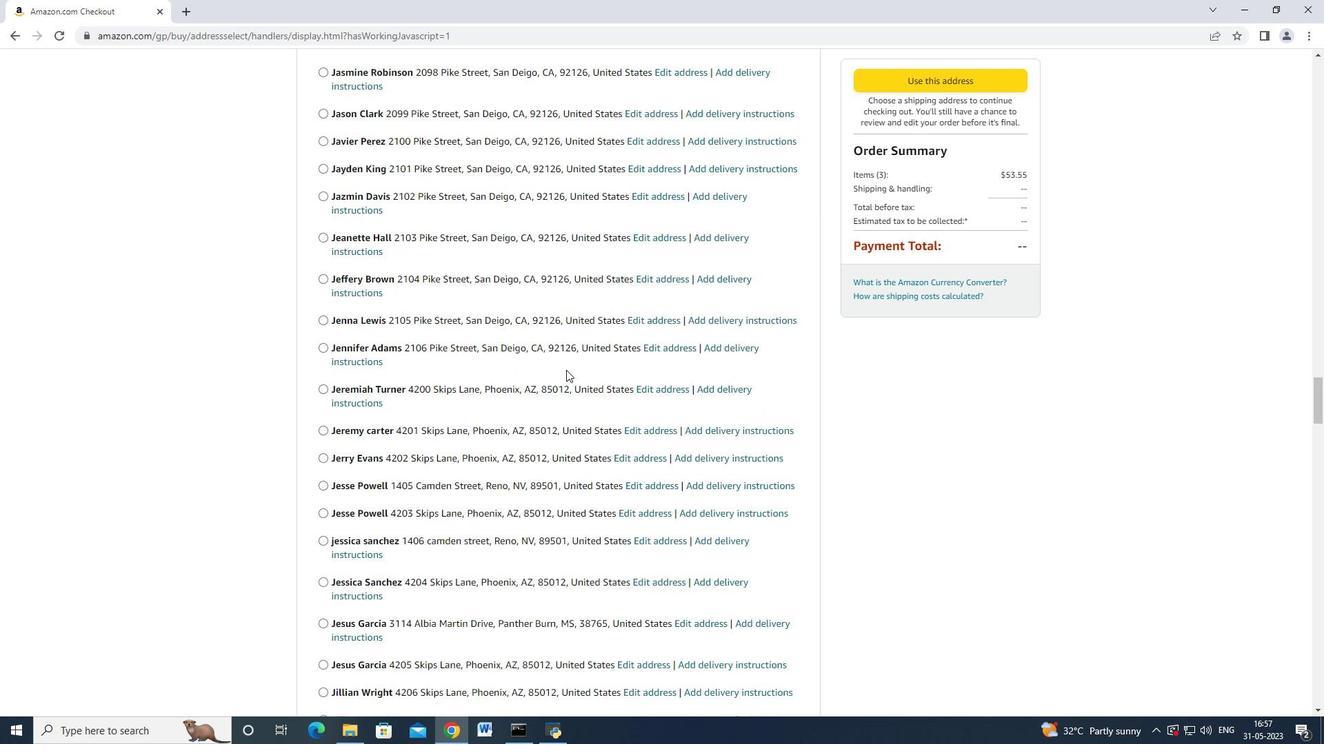 
Action: Mouse scrolled (566, 369) with delta (0, 0)
Screenshot: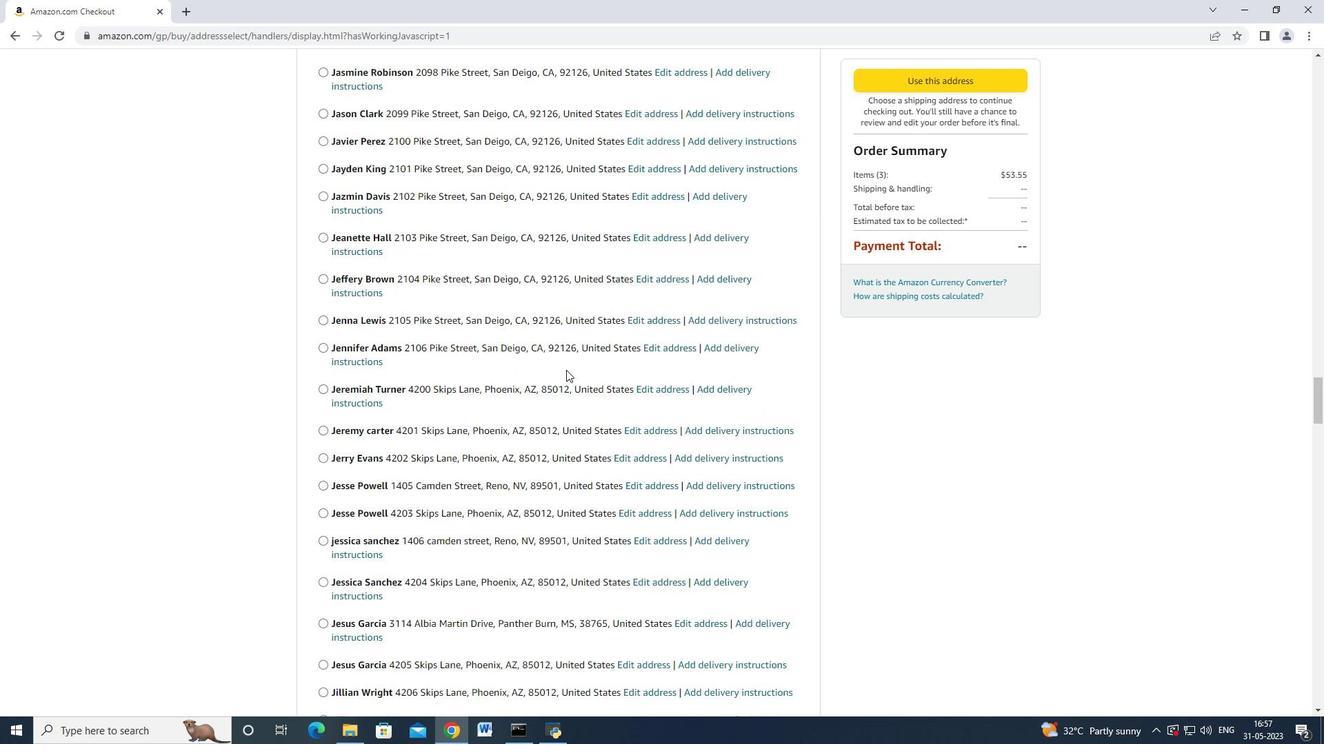 
Action: Mouse scrolled (566, 369) with delta (0, 0)
Screenshot: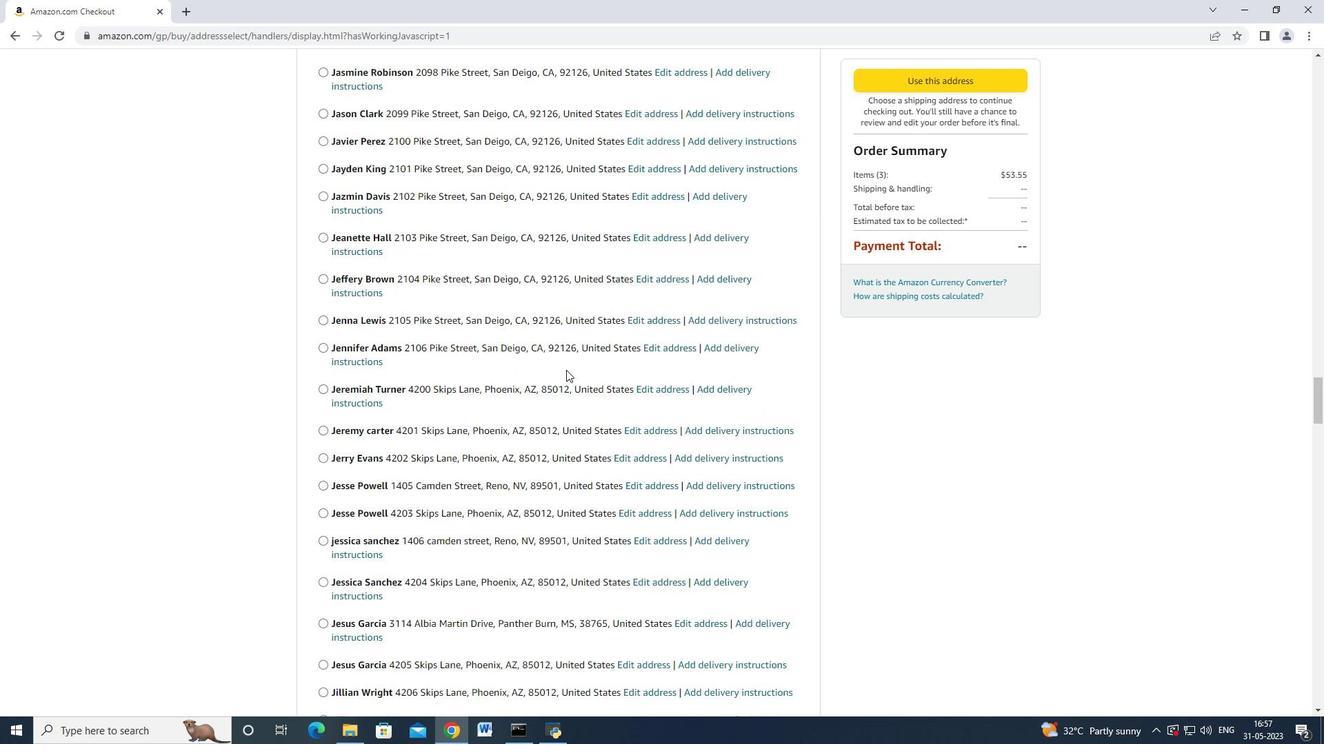 
Action: Mouse scrolled (566, 369) with delta (0, 0)
Screenshot: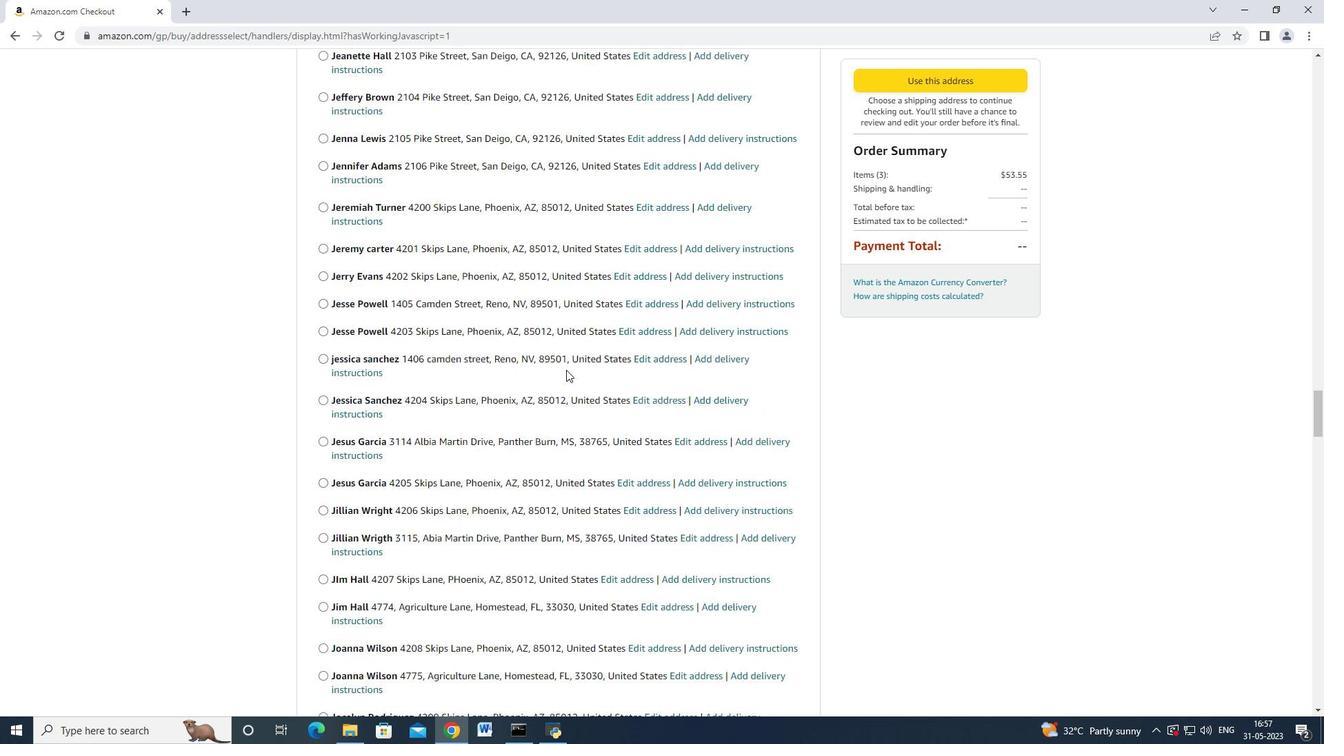 
Action: Mouse scrolled (566, 369) with delta (0, -1)
Screenshot: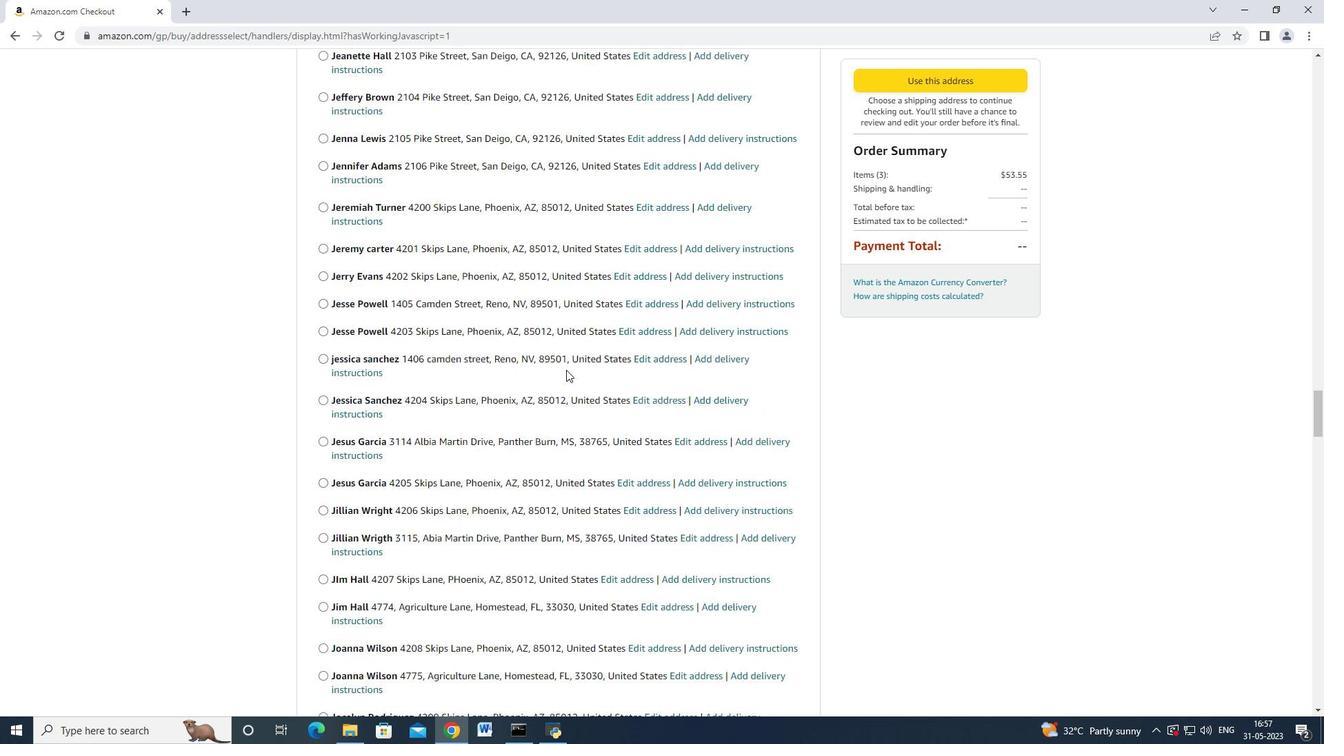 
Action: Mouse scrolled (566, 369) with delta (0, 0)
Screenshot: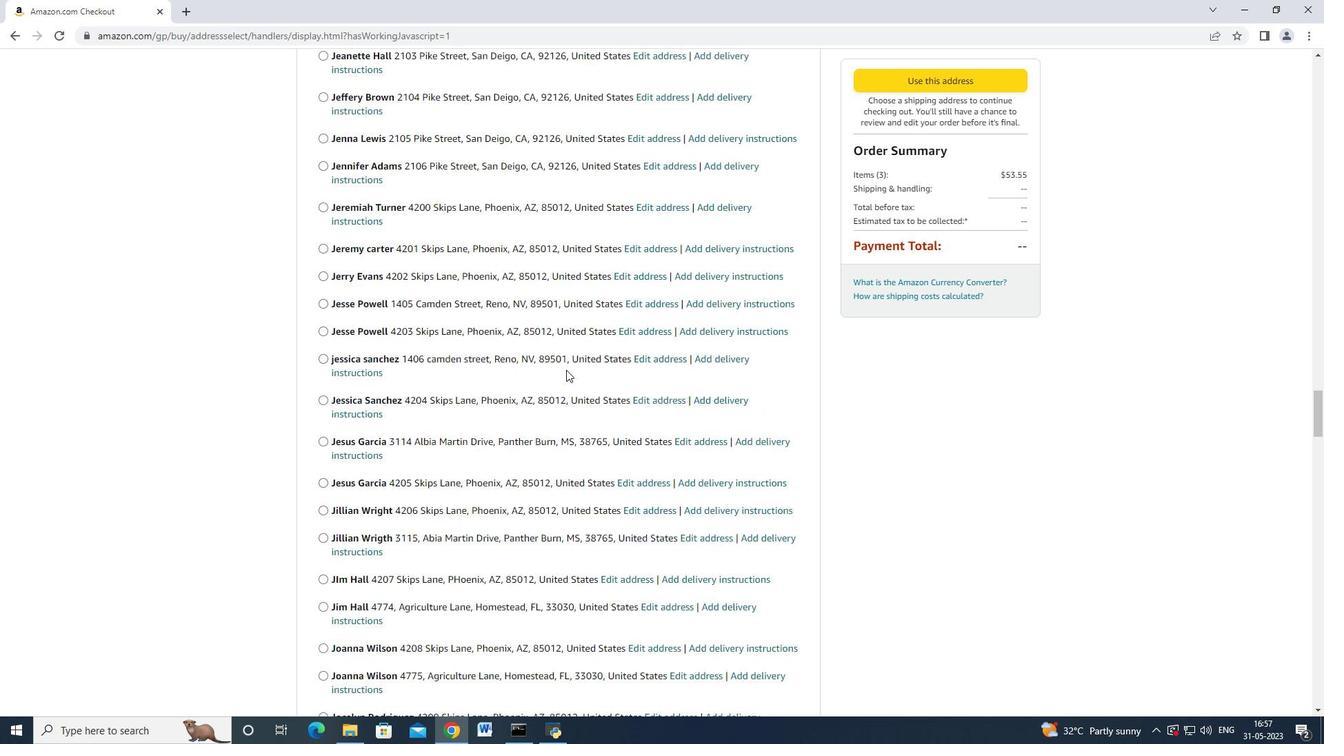 
Action: Mouse scrolled (566, 369) with delta (0, 0)
Screenshot: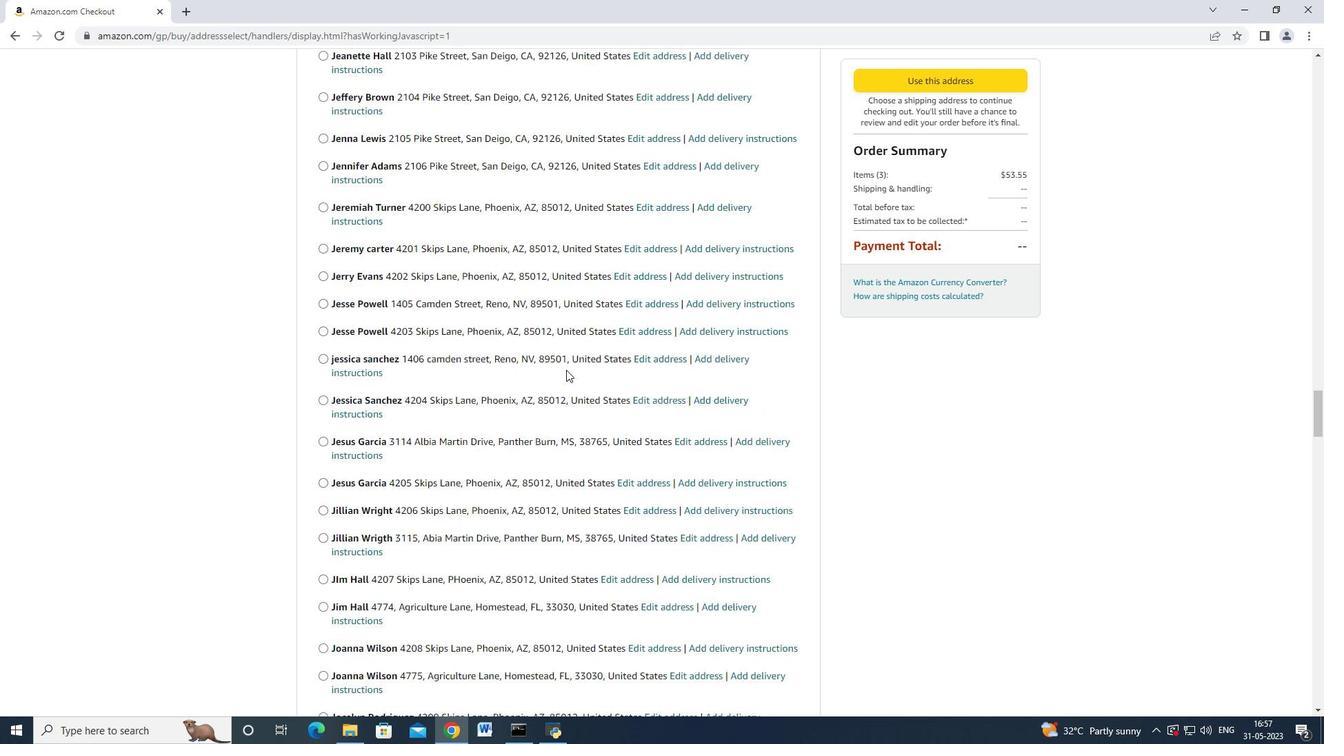 
Action: Mouse moved to (564, 371)
Screenshot: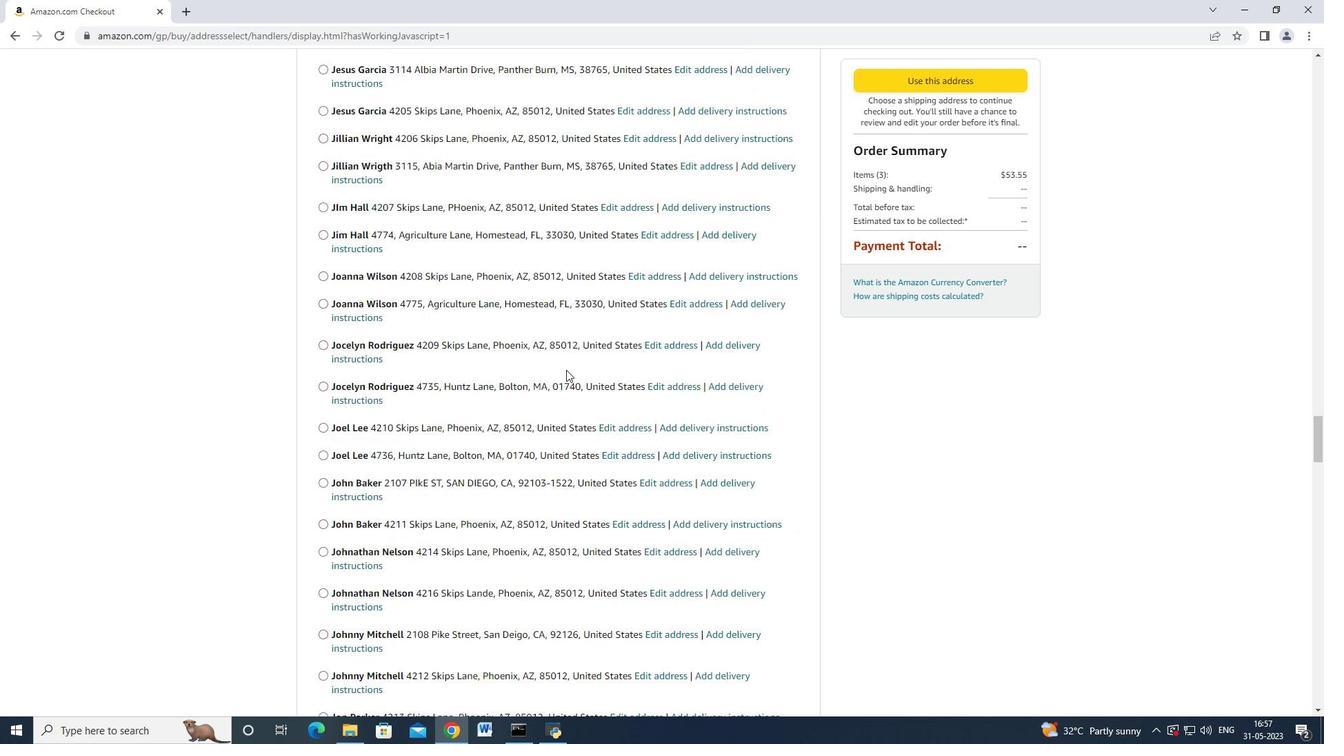 
Action: Mouse scrolled (564, 370) with delta (0, 0)
Screenshot: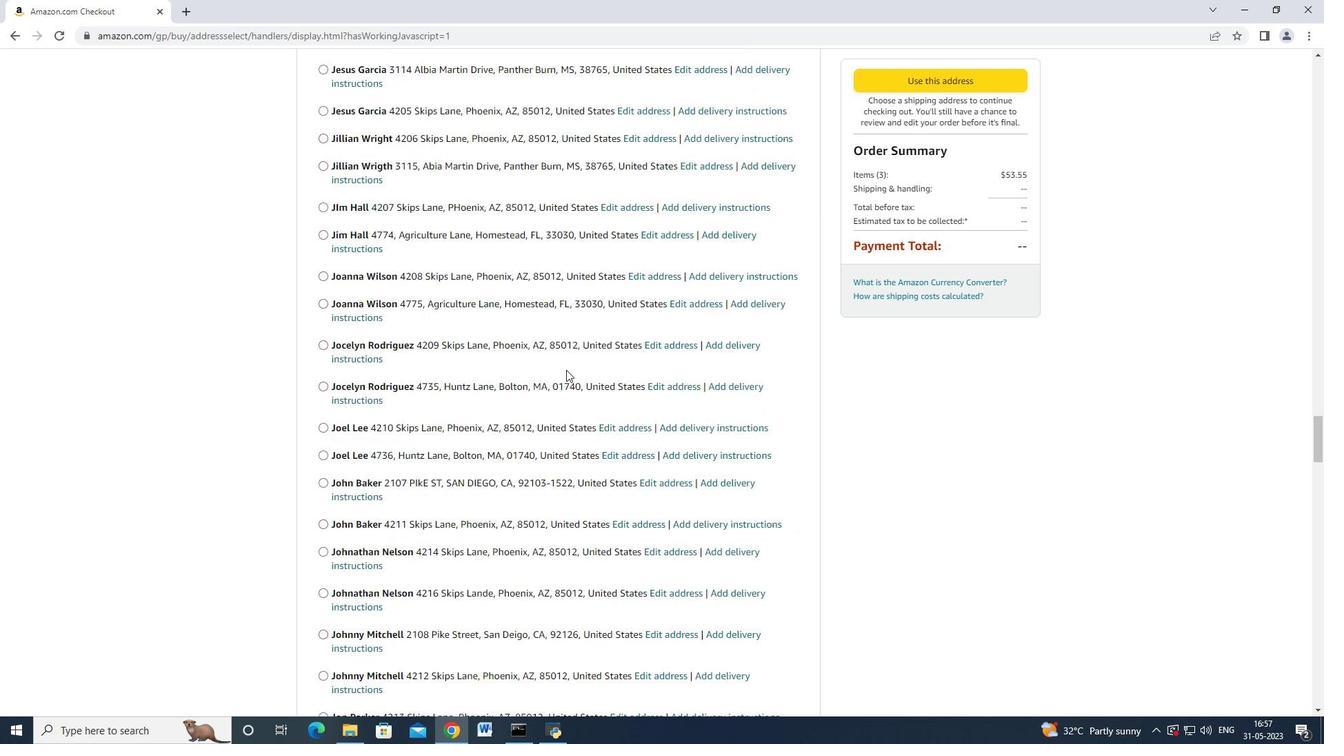
Action: Mouse moved to (562, 371)
Screenshot: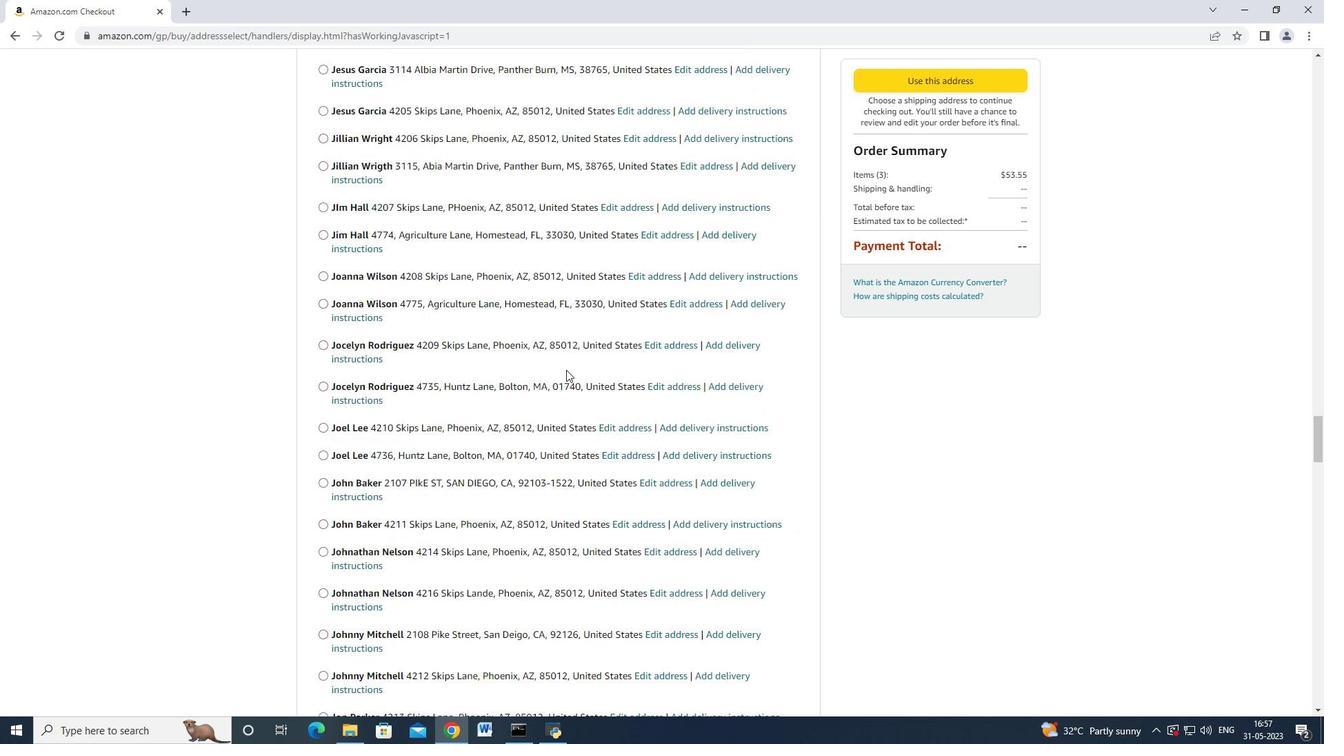 
Action: Mouse scrolled (562, 369) with delta (0, -1)
Screenshot: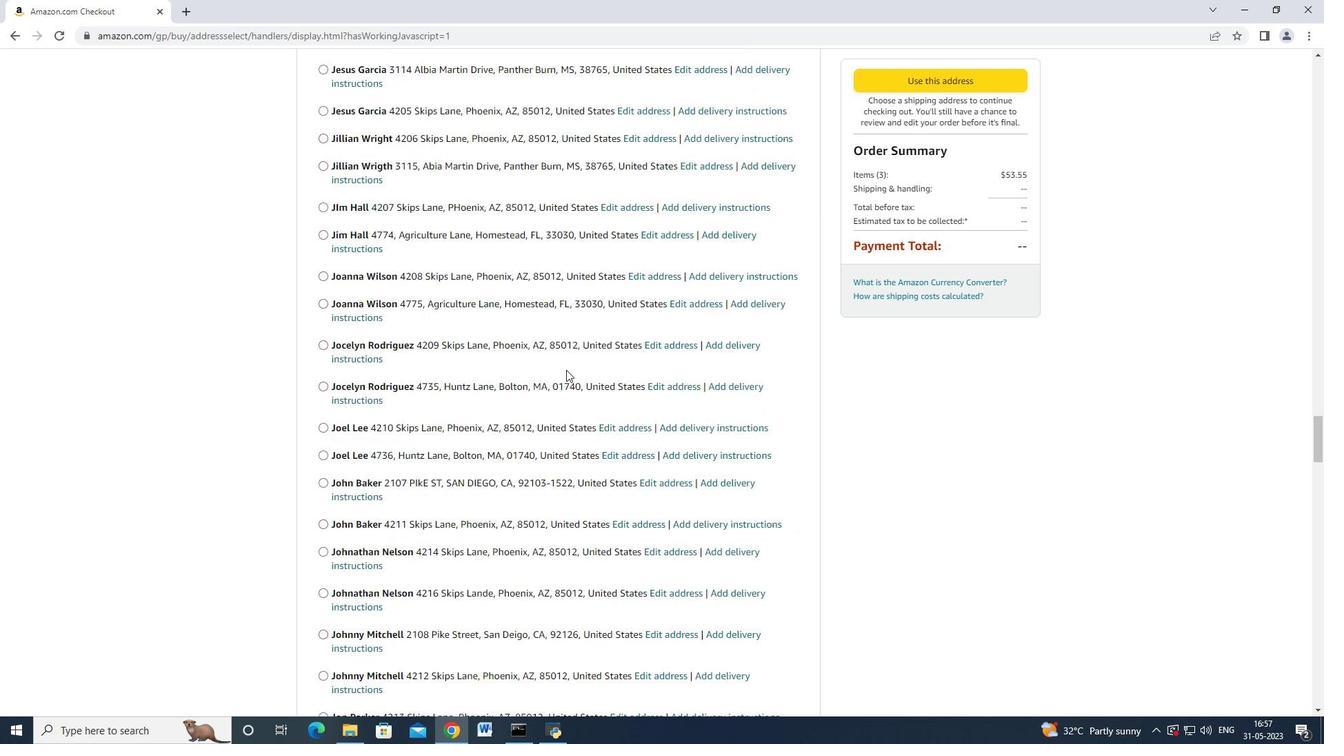 
Action: Mouse scrolled (562, 370) with delta (0, 0)
Screenshot: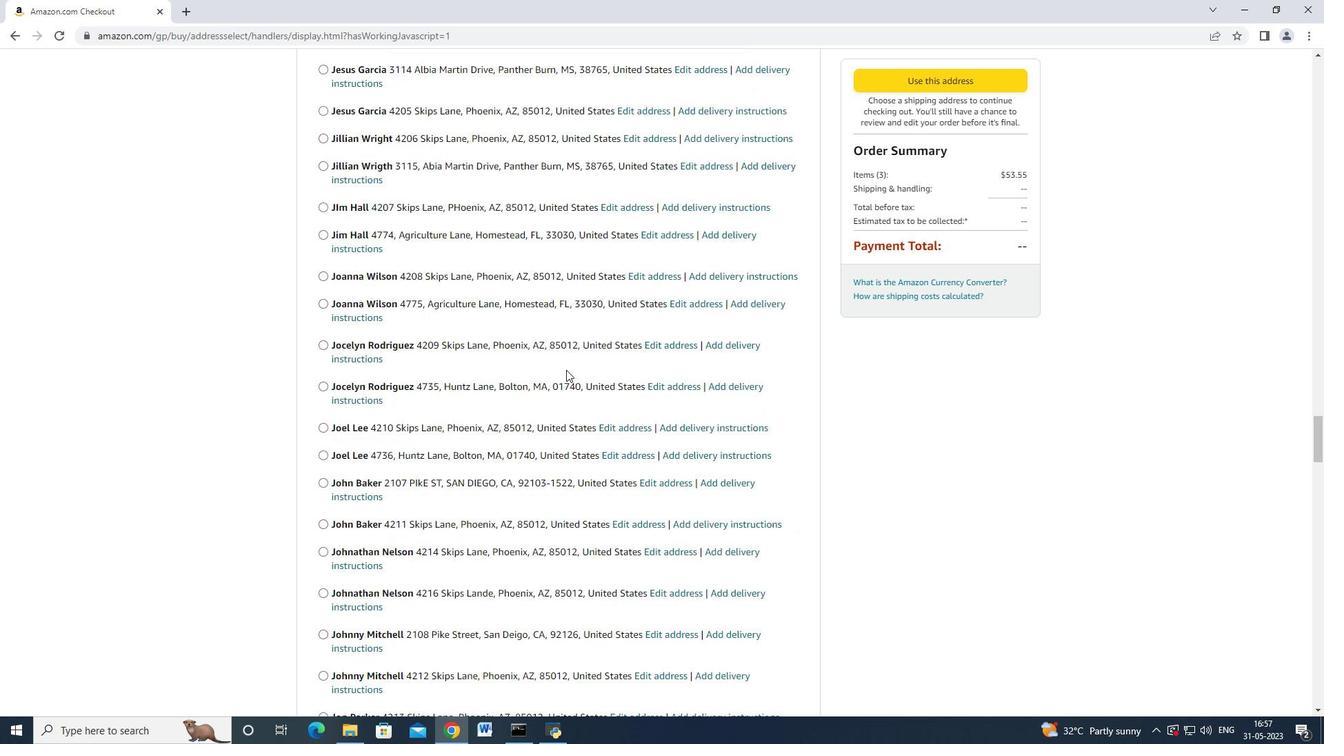 
Action: Mouse scrolled (562, 370) with delta (0, 0)
Screenshot: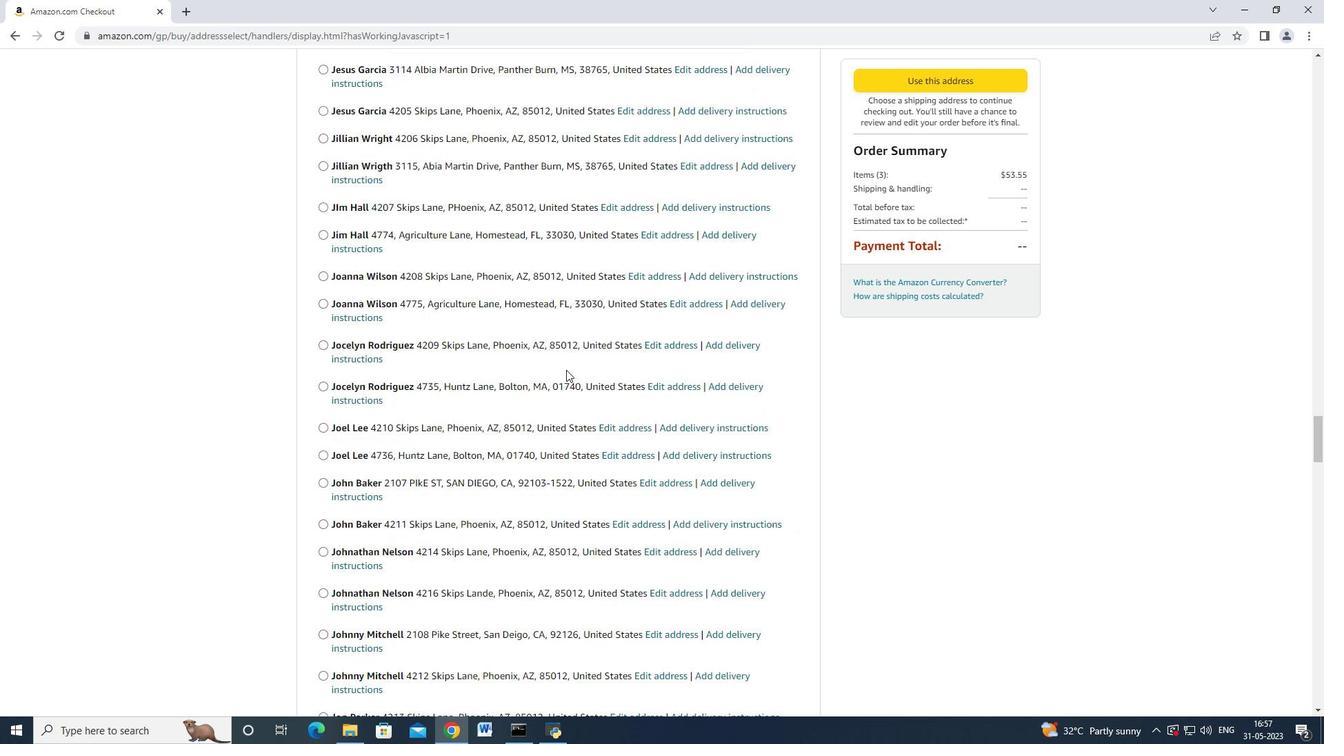 
Action: Mouse moved to (561, 371)
Screenshot: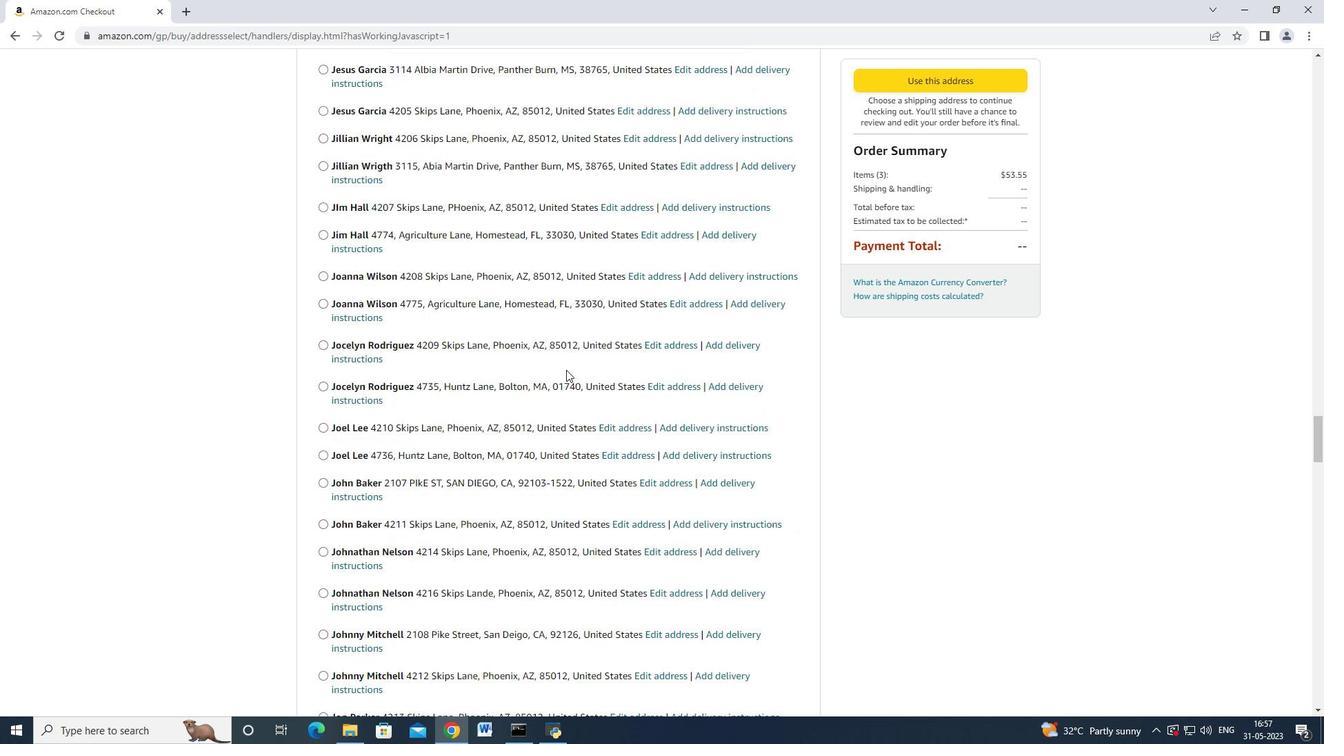 
Action: Mouse scrolled (562, 370) with delta (0, 0)
Screenshot: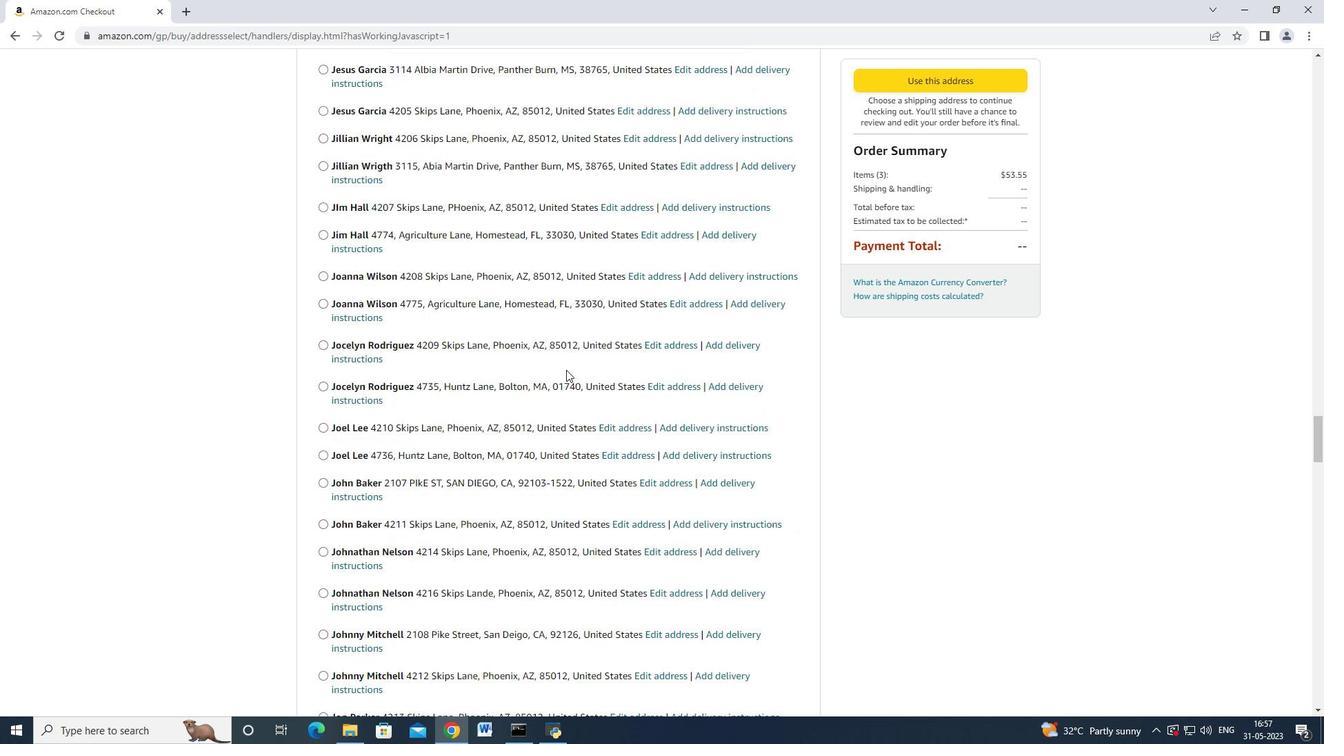 
Action: Mouse scrolled (561, 370) with delta (0, 0)
Screenshot: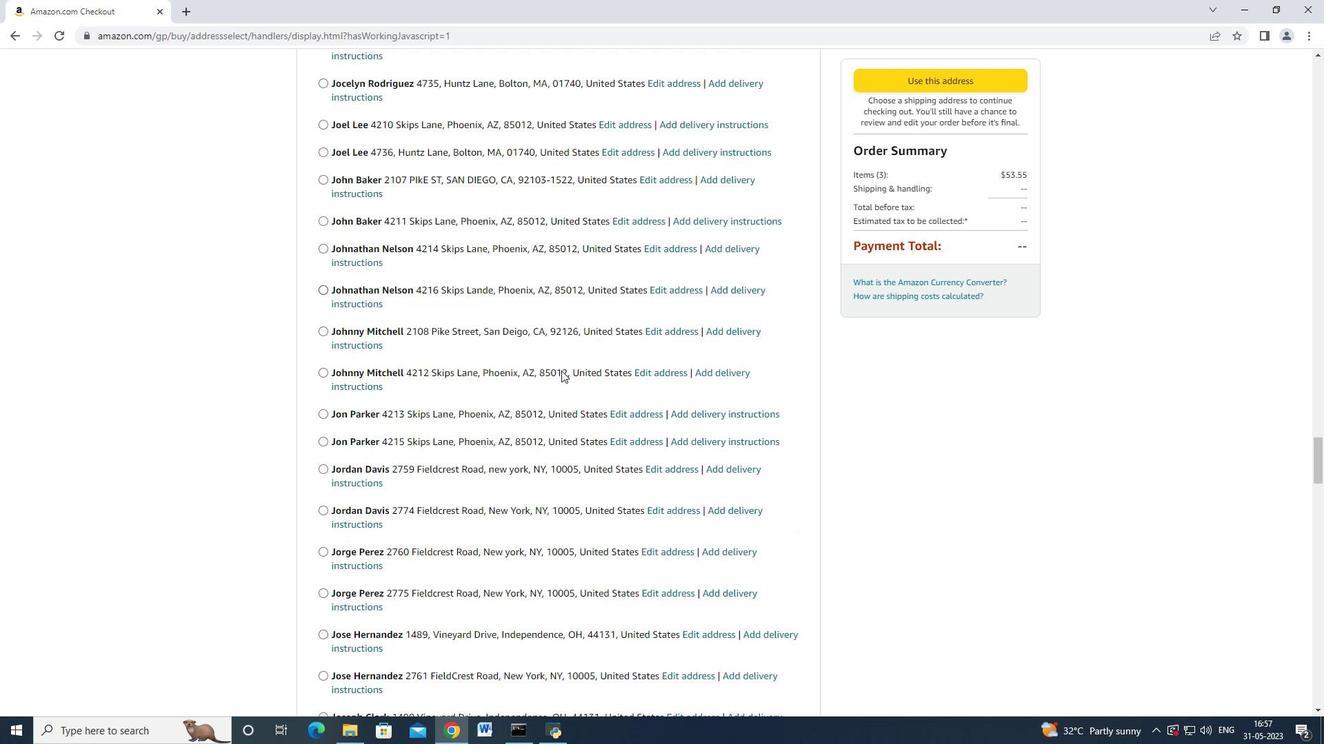 
Action: Mouse scrolled (561, 370) with delta (0, 0)
Screenshot: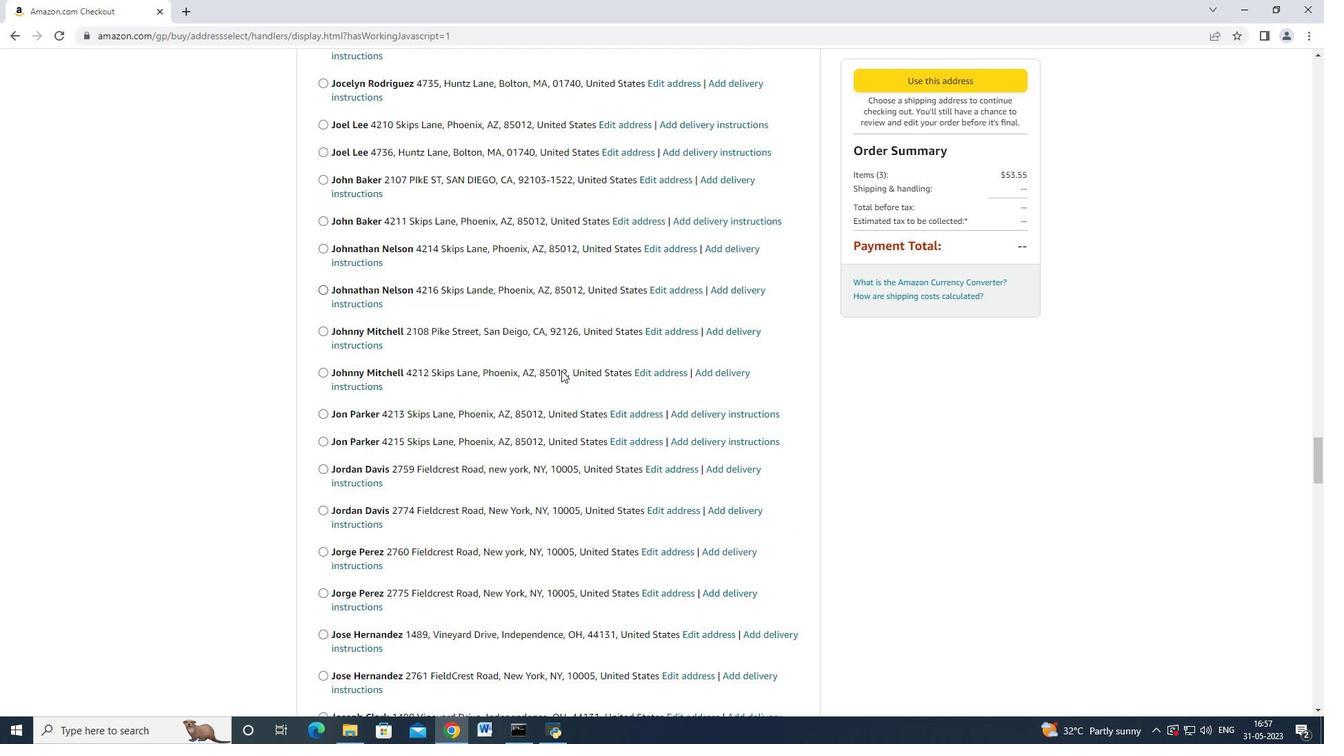 
Action: Mouse scrolled (561, 369) with delta (0, -1)
Screenshot: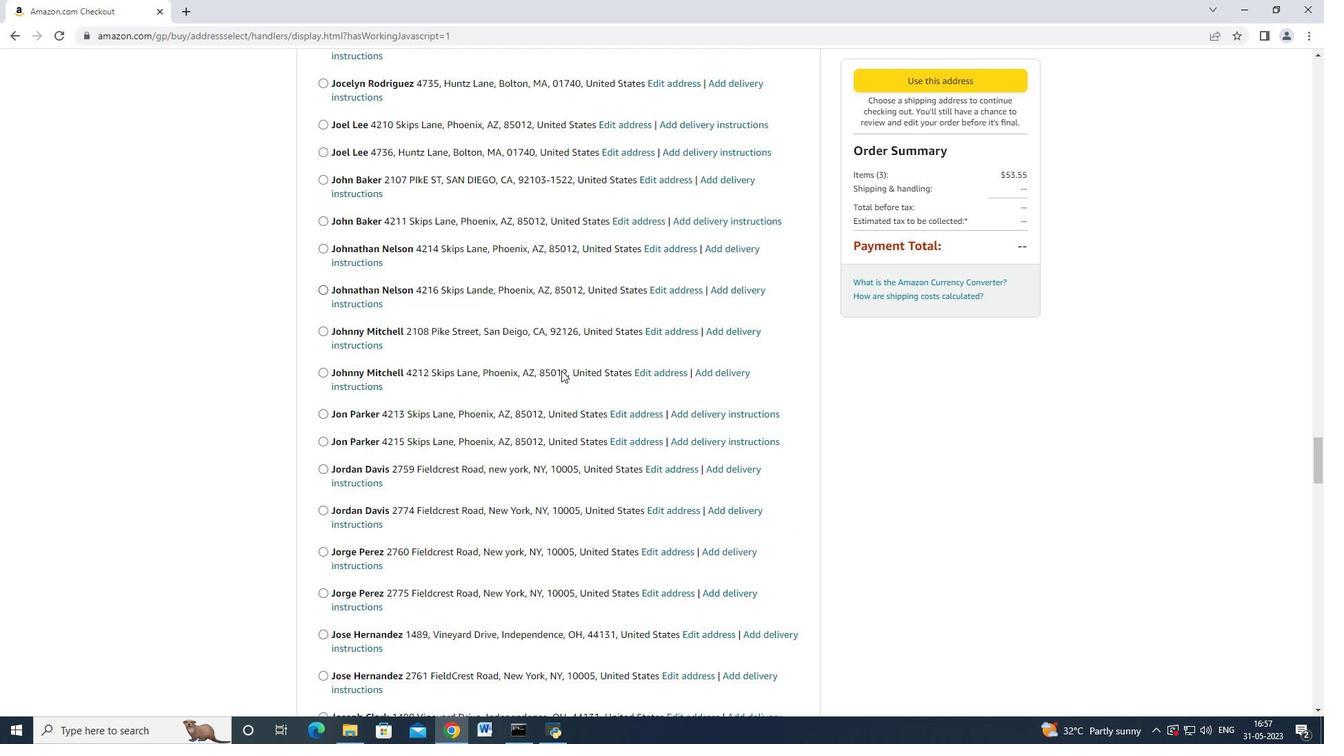
Action: Mouse scrolled (561, 370) with delta (0, 0)
Screenshot: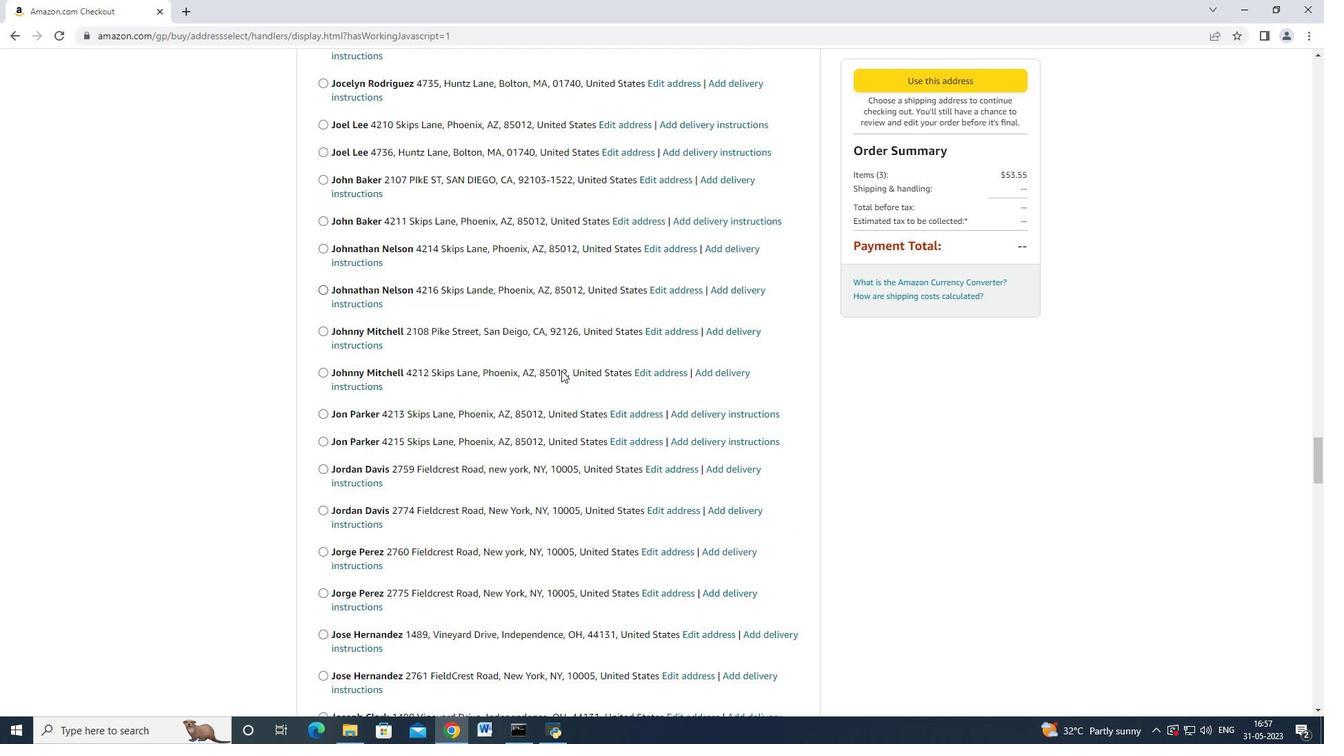 
Action: Mouse scrolled (561, 370) with delta (0, 0)
Screenshot: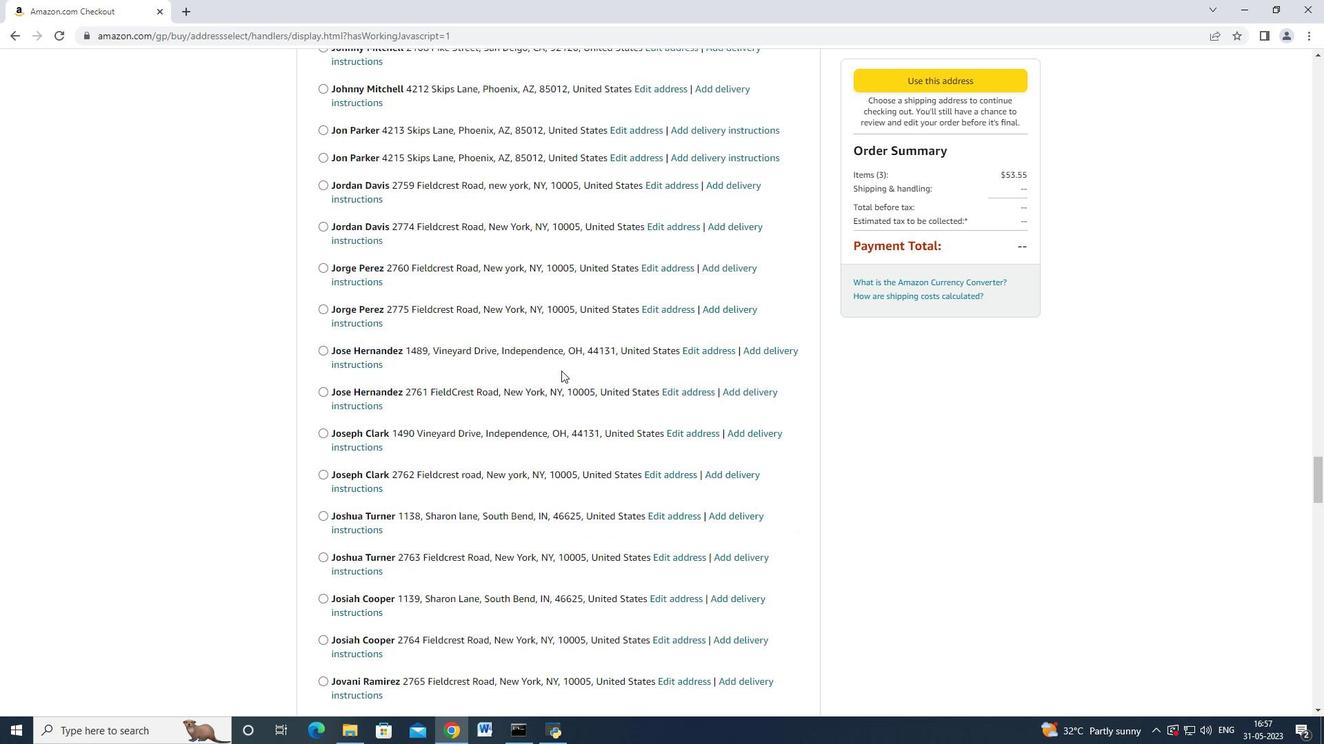 
Action: Mouse scrolled (561, 369) with delta (0, -1)
Screenshot: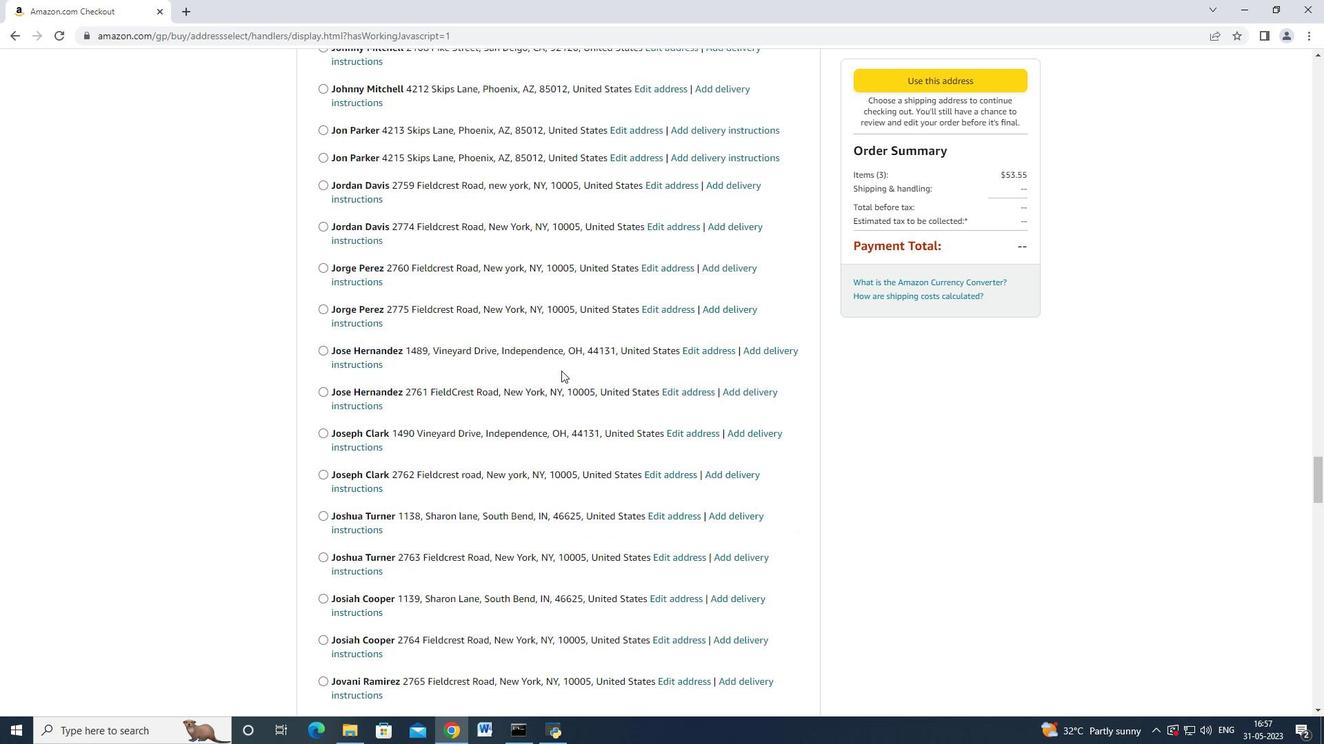 
Action: Mouse scrolled (561, 370) with delta (0, 0)
Screenshot: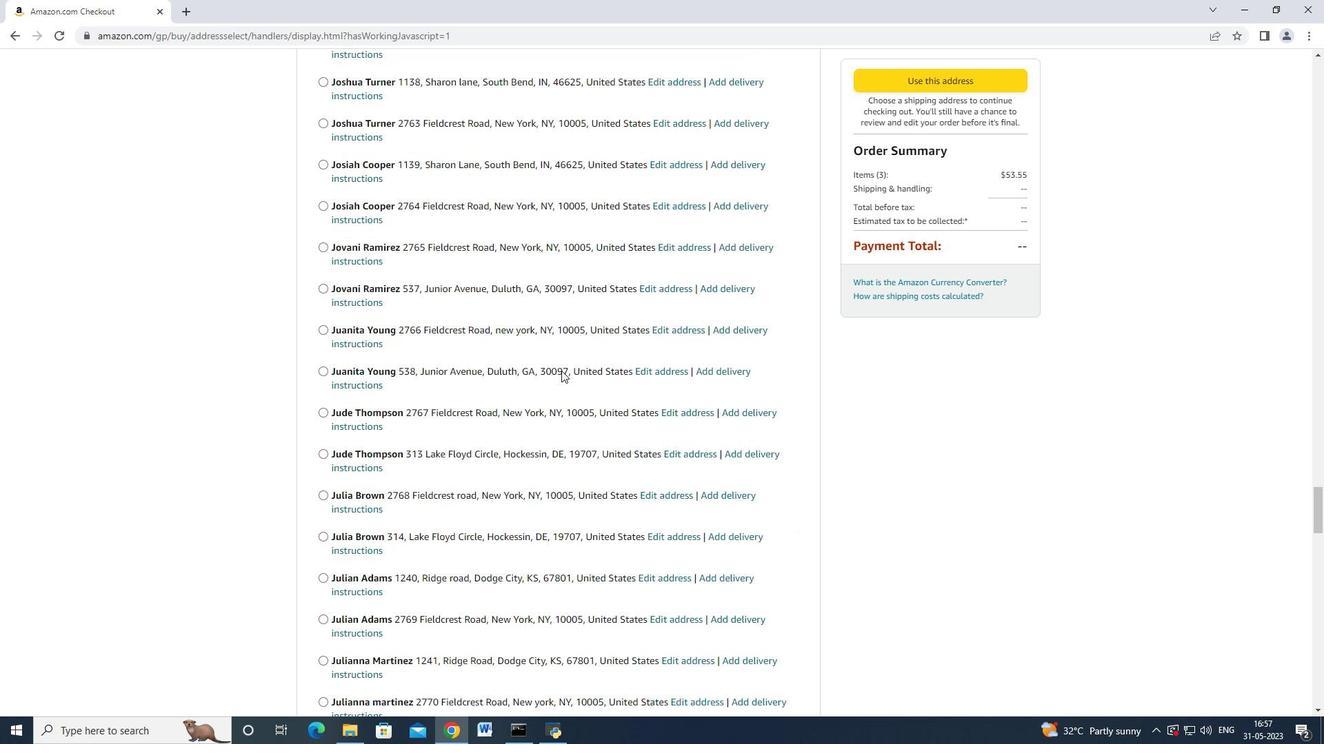 
Action: Mouse scrolled (561, 370) with delta (0, 0)
Screenshot: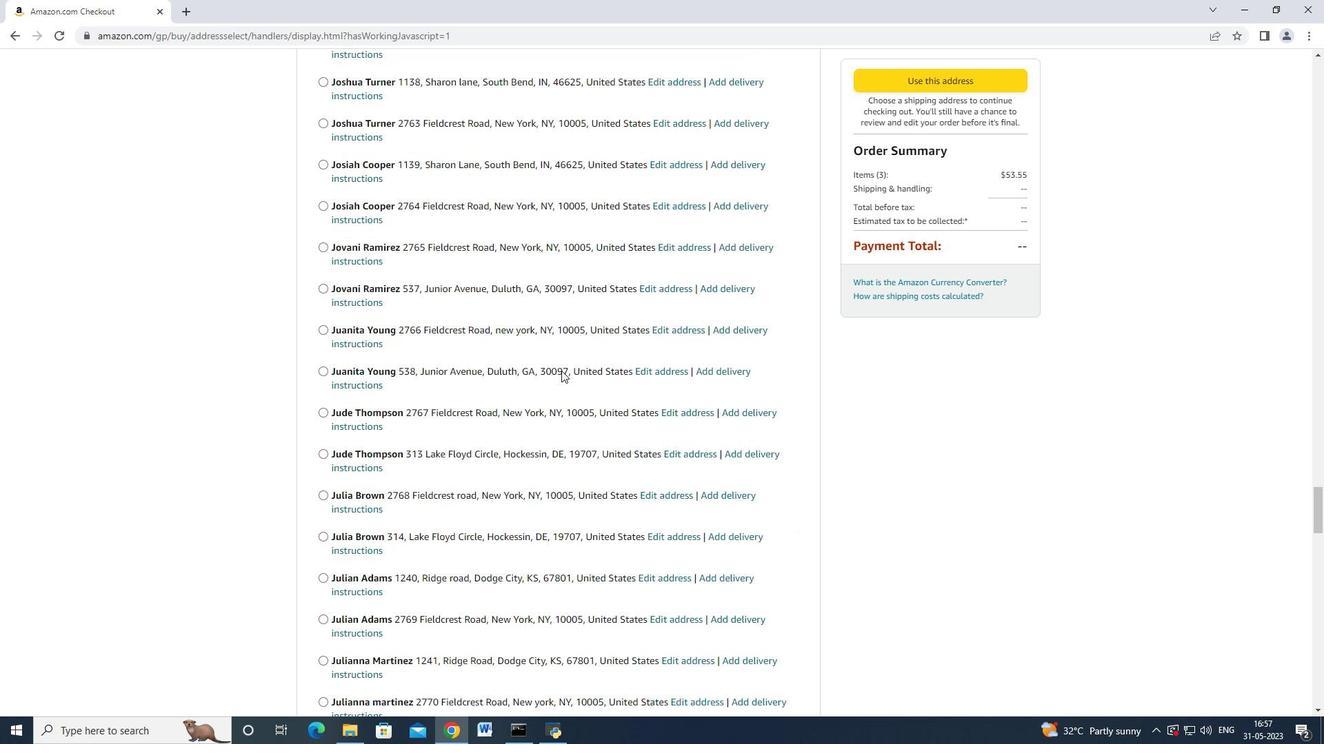 
Action: Mouse scrolled (561, 369) with delta (0, -1)
Screenshot: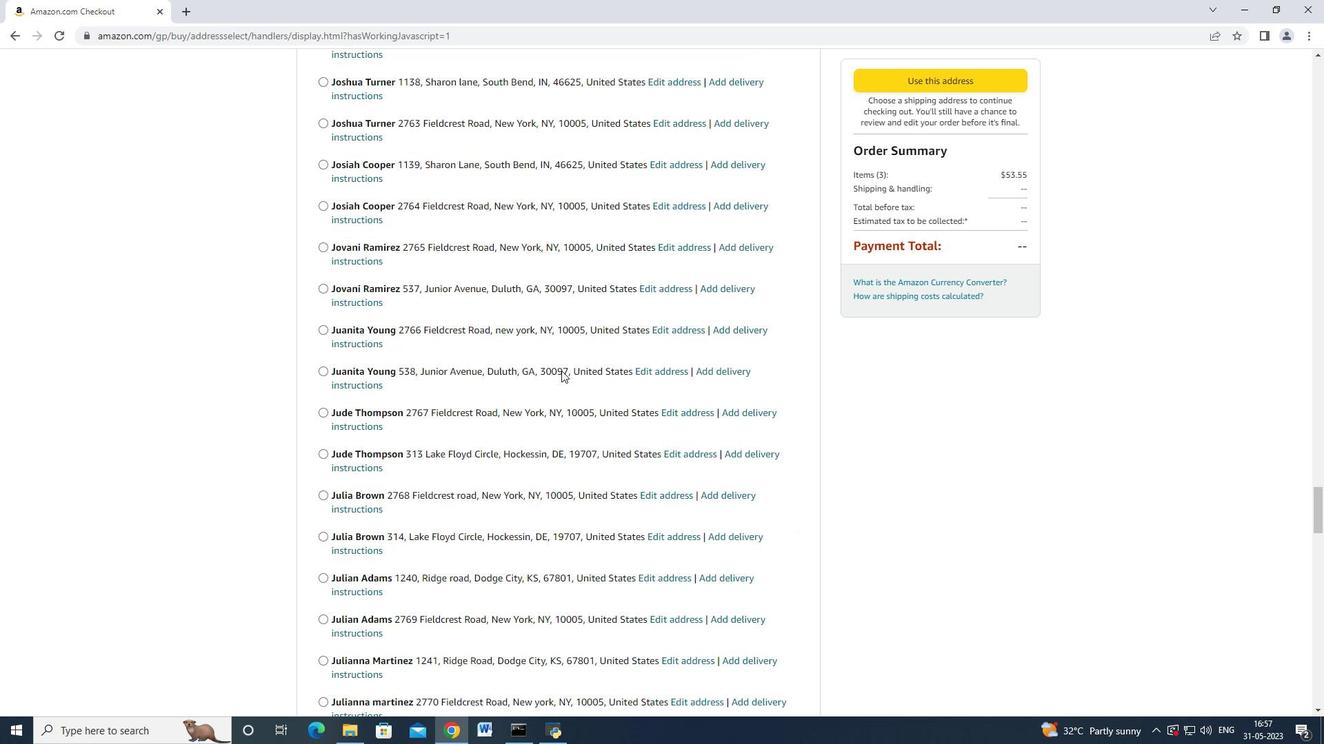 
Action: Mouse scrolled (561, 369) with delta (0, -1)
Screenshot: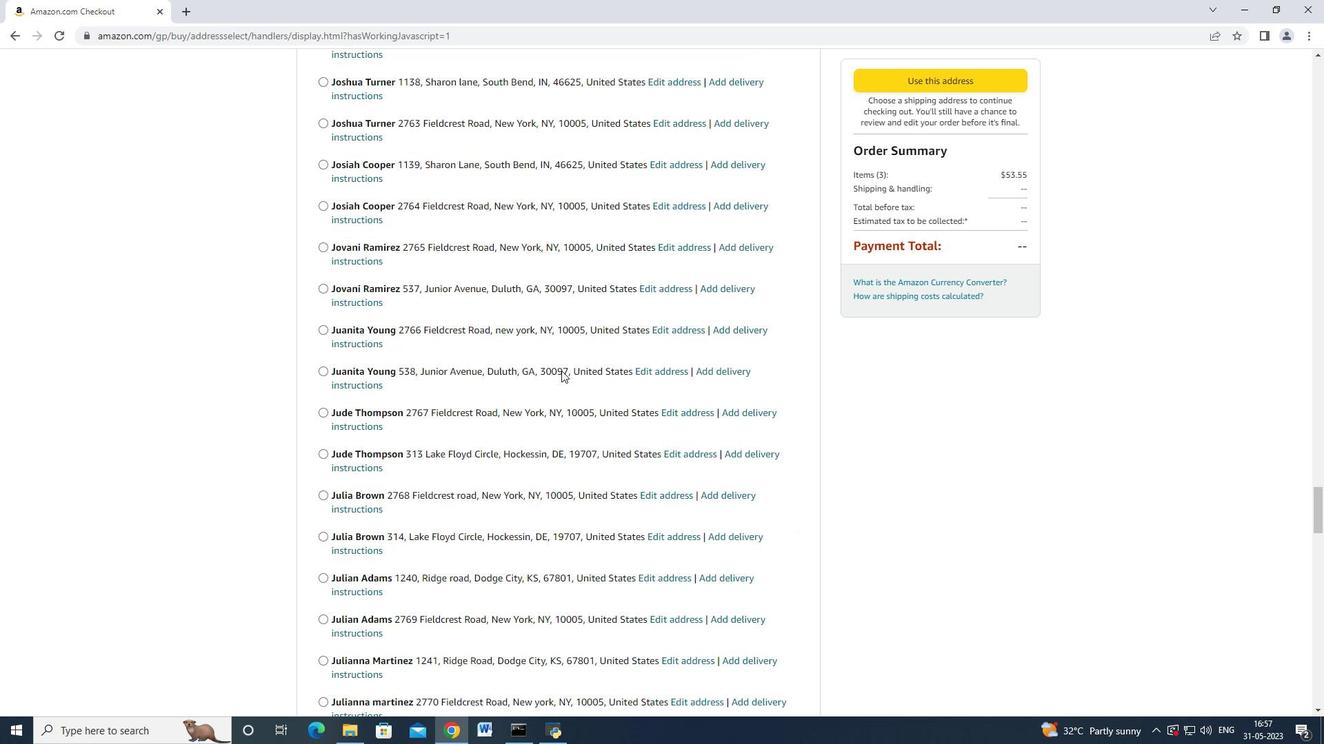 
Action: Mouse scrolled (561, 370) with delta (0, 0)
Screenshot: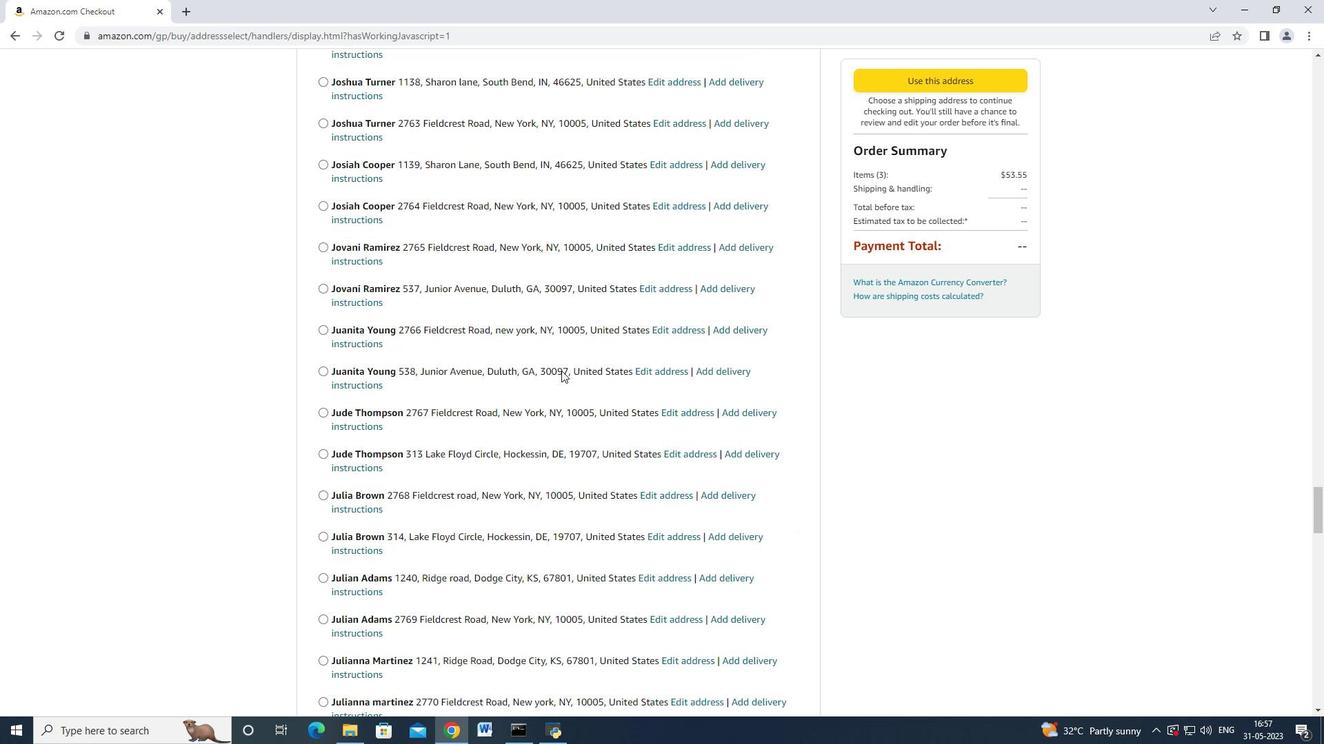 
Action: Mouse scrolled (561, 370) with delta (0, 0)
Screenshot: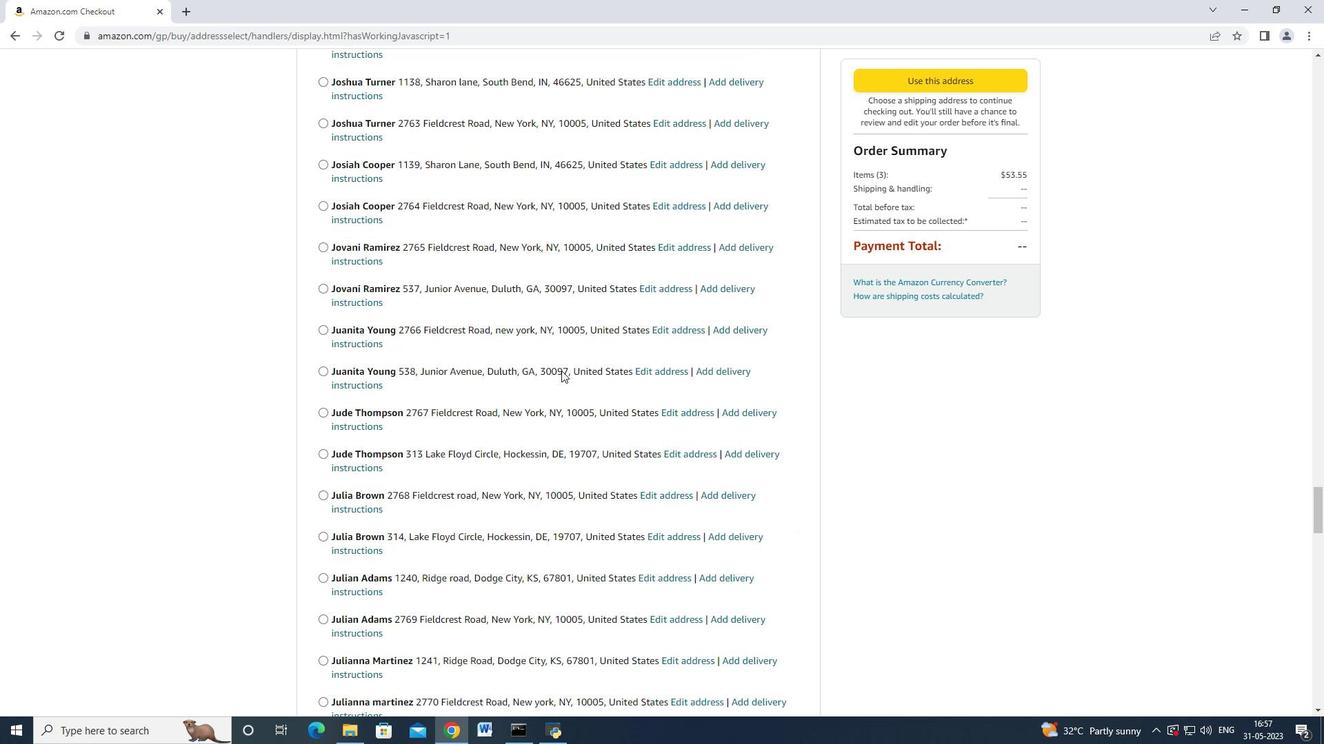 
Action: Mouse scrolled (561, 370) with delta (0, 0)
Screenshot: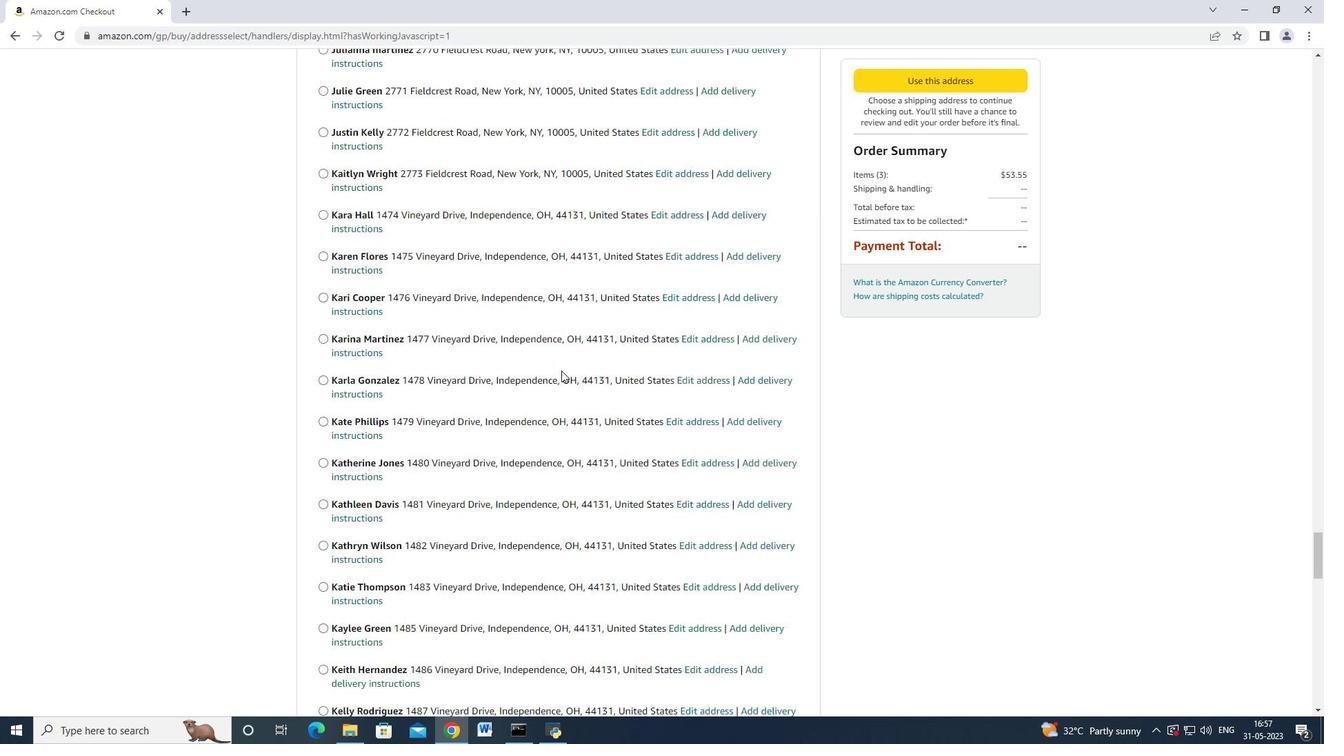 
Action: Mouse scrolled (561, 370) with delta (0, 0)
Screenshot: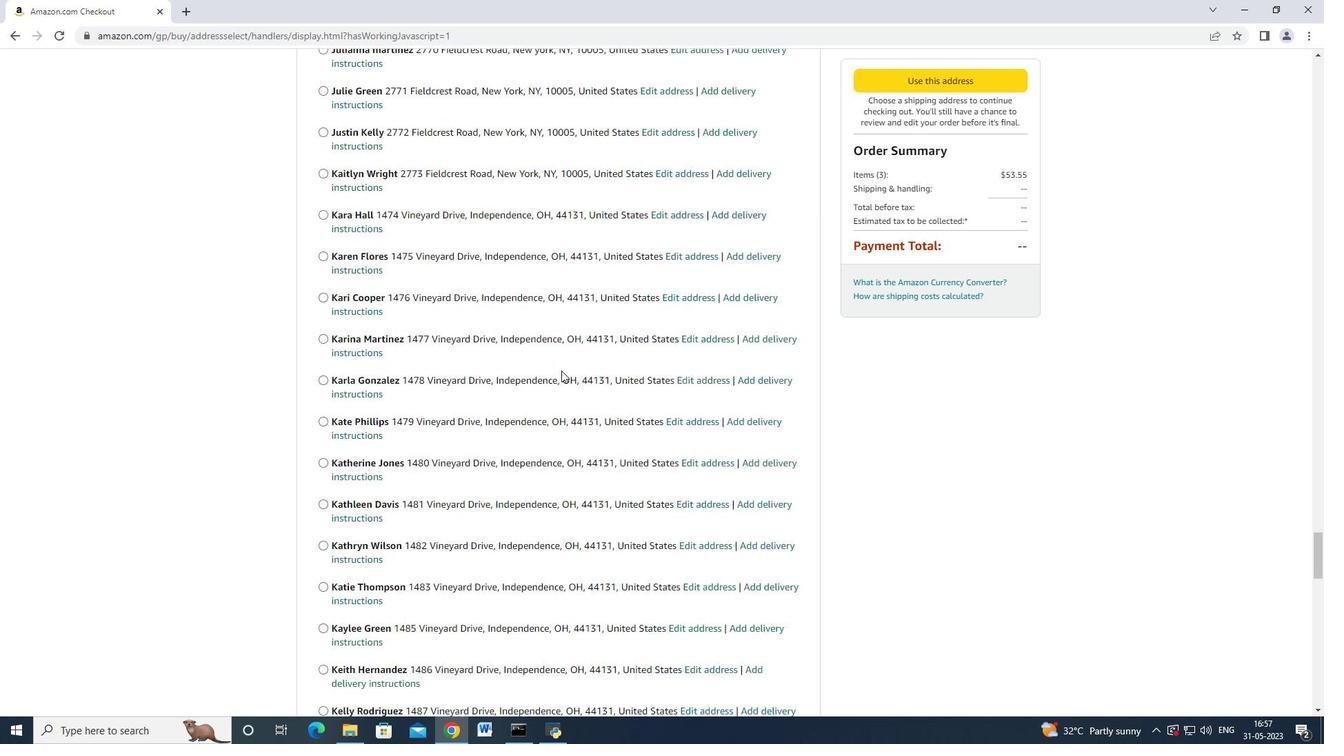 
Action: Mouse scrolled (561, 370) with delta (0, 0)
Screenshot: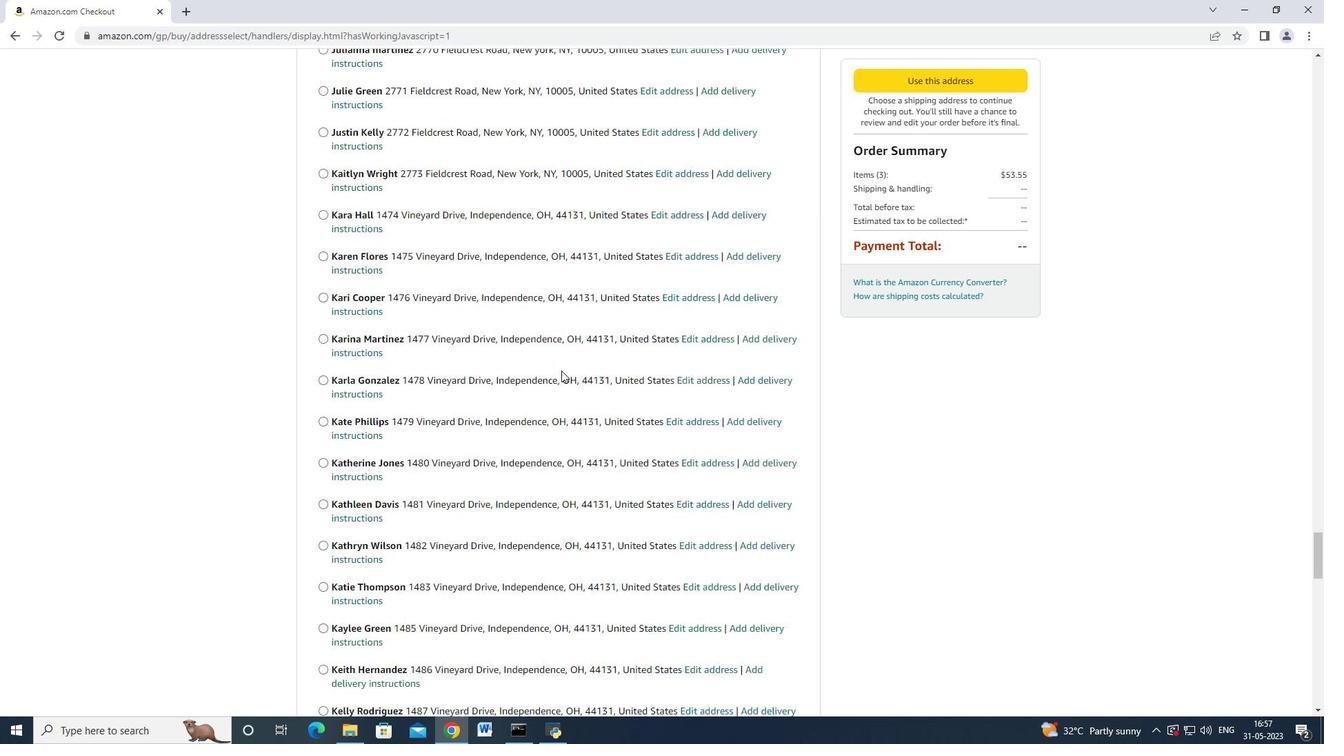 
Action: Mouse scrolled (561, 370) with delta (0, 0)
Screenshot: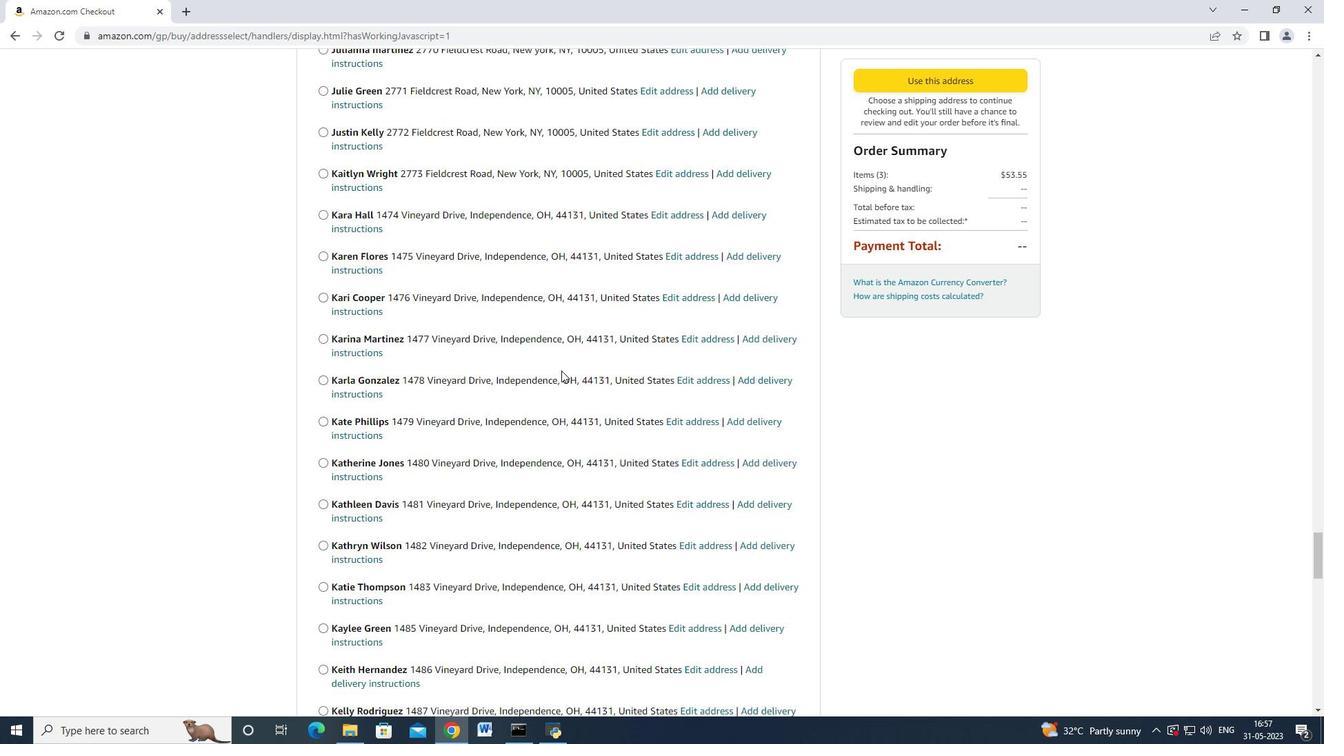 
Action: Mouse scrolled (561, 369) with delta (0, -1)
Screenshot: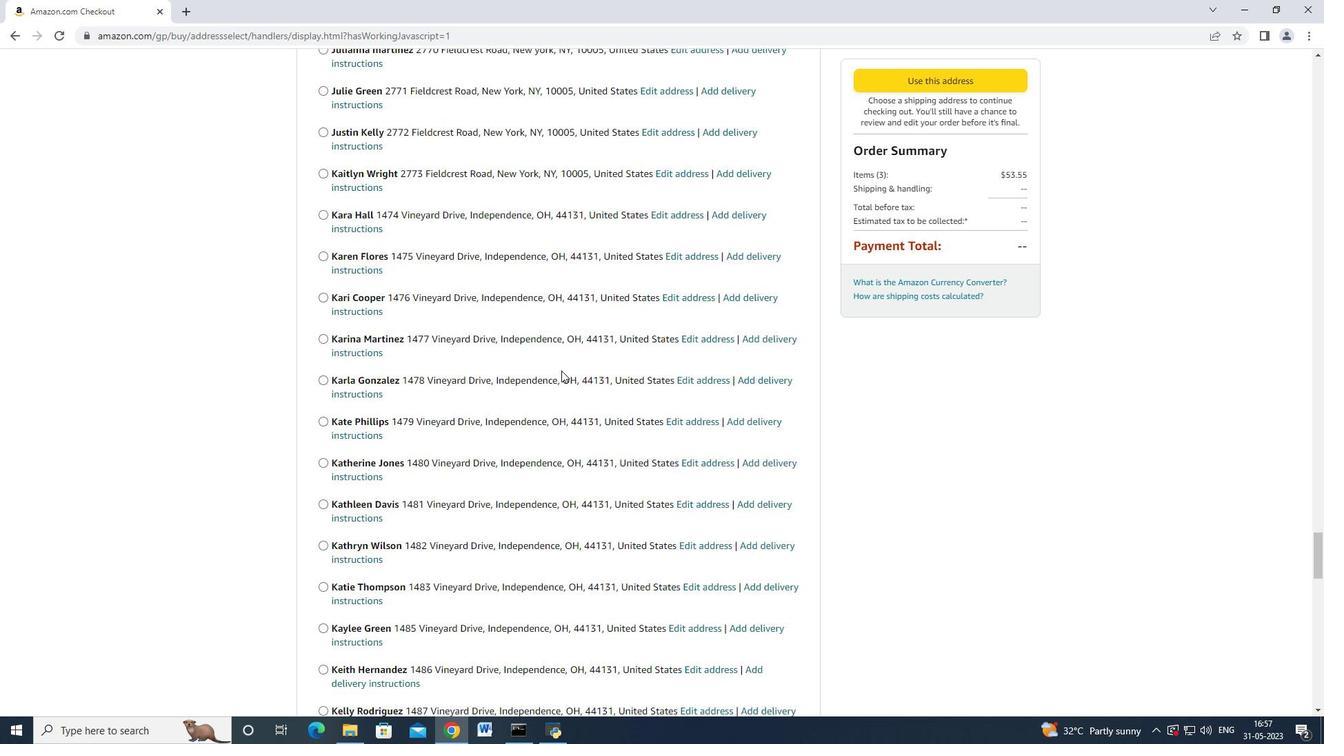 
Action: Mouse scrolled (561, 370) with delta (0, 0)
Screenshot: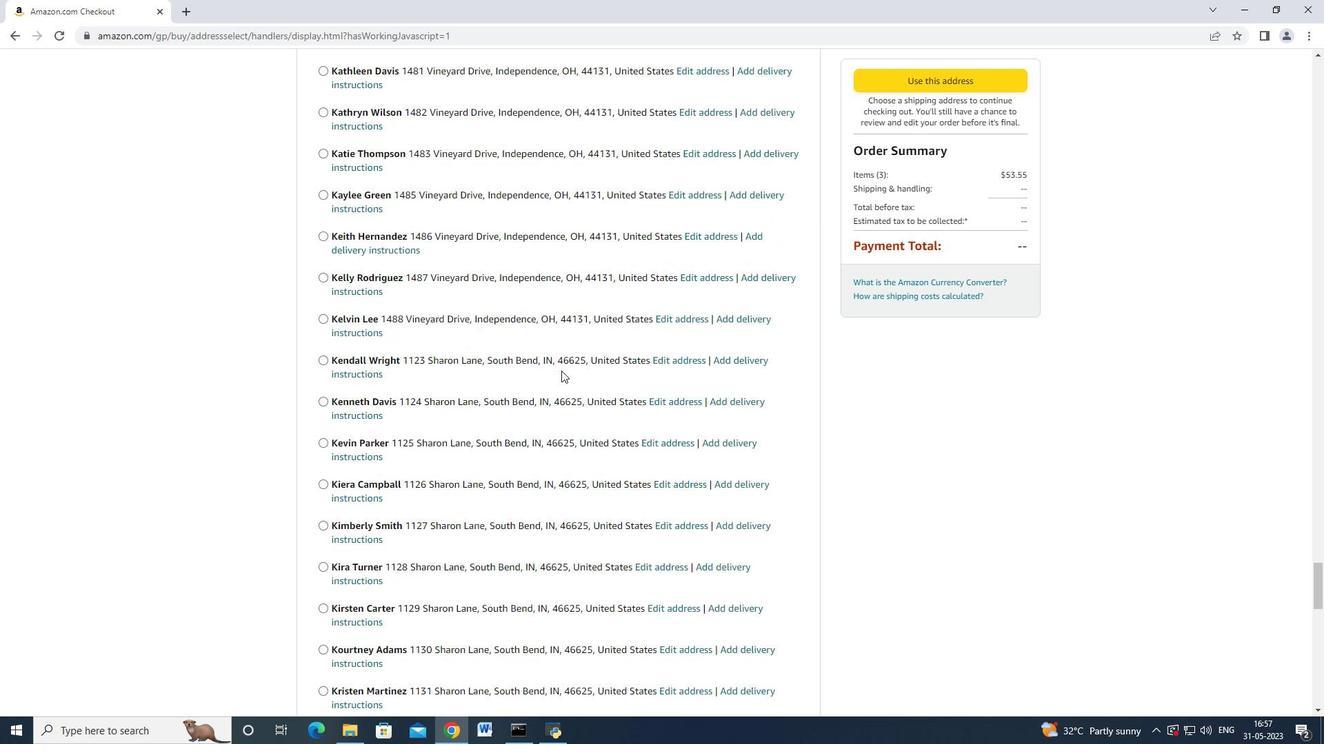 
Action: Mouse scrolled (561, 370) with delta (0, 0)
Screenshot: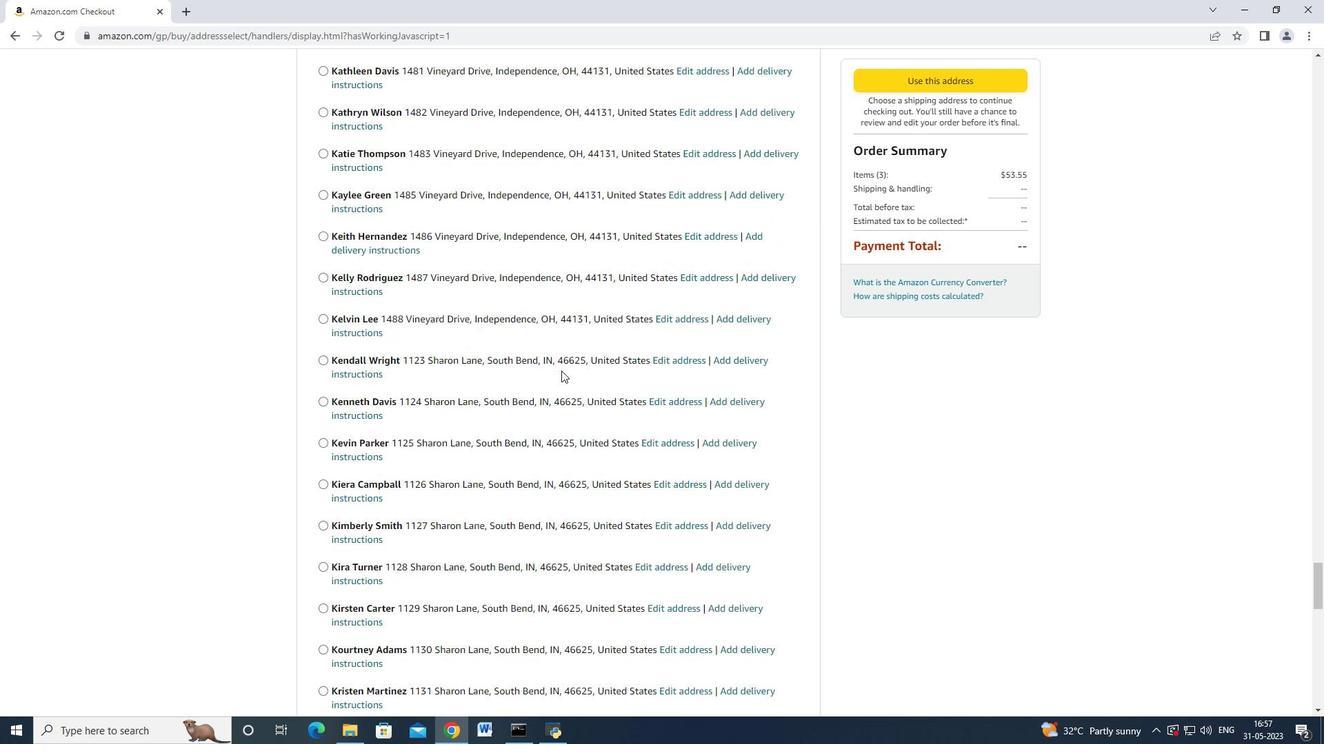 
Action: Mouse scrolled (561, 370) with delta (0, 0)
Screenshot: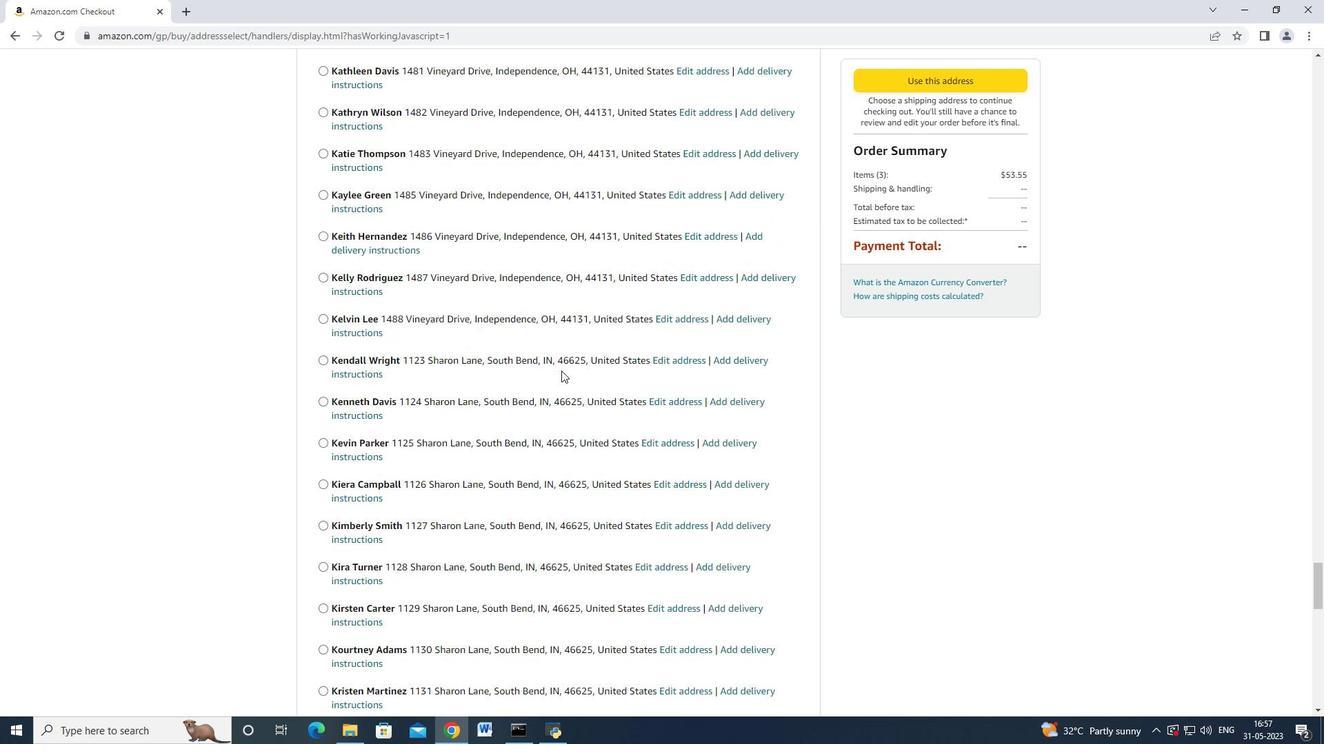 
Action: Mouse scrolled (561, 370) with delta (0, 0)
Screenshot: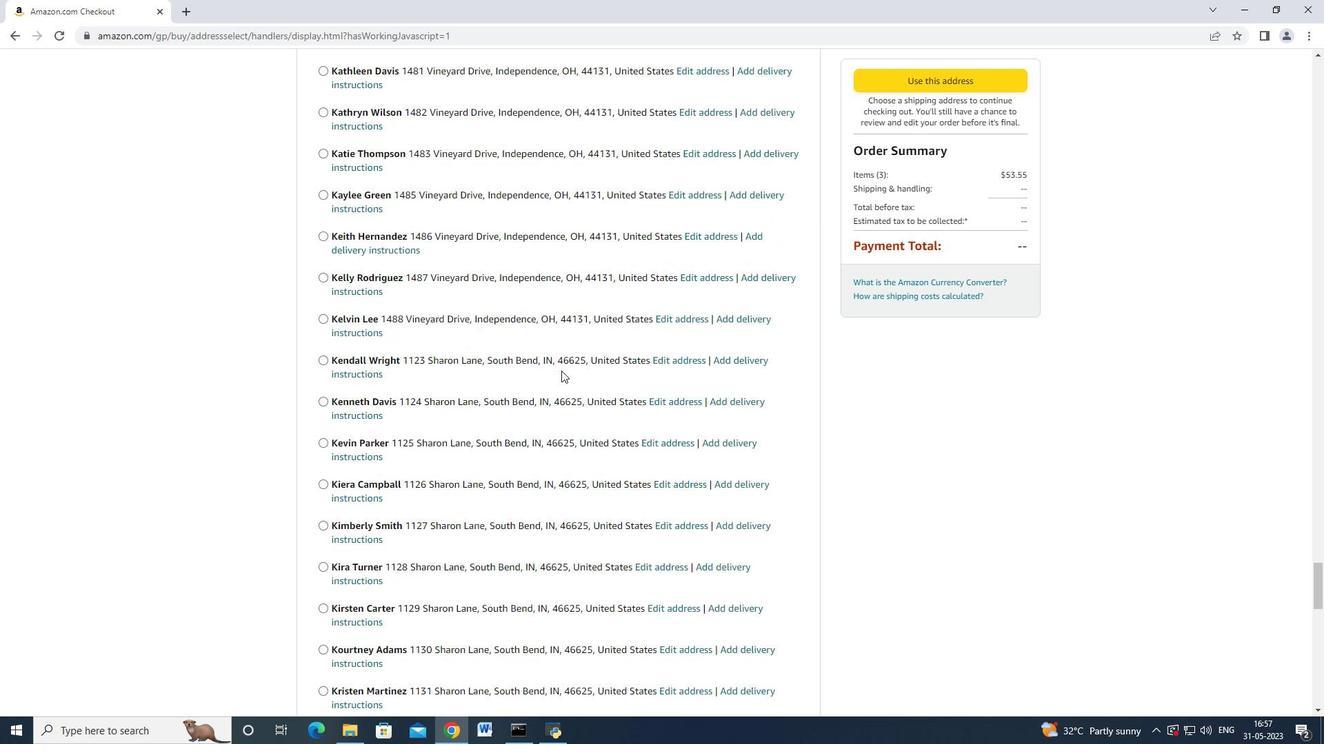 
Action: Mouse scrolled (561, 369) with delta (0, -1)
Screenshot: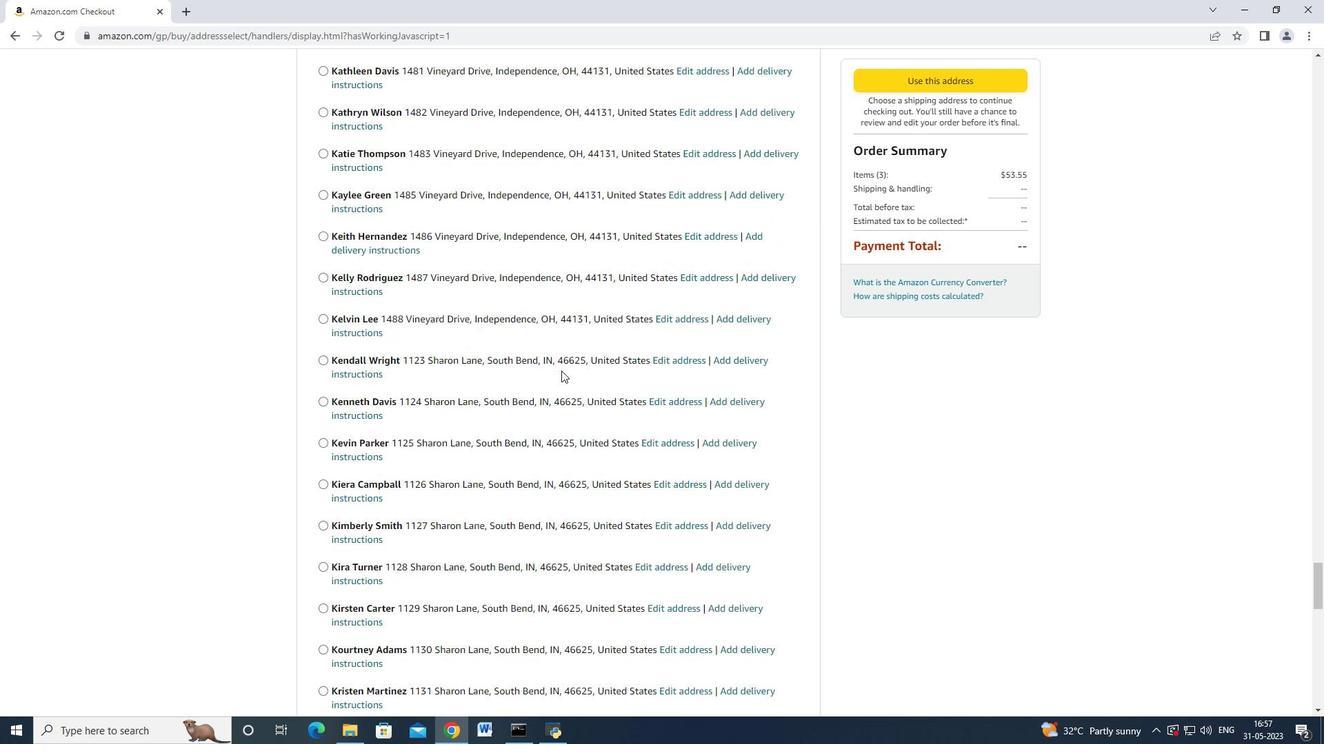 
Action: Mouse scrolled (561, 370) with delta (0, 0)
Screenshot: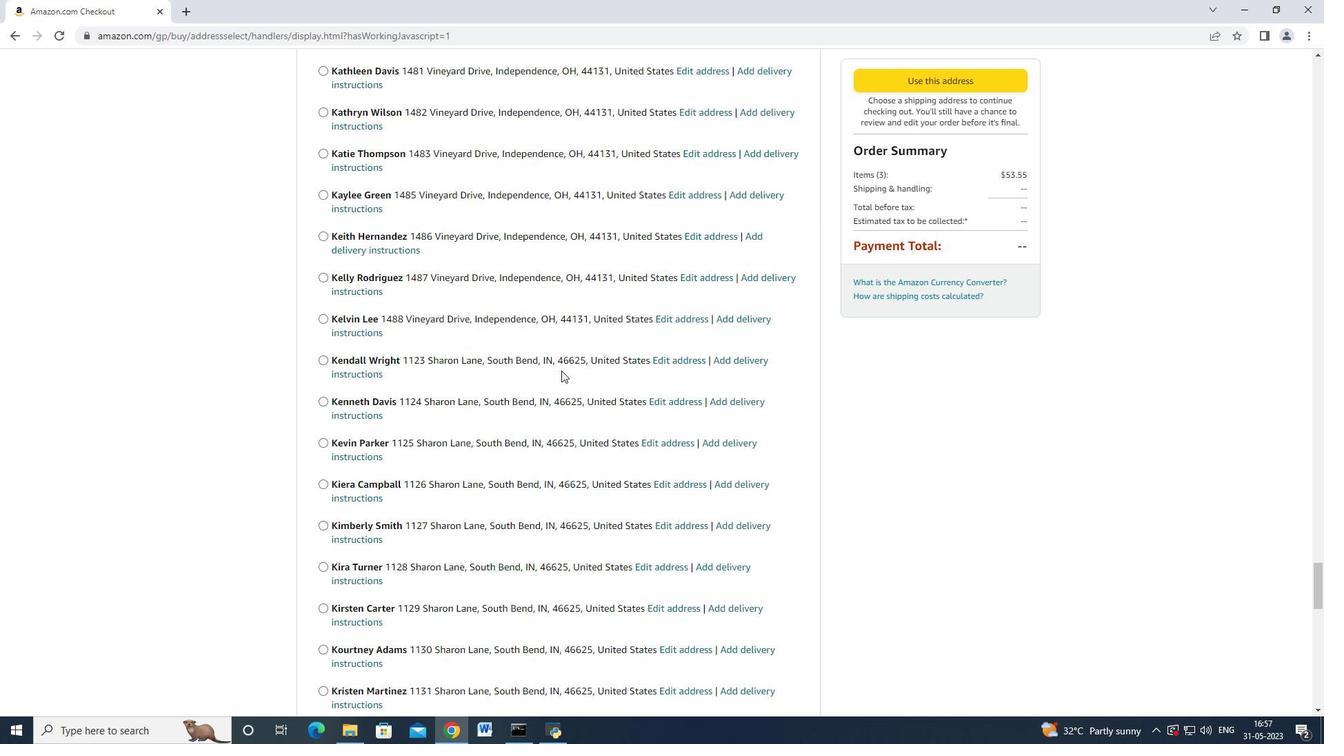 
Action: Mouse scrolled (561, 370) with delta (0, 0)
Screenshot: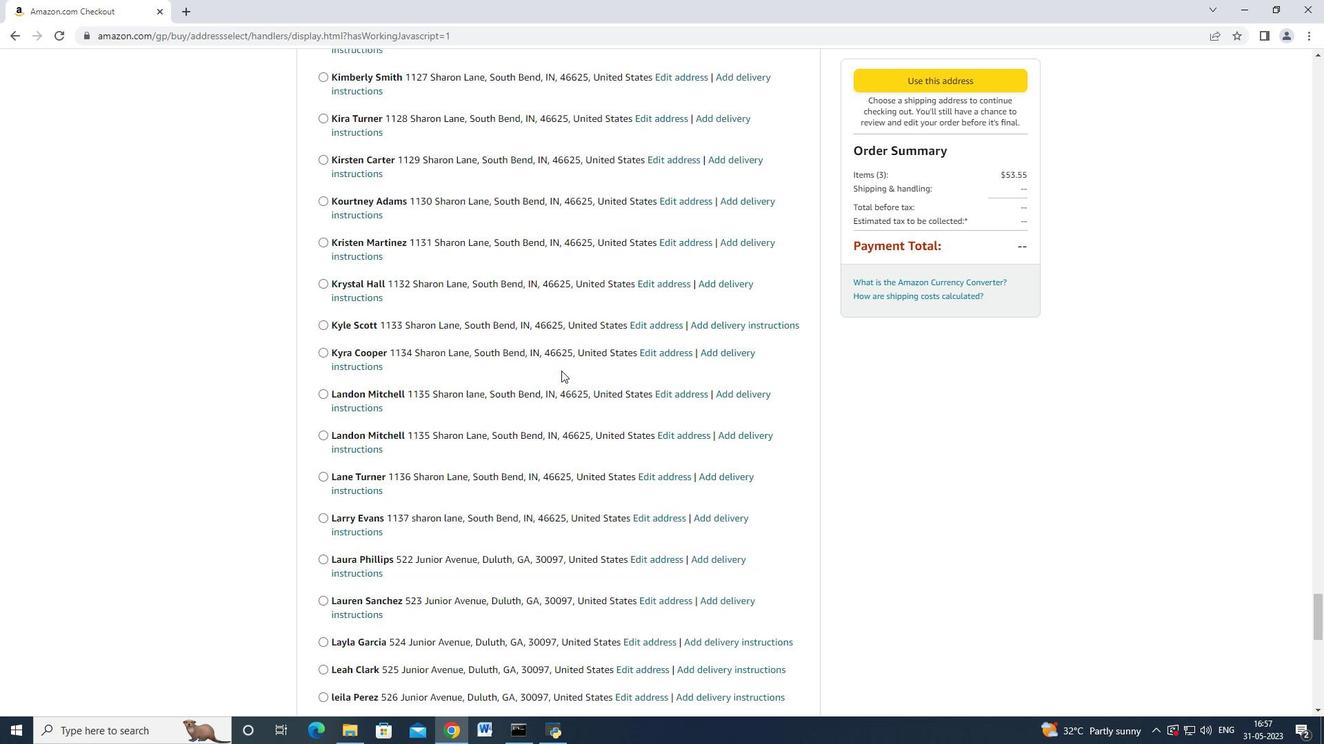 
Action: Mouse scrolled (561, 370) with delta (0, 0)
Screenshot: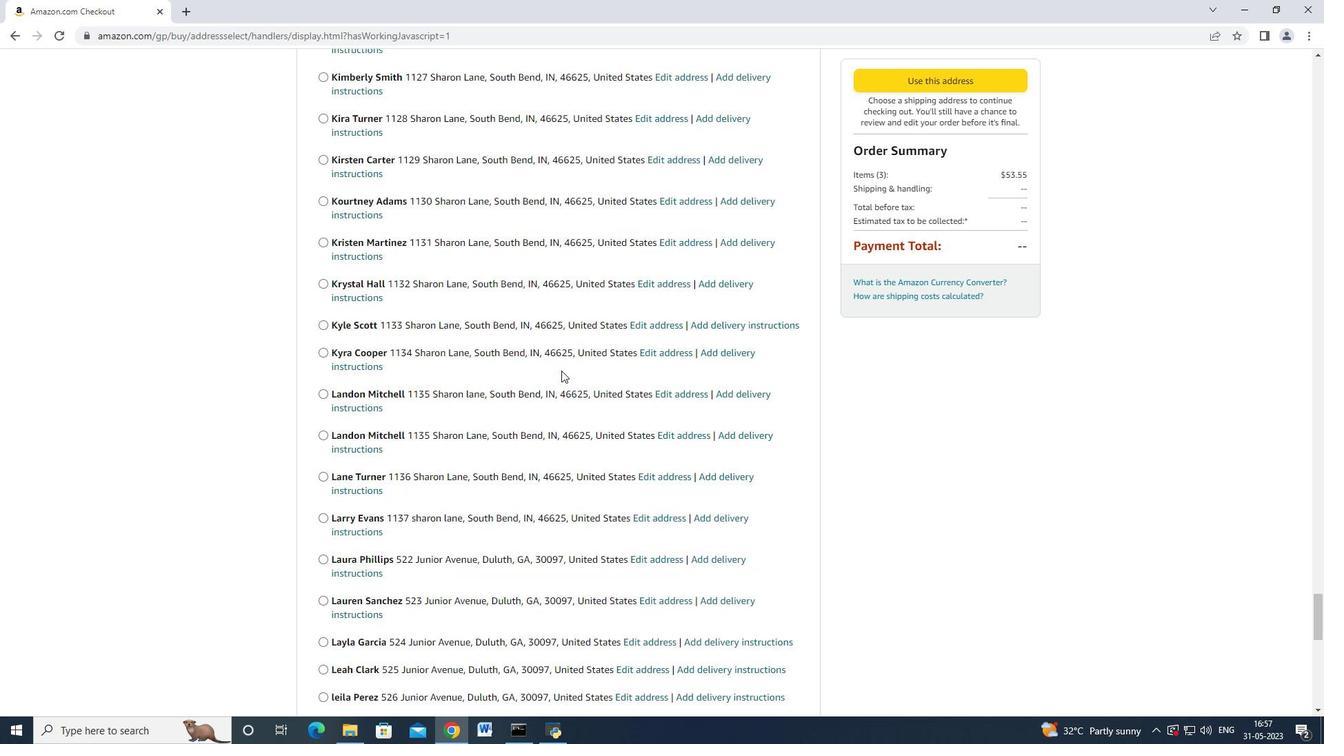 
Action: Mouse scrolled (561, 370) with delta (0, 0)
Screenshot: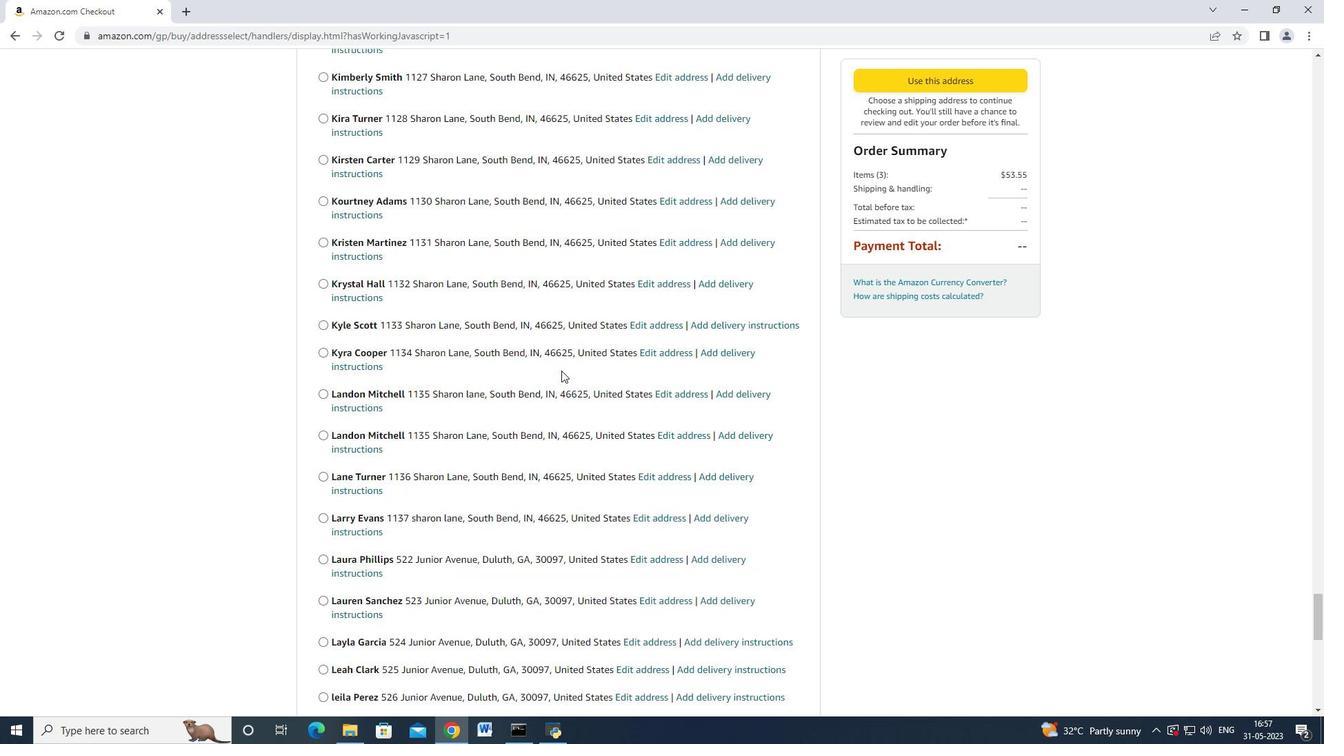 
Action: Mouse scrolled (561, 370) with delta (0, 0)
Screenshot: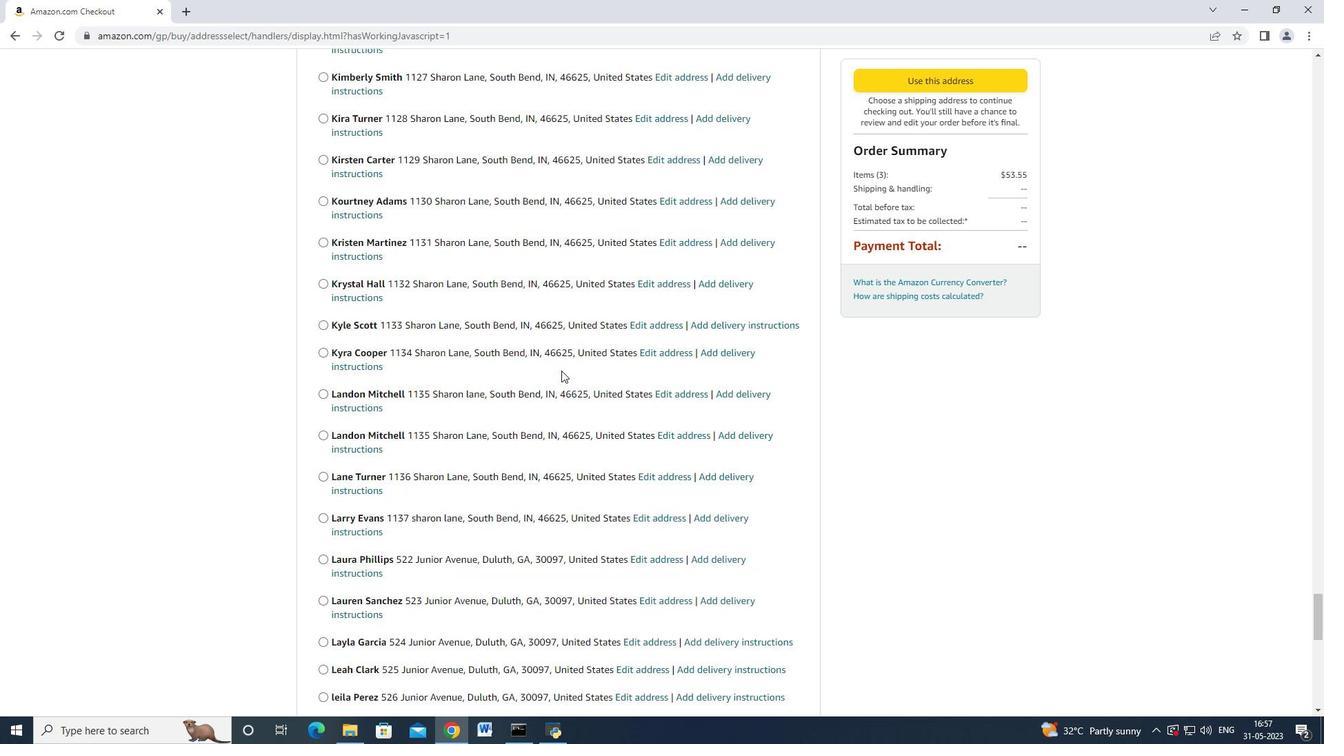 
Action: Mouse scrolled (561, 370) with delta (0, 0)
Screenshot: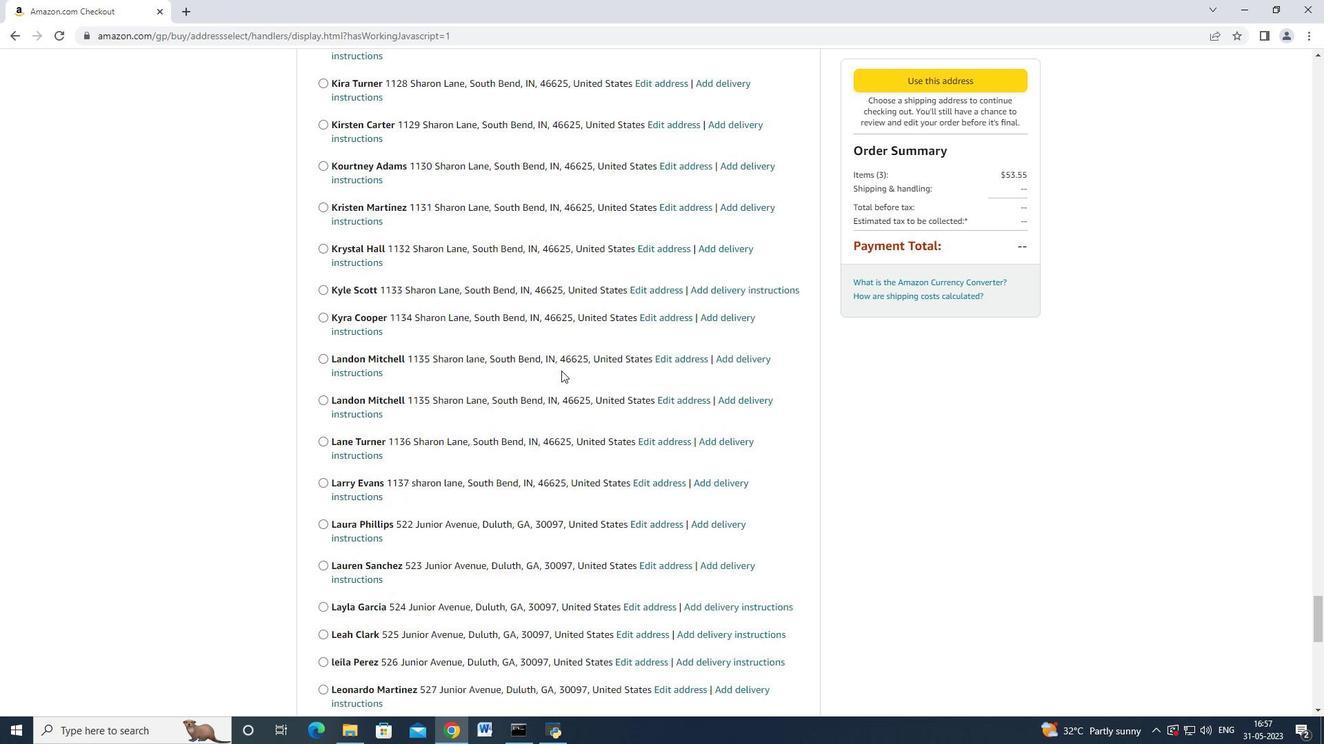 
Action: Mouse scrolled (561, 370) with delta (0, 0)
Screenshot: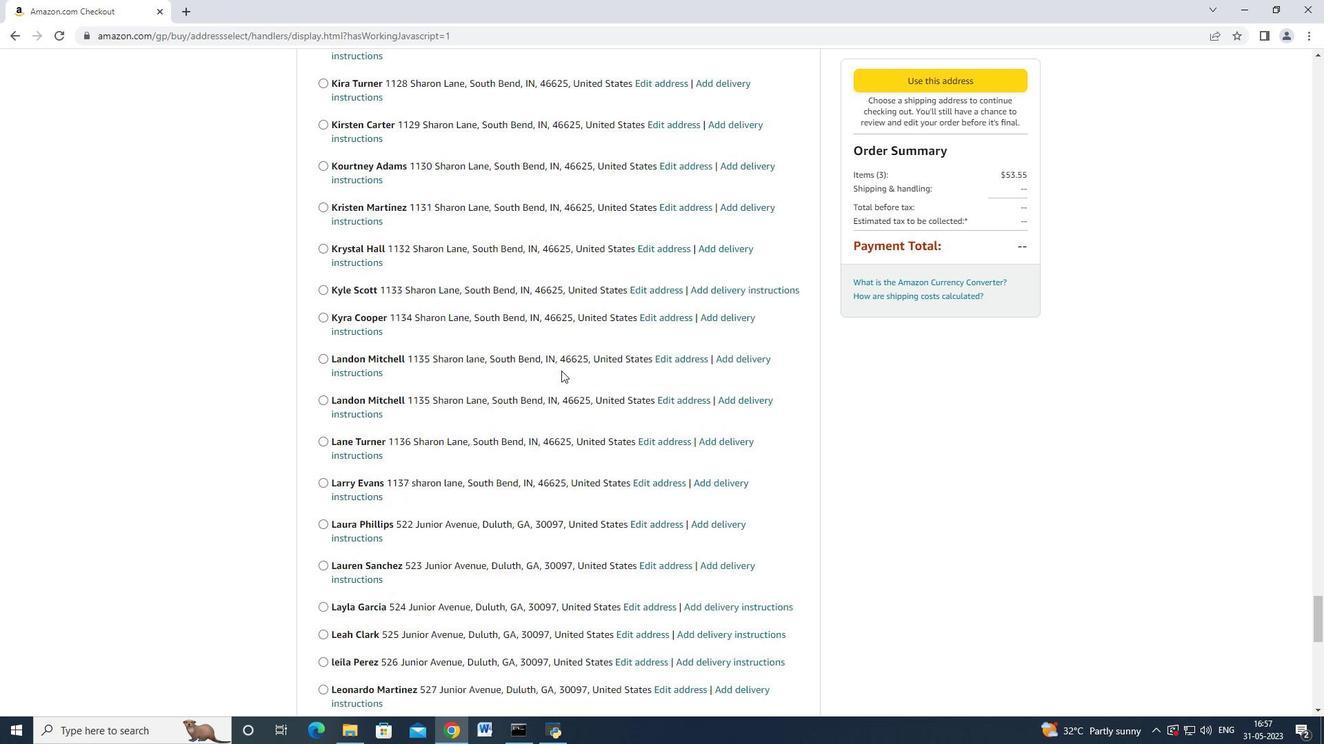 
Action: Mouse scrolled (561, 370) with delta (0, 0)
Screenshot: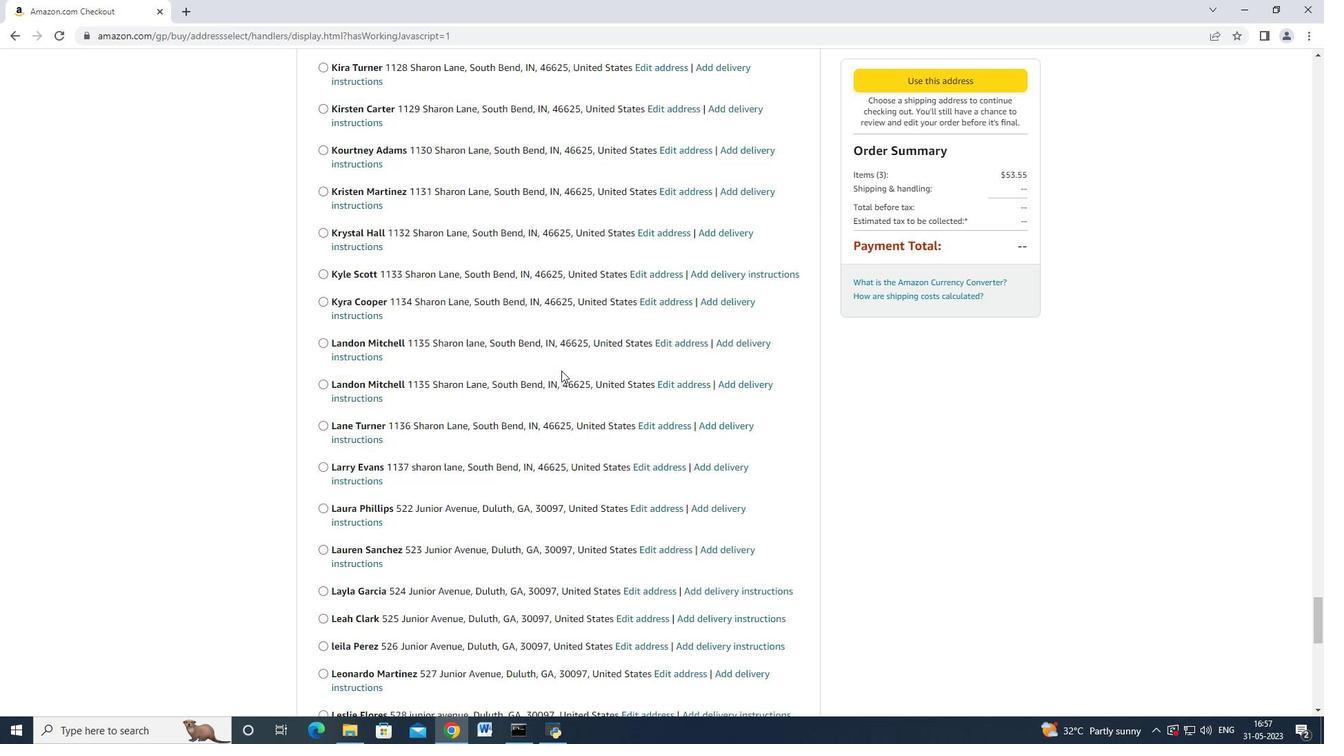 
Action: Mouse scrolled (561, 370) with delta (0, 0)
Screenshot: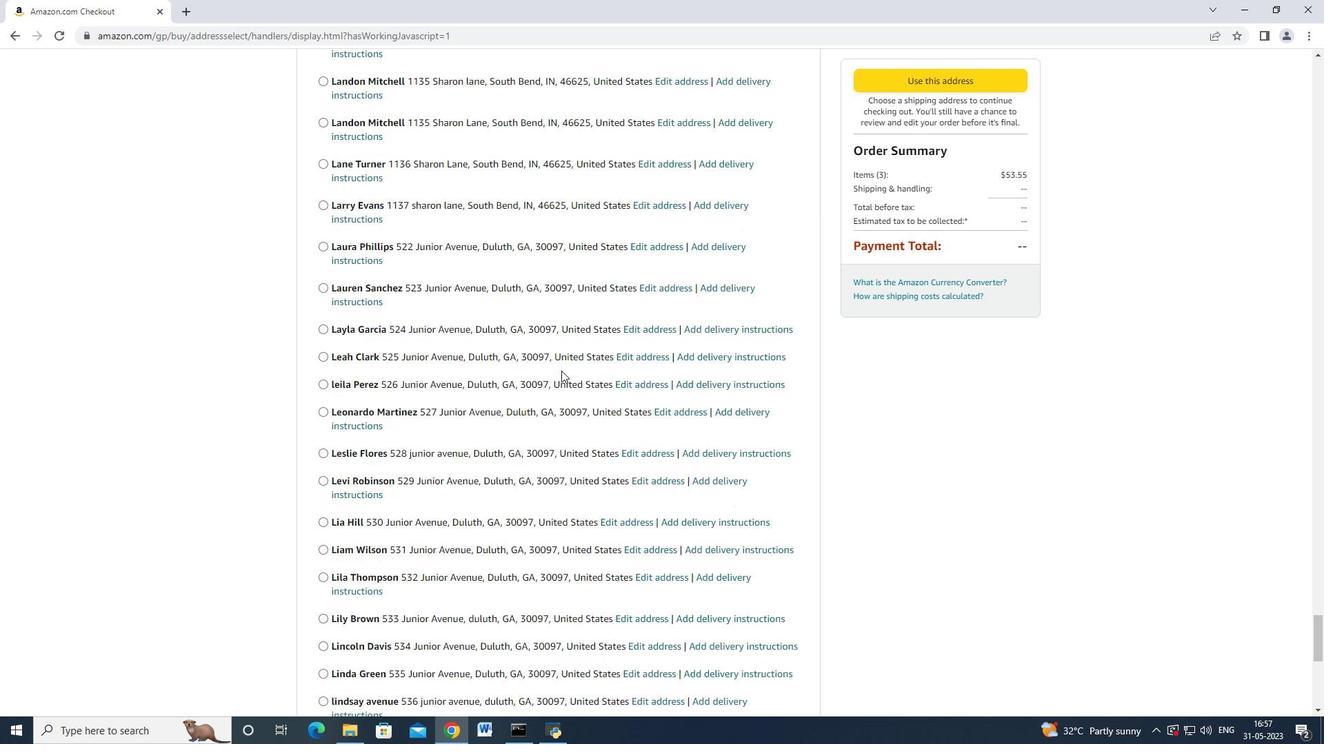
Action: Mouse scrolled (561, 370) with delta (0, 0)
Screenshot: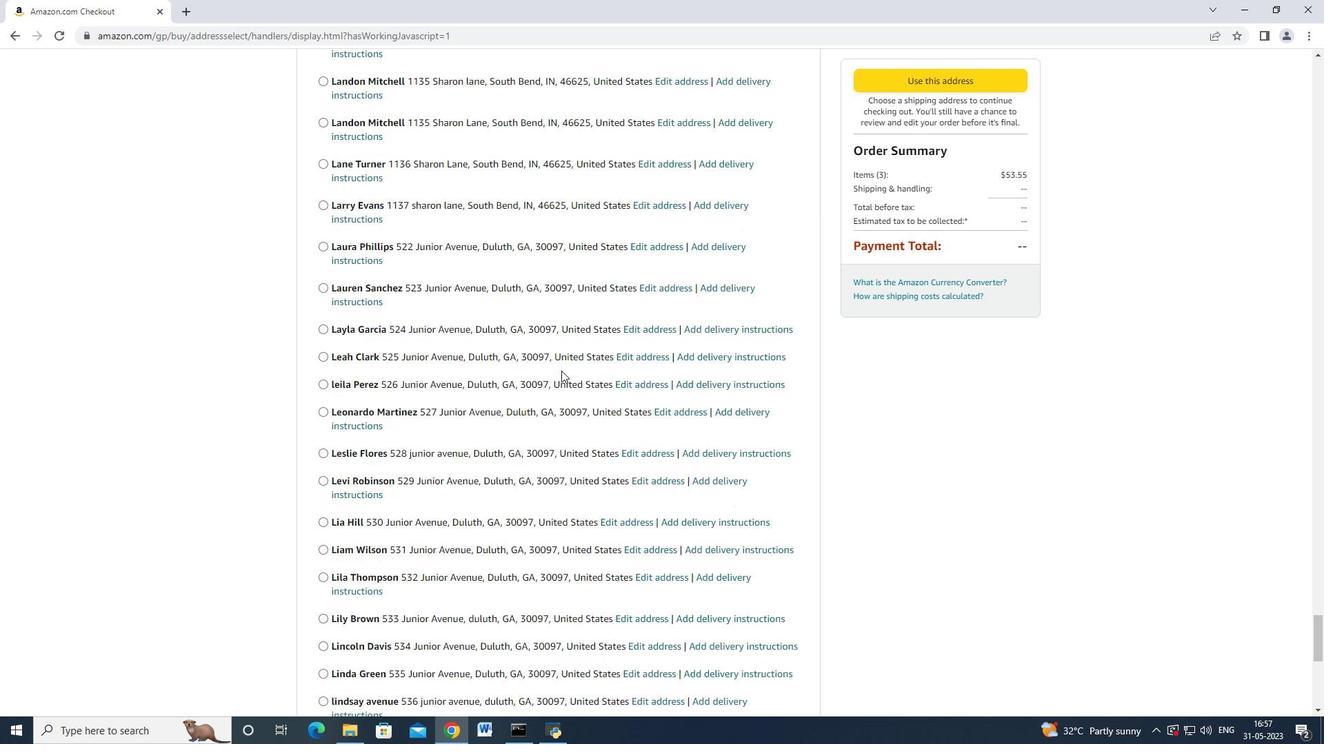 
Action: Mouse scrolled (561, 369) with delta (0, -1)
Screenshot: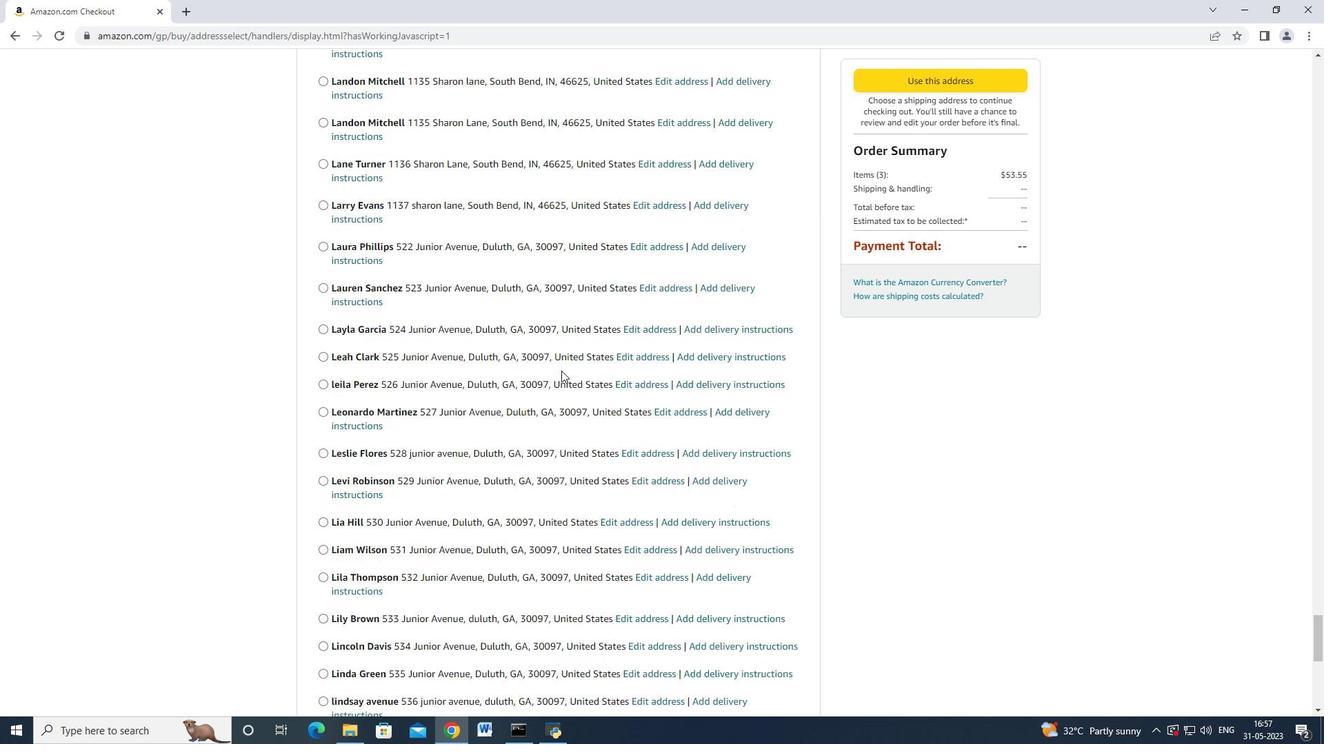 
Action: Mouse scrolled (561, 370) with delta (0, 0)
Screenshot: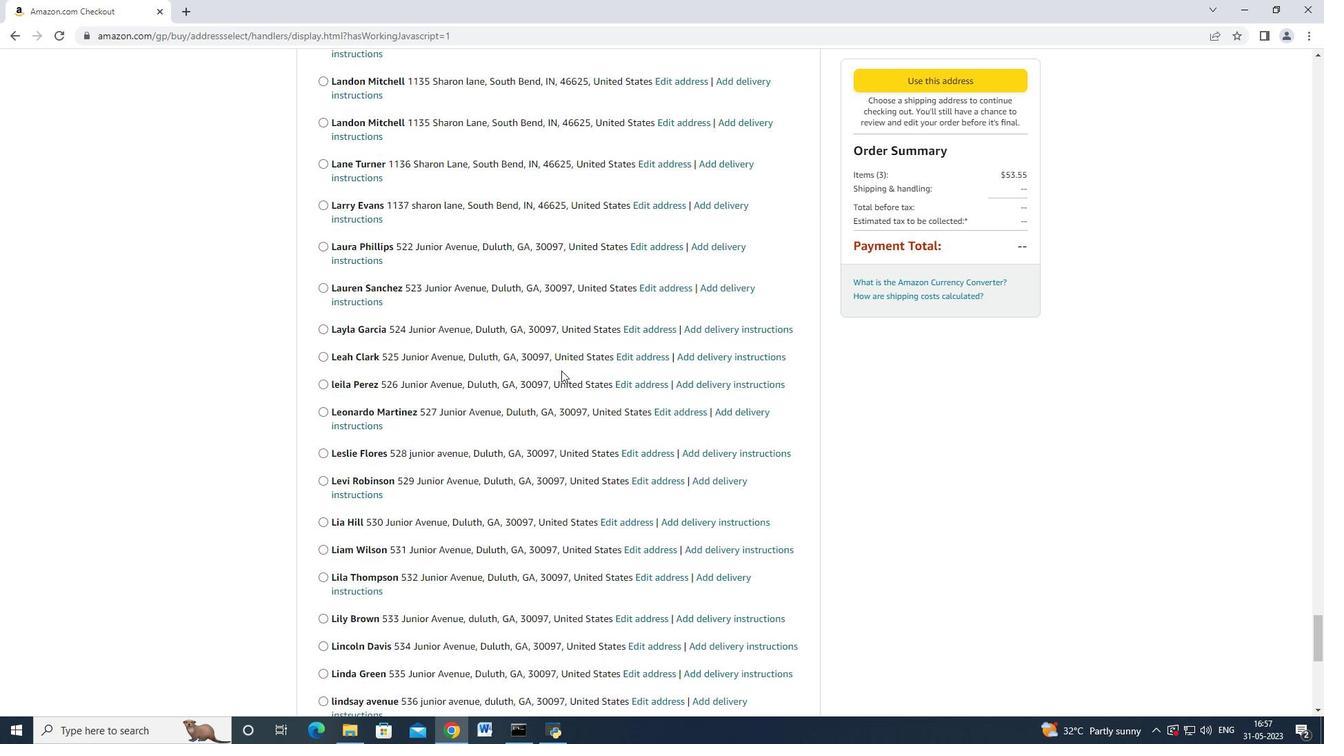 
Action: Mouse scrolled (561, 370) with delta (0, 0)
Screenshot: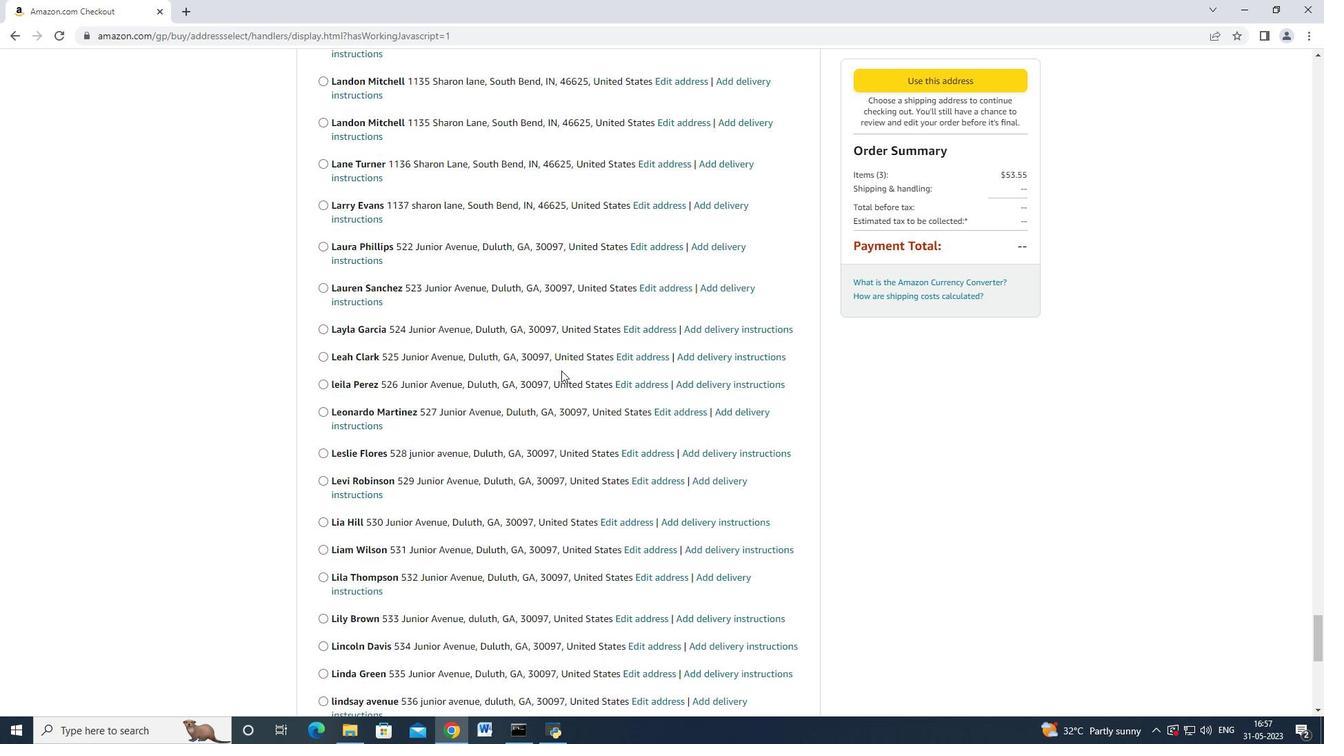 
Action: Mouse scrolled (561, 370) with delta (0, 0)
Screenshot: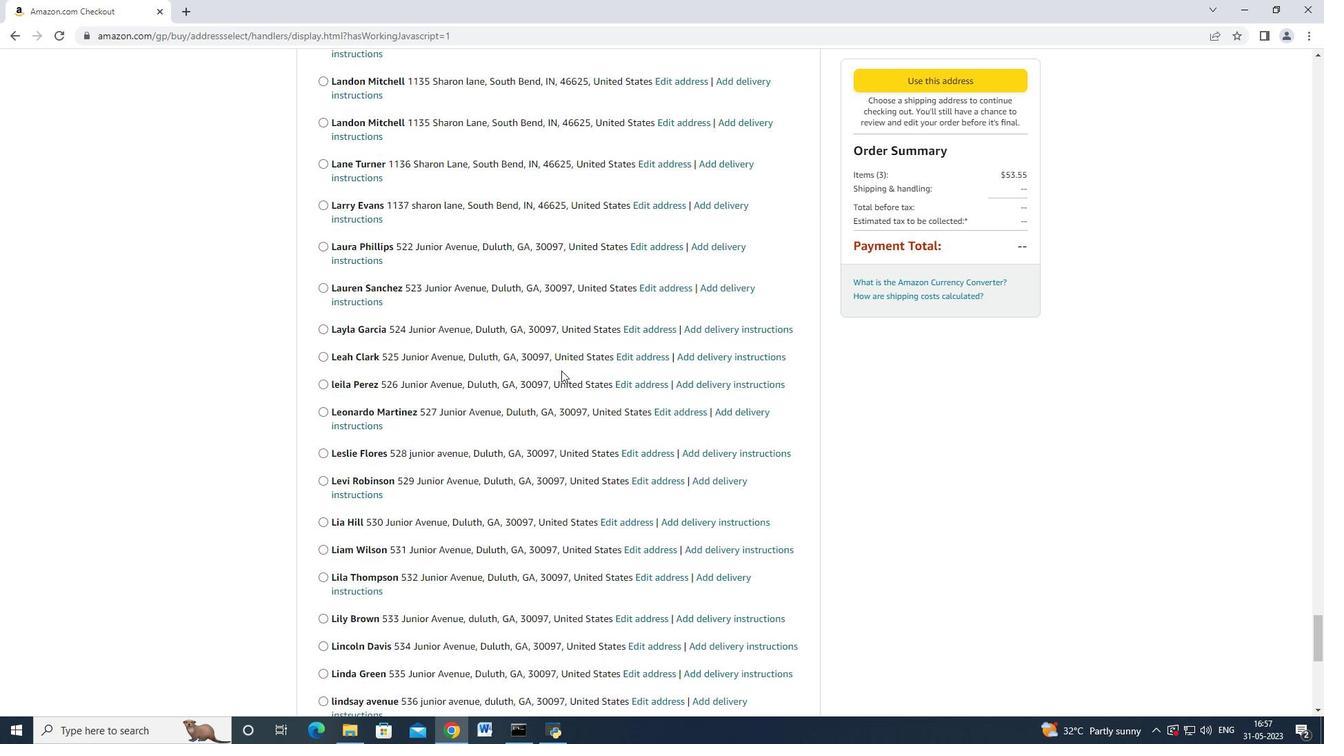 
Action: Mouse scrolled (561, 370) with delta (0, 0)
Screenshot: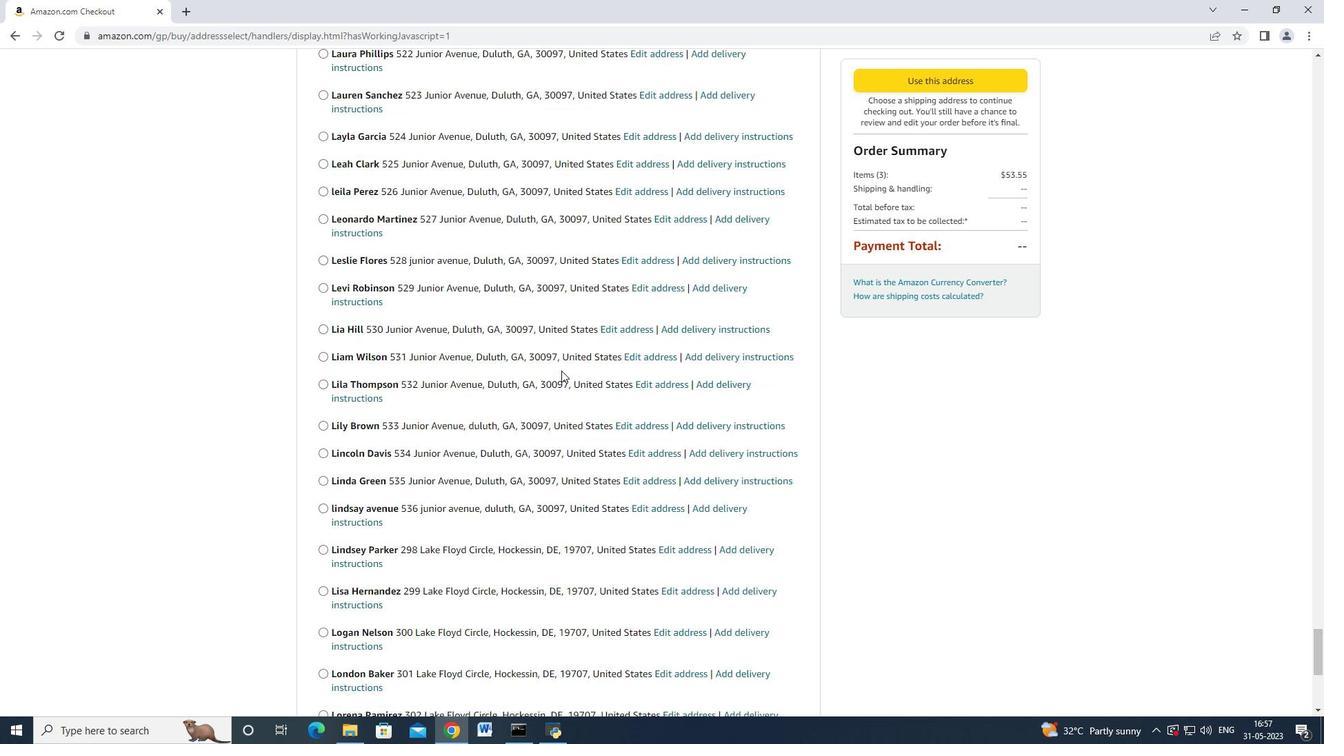 
Action: Mouse scrolled (561, 370) with delta (0, 0)
Screenshot: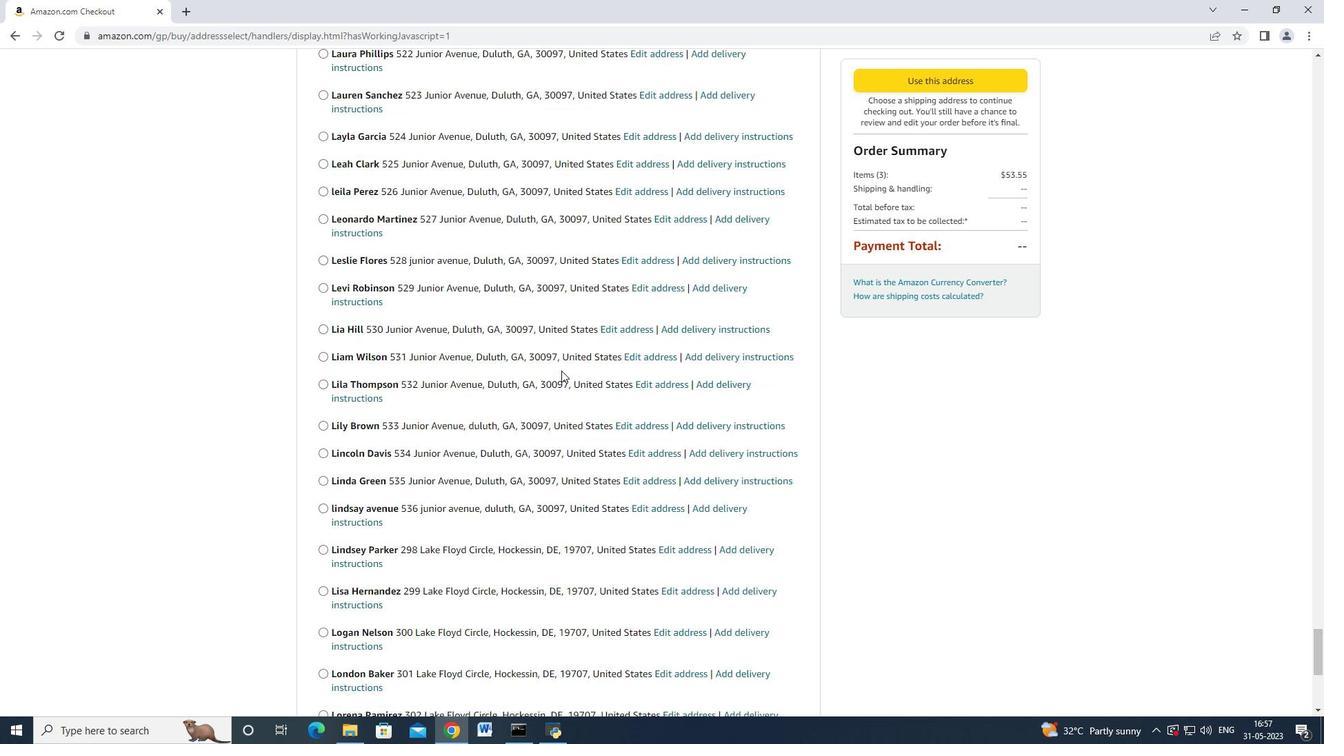 
Action: Mouse scrolled (561, 369) with delta (0, -1)
Screenshot: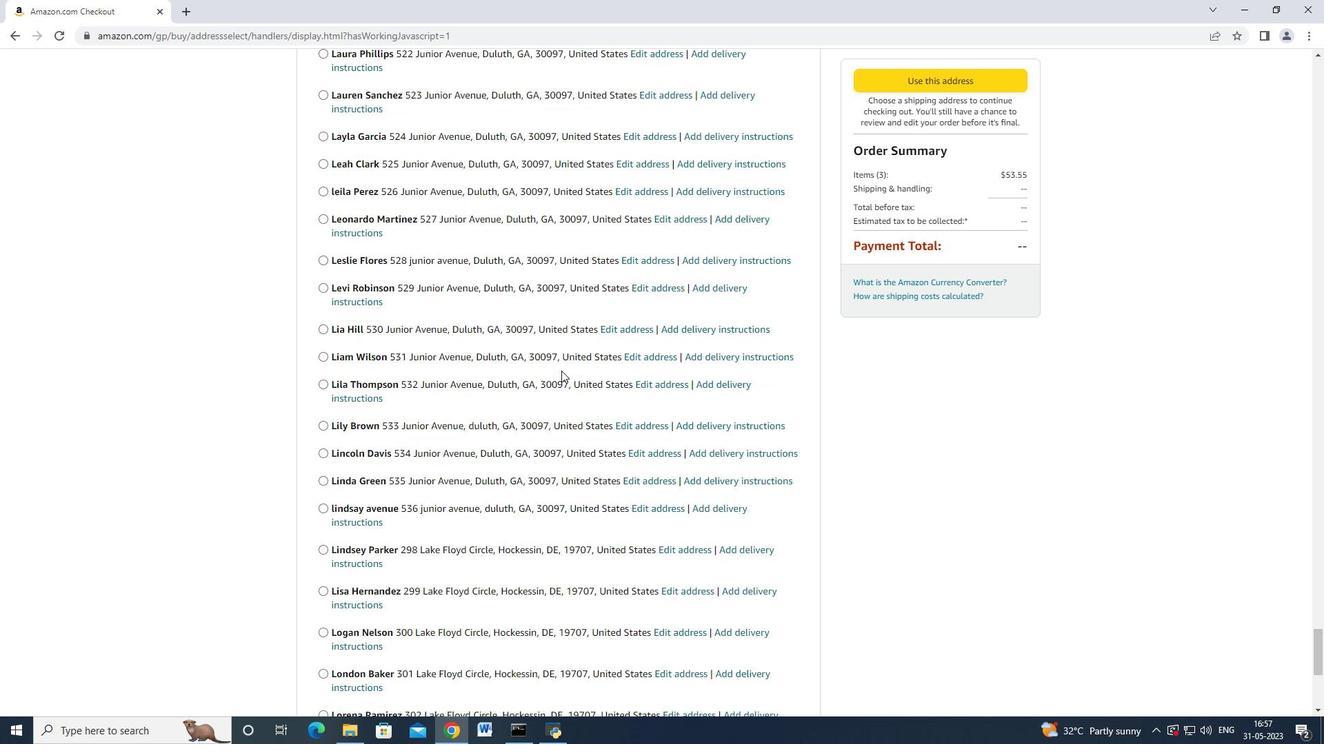 
Action: Mouse scrolled (561, 370) with delta (0, 0)
Screenshot: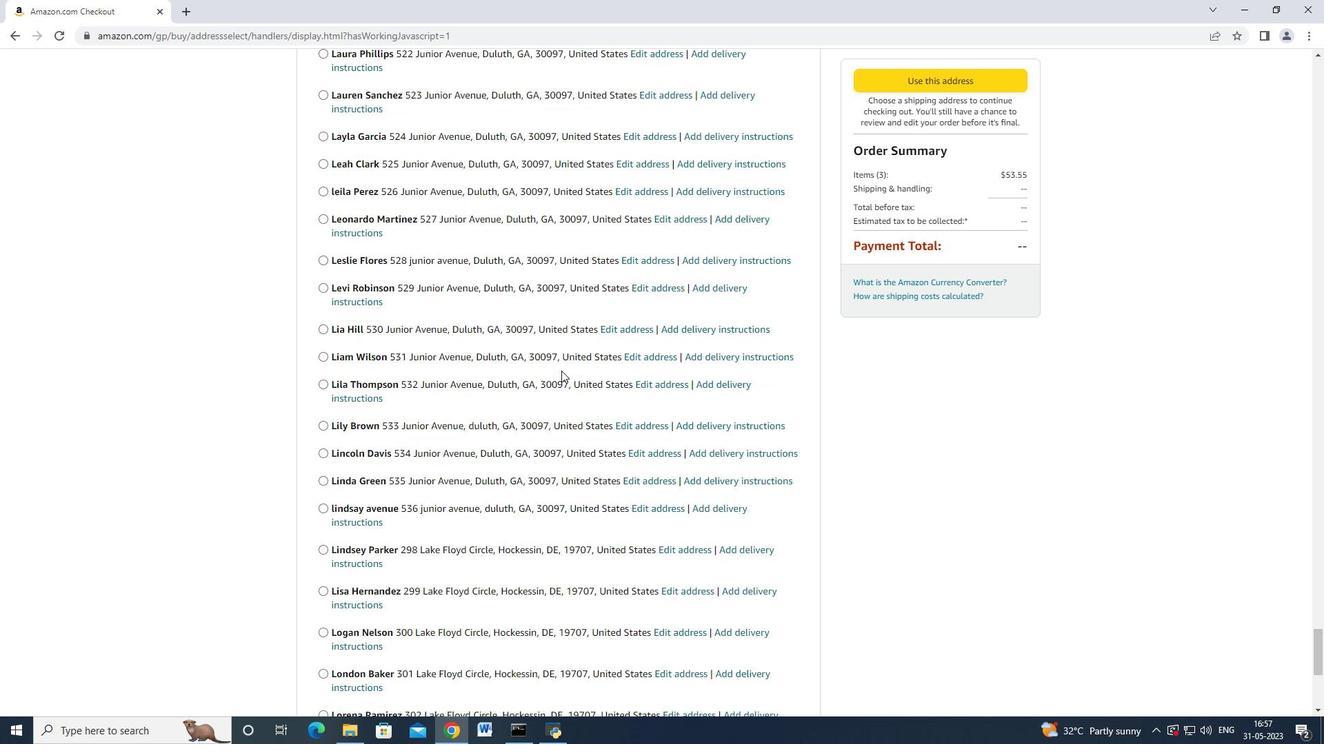
Action: Mouse scrolled (561, 369) with delta (0, -1)
Screenshot: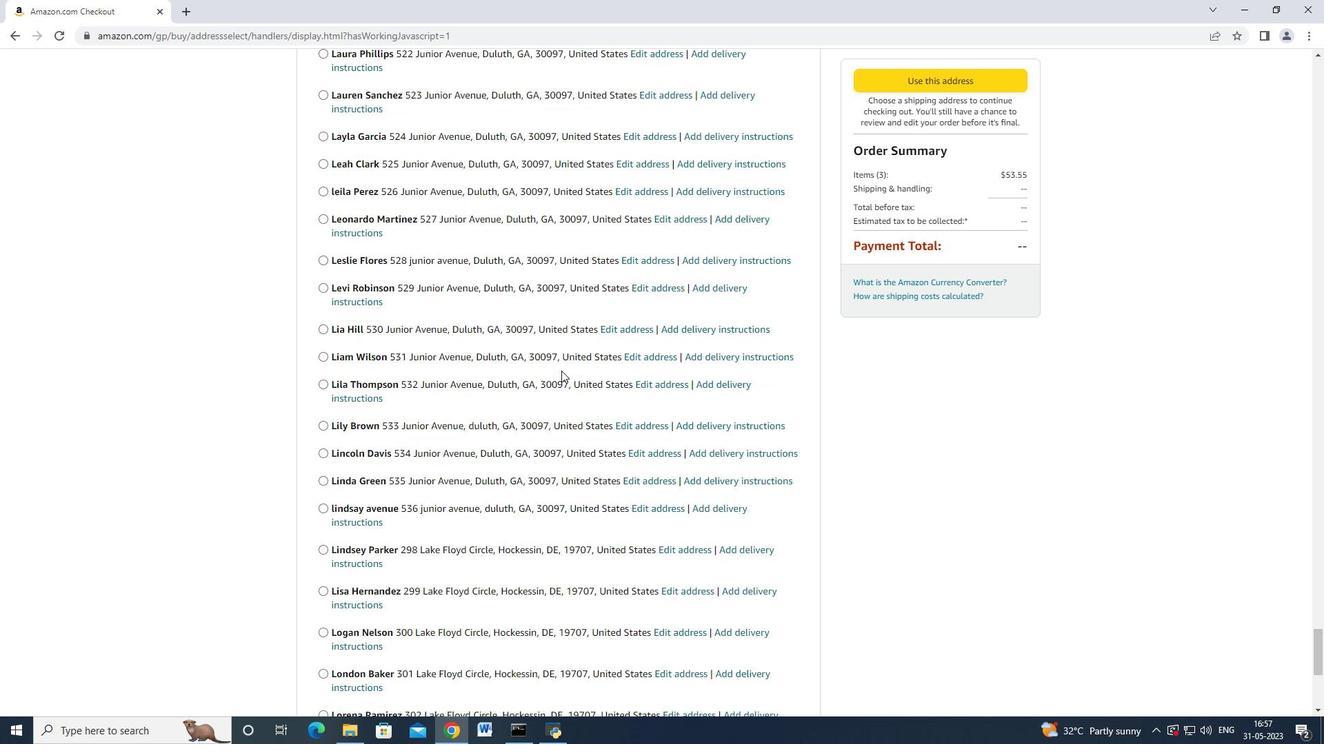 
Action: Mouse scrolled (561, 370) with delta (0, 0)
Screenshot: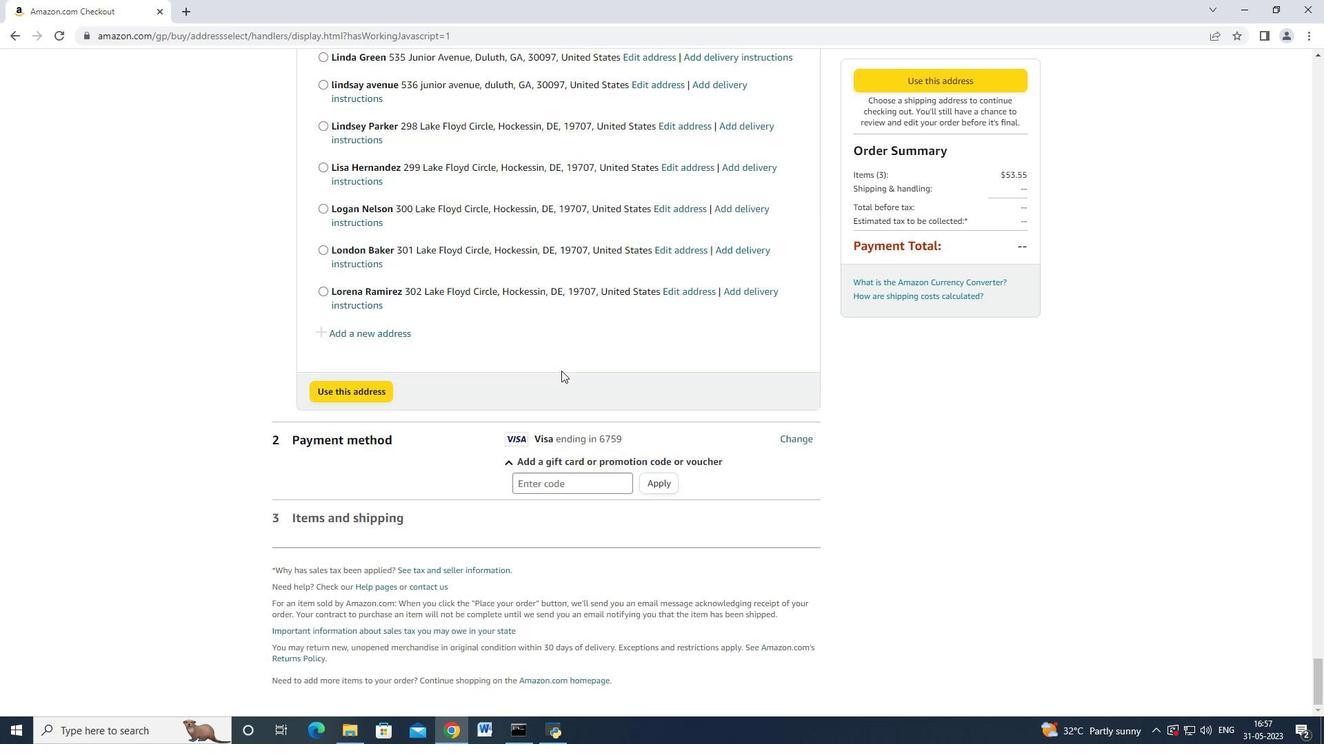 
Action: Mouse scrolled (561, 370) with delta (0, 0)
Screenshot: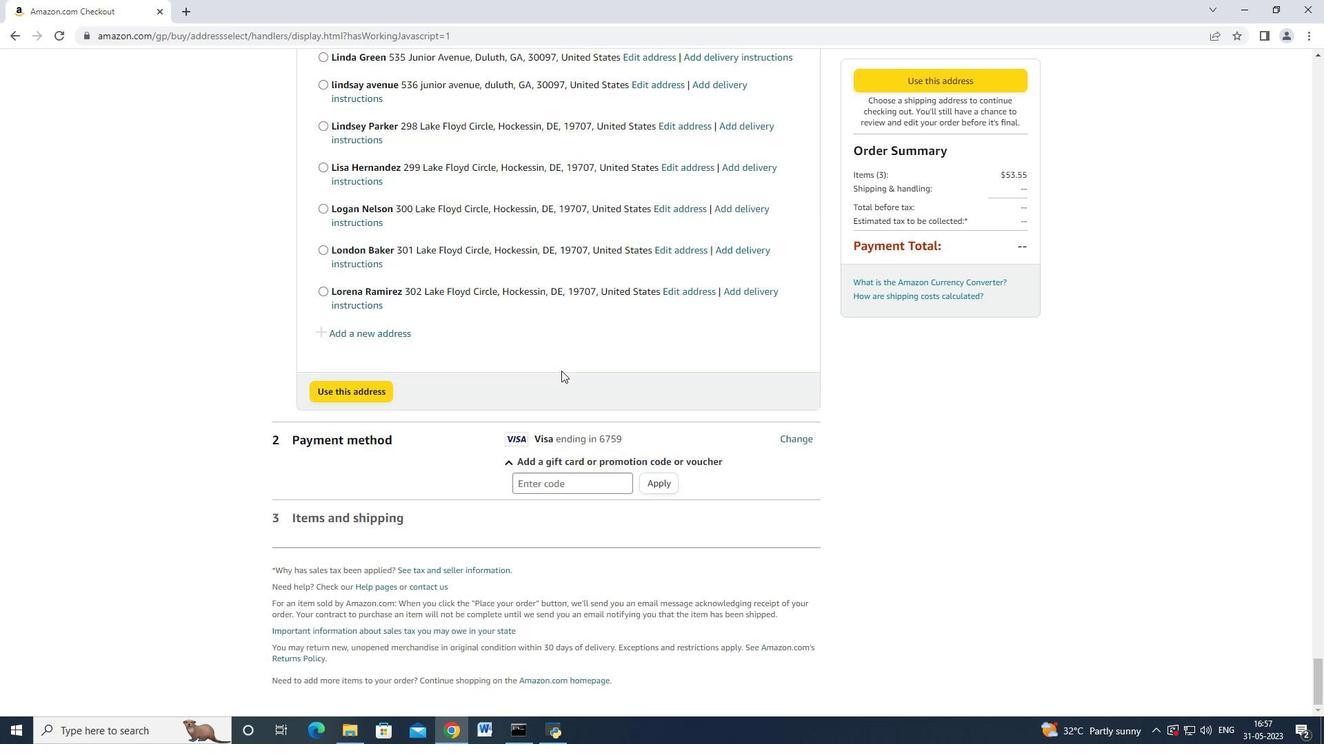 
Action: Mouse moved to (367, 332)
Screenshot: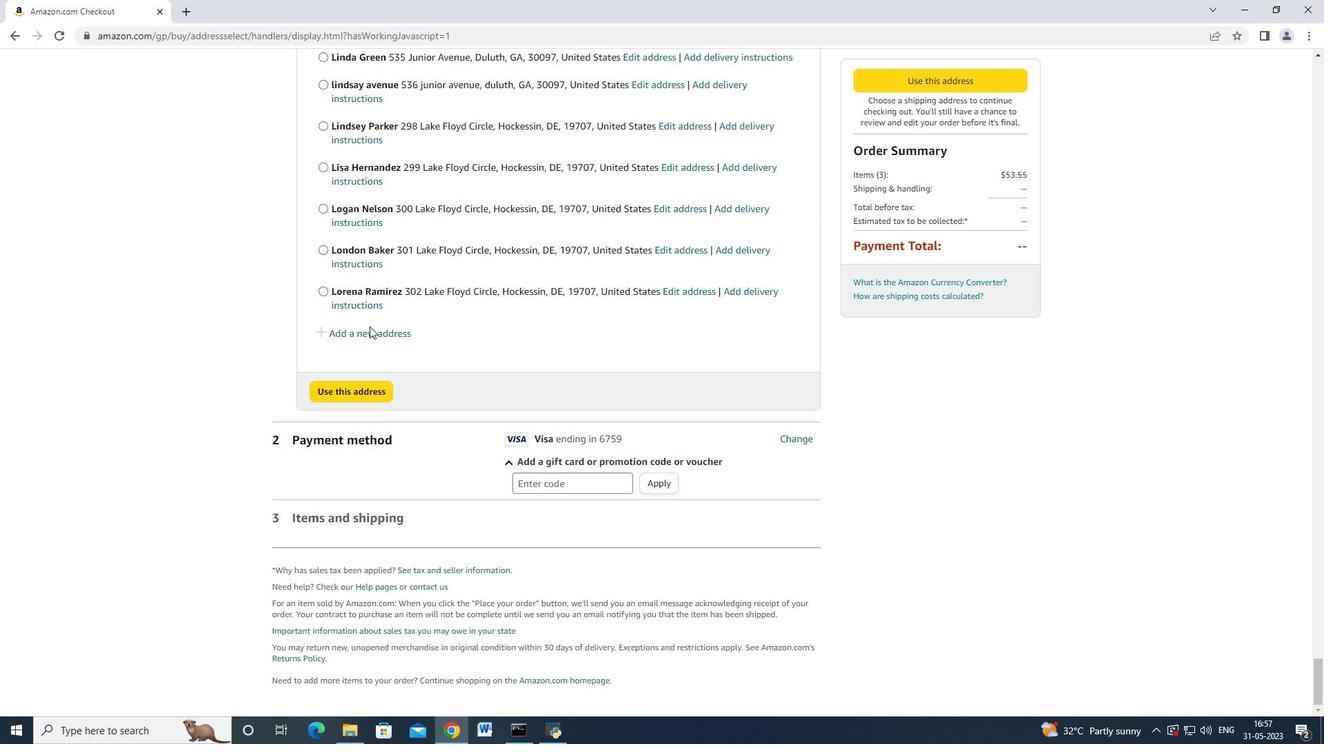 
Action: Mouse pressed left at (367, 332)
Screenshot: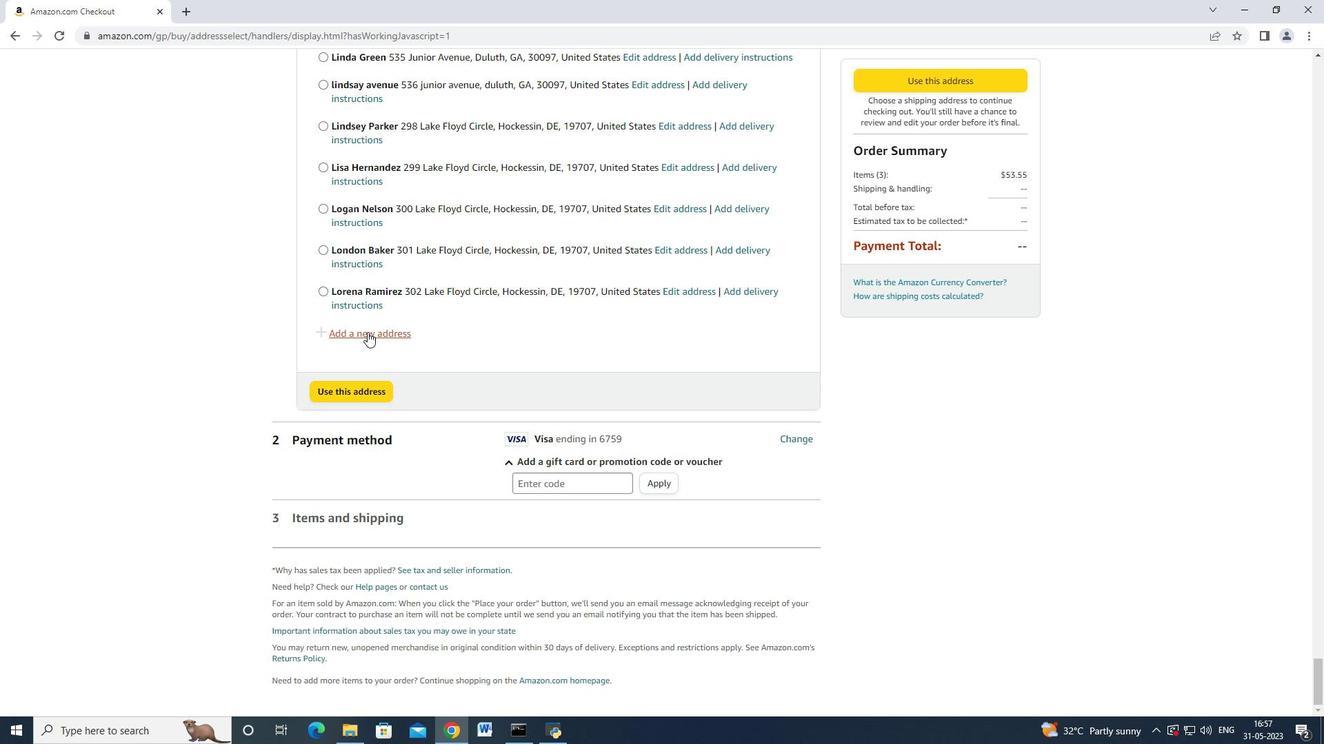 
Action: Mouse moved to (462, 328)
Screenshot: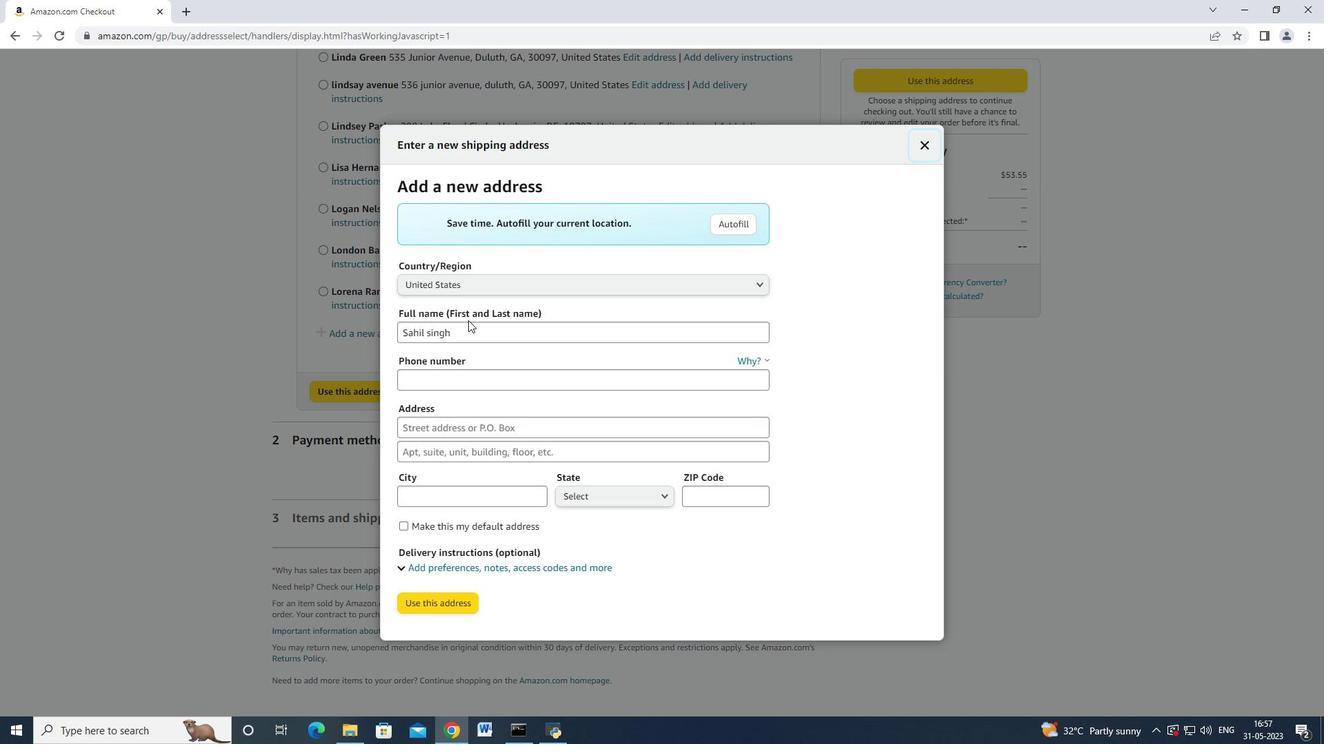 
Action: Mouse pressed left at (462, 328)
Screenshot: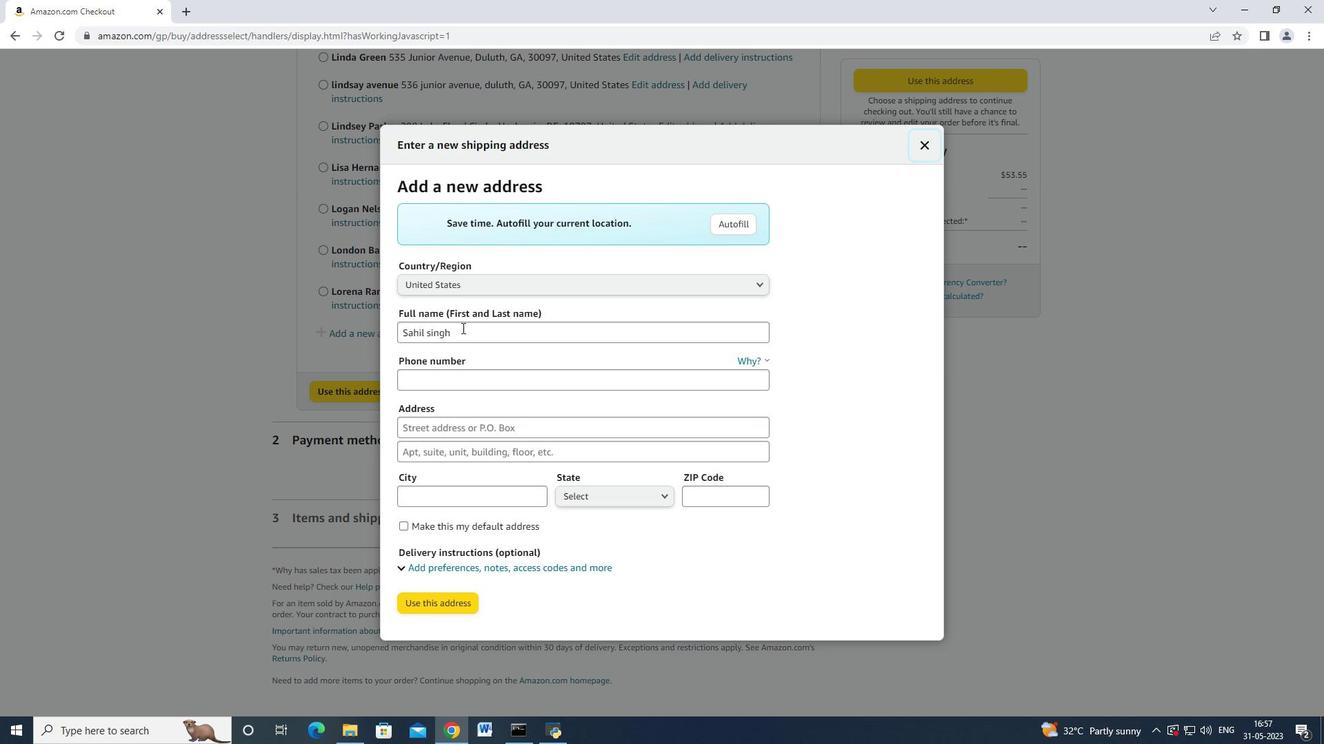 
Action: Mouse moved to (407, 324)
Screenshot: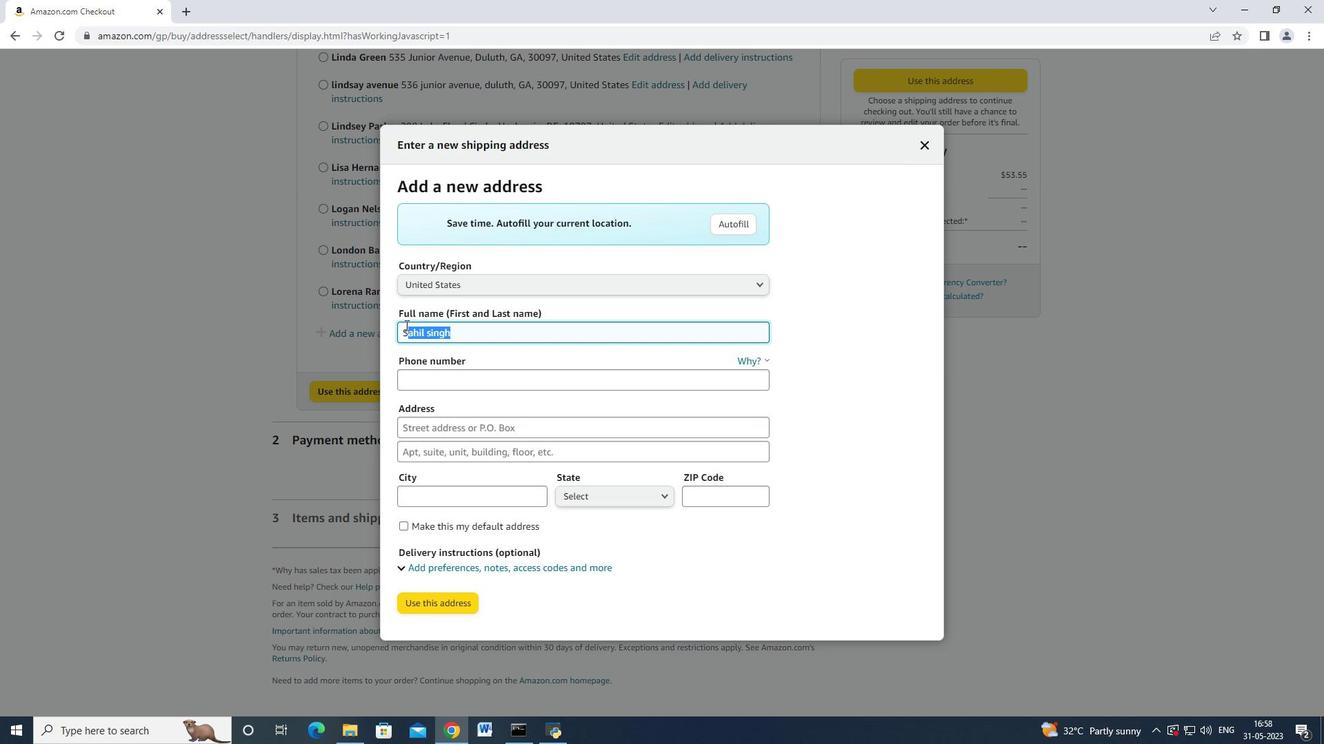 
Action: Key pressed <Key.backspace><Key.backspace><Key.shift>Lorenzo<Key.space><Key.shift>Gonzalez<Key.tab><Key.tab>3022398079<Key.tab>303<Key.space><Key.shift>Lake<Key.space><Key.shift>Floyd<Key.space><Key.shift>Cirlc<Key.backspace><Key.backspace>cle<Key.tab><Key.tab><Key.shift>Hockessin
Screenshot: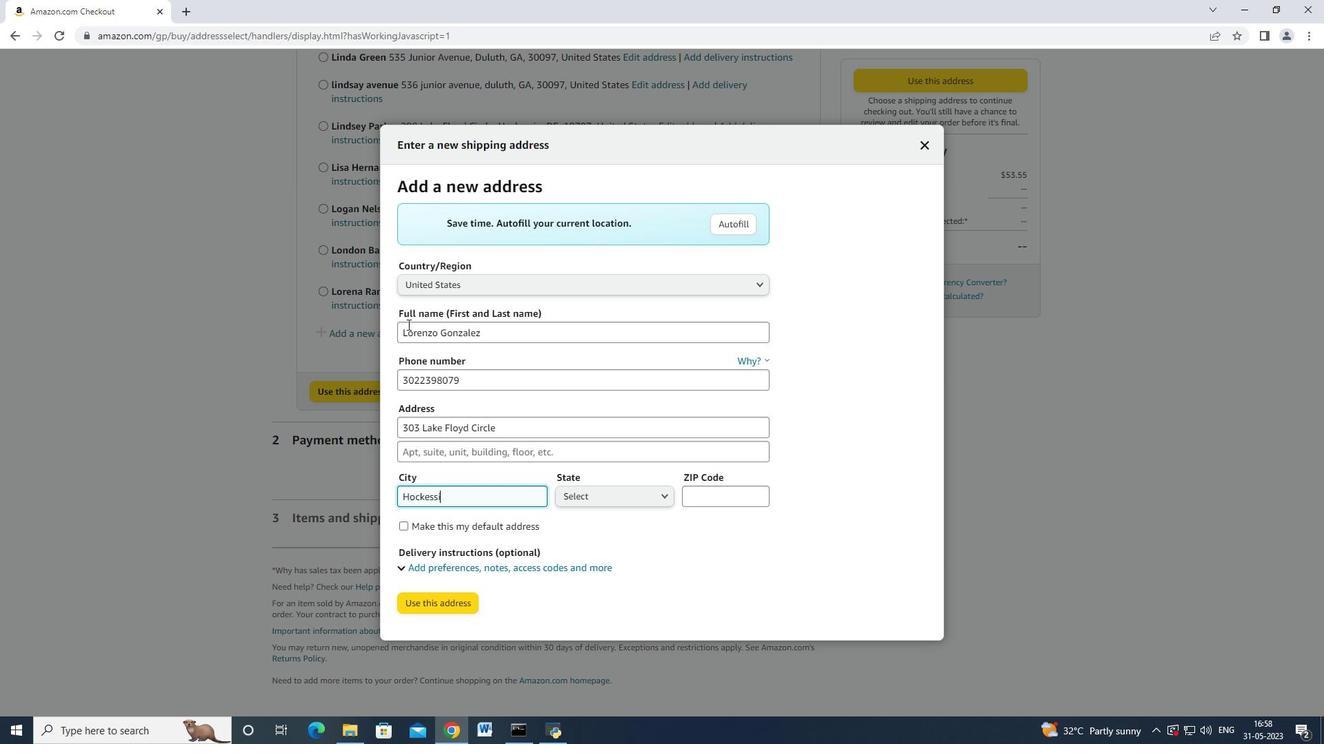 
Action: Mouse moved to (582, 499)
Screenshot: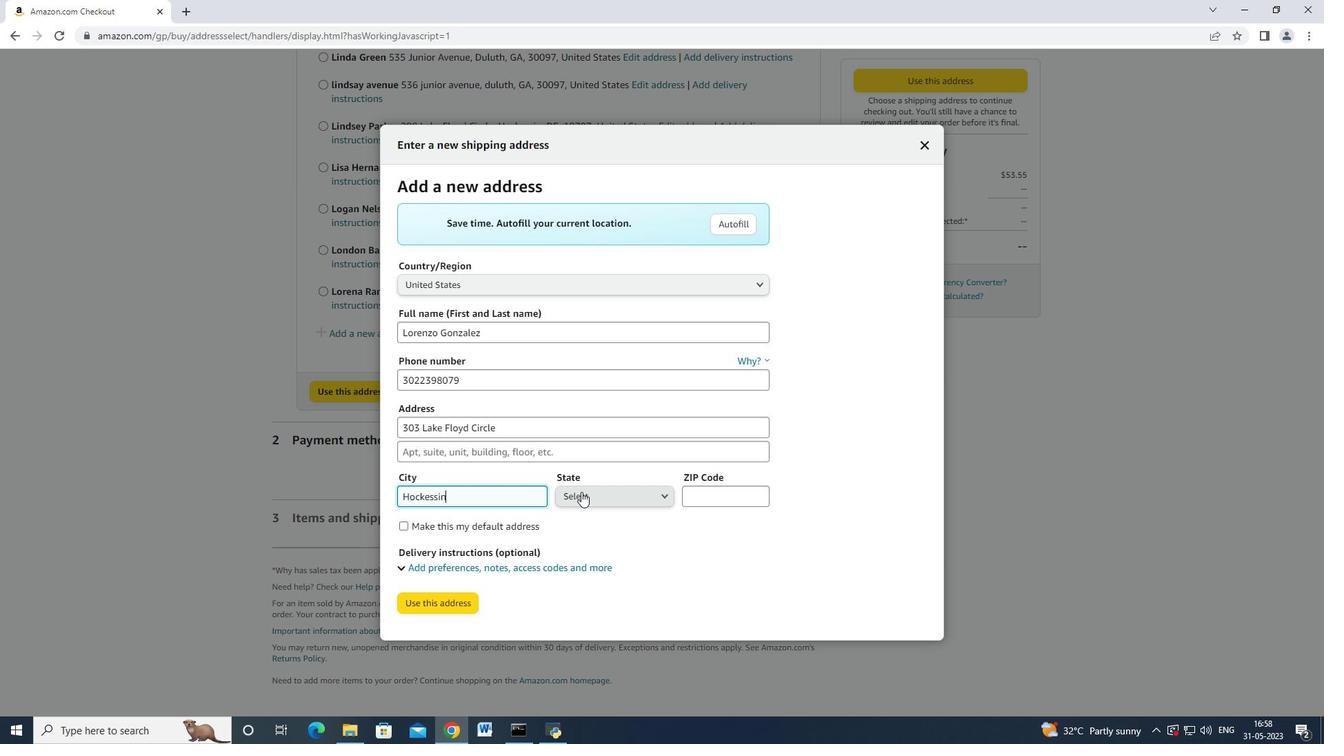 
Action: Mouse pressed left at (582, 499)
Screenshot: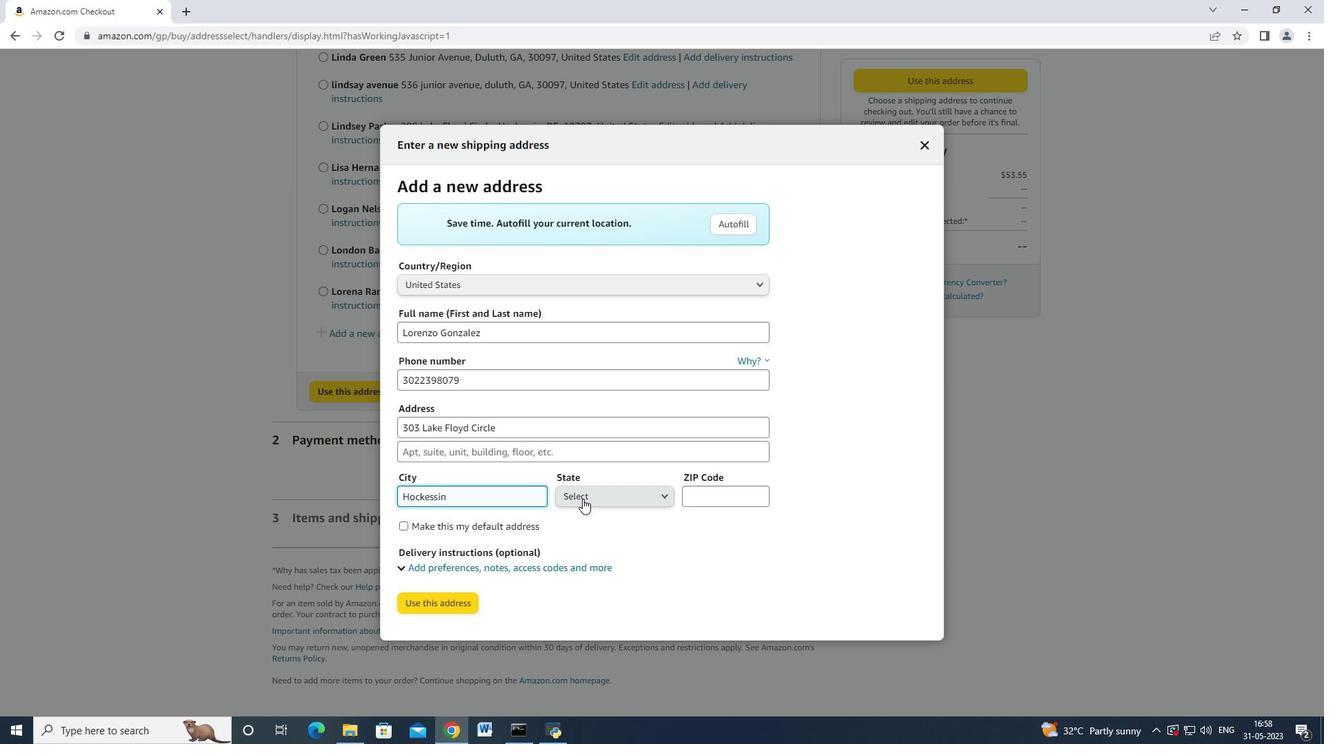 
Action: Mouse moved to (603, 222)
Screenshot: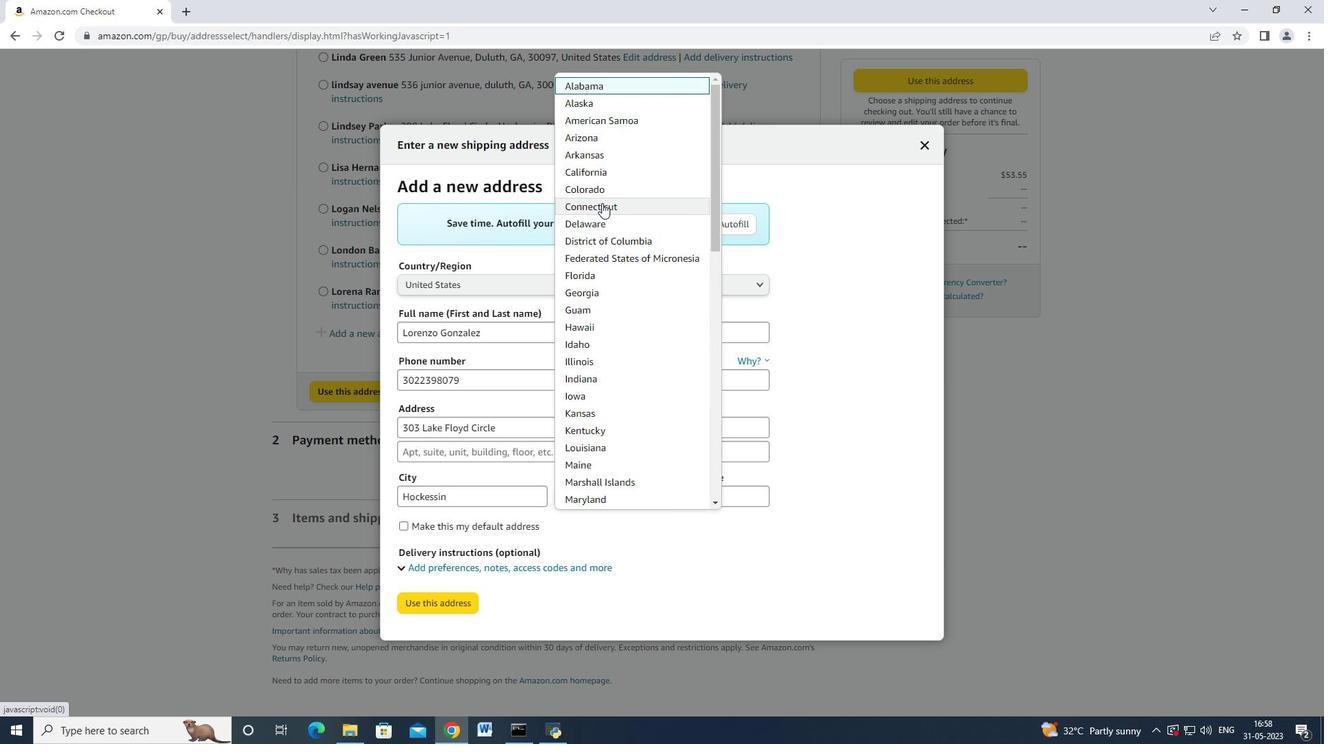 
Action: Mouse pressed left at (603, 222)
Screenshot: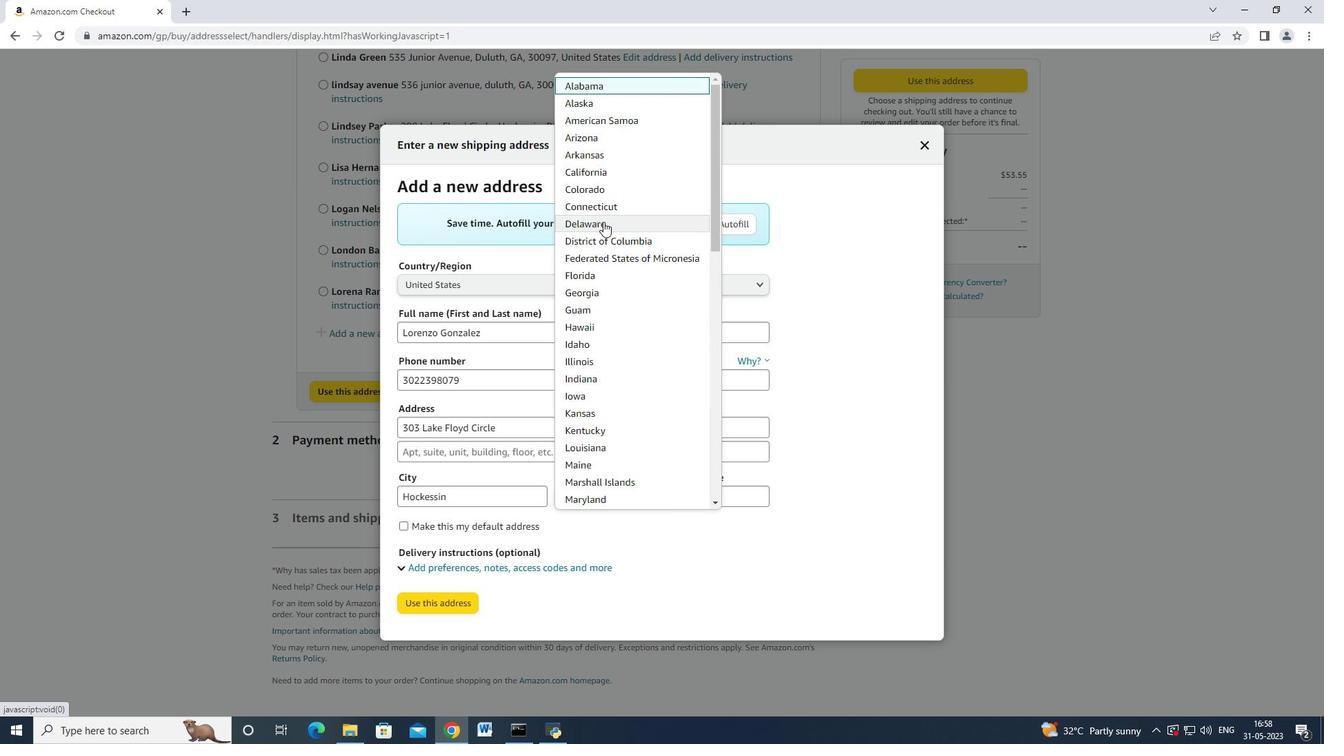 
Action: Mouse moved to (733, 486)
Screenshot: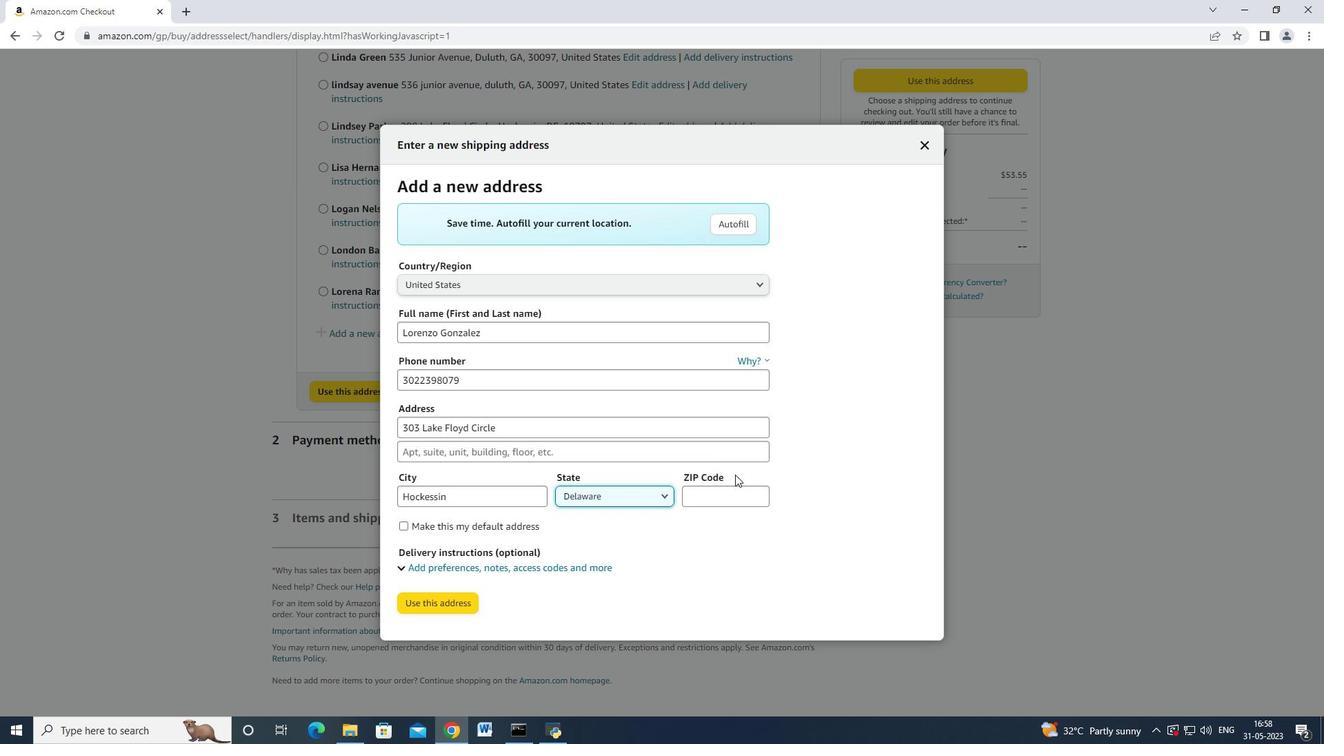 
Action: Mouse pressed left at (733, 486)
Screenshot: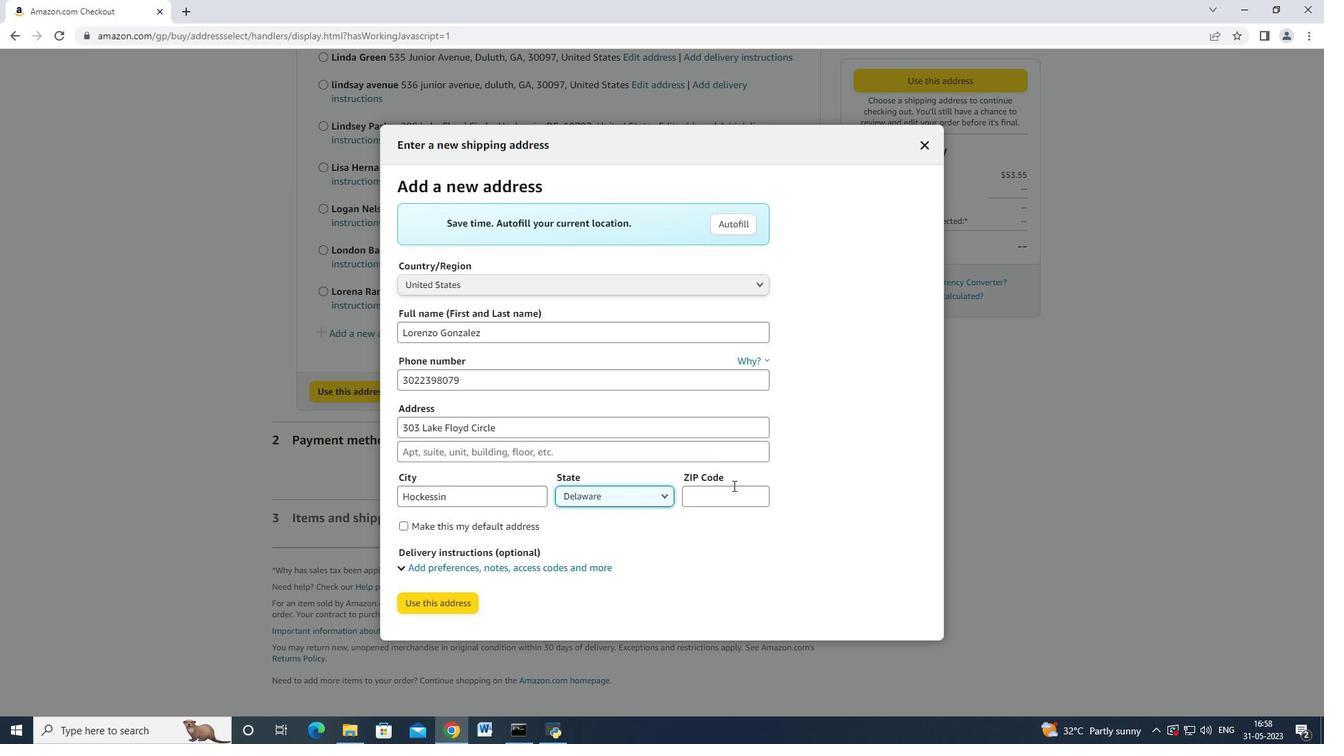 
Action: Key pressed 19707<Key.tab><Key.tab><Key.tab>
Screenshot: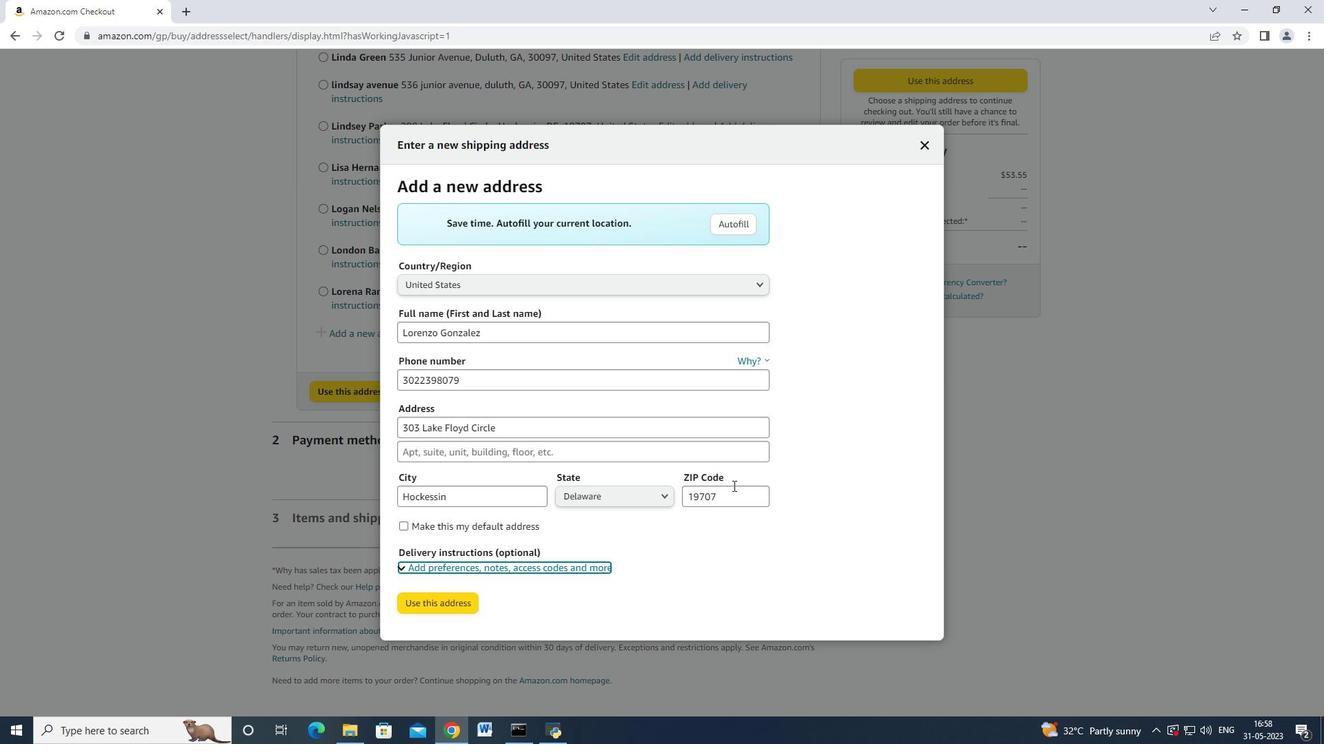 
Action: Mouse moved to (449, 599)
Screenshot: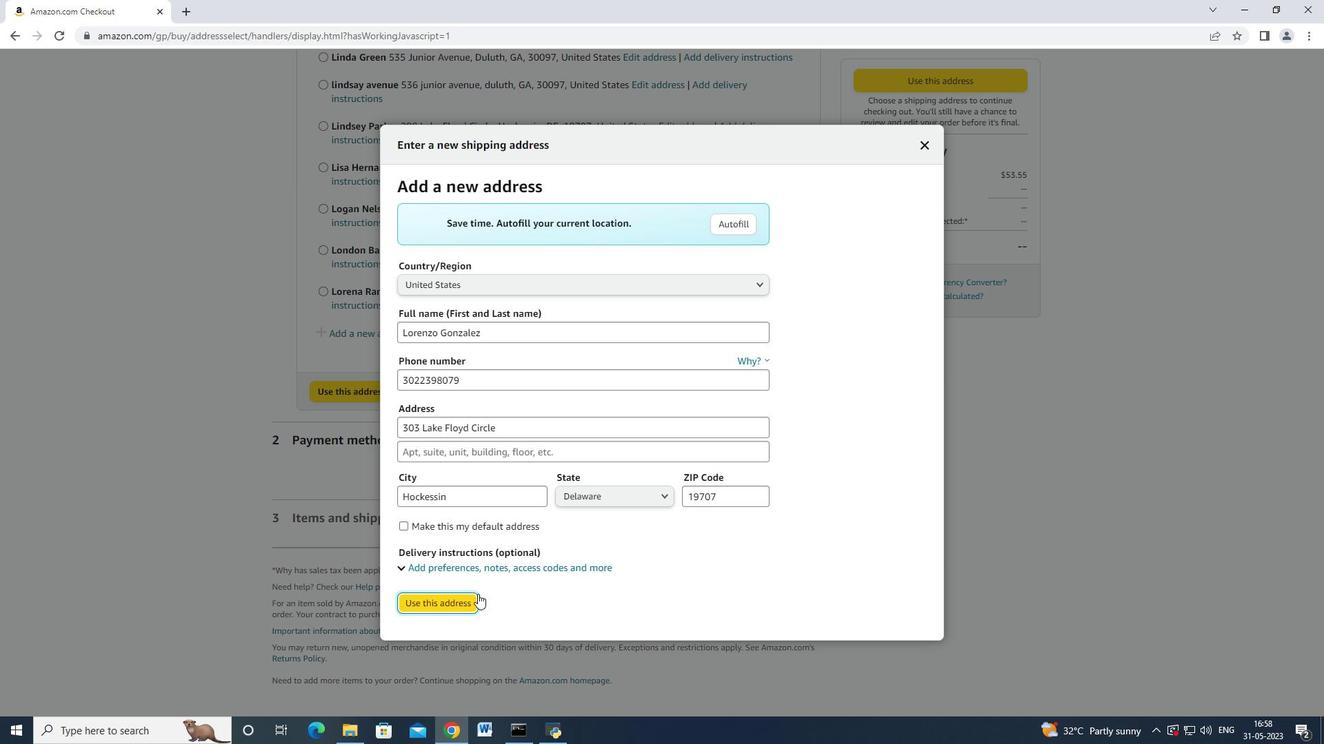
Action: Mouse pressed left at (449, 599)
Screenshot: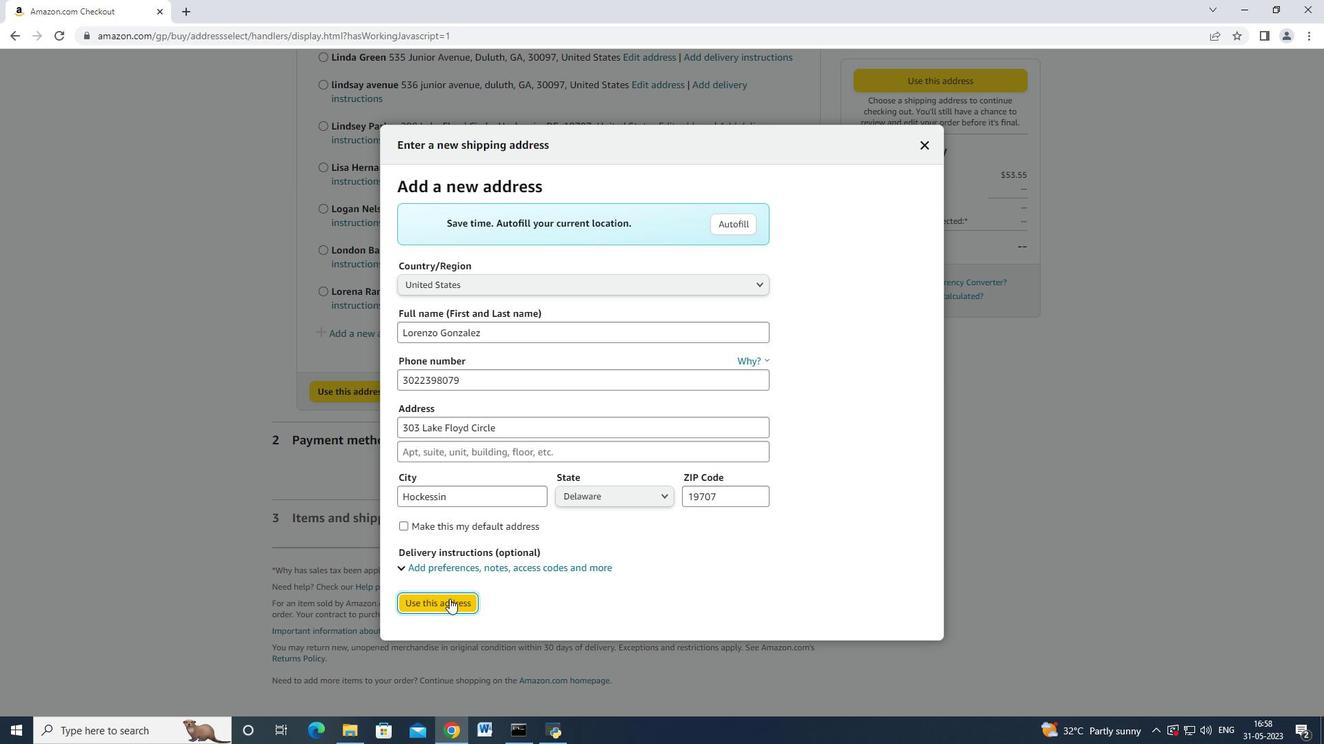 
Action: Mouse moved to (553, 442)
Screenshot: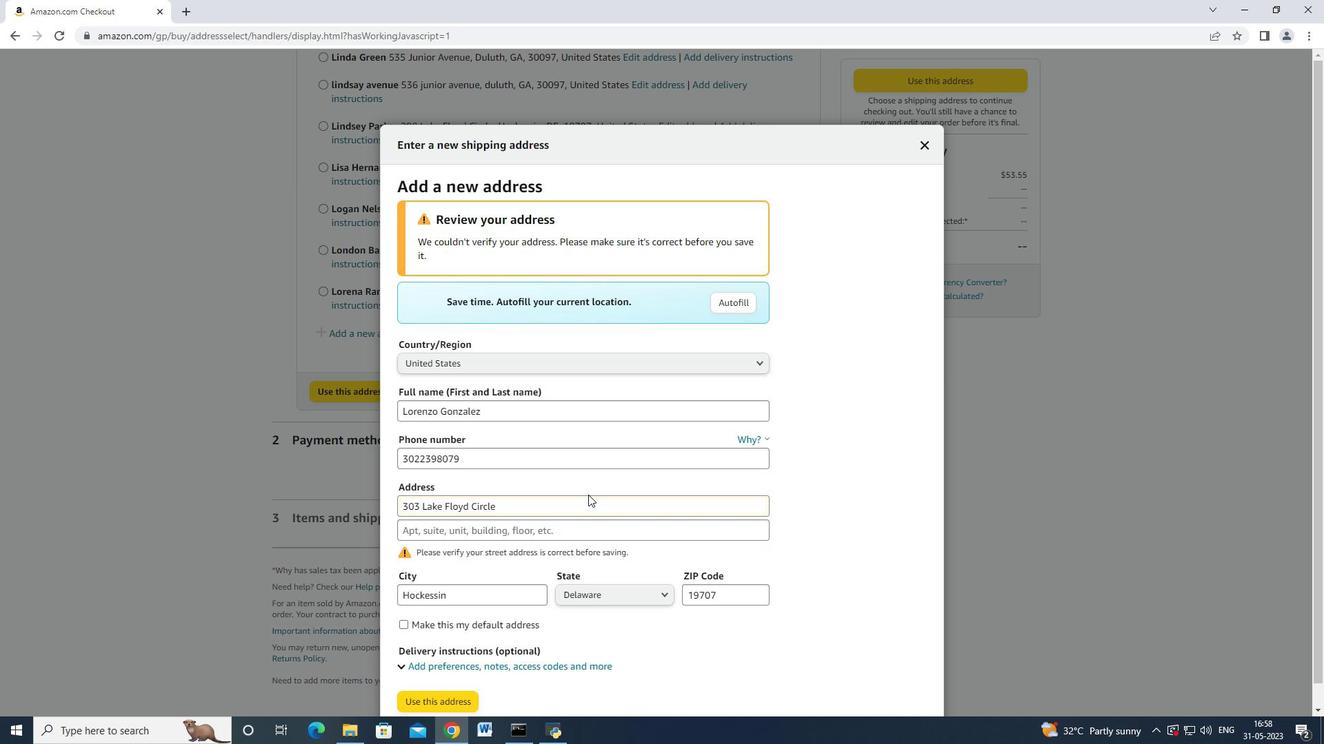 
Action: Mouse scrolled (553, 441) with delta (0, 0)
Screenshot: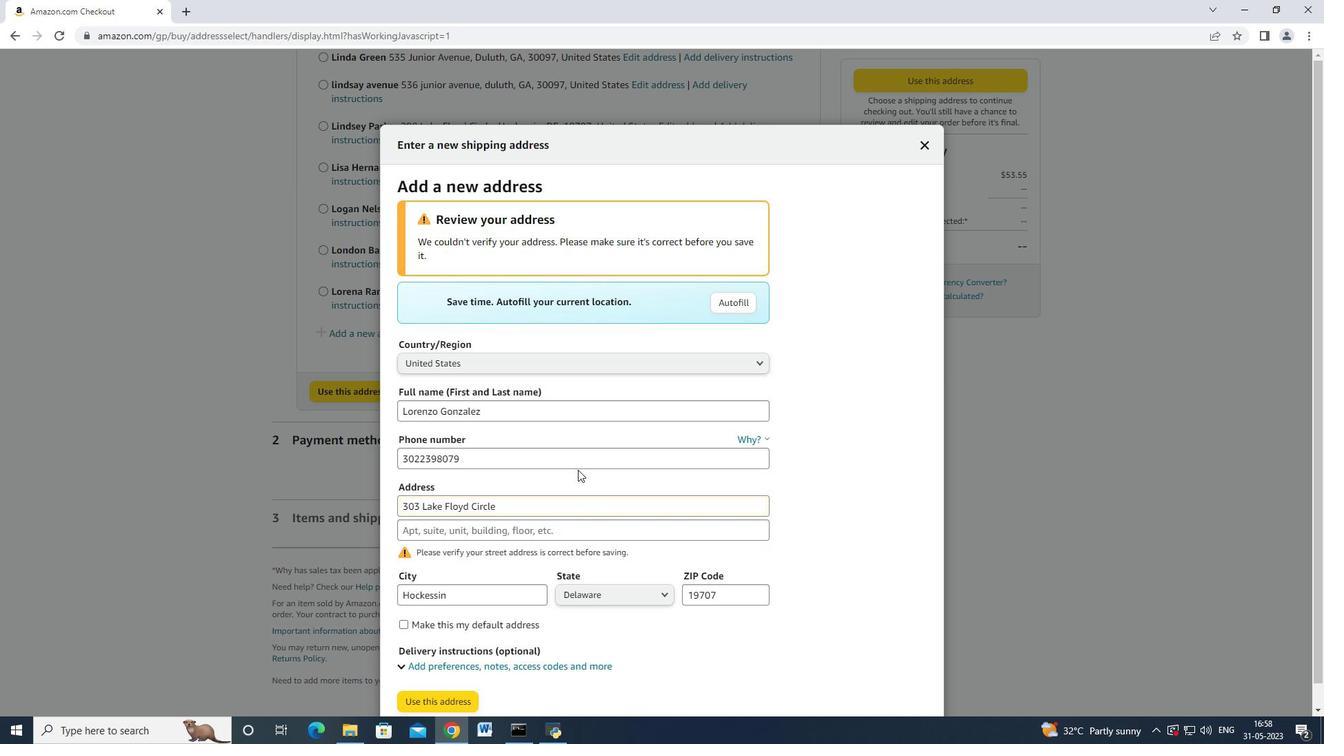 
Action: Mouse scrolled (553, 441) with delta (0, 0)
Screenshot: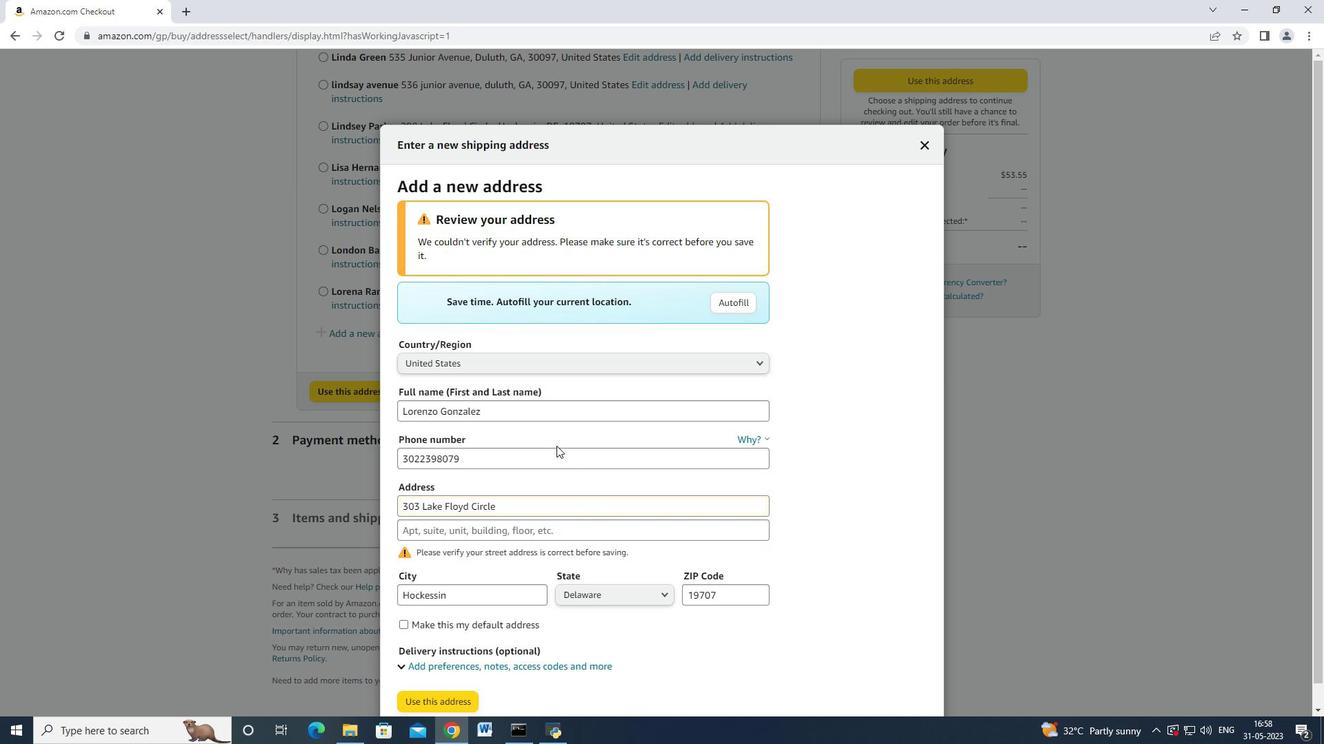 
Action: Mouse scrolled (553, 441) with delta (0, 0)
Screenshot: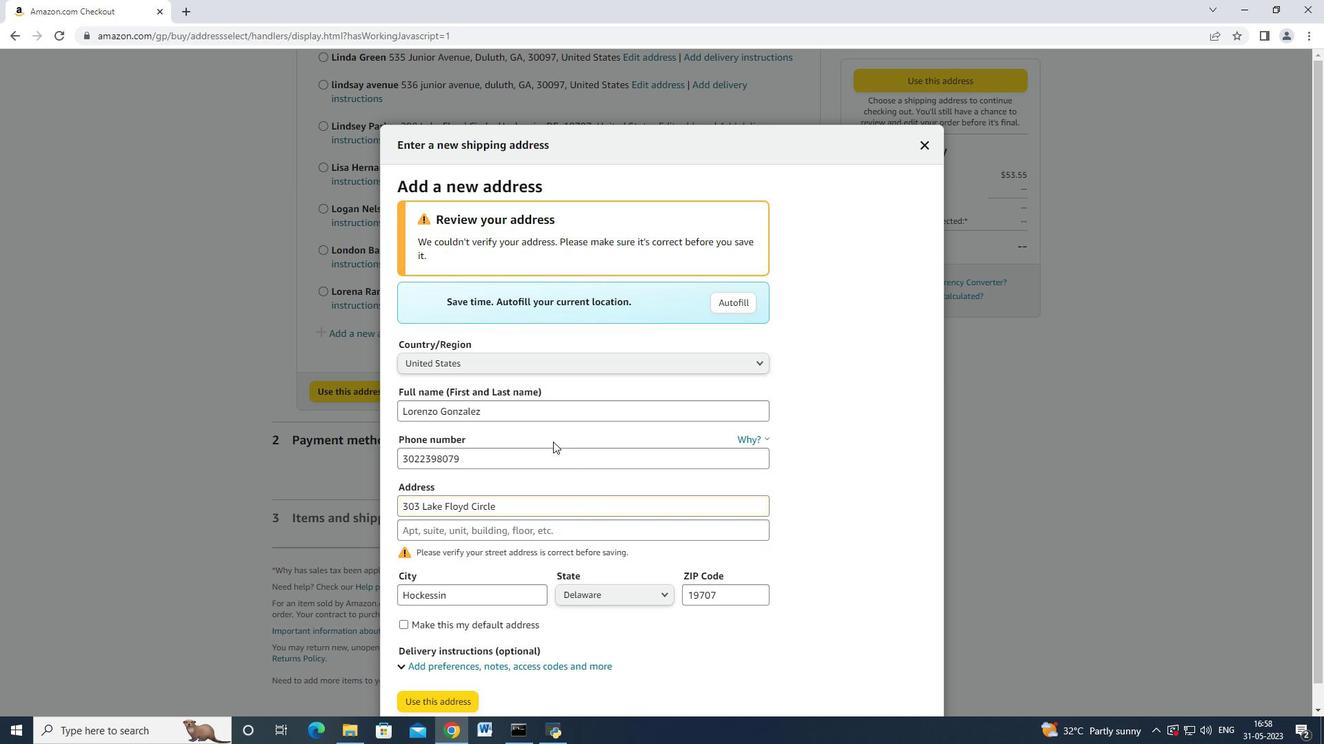 
Action: Mouse scrolled (553, 441) with delta (0, 0)
Screenshot: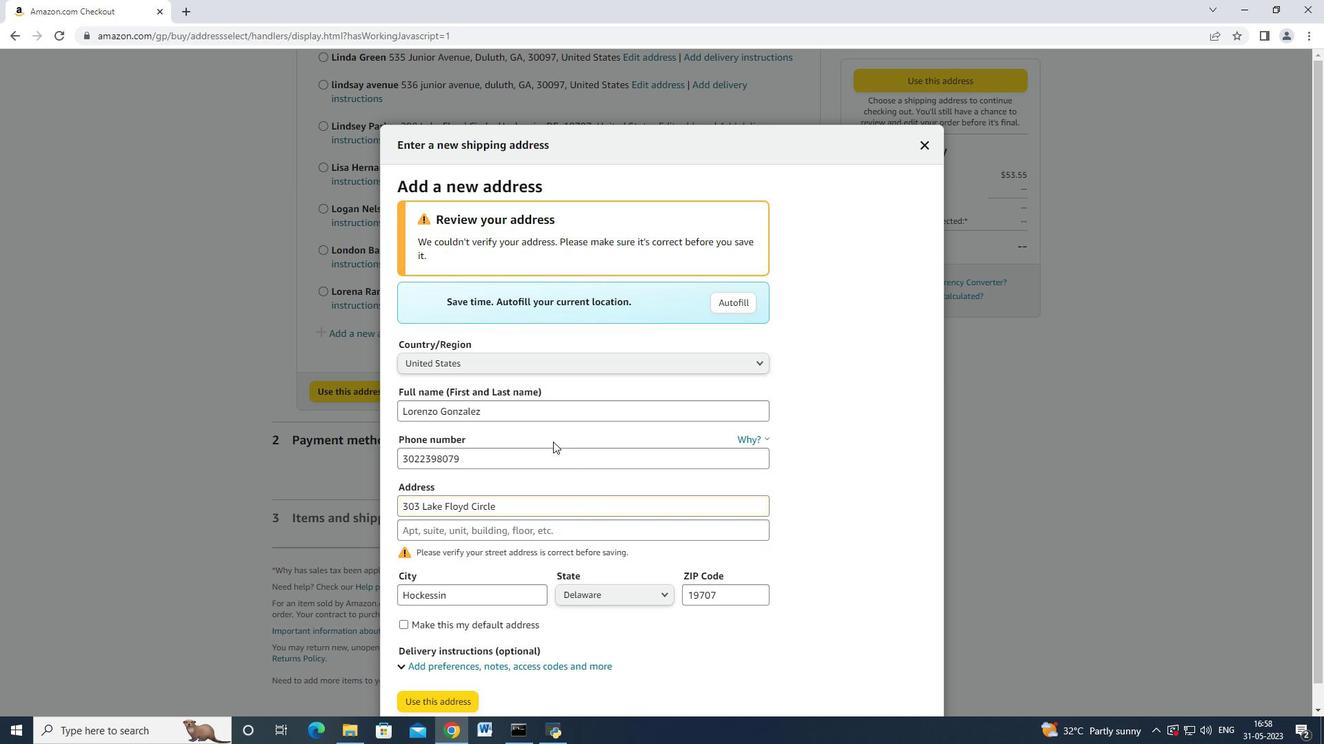 
Action: Mouse scrolled (553, 441) with delta (0, 0)
Screenshot: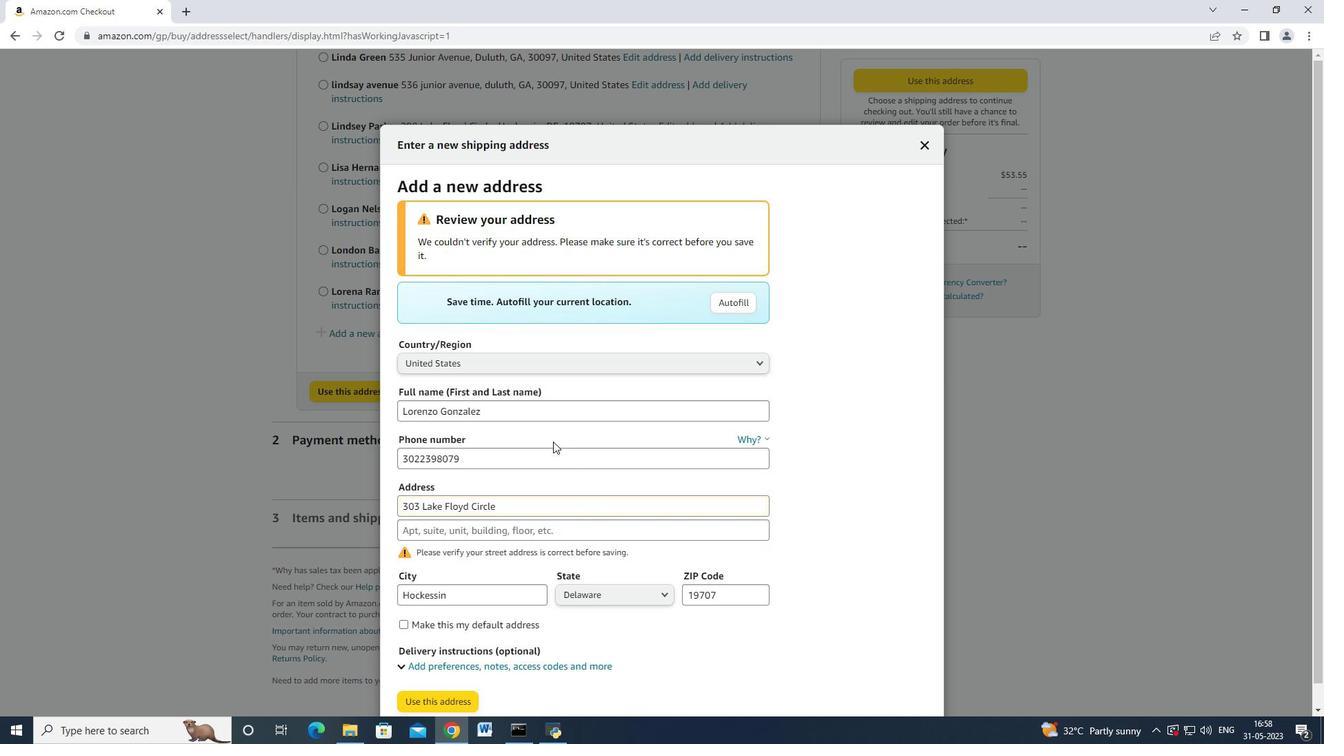 
Action: Mouse moved to (460, 677)
Screenshot: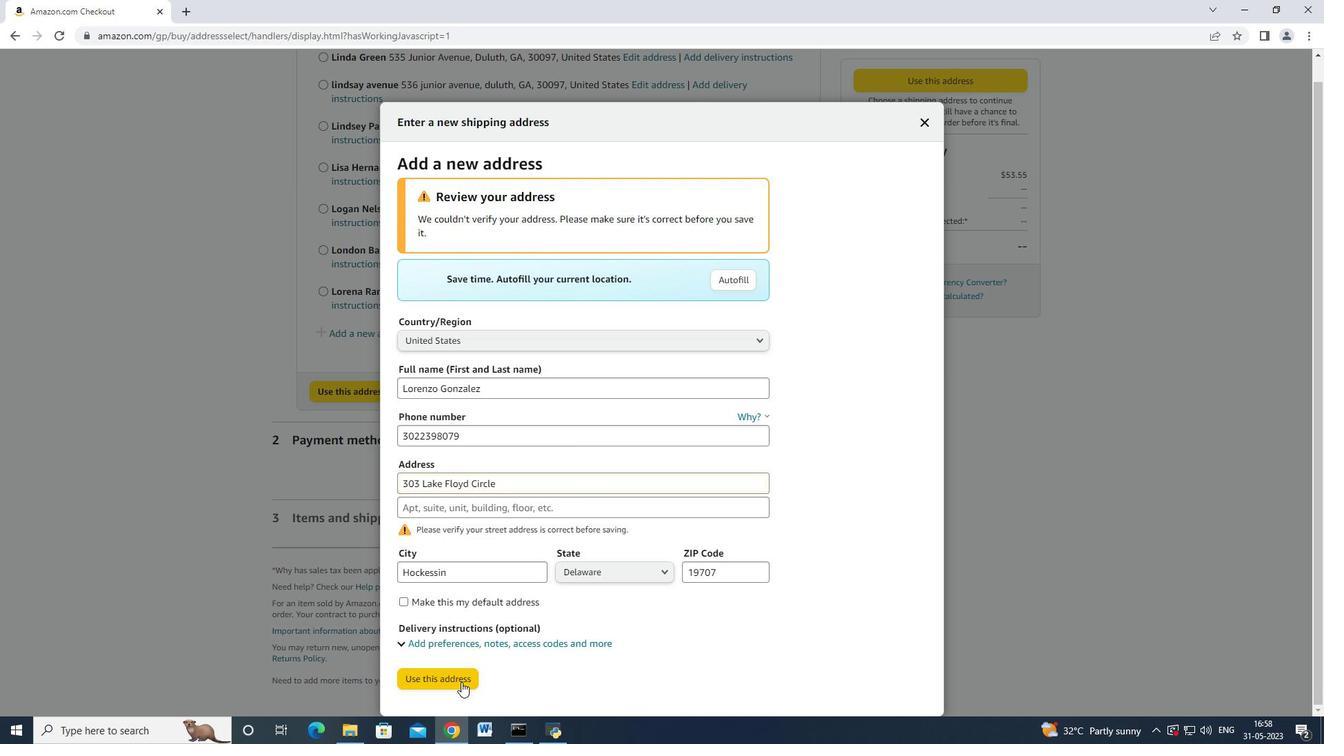 
Action: Mouse pressed left at (460, 677)
Screenshot: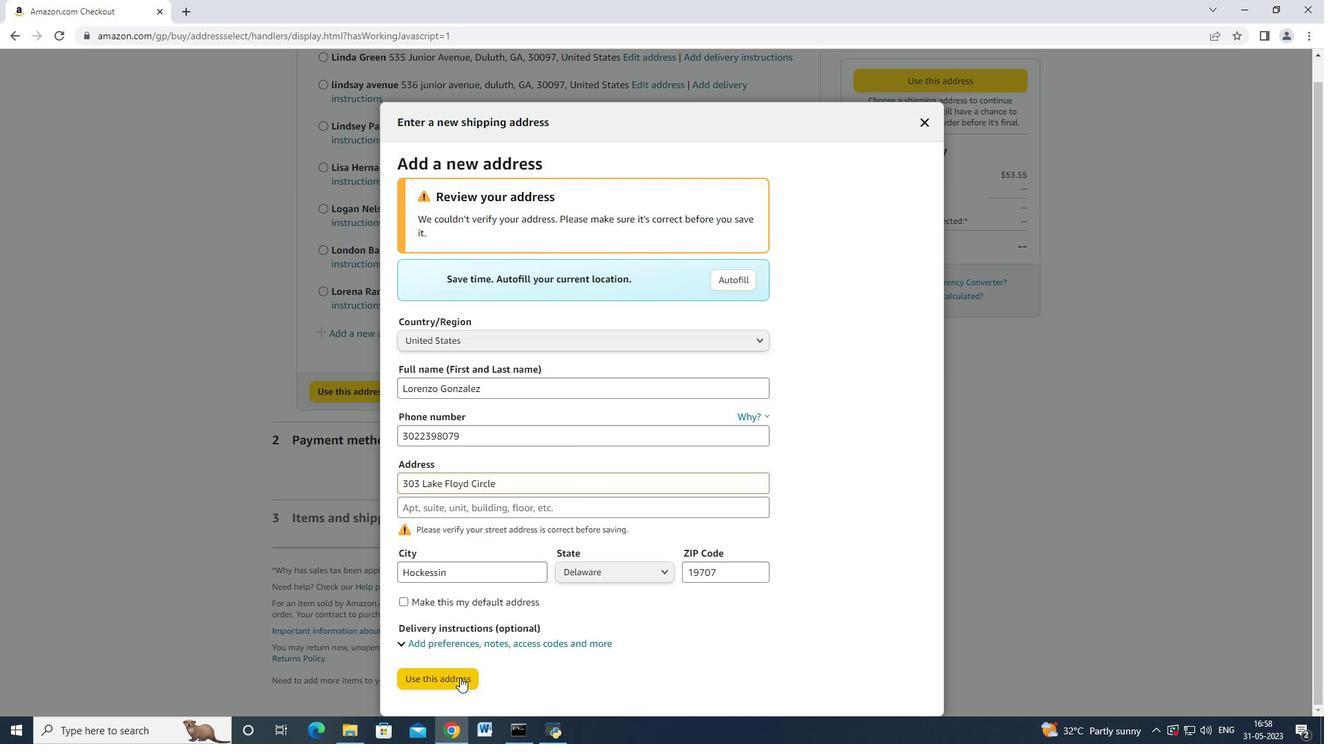 
Action: Mouse moved to (430, 302)
Screenshot: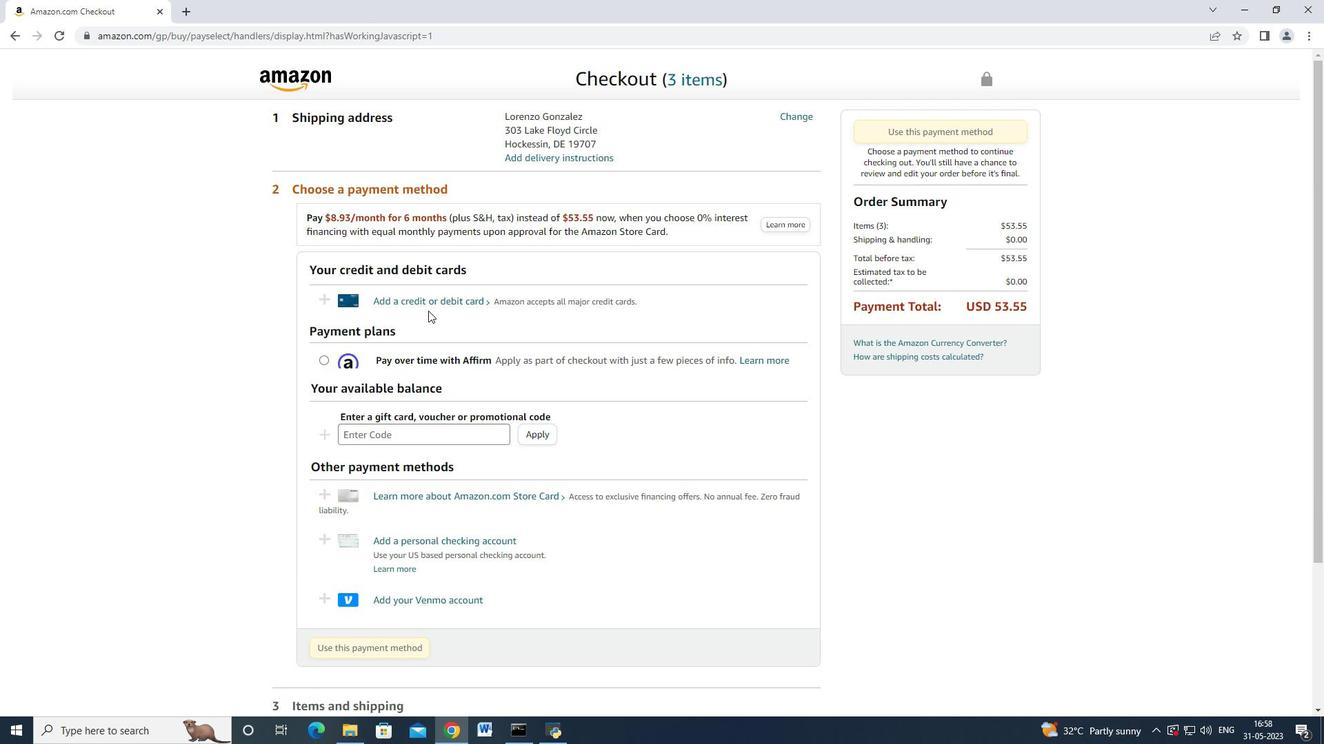 
Action: Mouse pressed left at (430, 302)
Screenshot: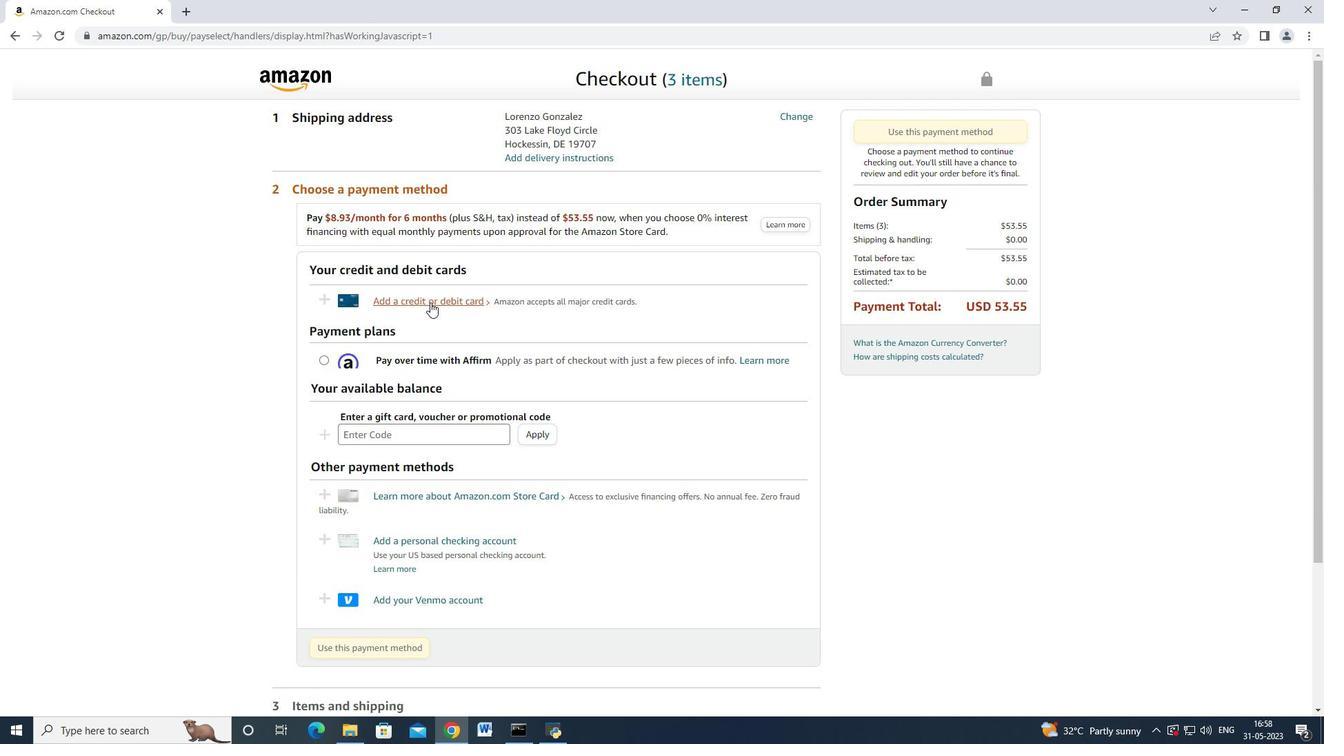 
Action: Mouse moved to (571, 313)
Screenshot: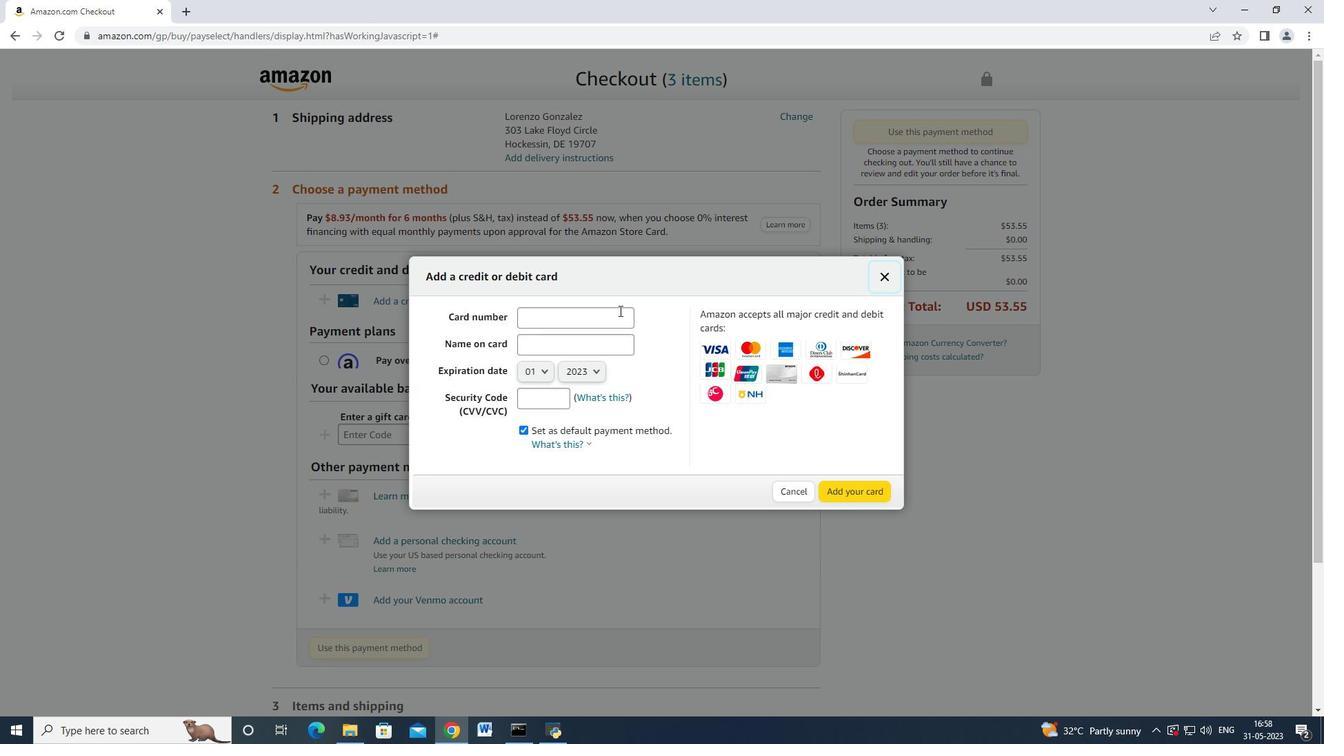 
Action: Mouse pressed left at (571, 313)
Screenshot: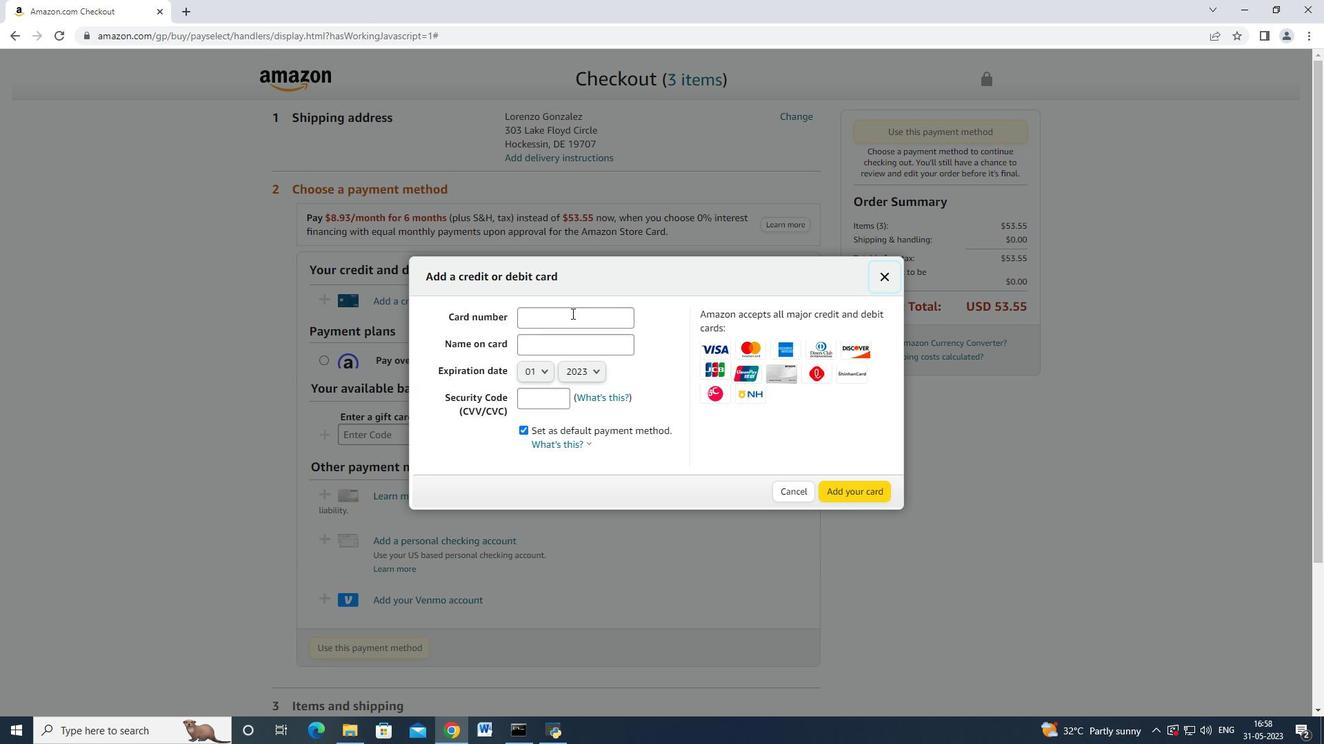 
Action: Key pressed 4983754559857965<Key.tab><Key.shift>John<Key.space><Key.shift>Baker
Screenshot: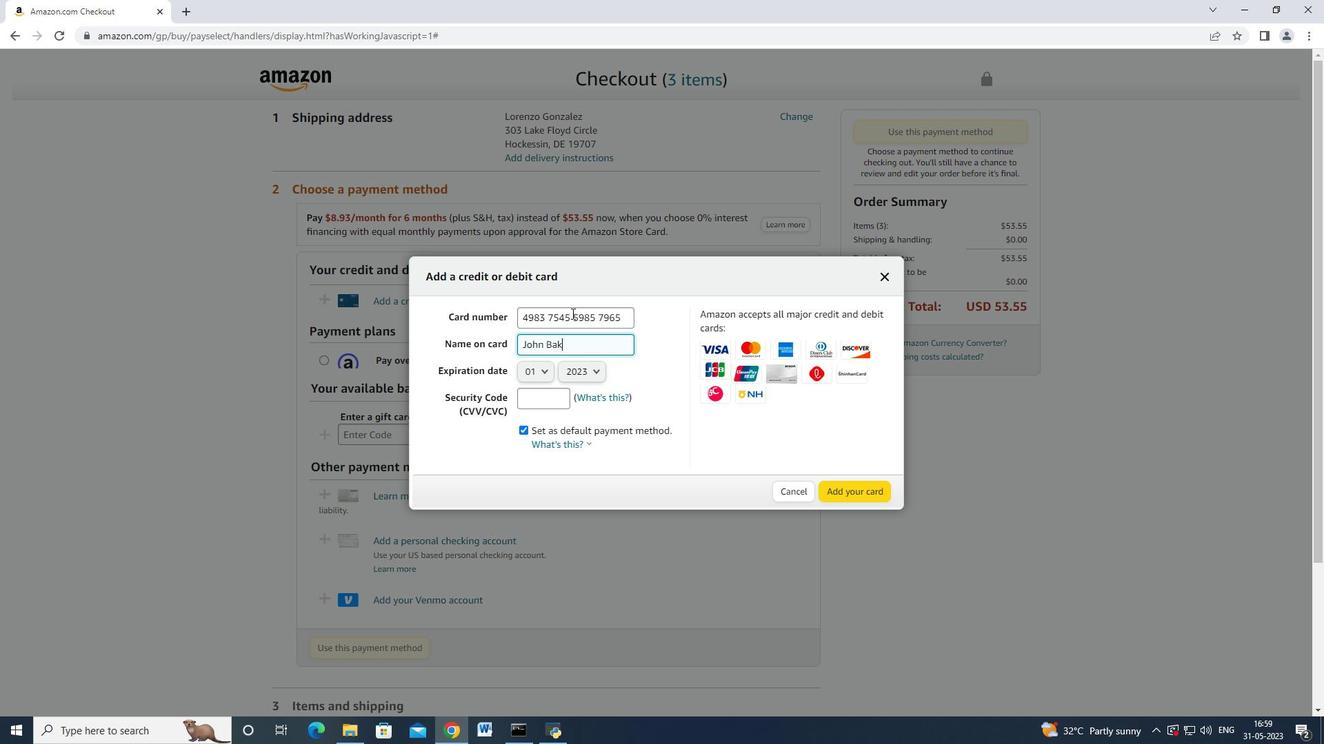 
Action: Mouse moved to (537, 369)
Screenshot: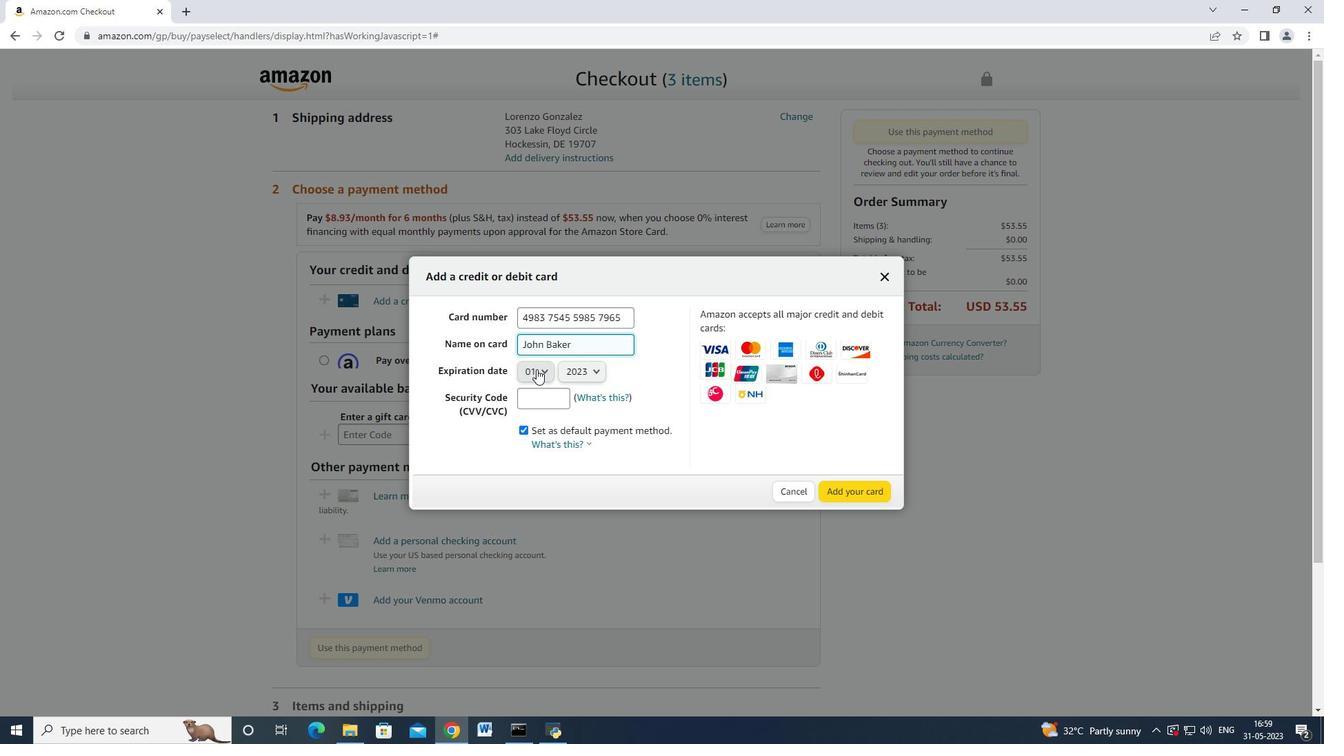 
Action: Mouse pressed left at (537, 369)
Screenshot: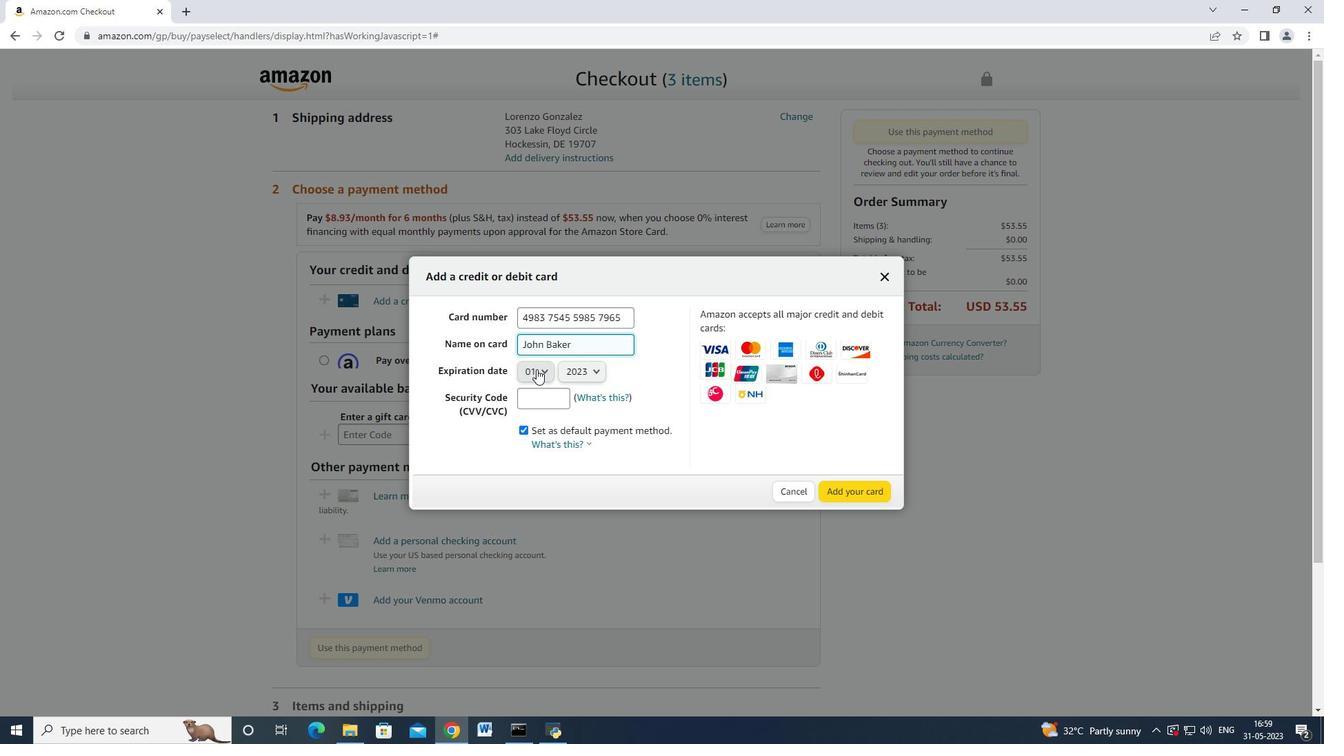 
Action: Mouse moved to (531, 455)
Screenshot: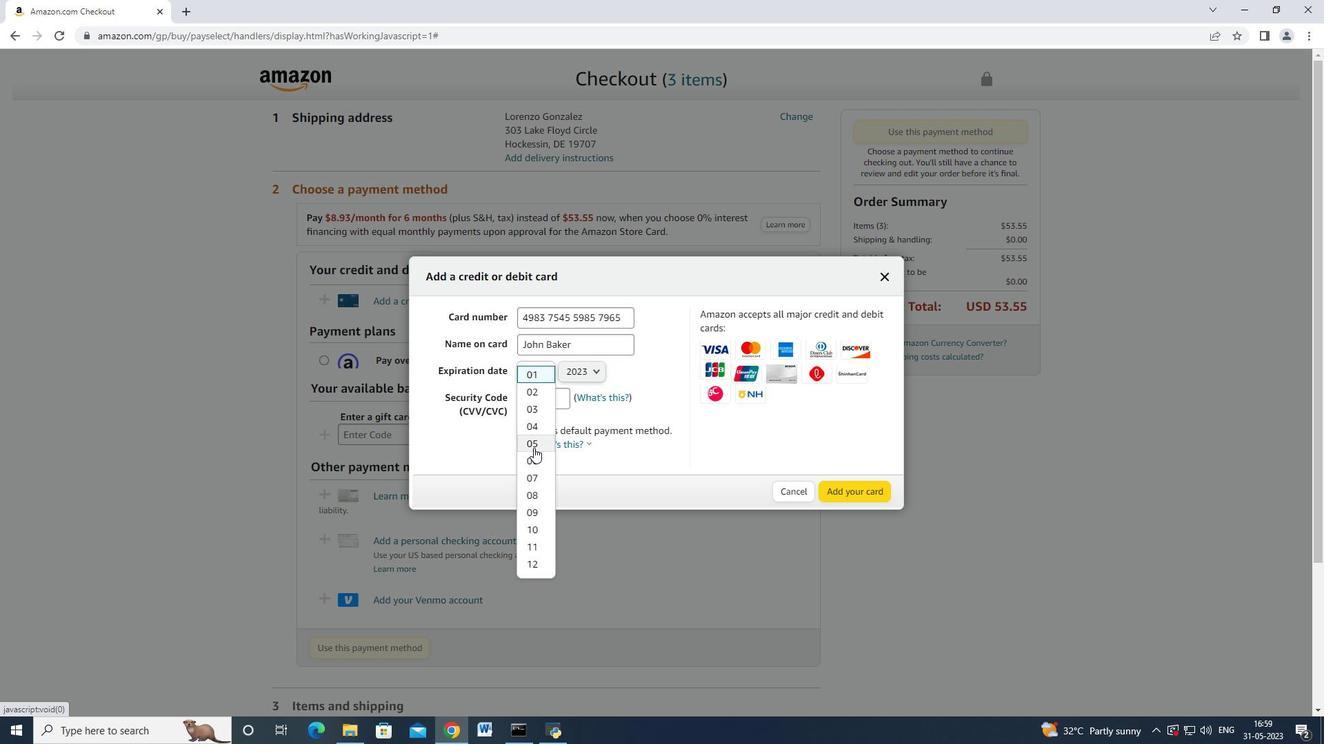 
Action: Mouse pressed left at (531, 455)
Screenshot: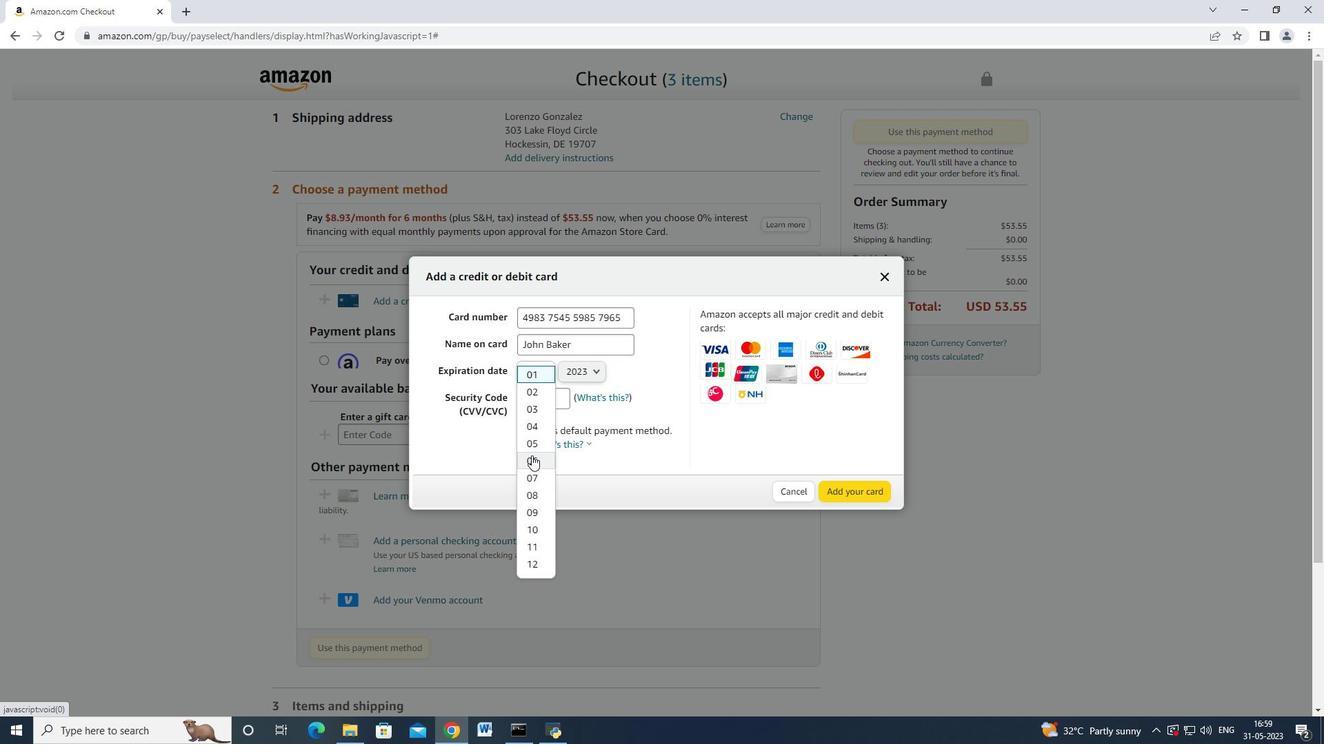 
Action: Mouse moved to (580, 377)
Screenshot: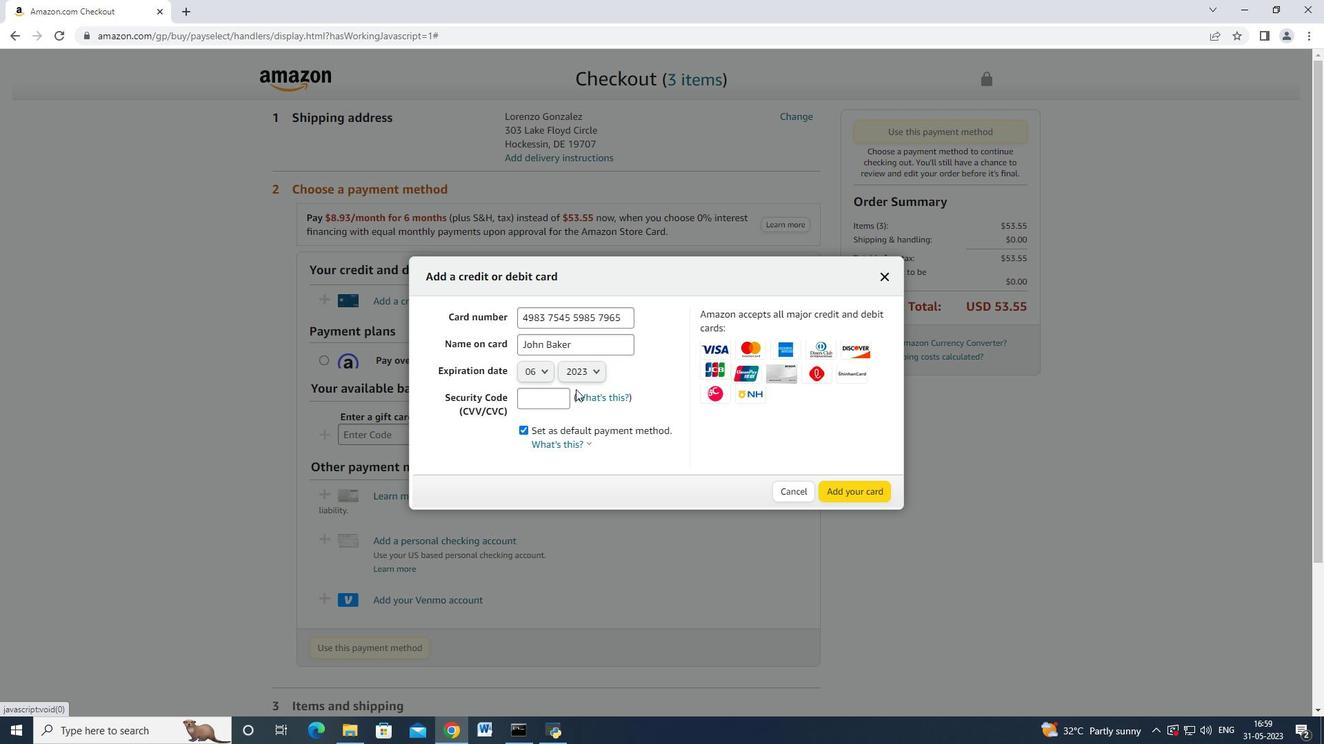 
Action: Mouse pressed left at (580, 377)
Screenshot: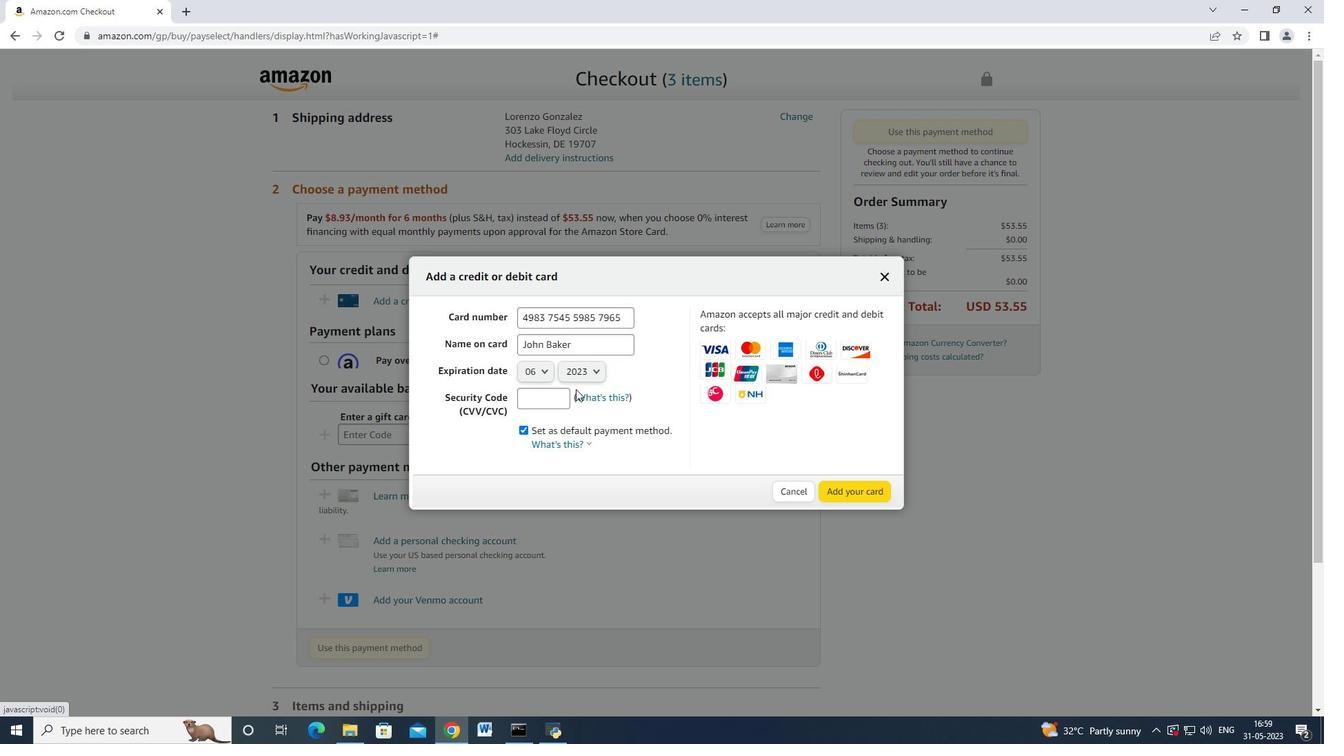 
Action: Mouse moved to (582, 402)
Screenshot: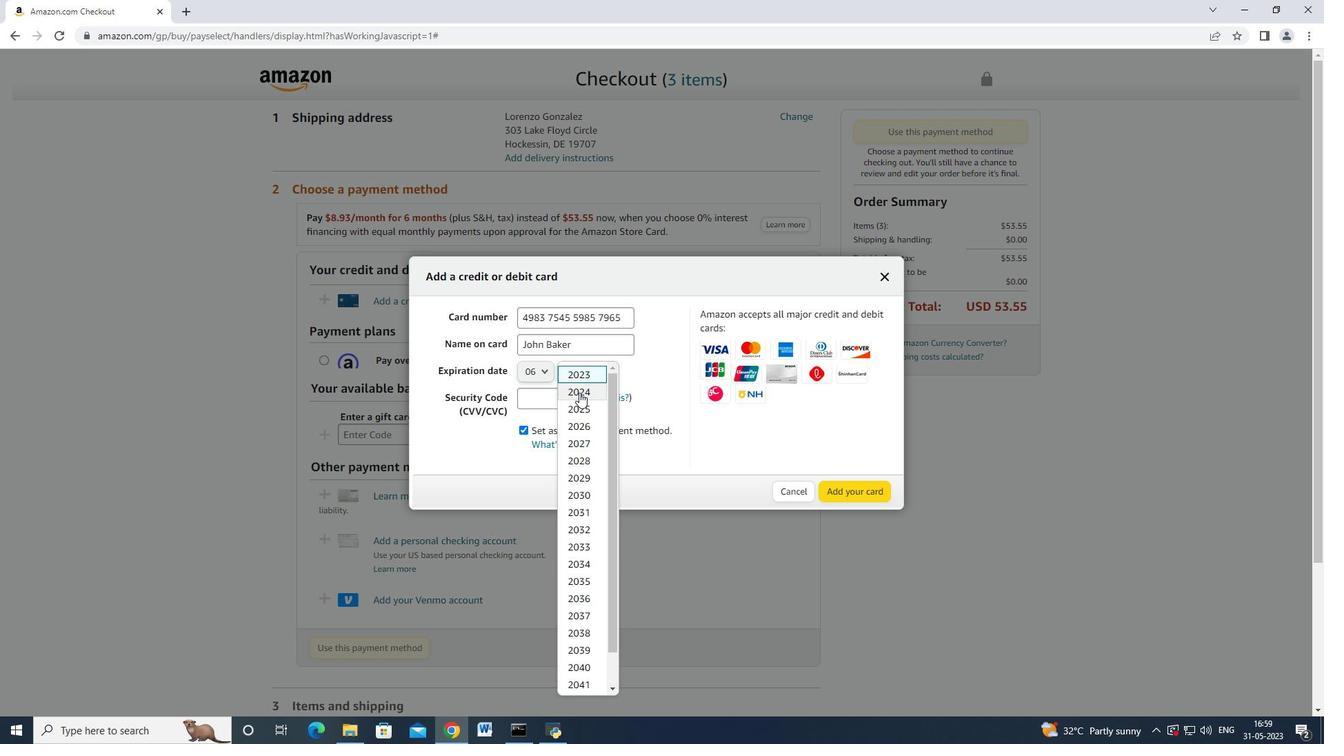 
Action: Mouse pressed left at (582, 402)
Screenshot: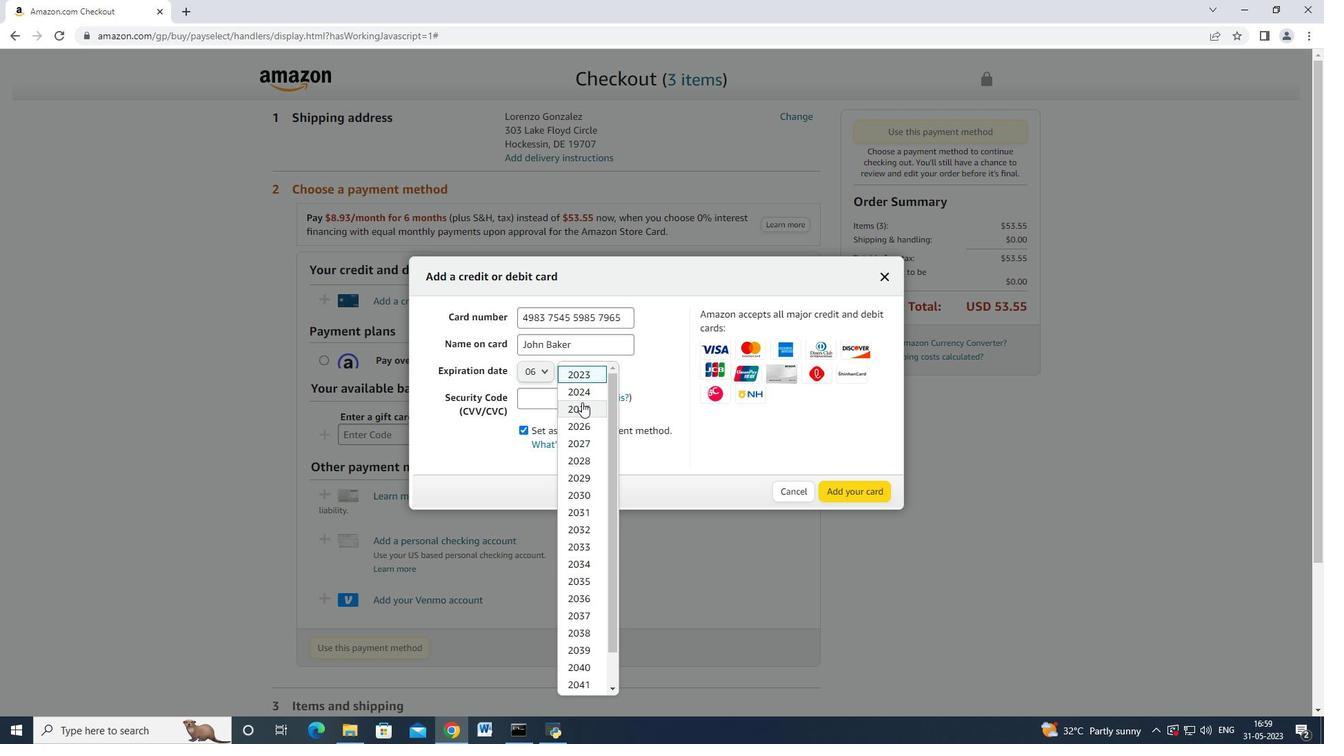 
Action: Mouse moved to (552, 397)
Screenshot: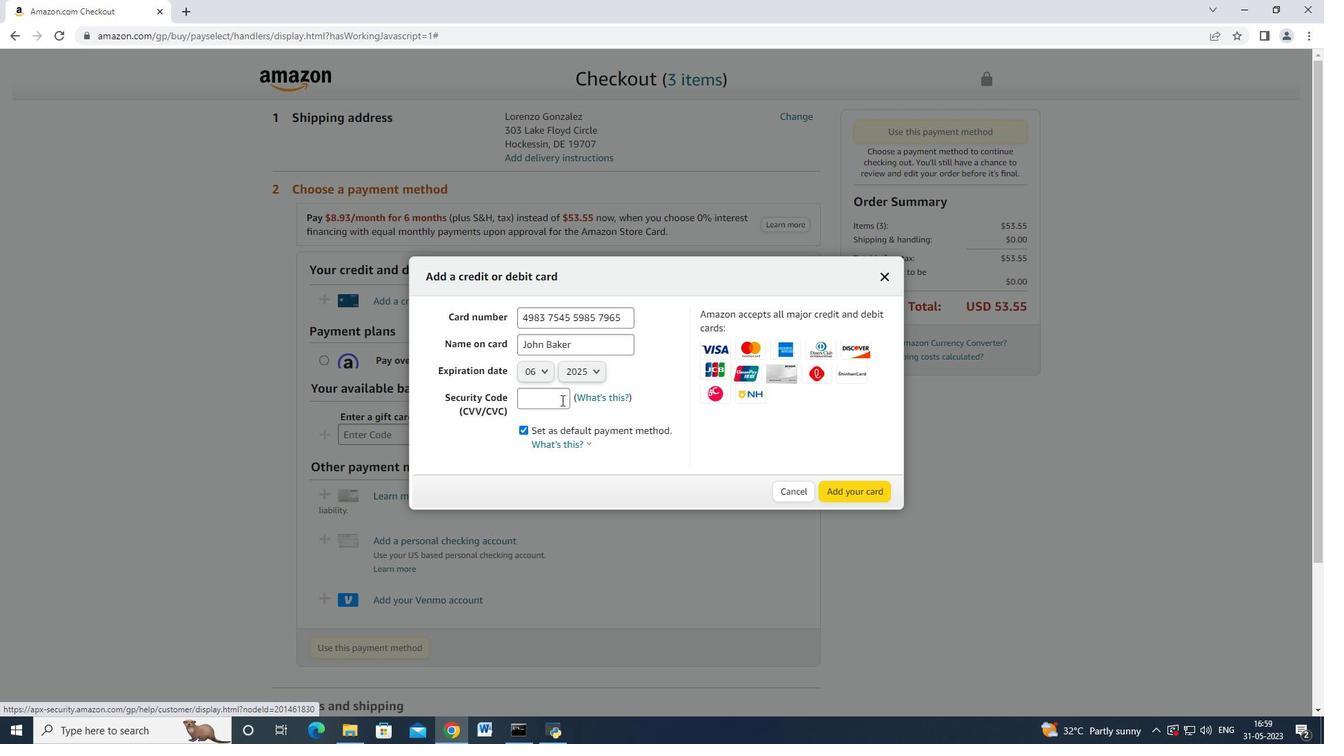 
Action: Mouse pressed left at (552, 397)
Screenshot: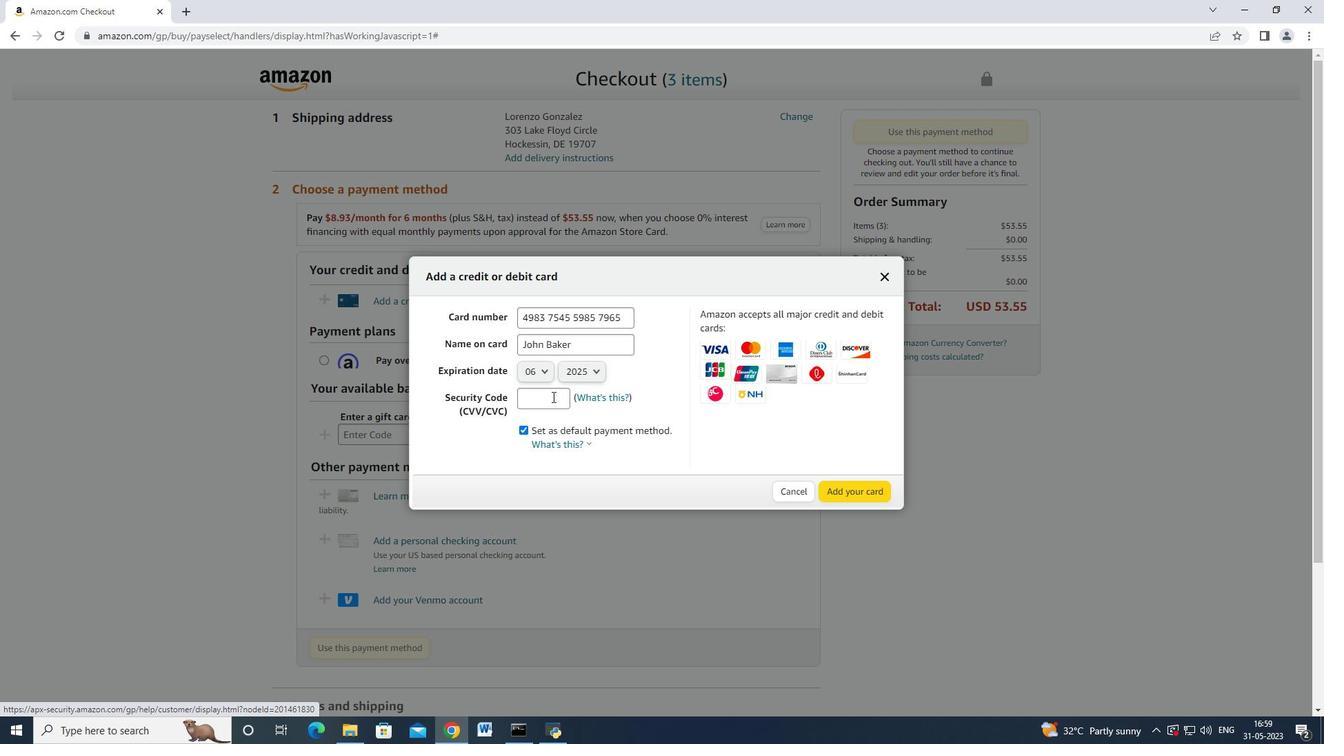 
Action: Mouse moved to (551, 397)
Screenshot: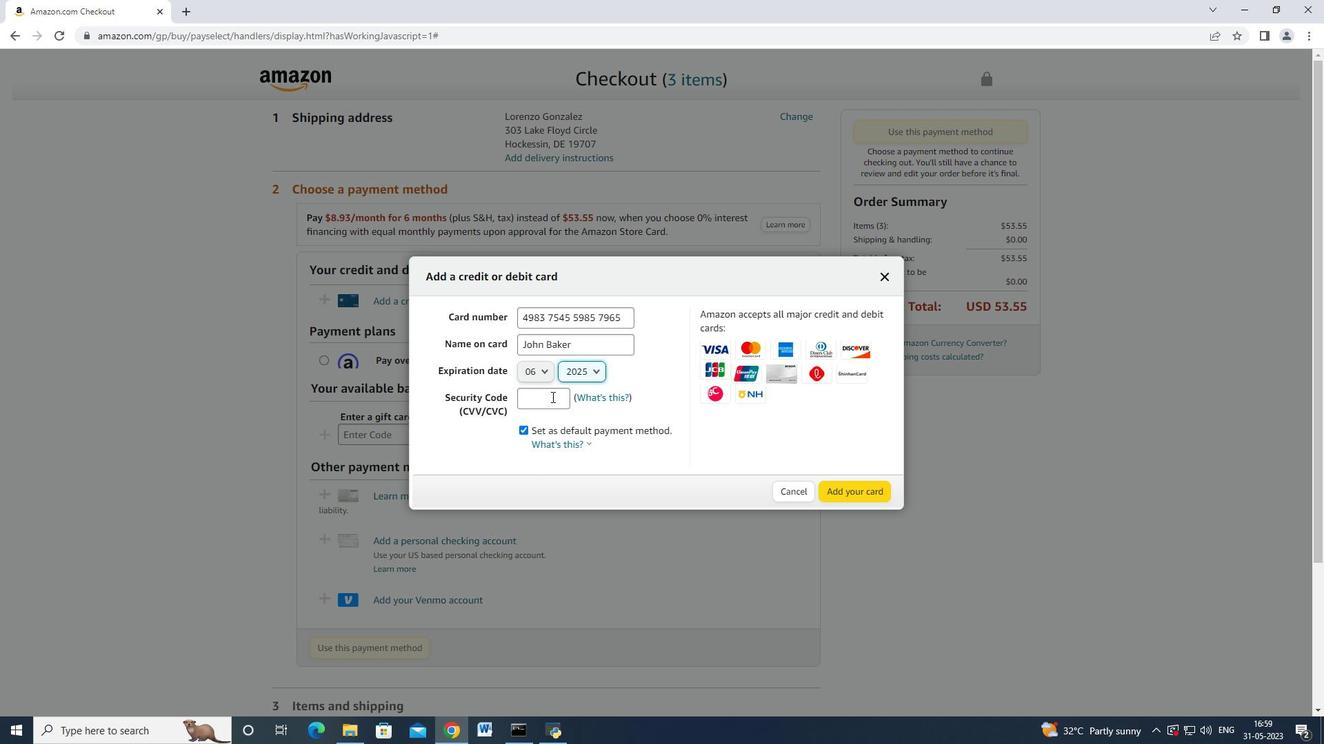 
Action: Mouse pressed left at (551, 397)
Screenshot: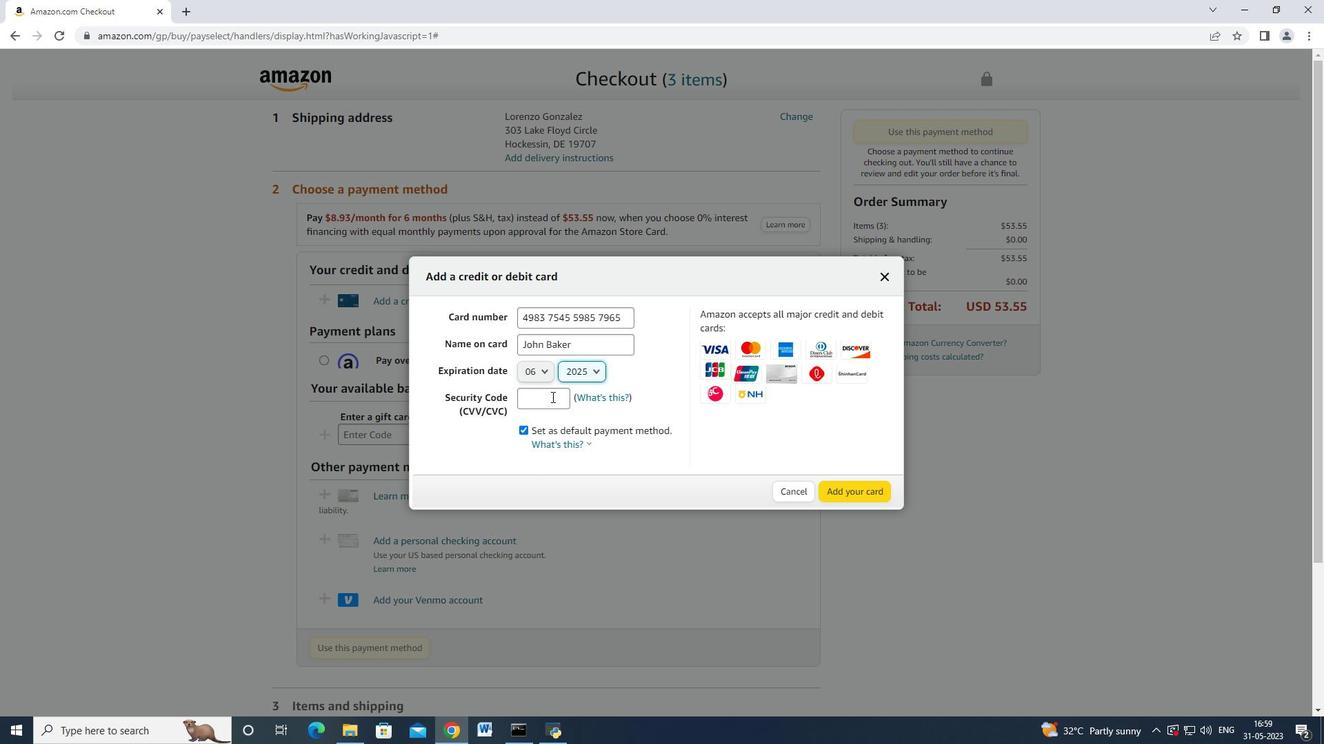 
Action: Mouse moved to (551, 397)
Screenshot: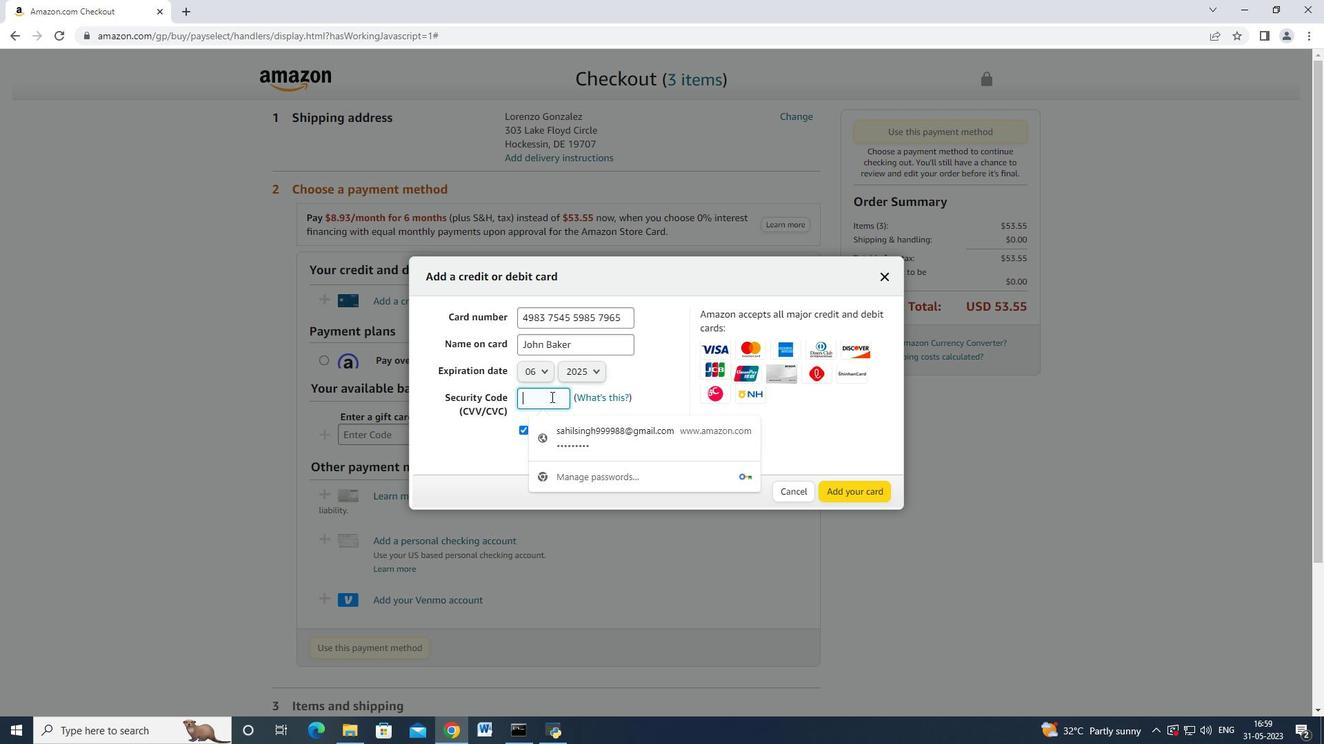 
Action: Key pressed 549
Screenshot: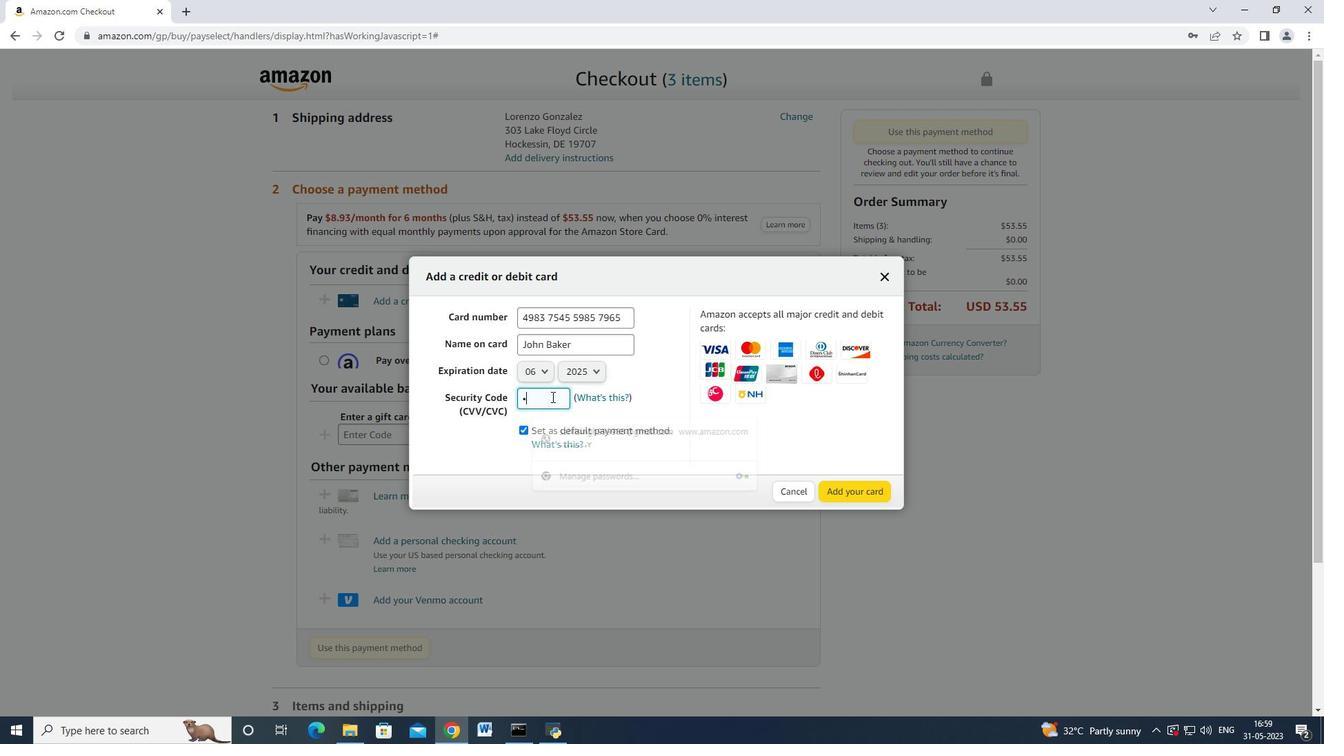 
Action: Mouse moved to (869, 511)
Screenshot: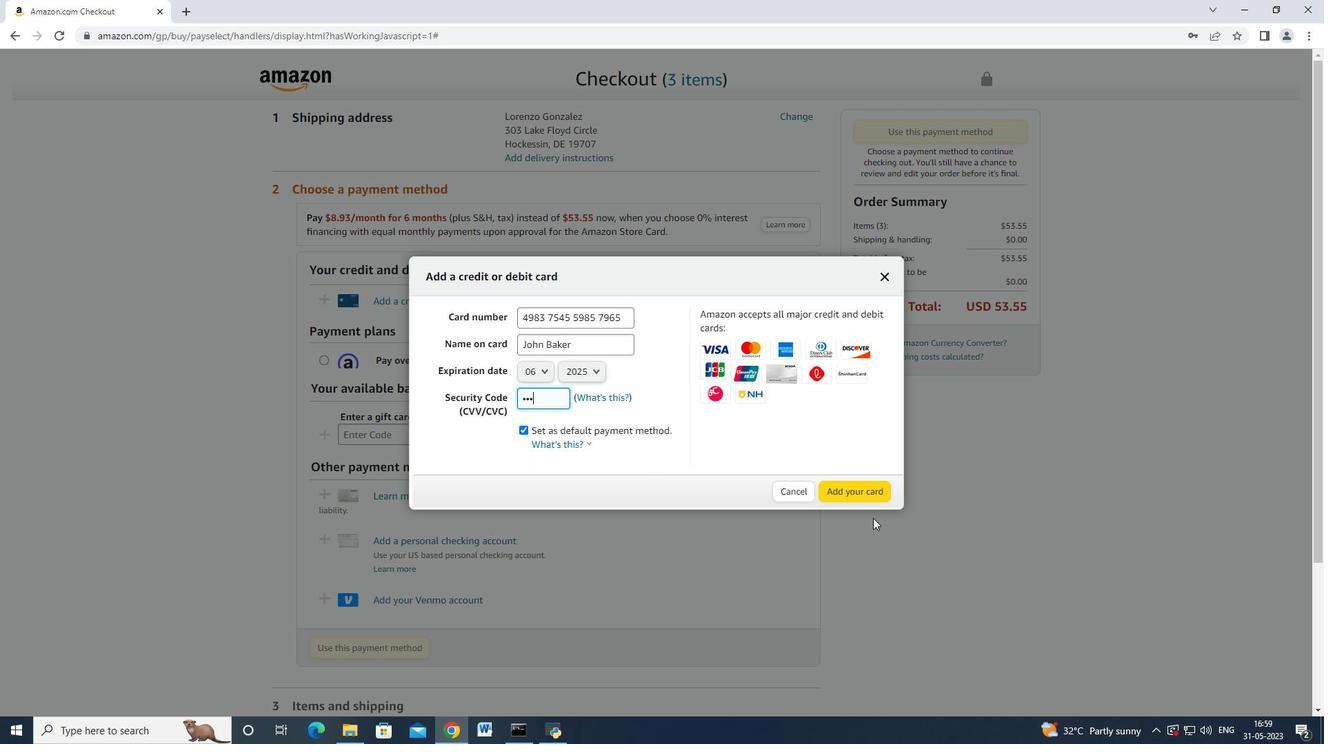 
